 Task: Research luxury spa retreats in Napa Valley, California, emphasizing relaxation, wine therapy, and wellness amenities.
Action: Mouse moved to (475, 83)
Screenshot: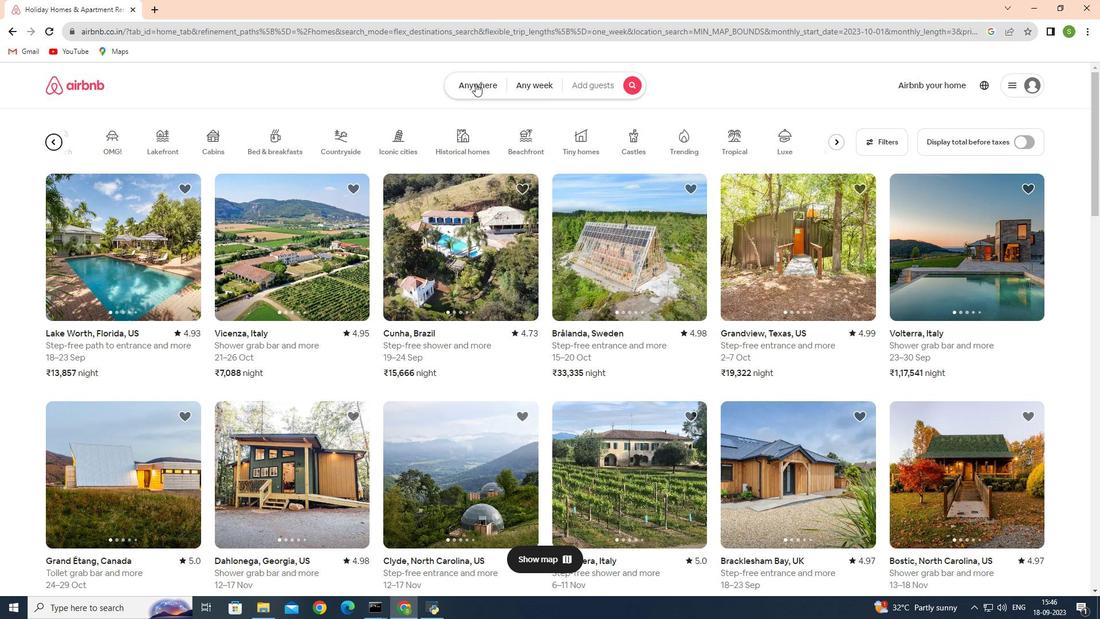 
Action: Mouse pressed left at (475, 83)
Screenshot: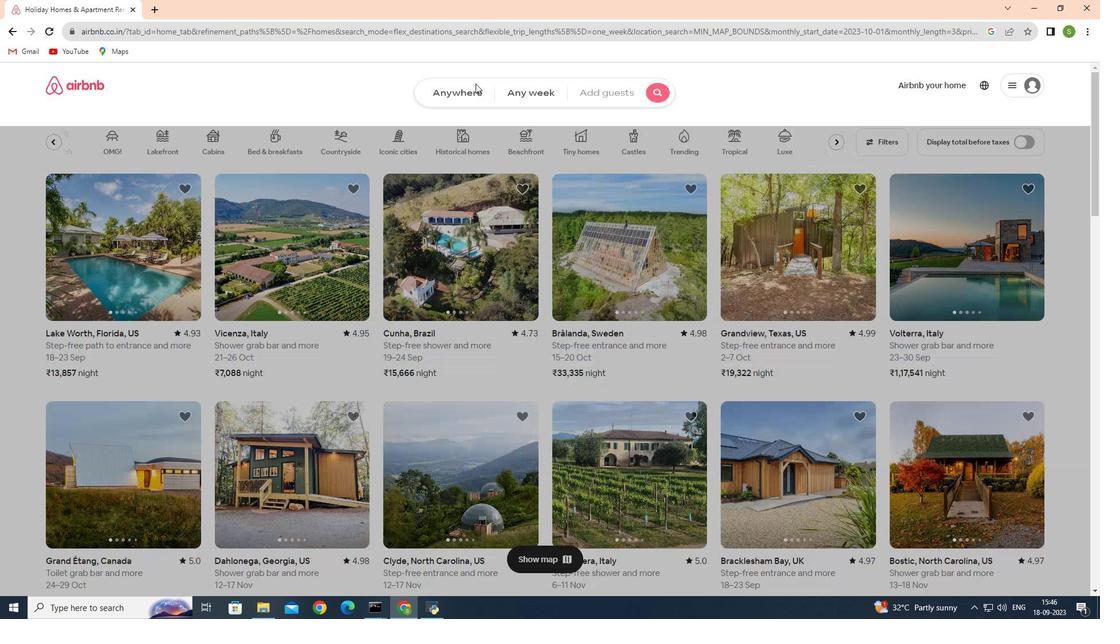 
Action: Mouse moved to (336, 131)
Screenshot: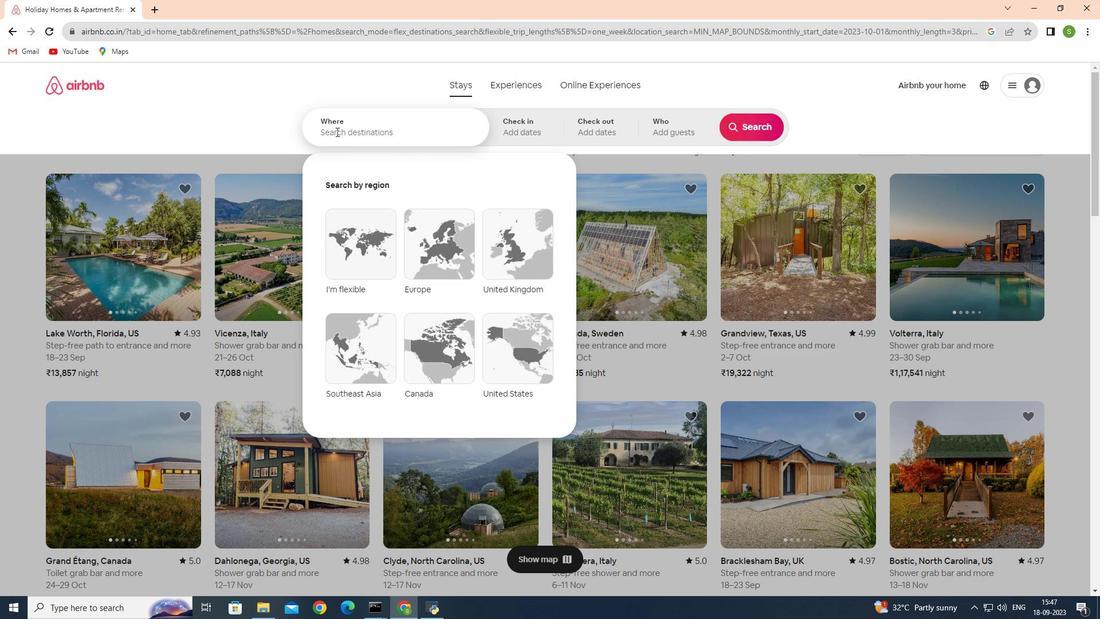 
Action: Mouse pressed left at (336, 131)
Screenshot: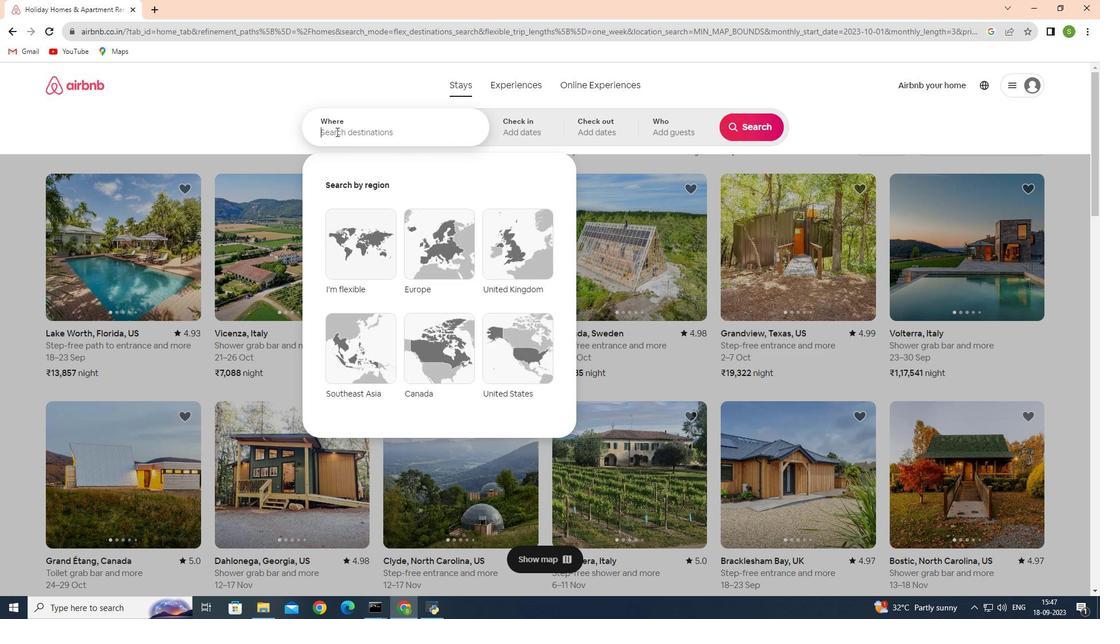 
Action: Mouse moved to (421, 1)
Screenshot: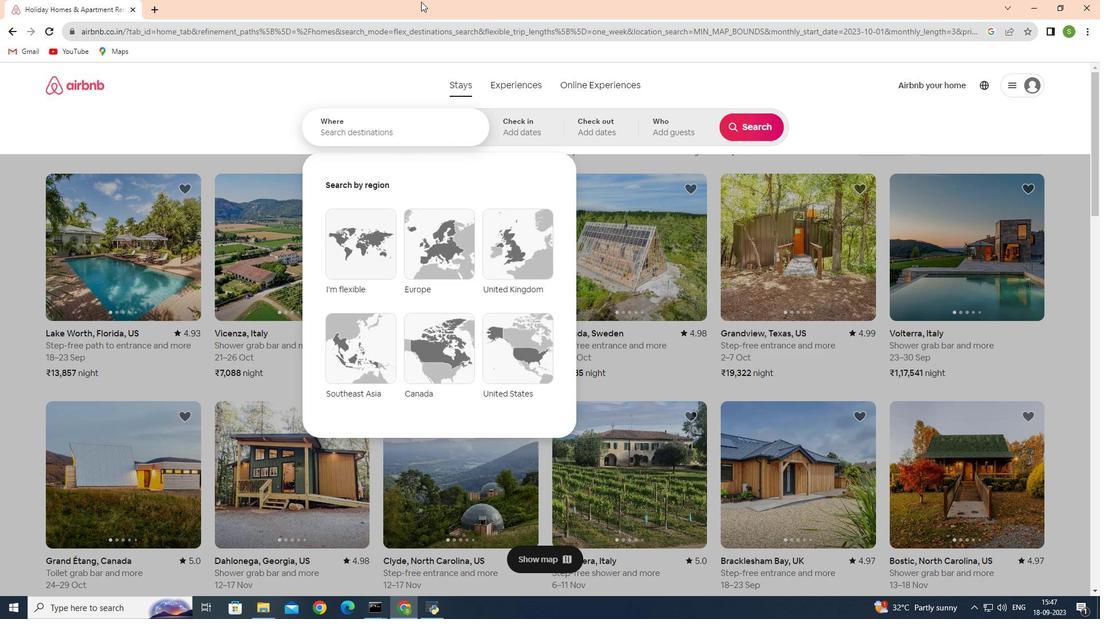 
Action: Key pressed <Key.shift>Napa
Screenshot: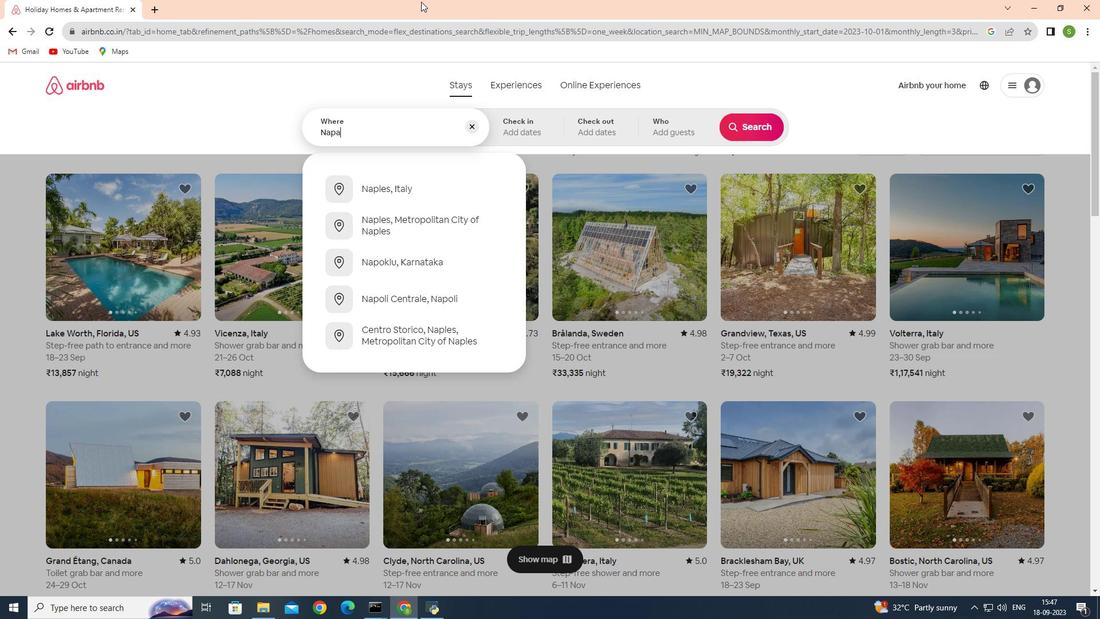 
Action: Mouse moved to (448, 191)
Screenshot: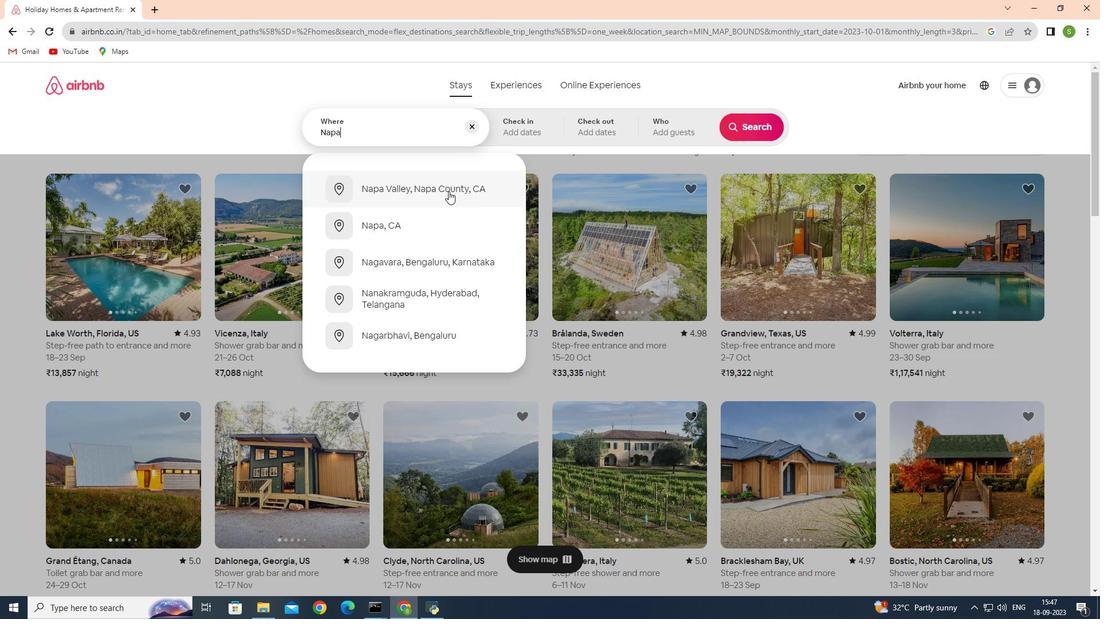 
Action: Mouse pressed left at (448, 191)
Screenshot: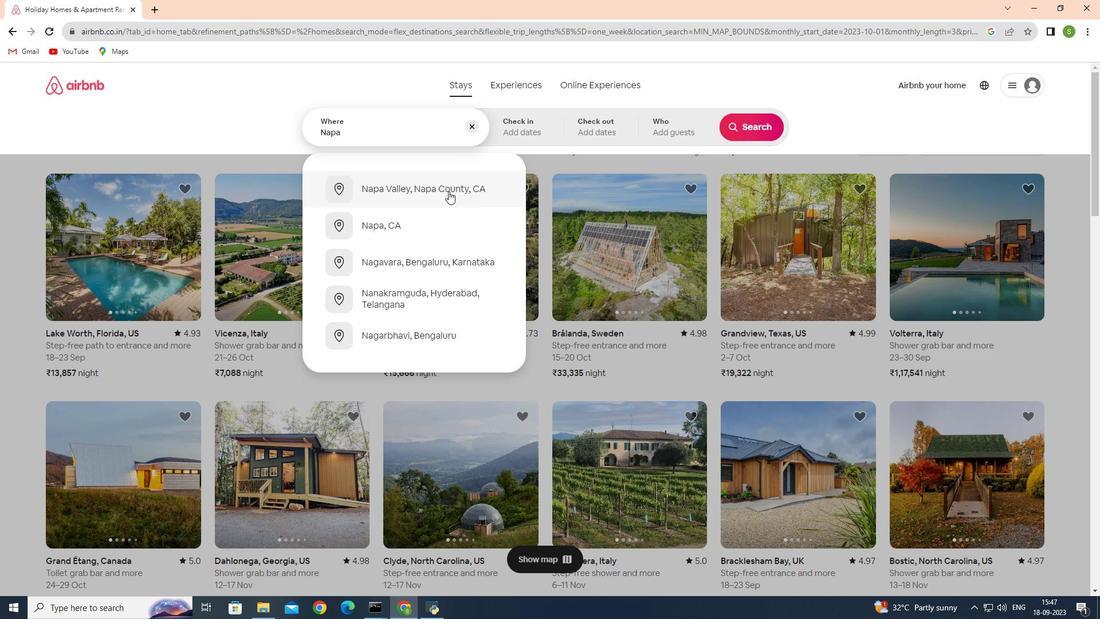 
Action: Mouse moved to (744, 127)
Screenshot: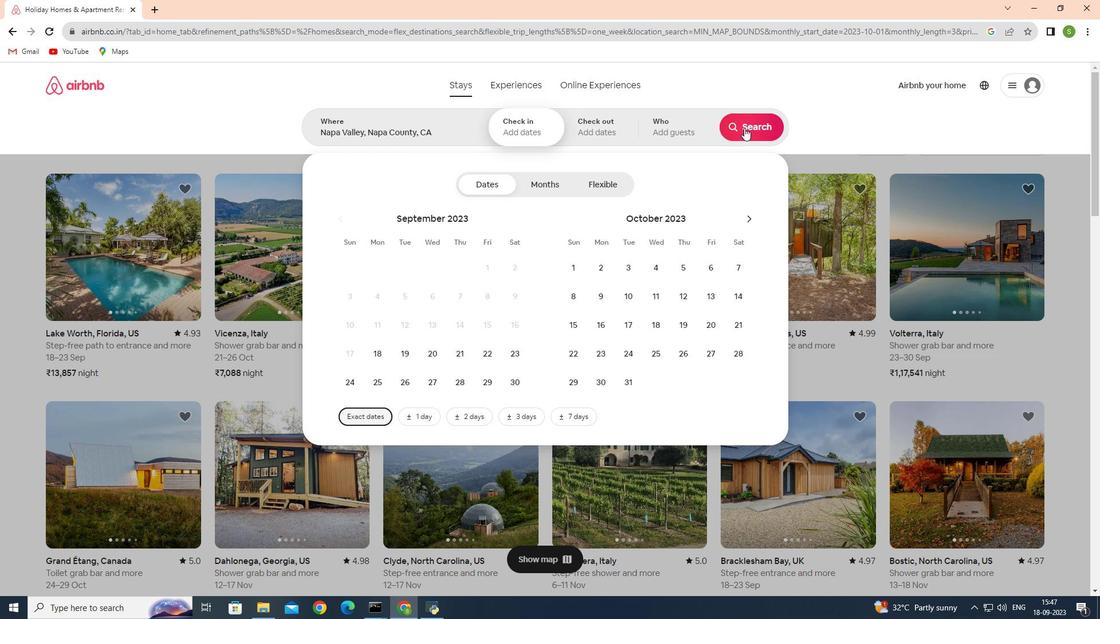 
Action: Mouse pressed left at (744, 127)
Screenshot: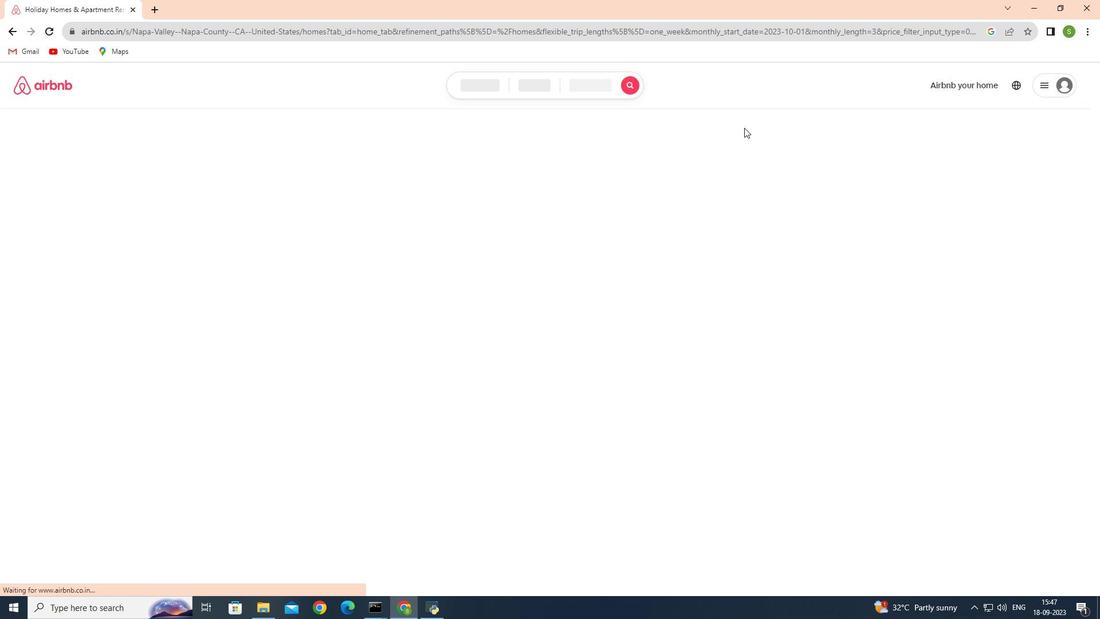 
Action: Mouse moved to (871, 129)
Screenshot: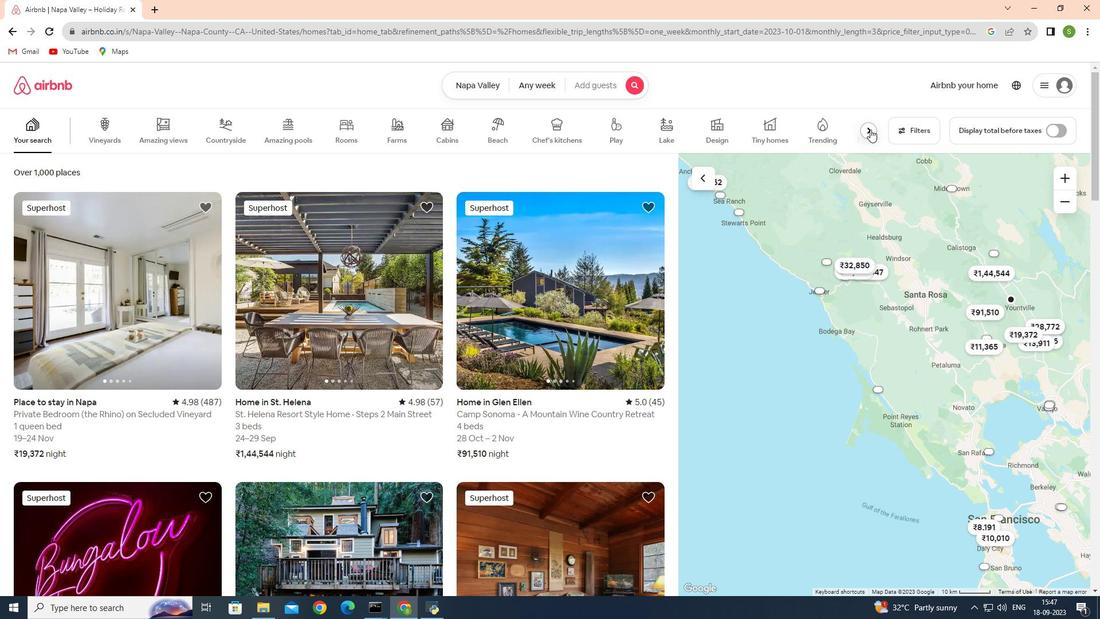 
Action: Mouse pressed left at (871, 129)
Screenshot: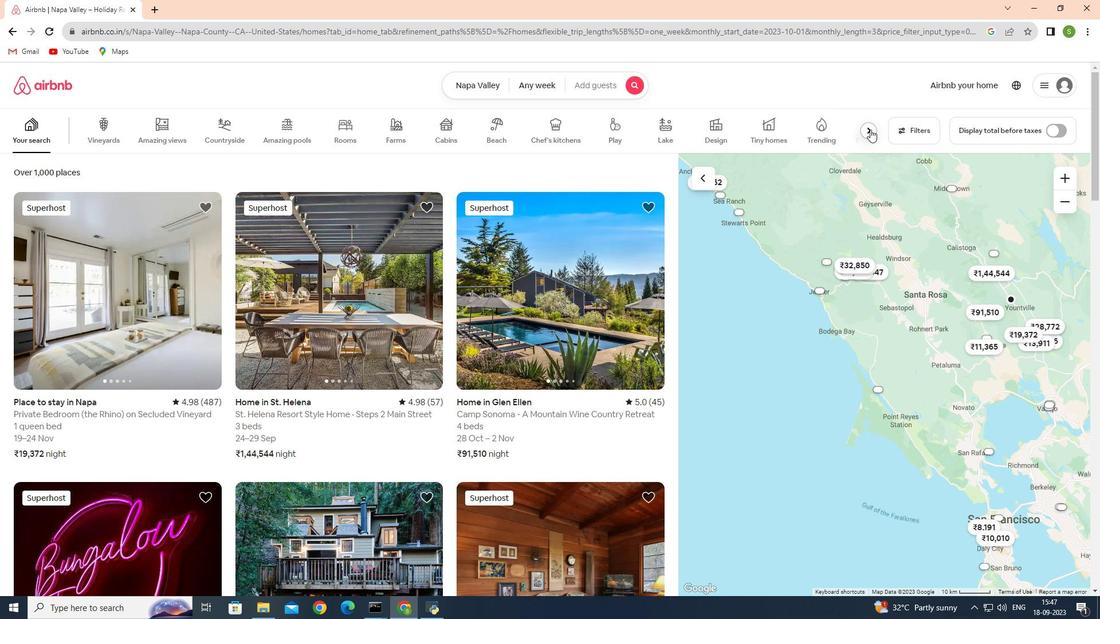 
Action: Mouse moved to (571, 134)
Screenshot: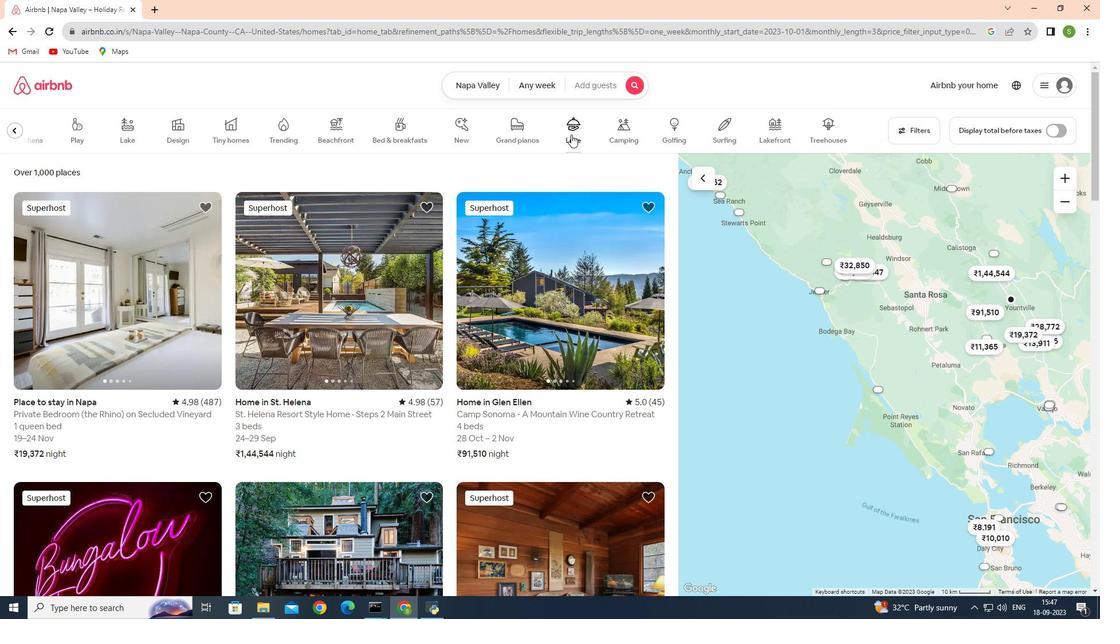 
Action: Mouse pressed left at (571, 134)
Screenshot: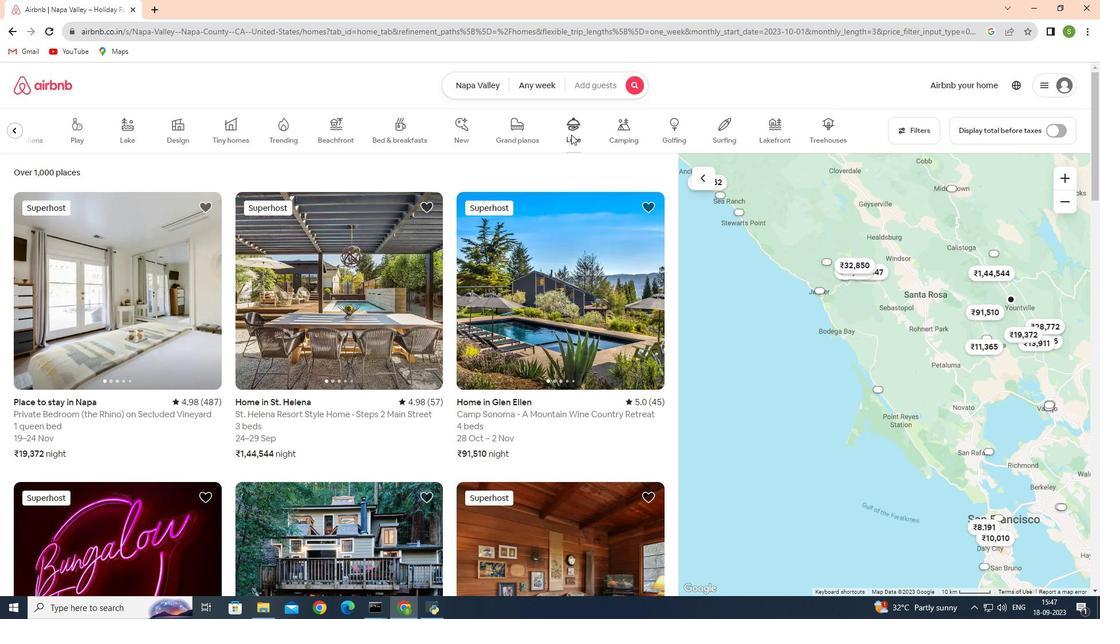 
Action: Mouse moved to (121, 335)
Screenshot: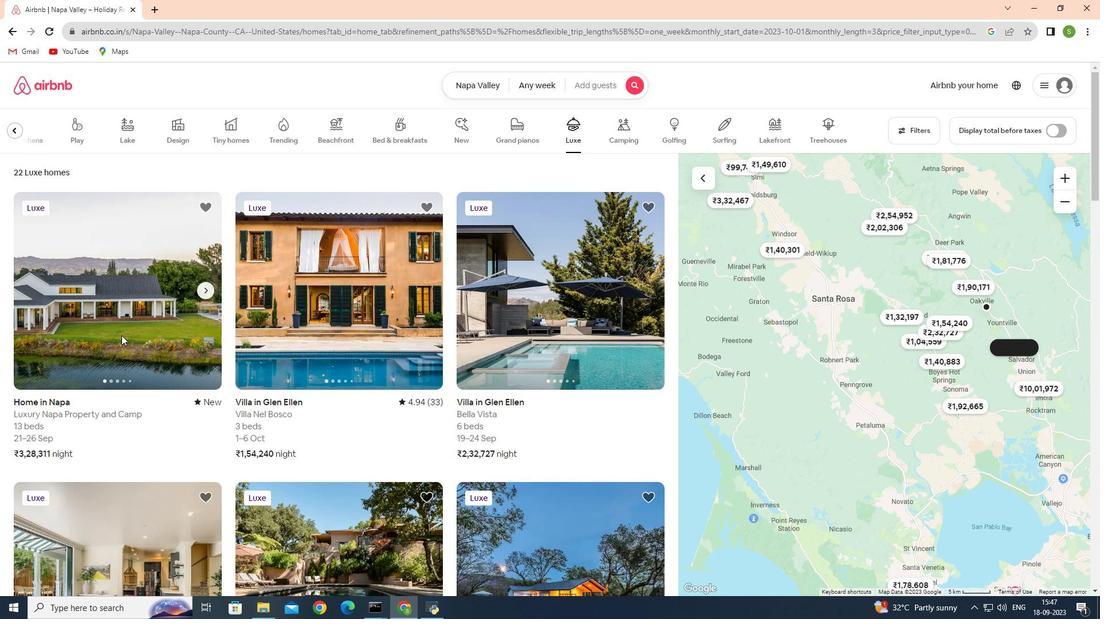 
Action: Mouse pressed left at (121, 335)
Screenshot: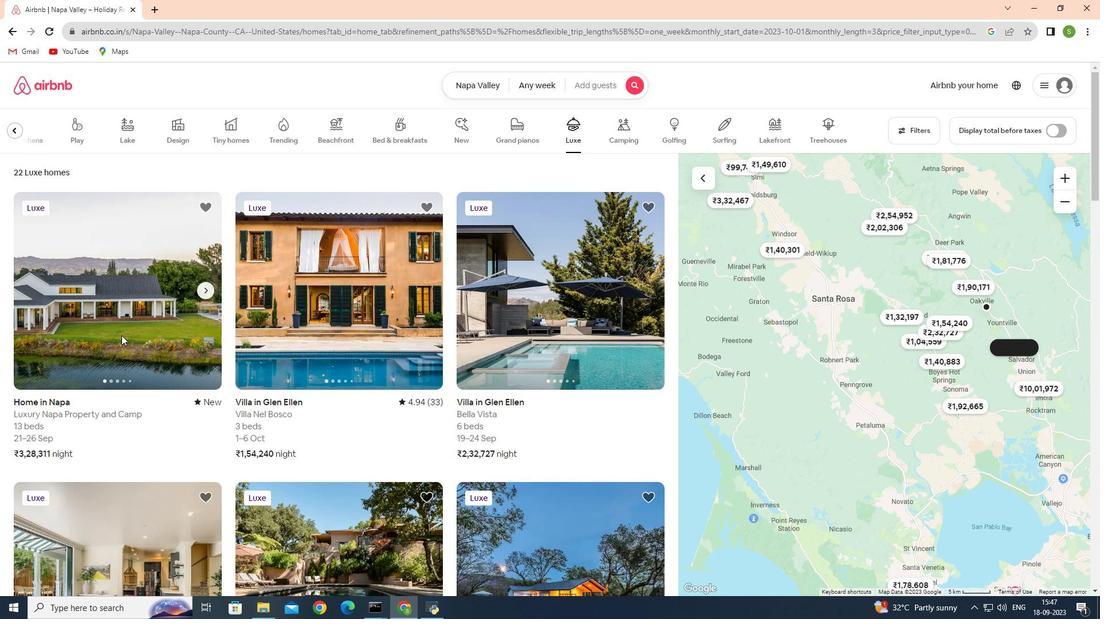 
Action: Mouse moved to (801, 434)
Screenshot: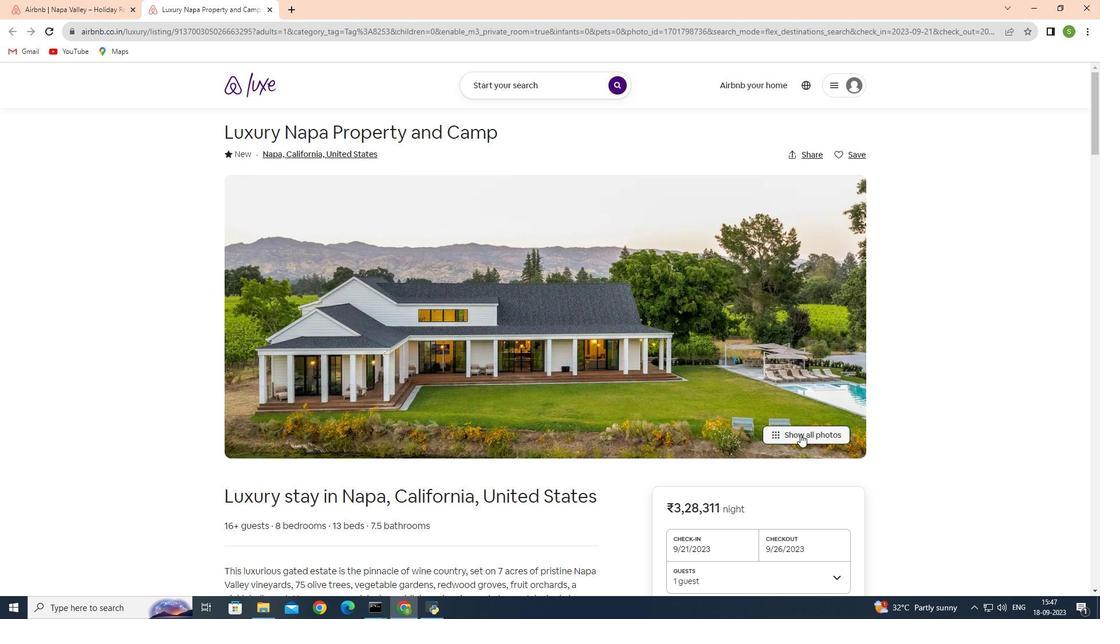 
Action: Mouse pressed left at (801, 434)
Screenshot: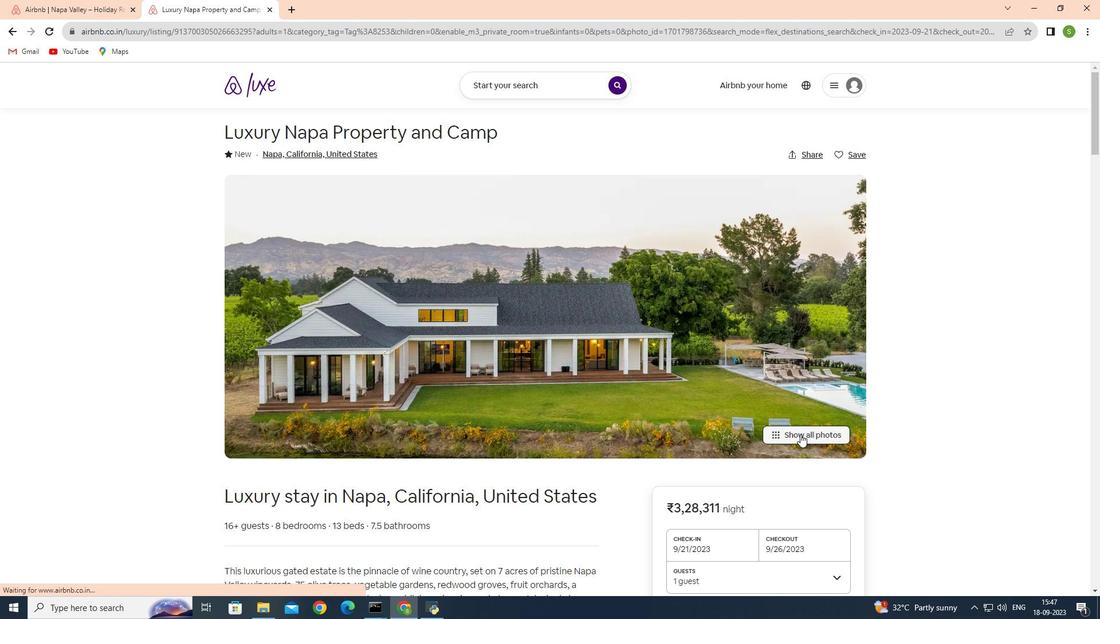 
Action: Mouse moved to (801, 434)
Screenshot: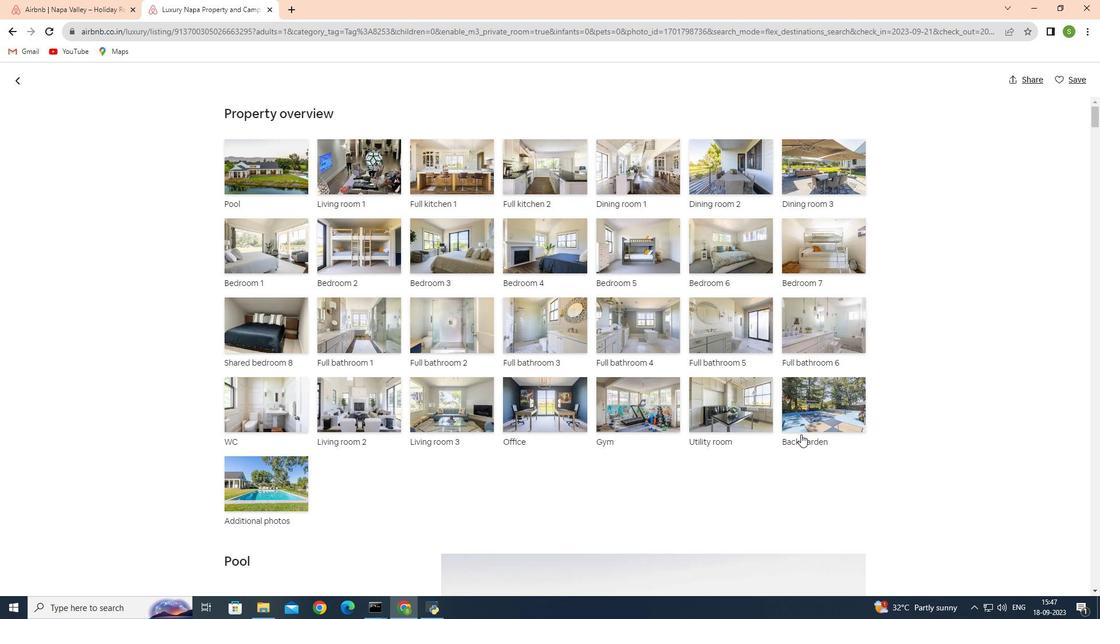 
Action: Mouse scrolled (801, 434) with delta (0, 0)
Screenshot: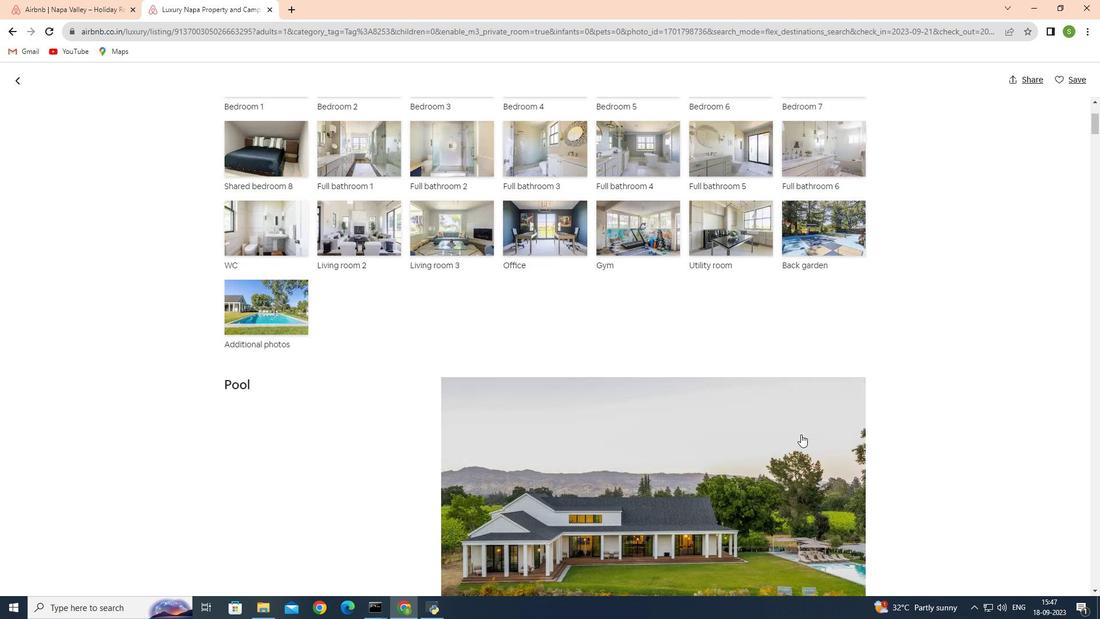 
Action: Mouse scrolled (801, 434) with delta (0, 0)
Screenshot: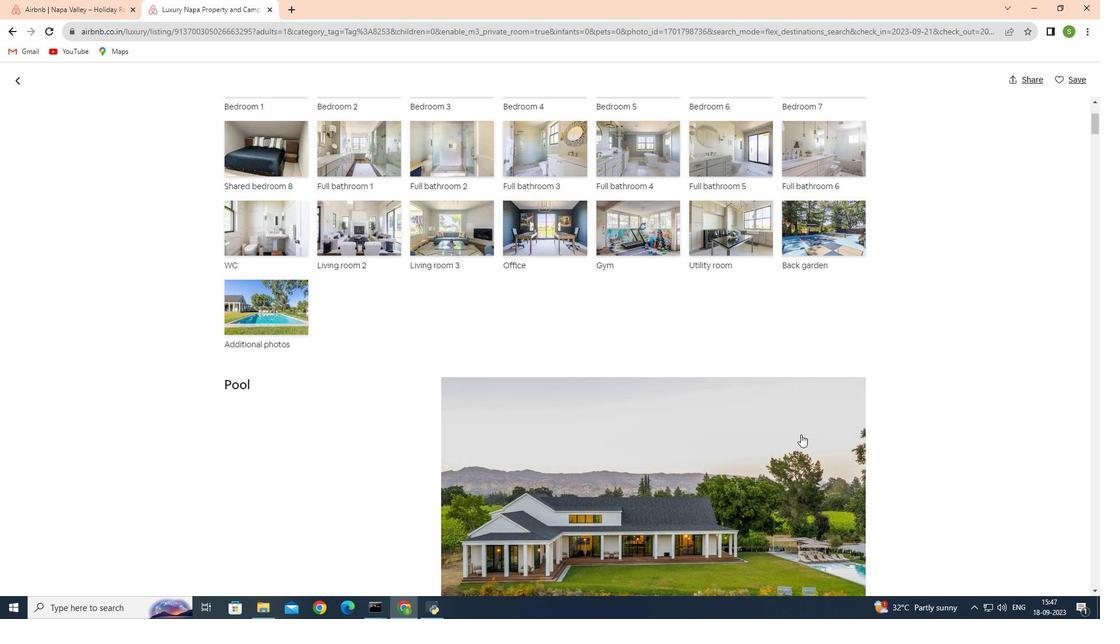 
Action: Mouse scrolled (801, 434) with delta (0, 0)
Screenshot: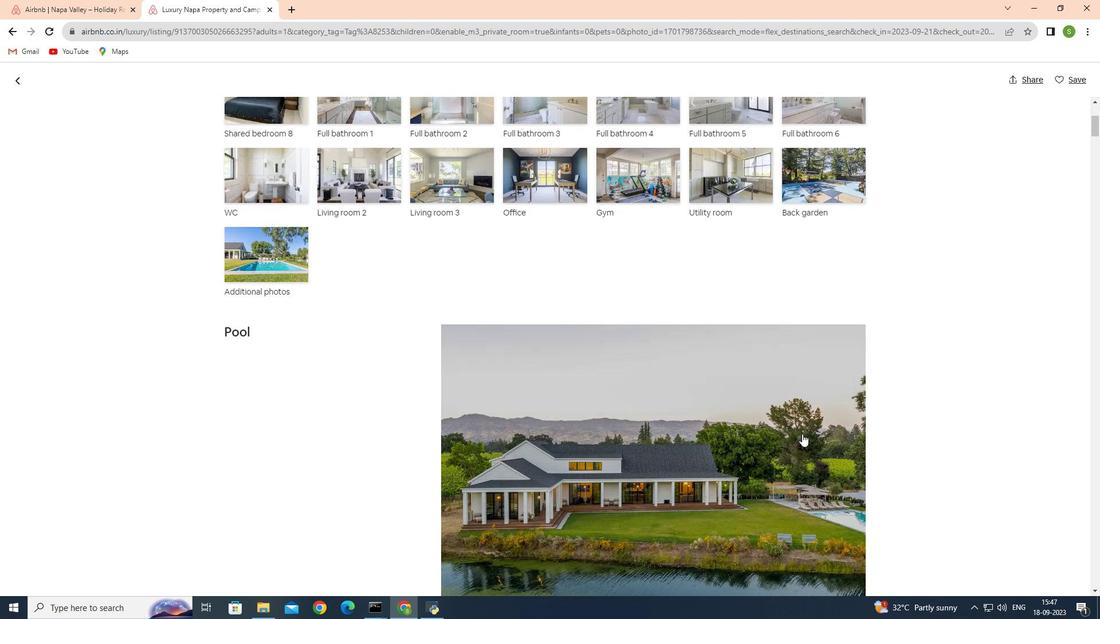 
Action: Mouse scrolled (801, 434) with delta (0, 0)
Screenshot: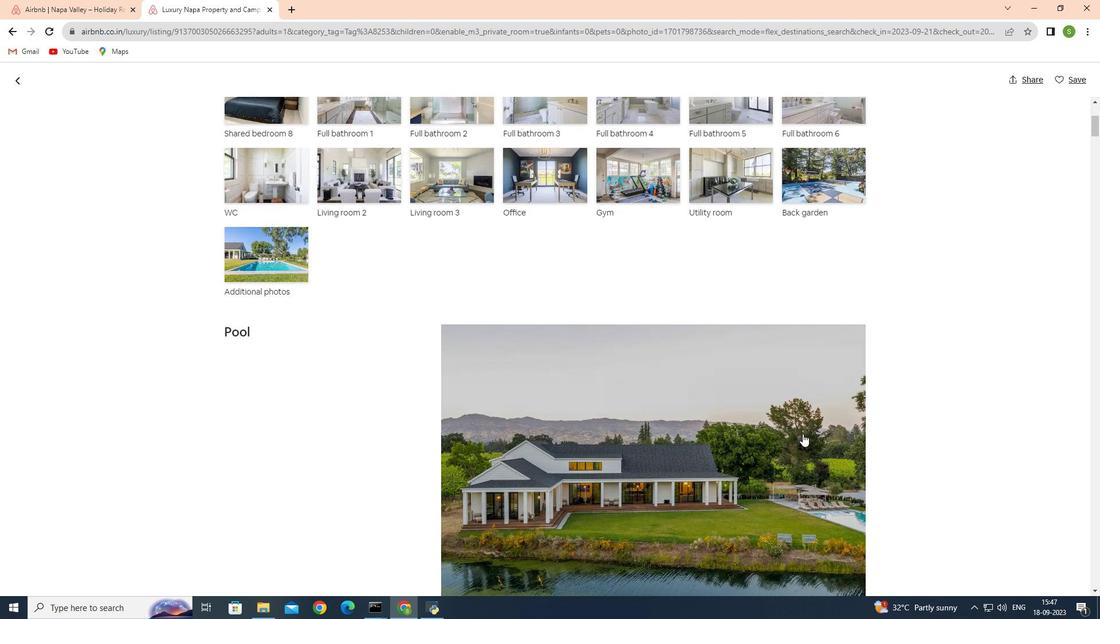 
Action: Mouse moved to (803, 434)
Screenshot: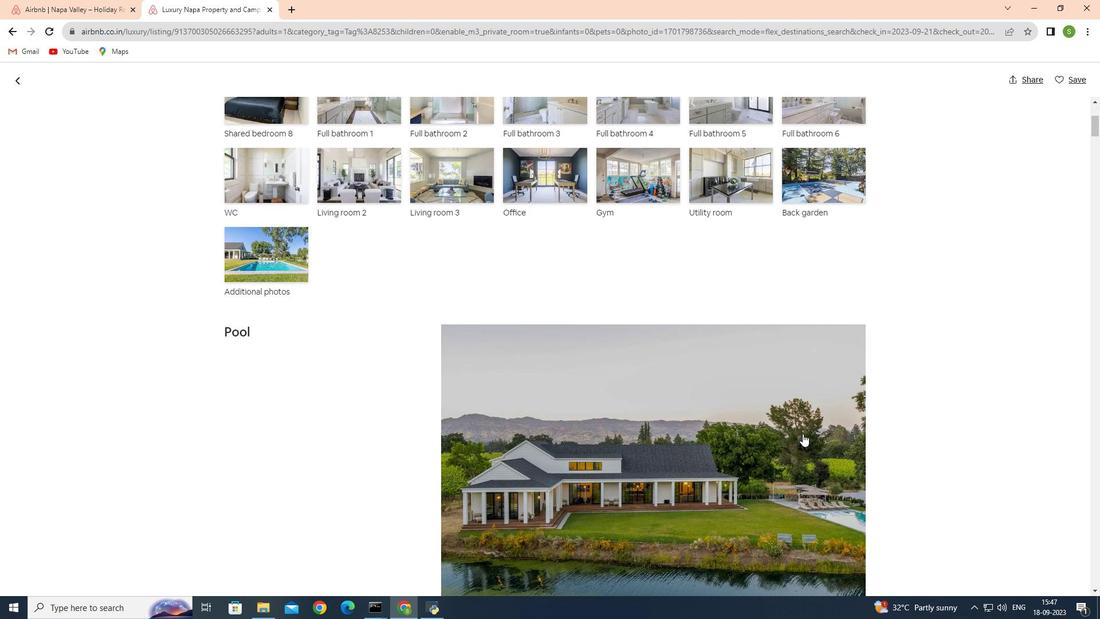
Action: Mouse scrolled (803, 433) with delta (0, 0)
Screenshot: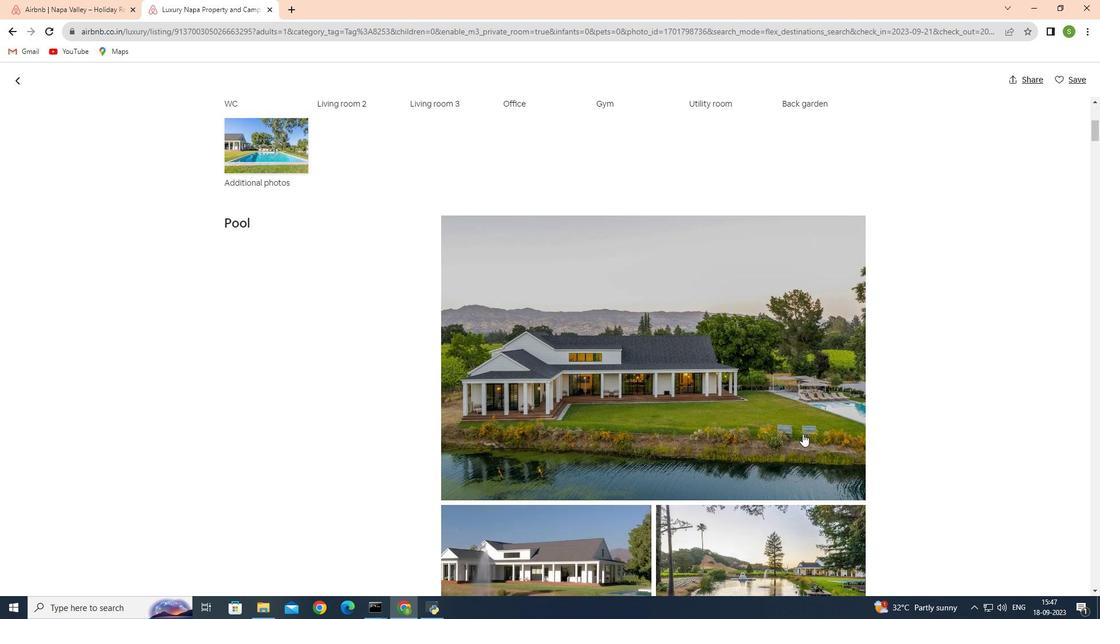 
Action: Mouse scrolled (803, 433) with delta (0, 0)
Screenshot: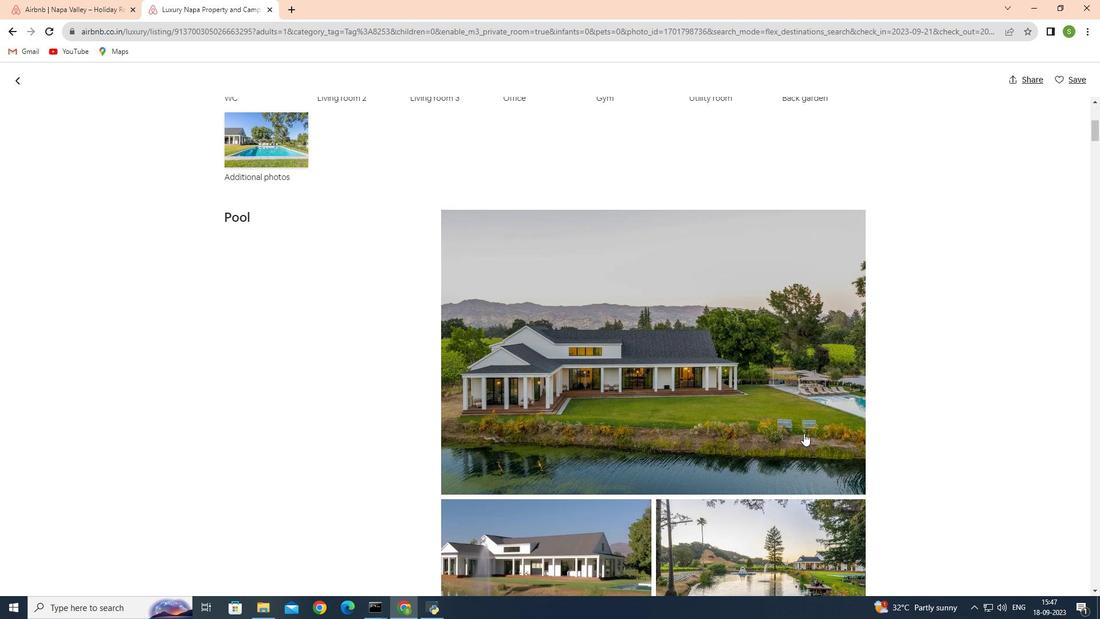 
Action: Mouse moved to (806, 430)
Screenshot: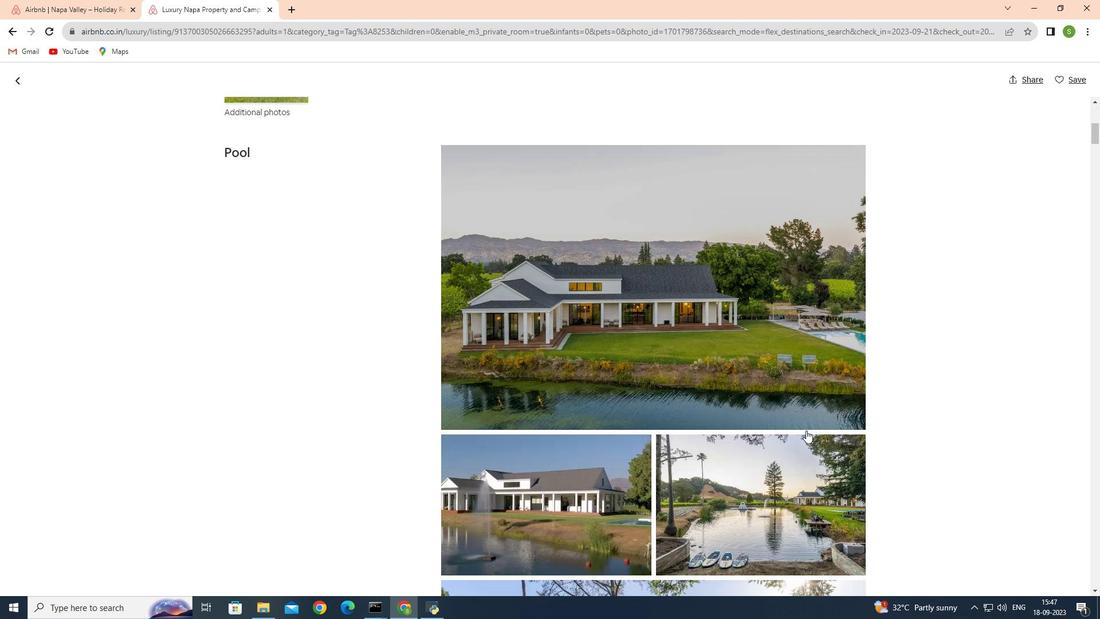 
Action: Mouse scrolled (806, 430) with delta (0, 0)
Screenshot: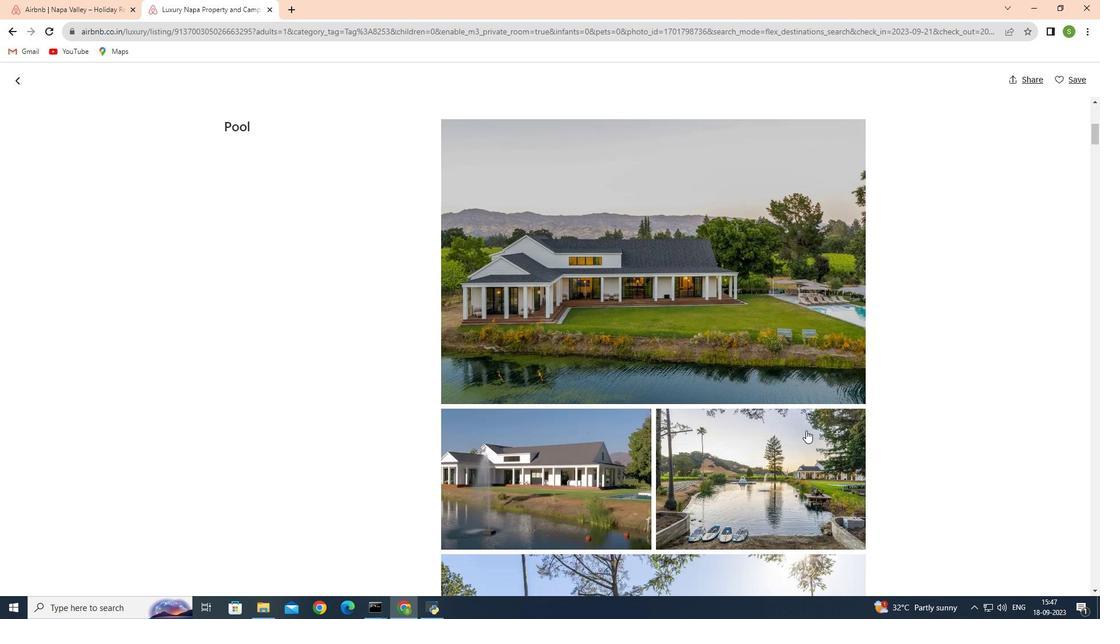 
Action: Mouse scrolled (806, 430) with delta (0, 0)
Screenshot: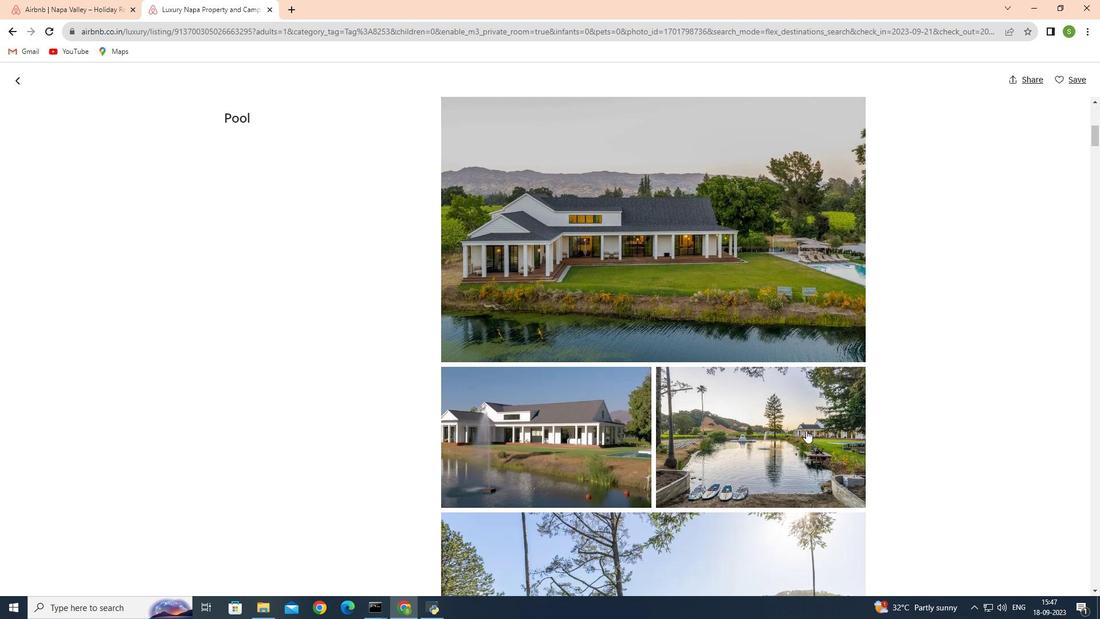 
Action: Mouse scrolled (806, 430) with delta (0, 0)
Screenshot: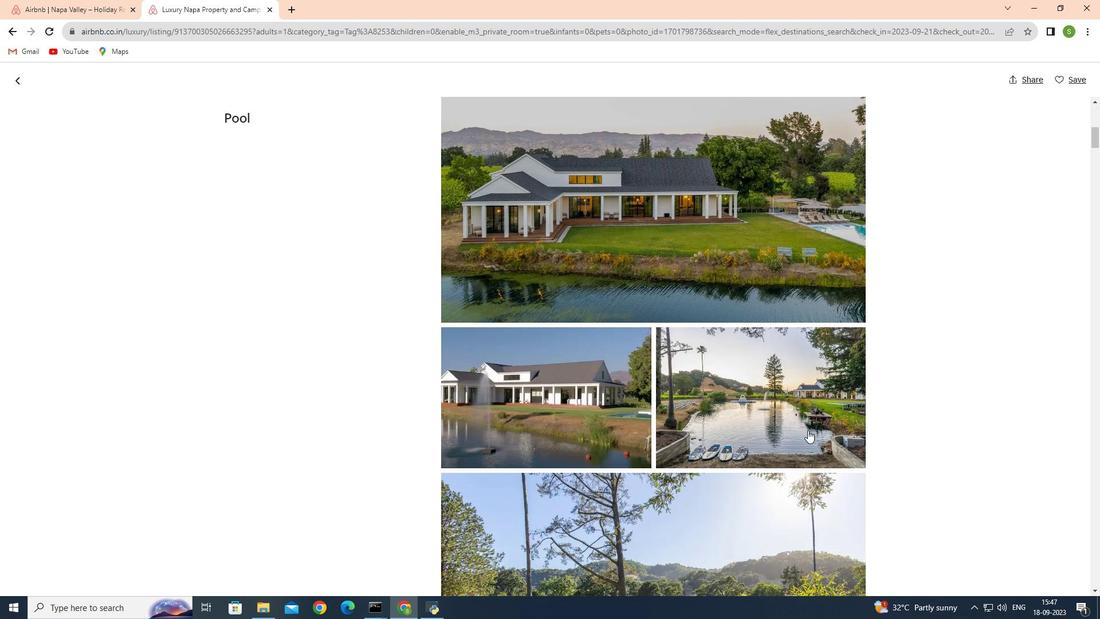 
Action: Mouse moved to (810, 428)
Screenshot: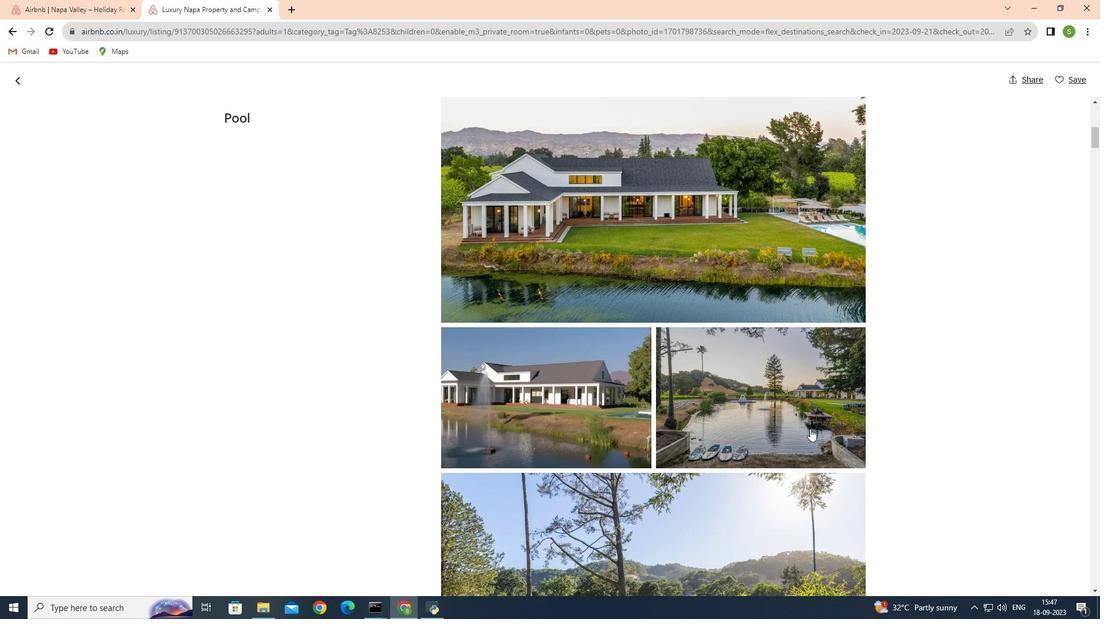 
Action: Mouse scrolled (810, 428) with delta (0, 0)
Screenshot: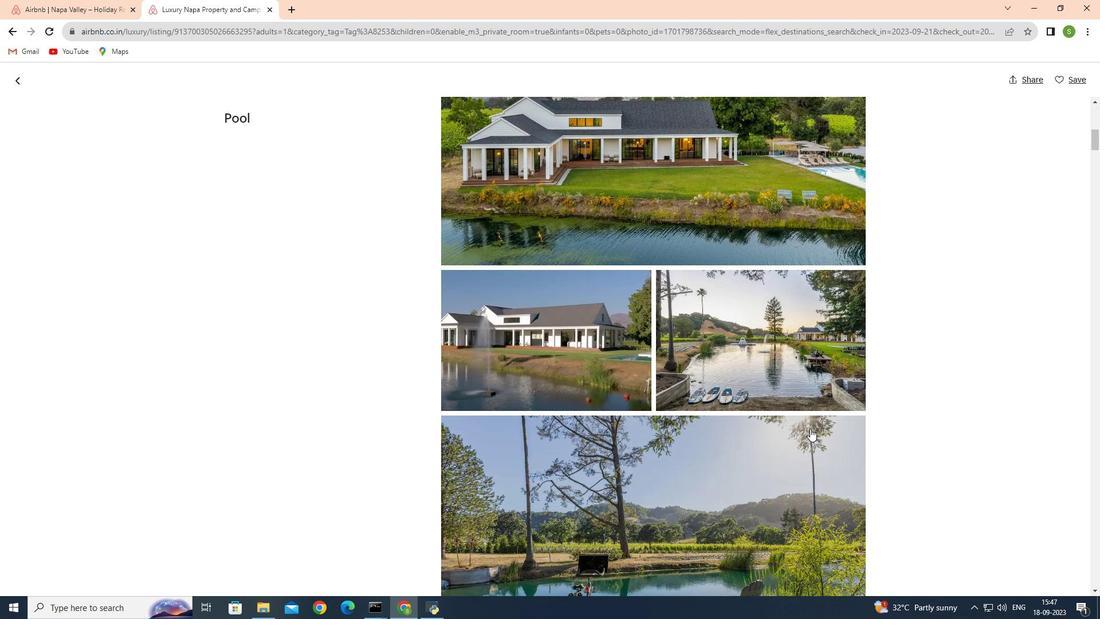
Action: Mouse scrolled (810, 428) with delta (0, 0)
Screenshot: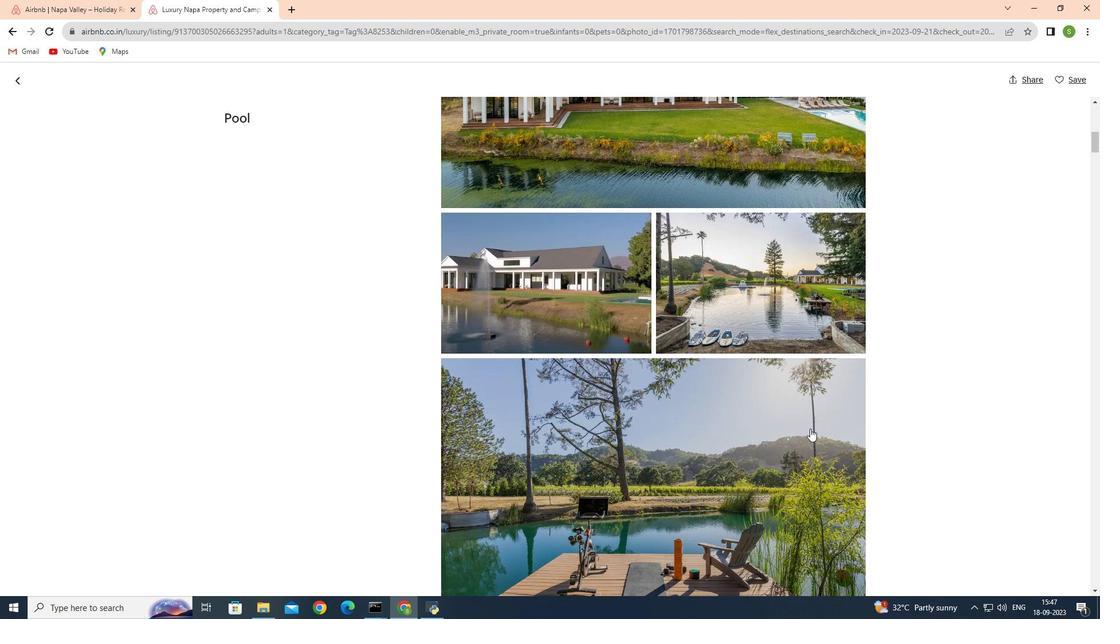 
Action: Mouse scrolled (810, 428) with delta (0, 0)
Screenshot: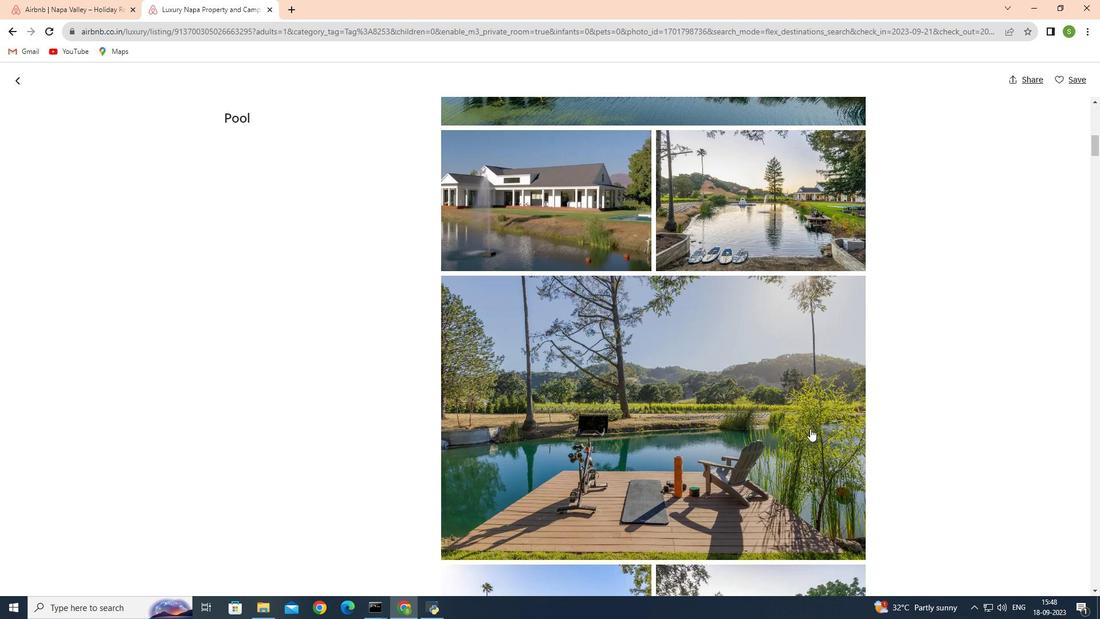 
Action: Mouse scrolled (810, 428) with delta (0, 0)
Screenshot: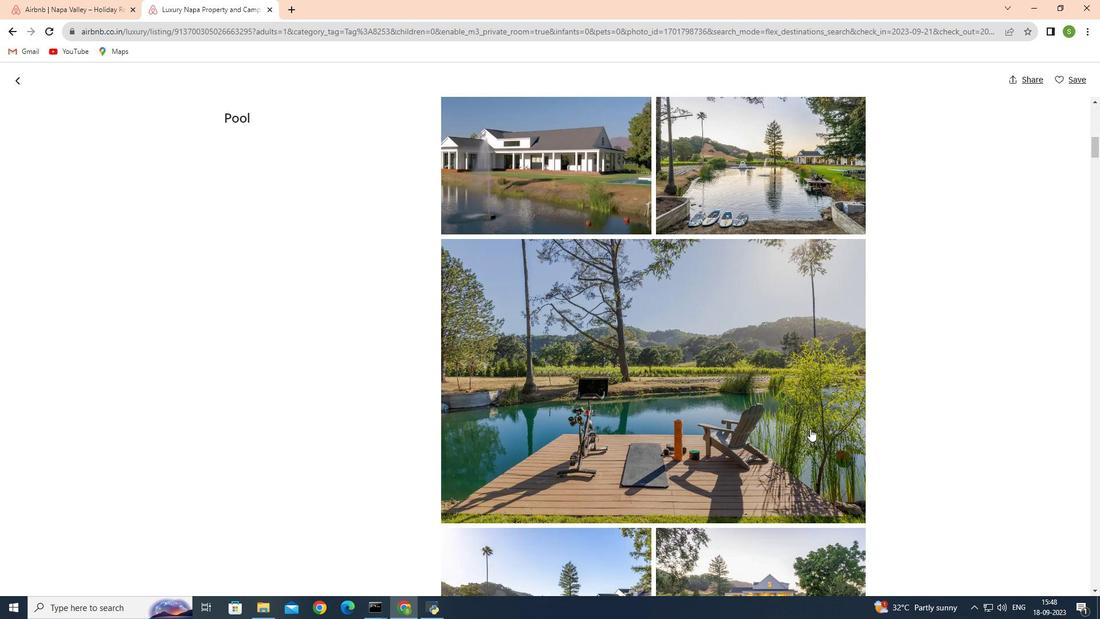 
Action: Mouse scrolled (810, 428) with delta (0, 0)
Screenshot: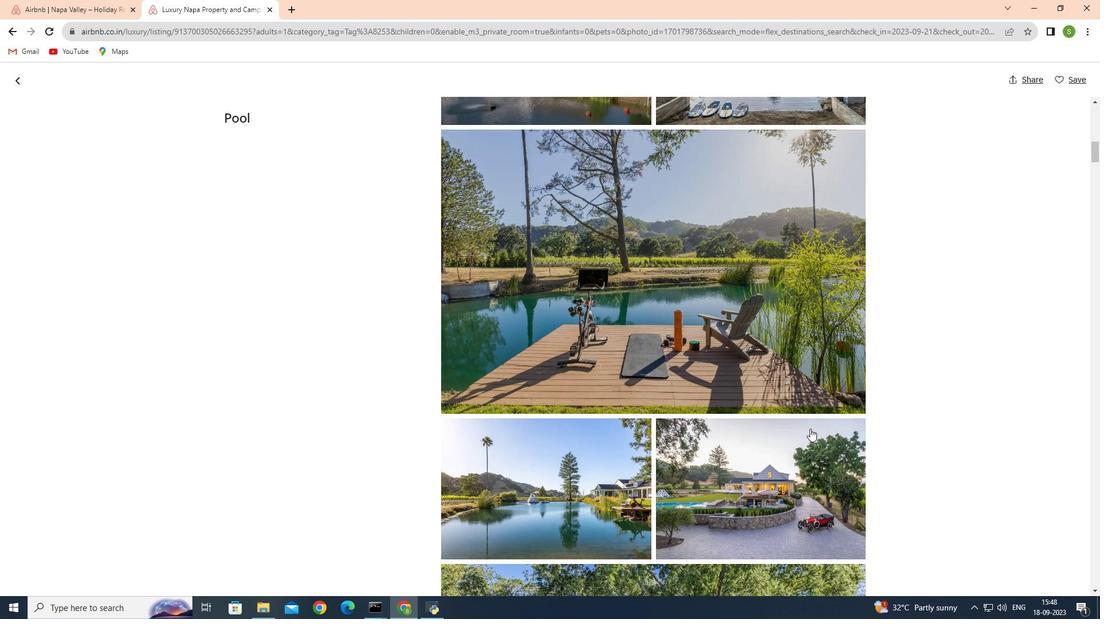 
Action: Mouse scrolled (810, 428) with delta (0, 0)
Screenshot: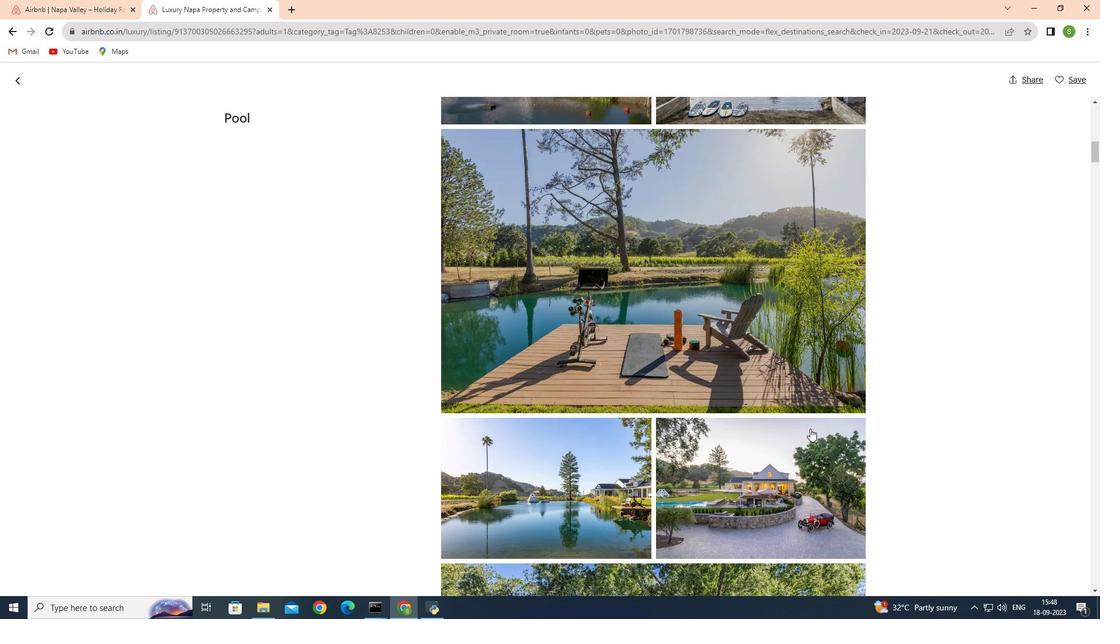 
Action: Mouse scrolled (810, 428) with delta (0, 0)
Screenshot: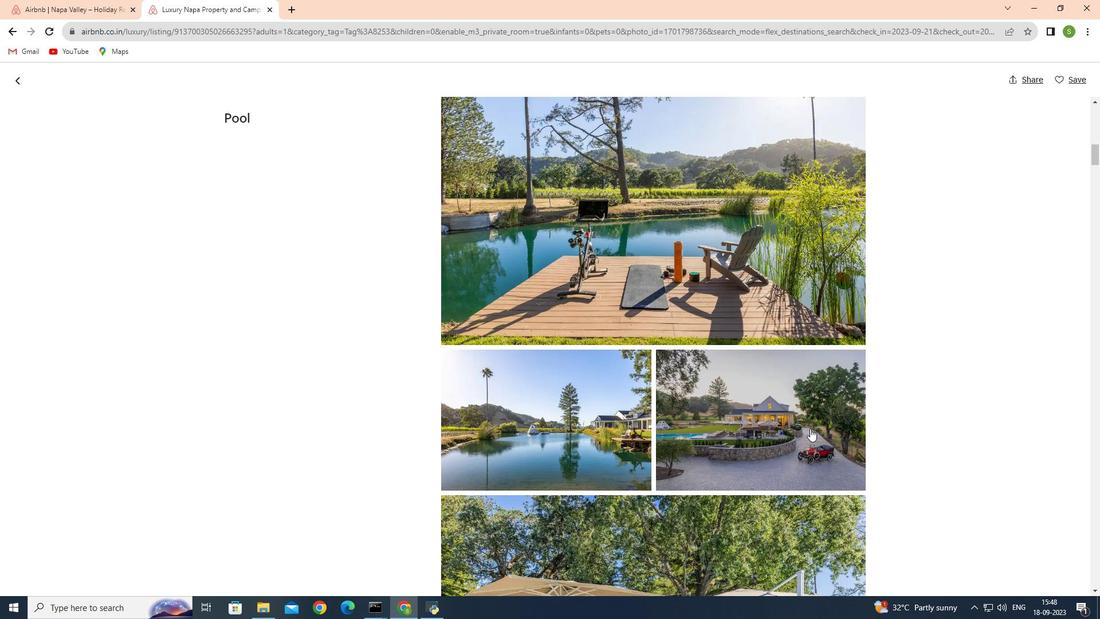 
Action: Mouse scrolled (810, 428) with delta (0, 0)
Screenshot: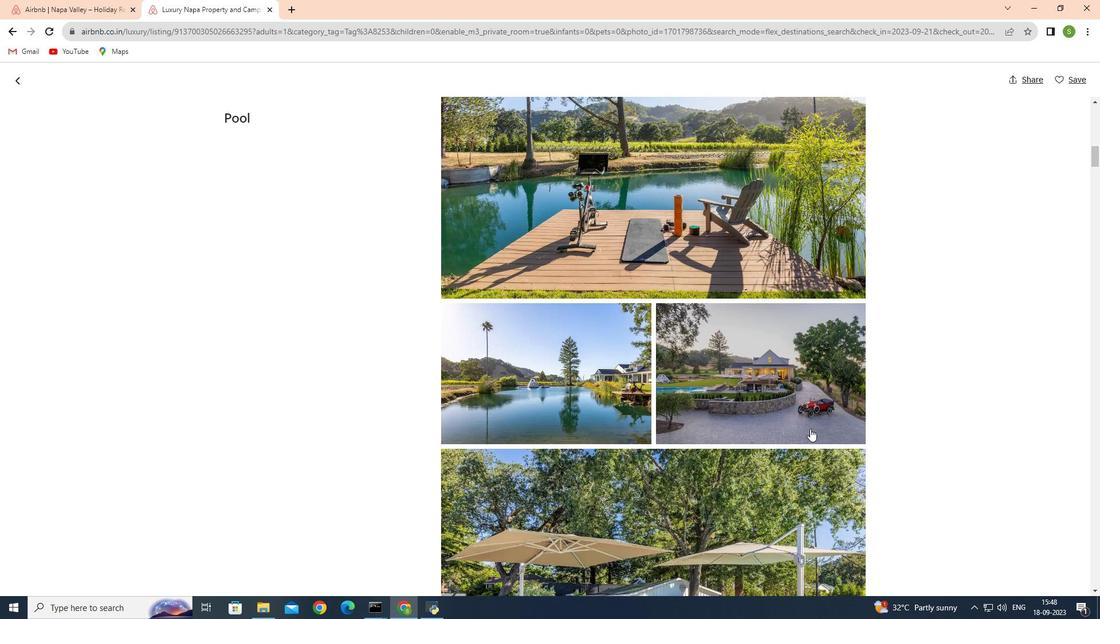 
Action: Mouse scrolled (810, 428) with delta (0, 0)
Screenshot: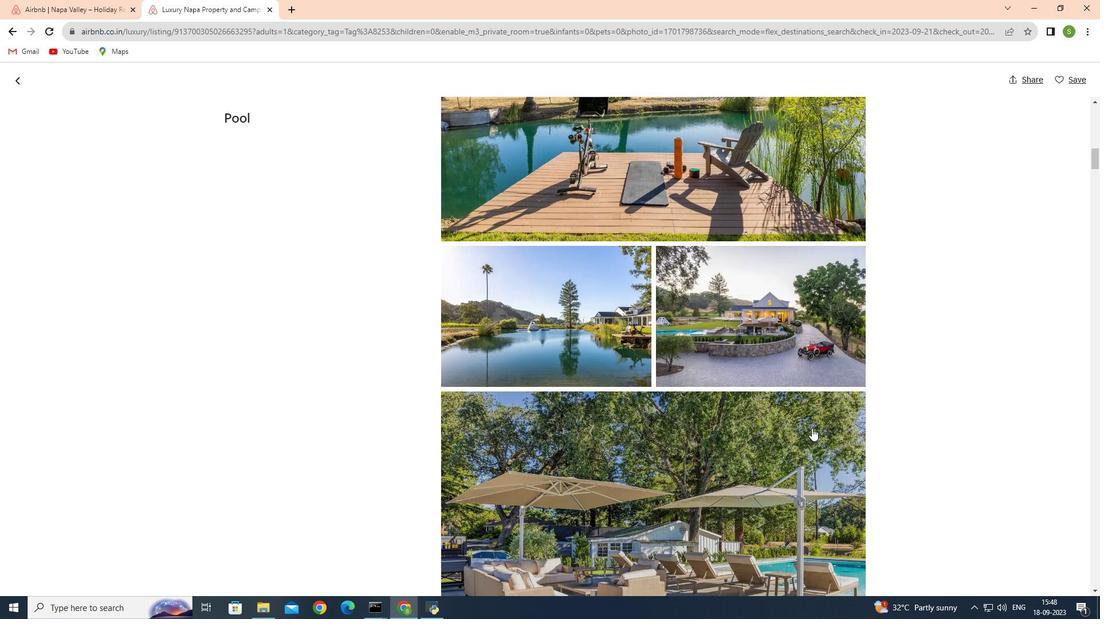 
Action: Mouse moved to (812, 428)
Screenshot: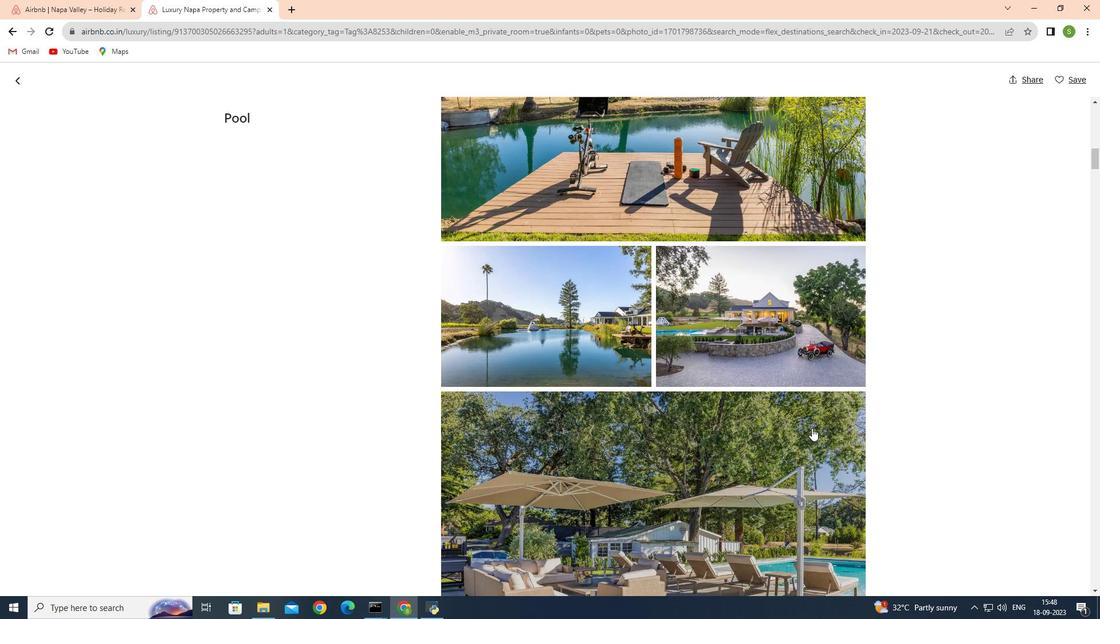
Action: Mouse scrolled (812, 427) with delta (0, 0)
Screenshot: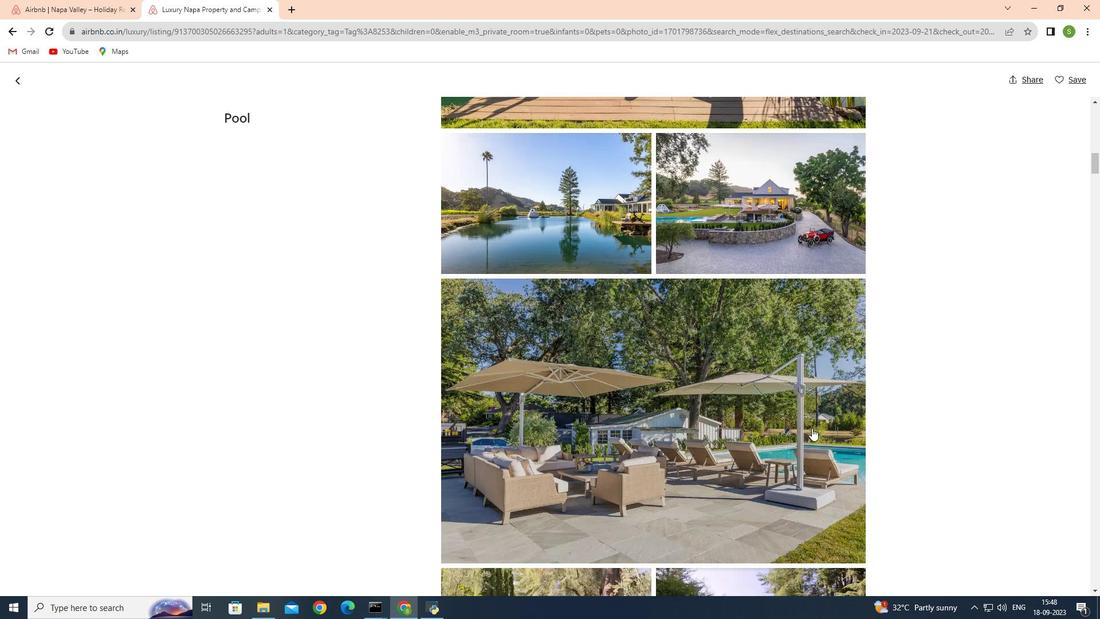 
Action: Mouse scrolled (812, 427) with delta (0, 0)
Screenshot: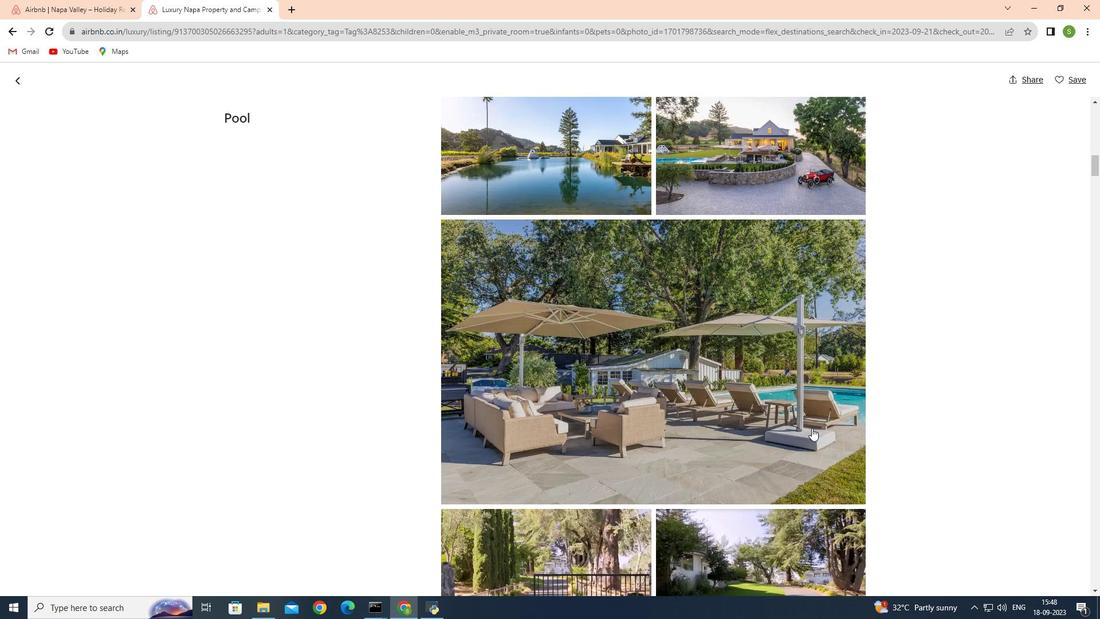 
Action: Mouse scrolled (812, 427) with delta (0, 0)
Screenshot: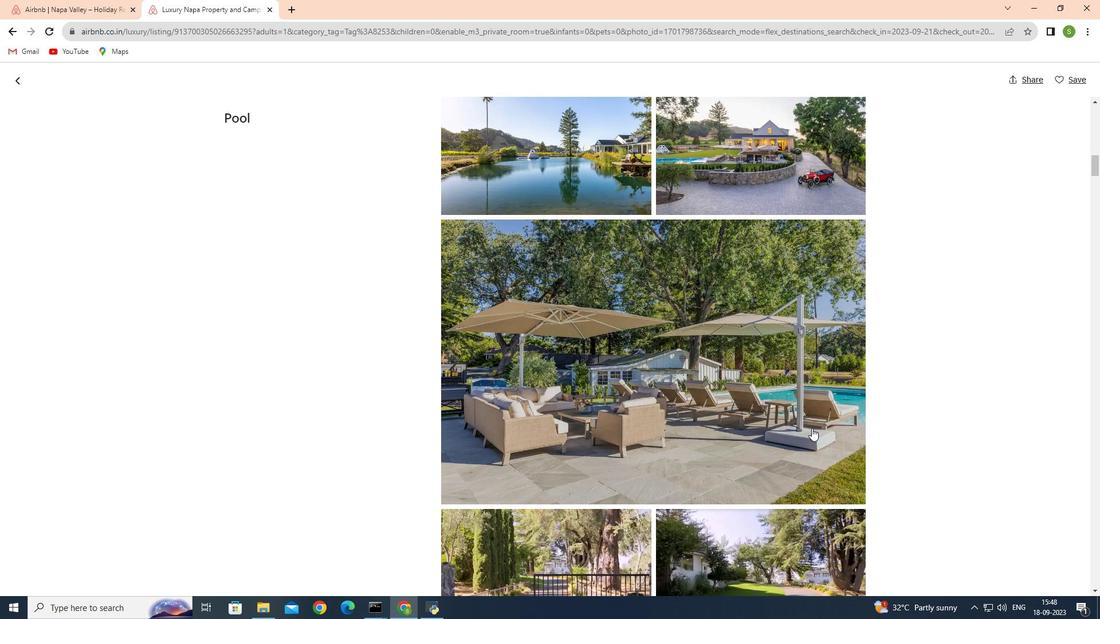 
Action: Mouse scrolled (812, 427) with delta (0, 0)
Screenshot: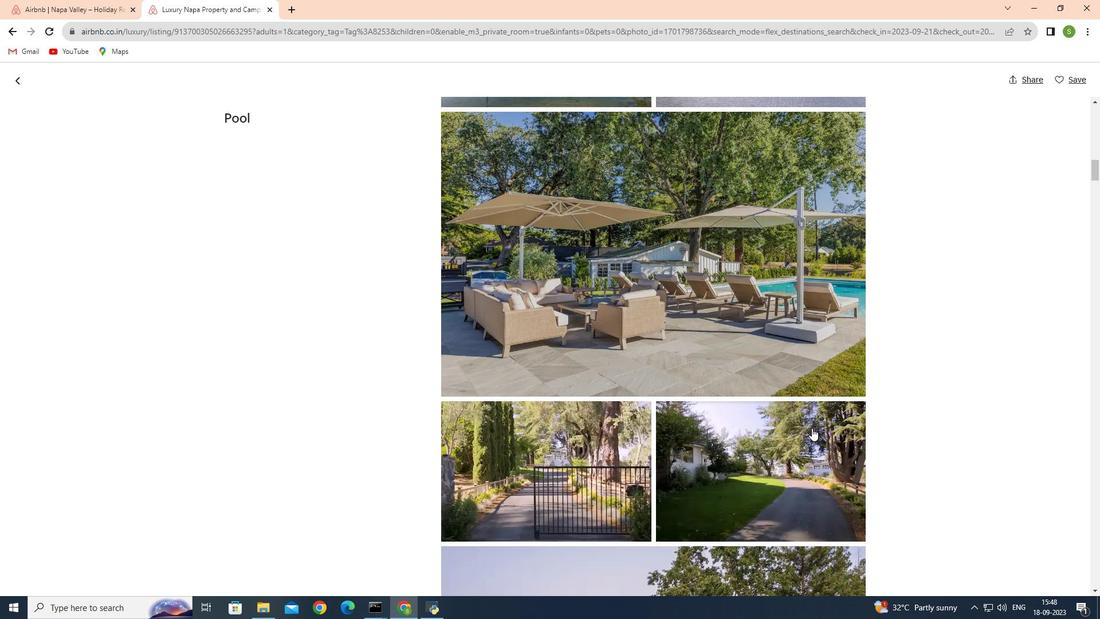 
Action: Mouse scrolled (812, 427) with delta (0, 0)
Screenshot: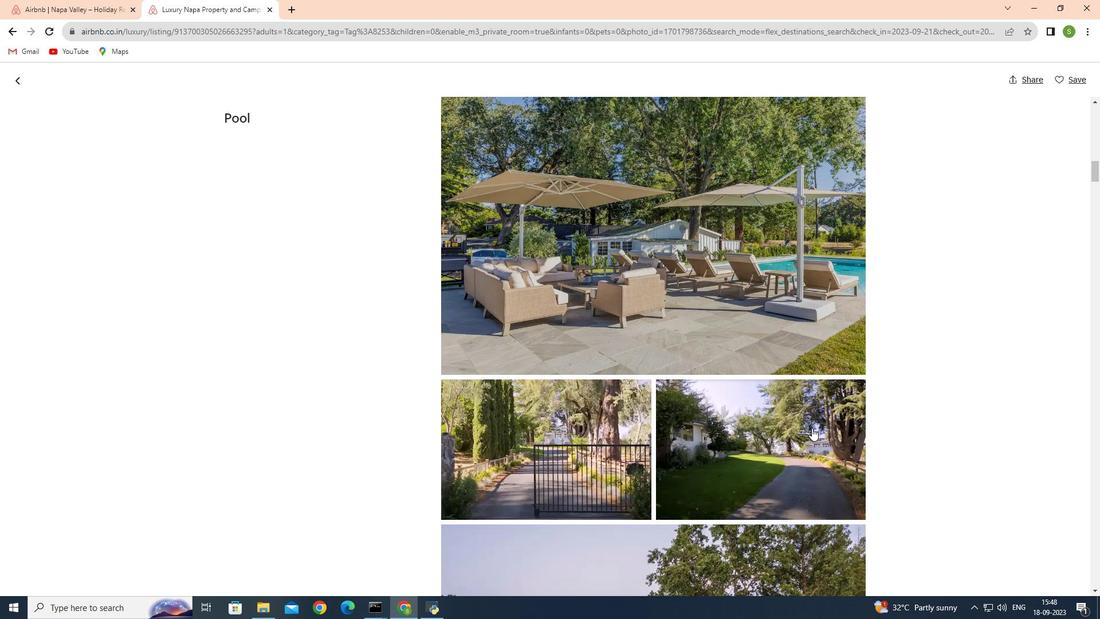 
Action: Mouse scrolled (812, 427) with delta (0, 0)
Screenshot: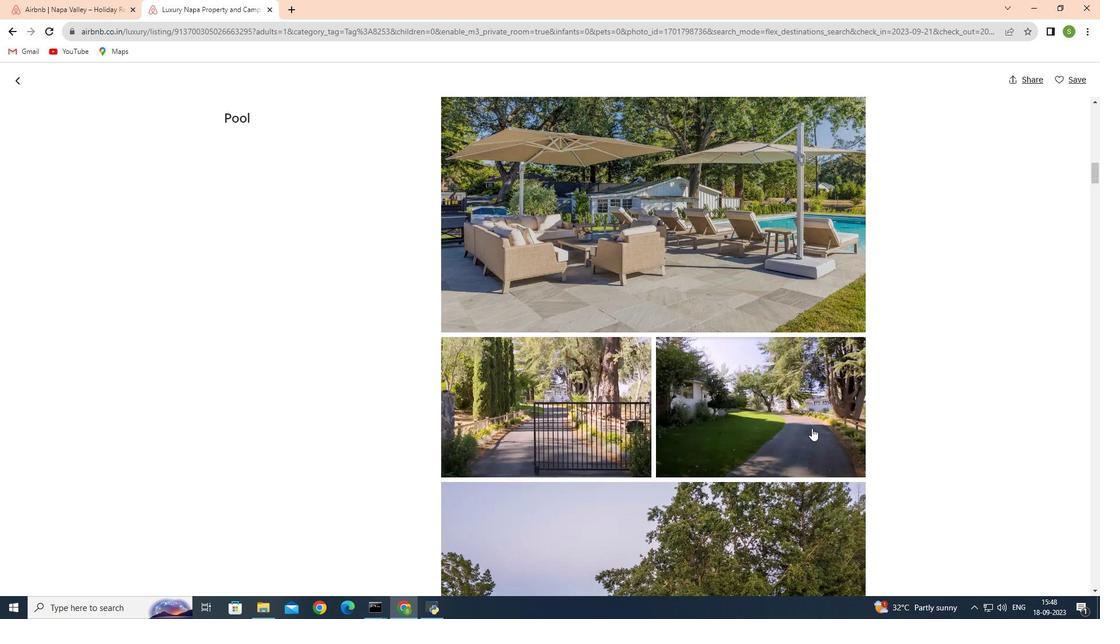 
Action: Mouse moved to (814, 427)
Screenshot: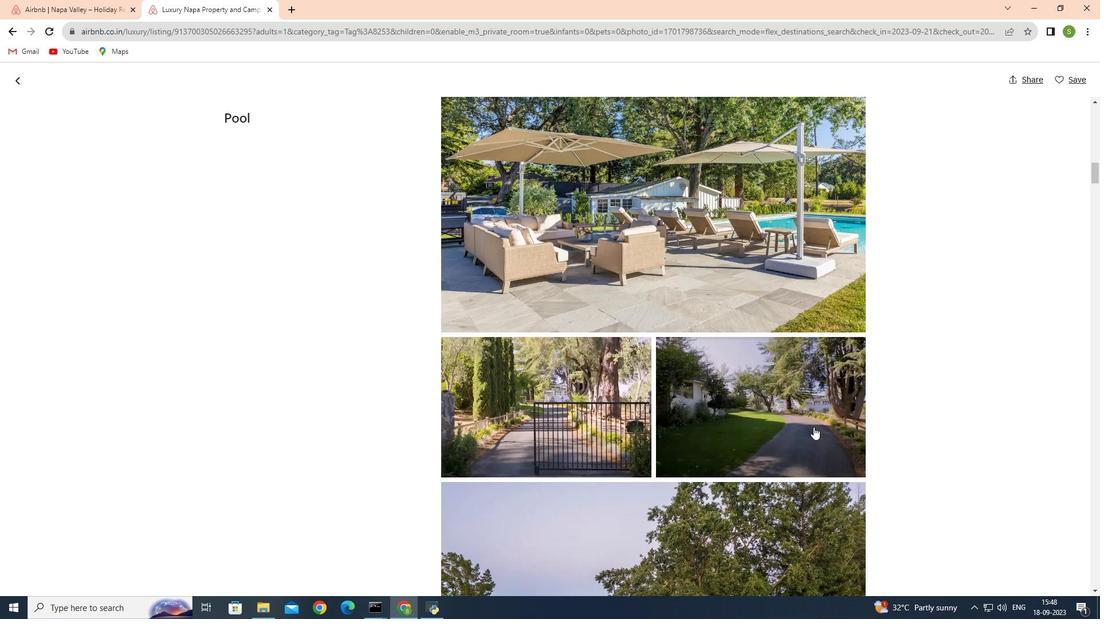 
Action: Mouse scrolled (814, 426) with delta (0, 0)
Screenshot: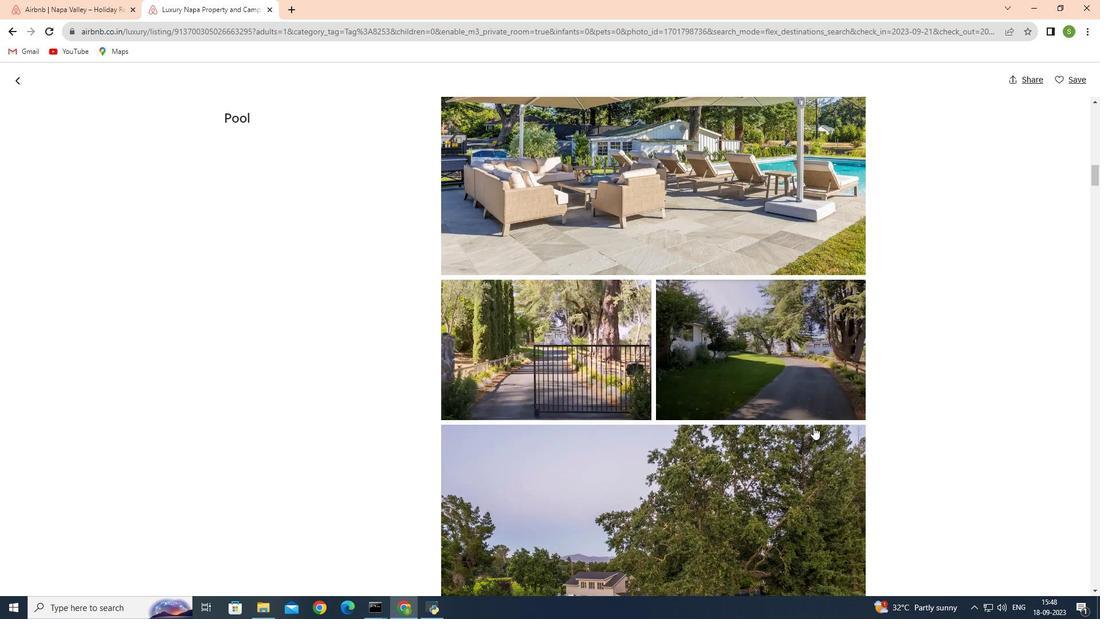 
Action: Mouse scrolled (814, 426) with delta (0, 0)
Screenshot: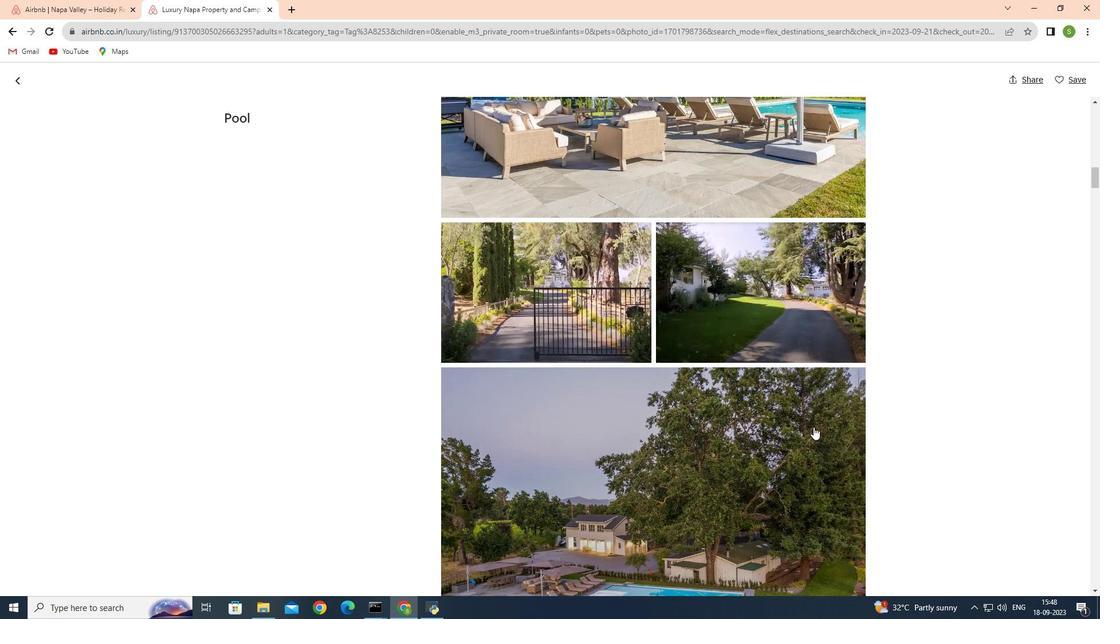 
Action: Mouse scrolled (814, 426) with delta (0, 0)
Screenshot: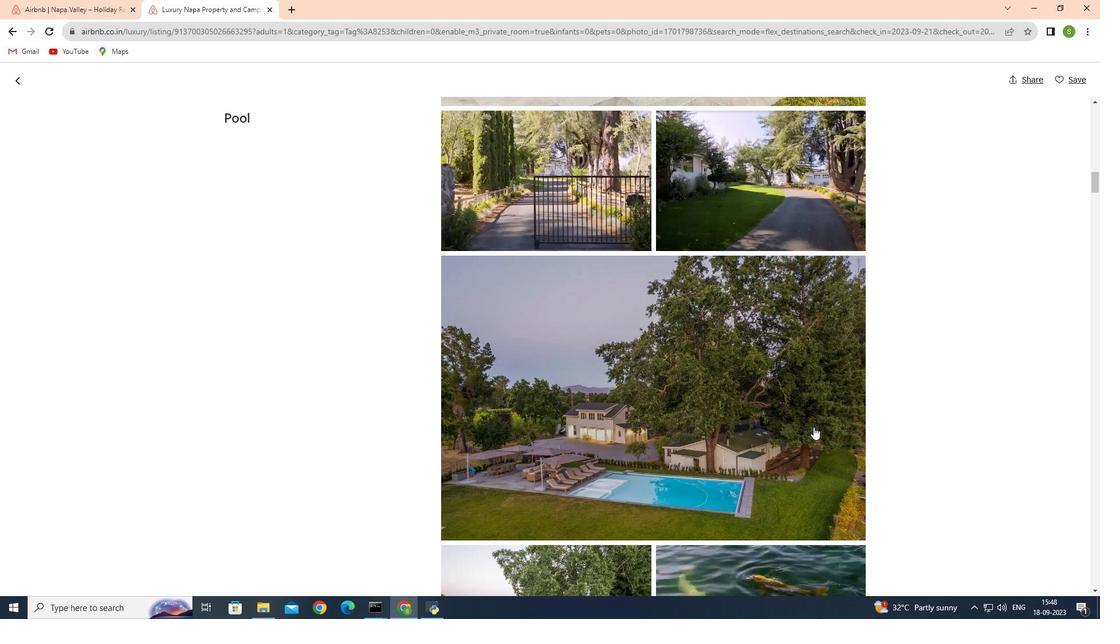 
Action: Mouse scrolled (814, 426) with delta (0, 0)
Screenshot: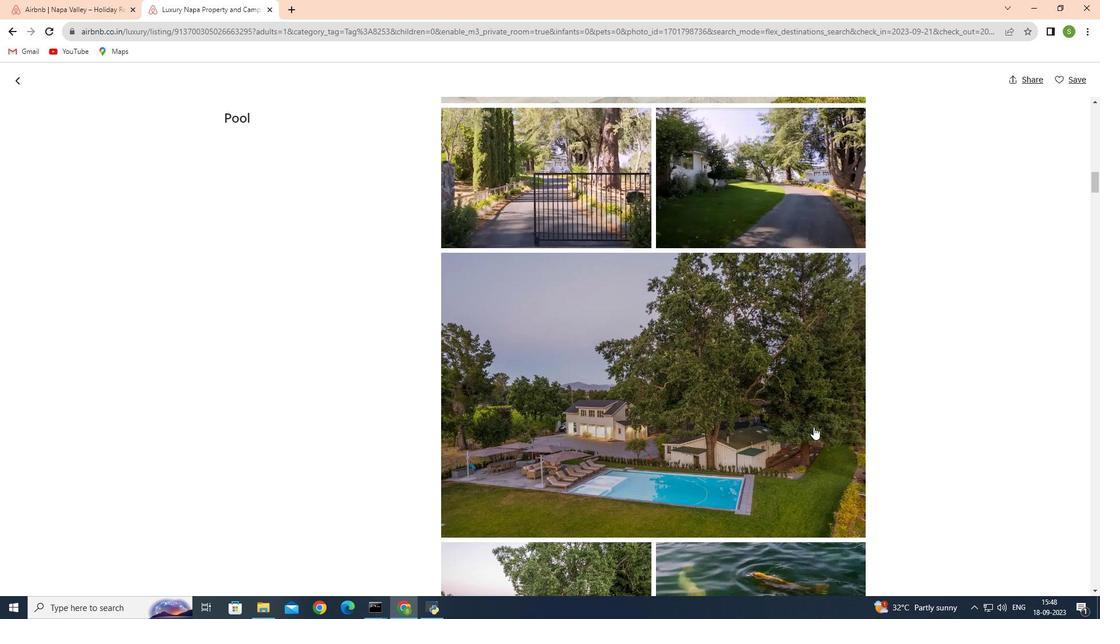 
Action: Mouse scrolled (814, 426) with delta (0, 0)
Screenshot: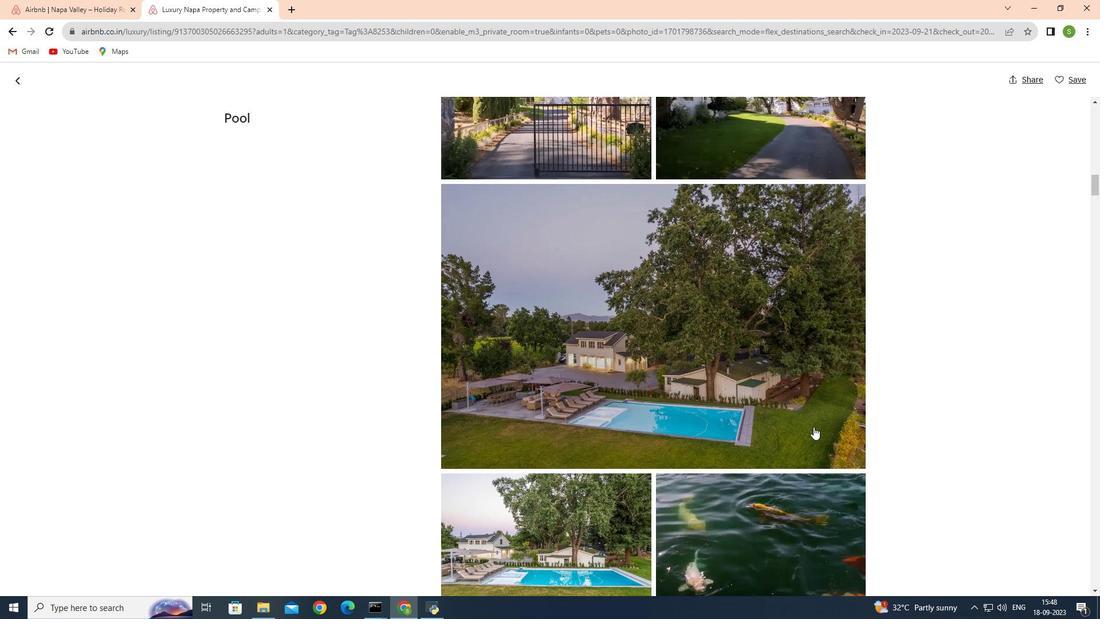 
Action: Mouse scrolled (814, 426) with delta (0, 0)
Screenshot: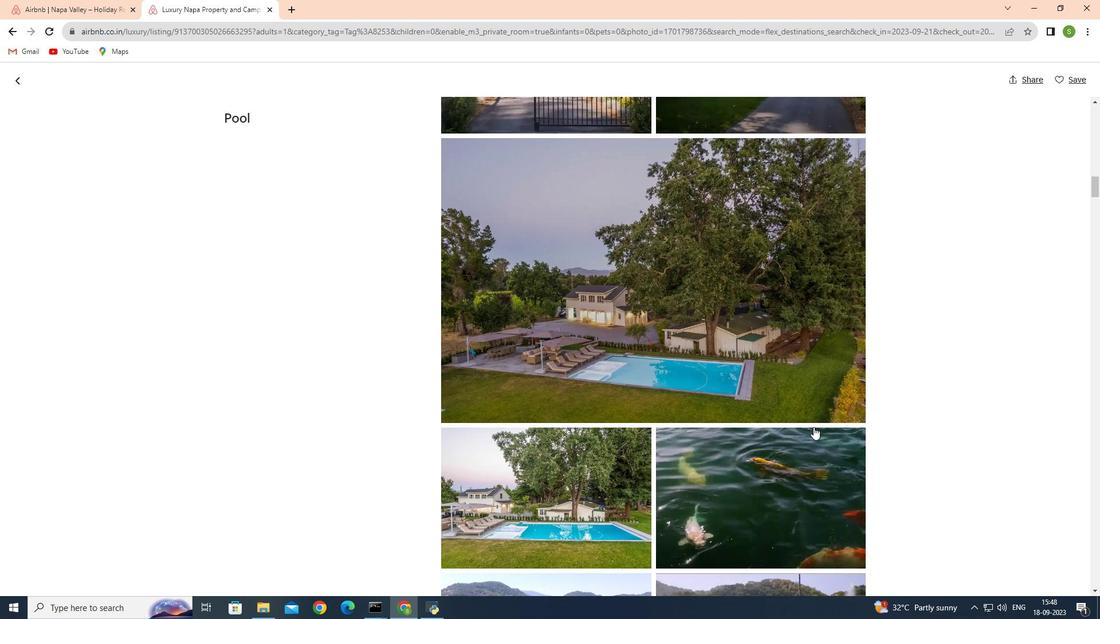 
Action: Mouse scrolled (814, 426) with delta (0, 0)
Screenshot: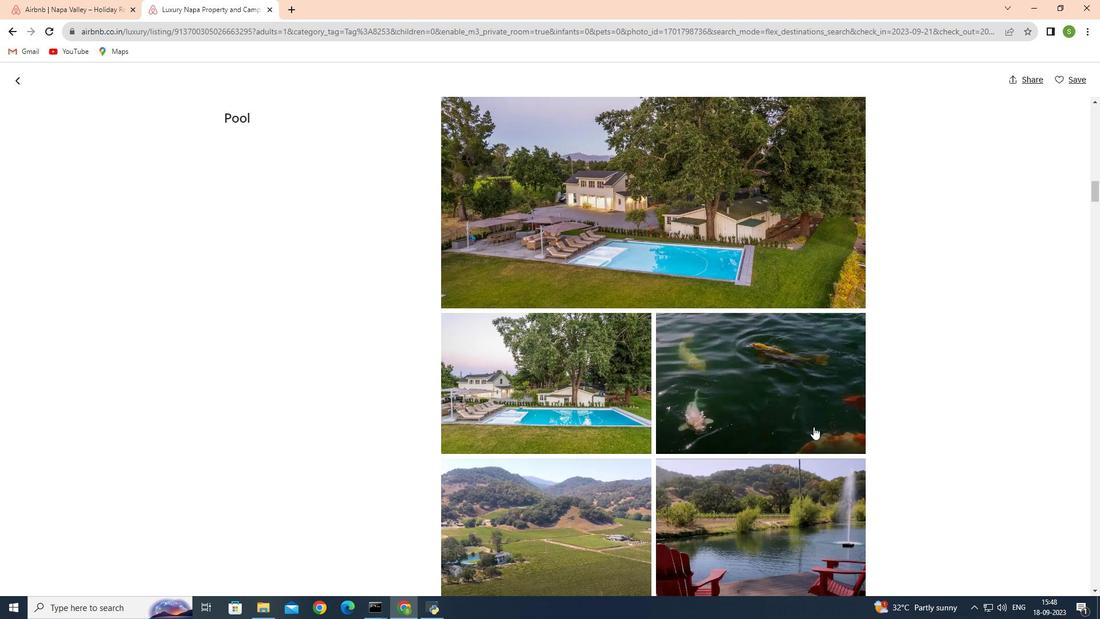 
Action: Mouse scrolled (814, 426) with delta (0, 0)
Screenshot: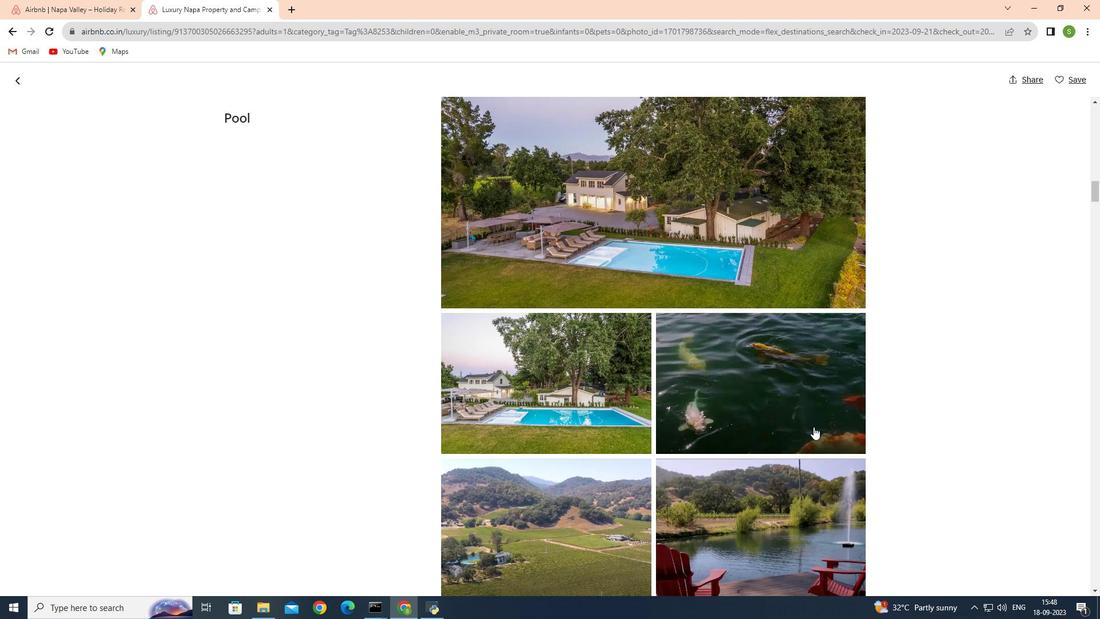 
Action: Mouse scrolled (814, 426) with delta (0, 0)
Screenshot: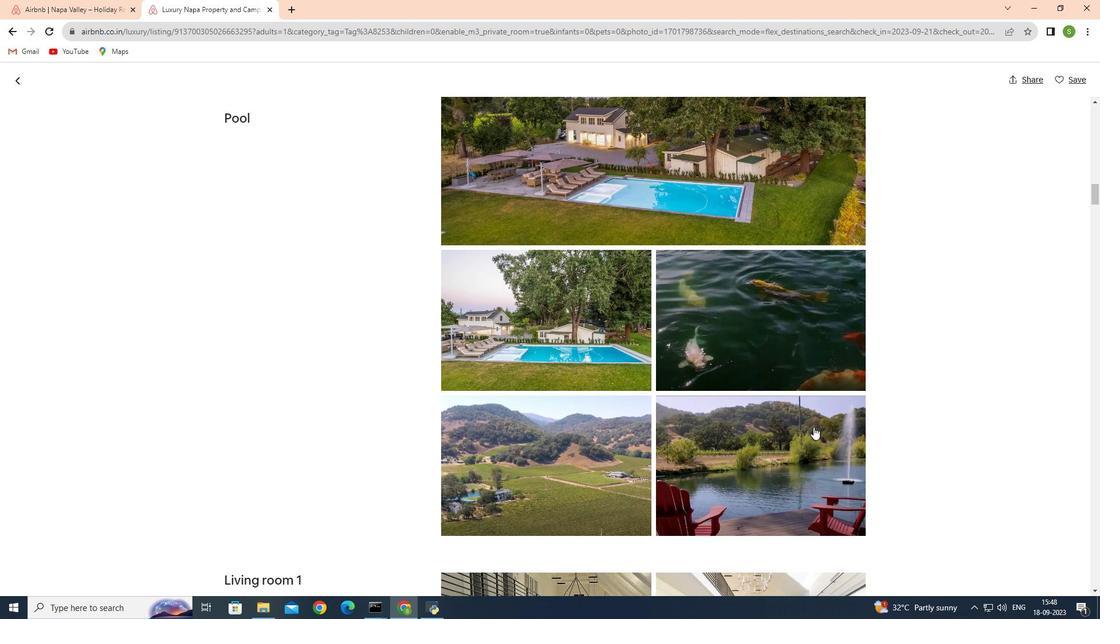 
Action: Mouse scrolled (814, 426) with delta (0, 0)
Screenshot: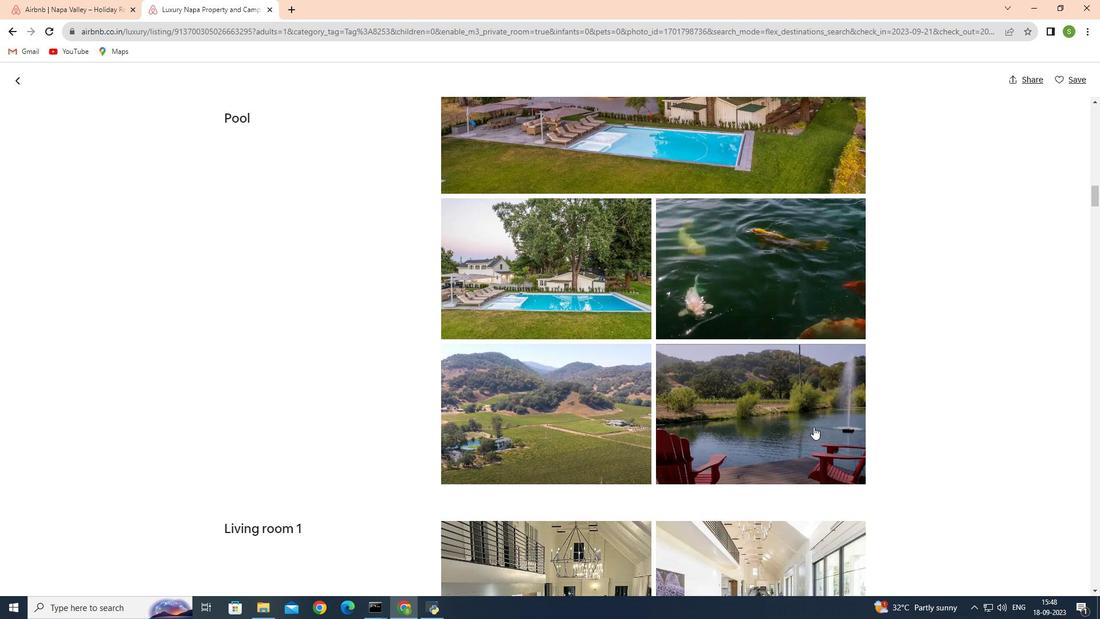 
Action: Mouse scrolled (814, 426) with delta (0, 0)
Screenshot: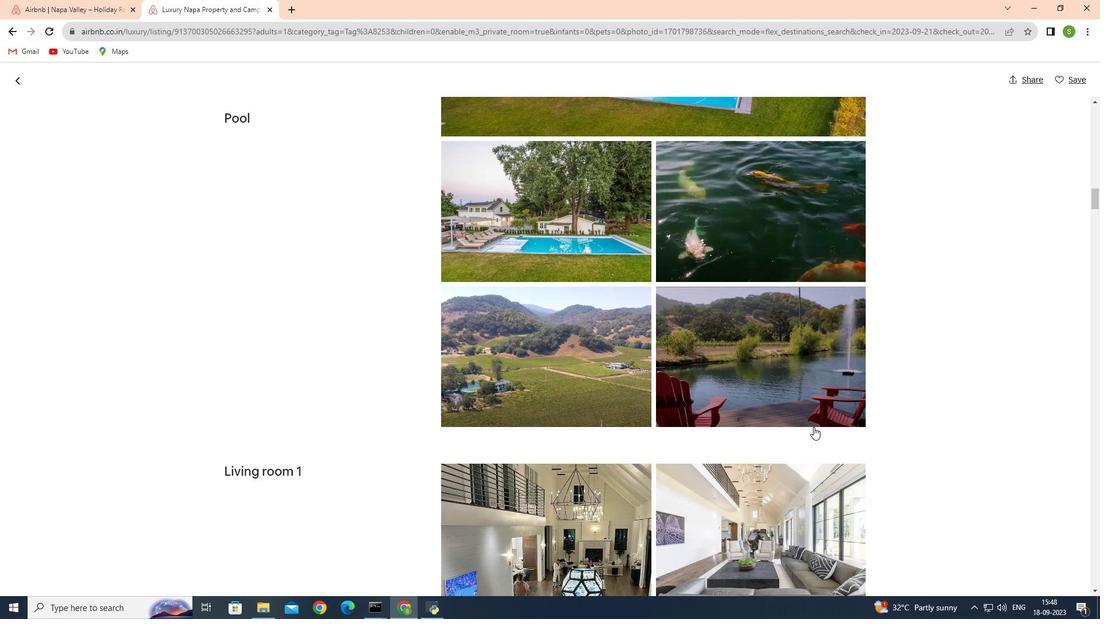 
Action: Mouse scrolled (814, 426) with delta (0, 0)
Screenshot: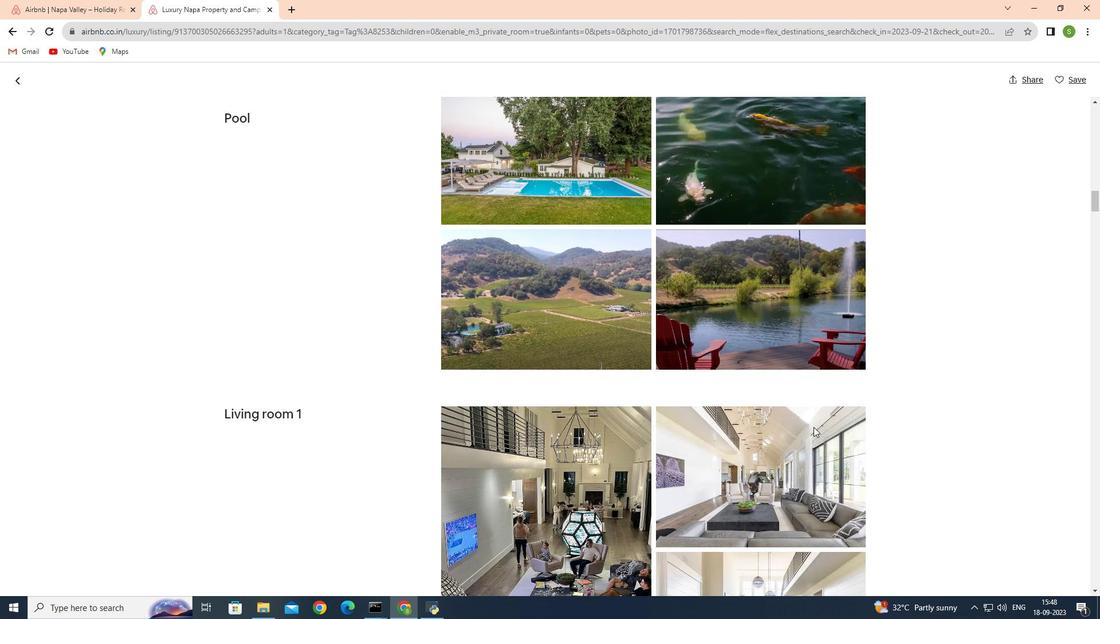 
Action: Mouse moved to (815, 424)
Screenshot: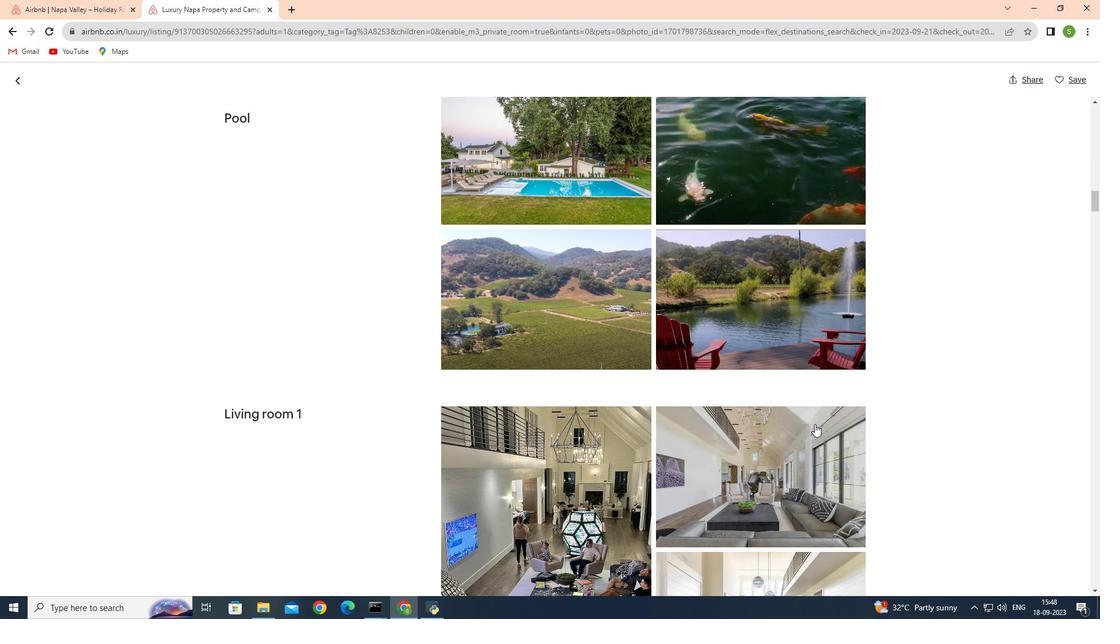 
Action: Mouse scrolled (815, 423) with delta (0, 0)
Screenshot: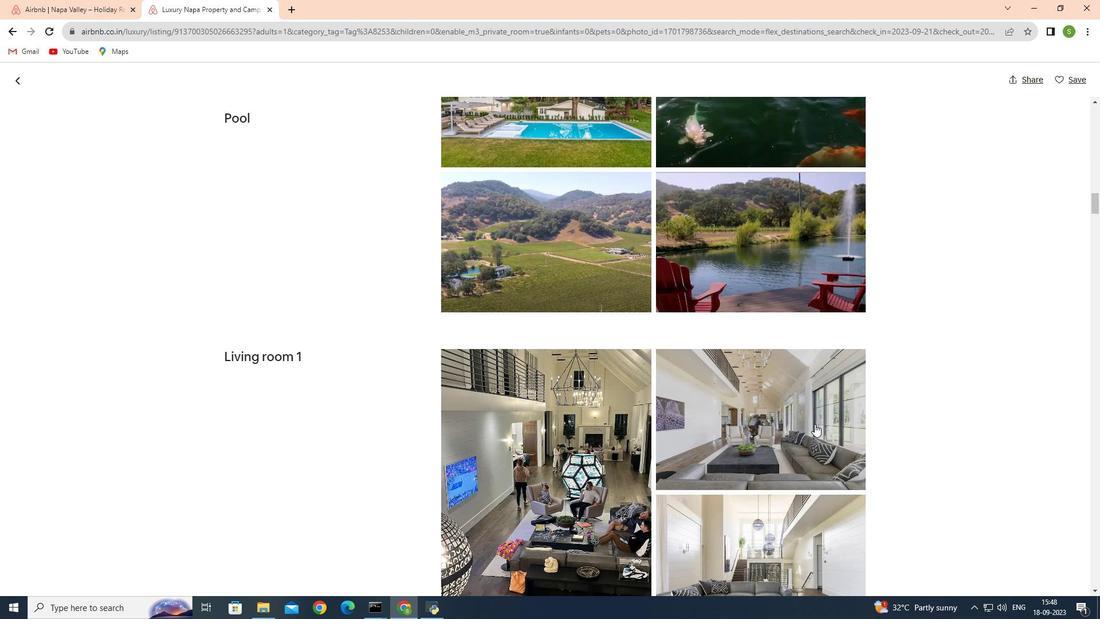
Action: Mouse scrolled (815, 423) with delta (0, 0)
Screenshot: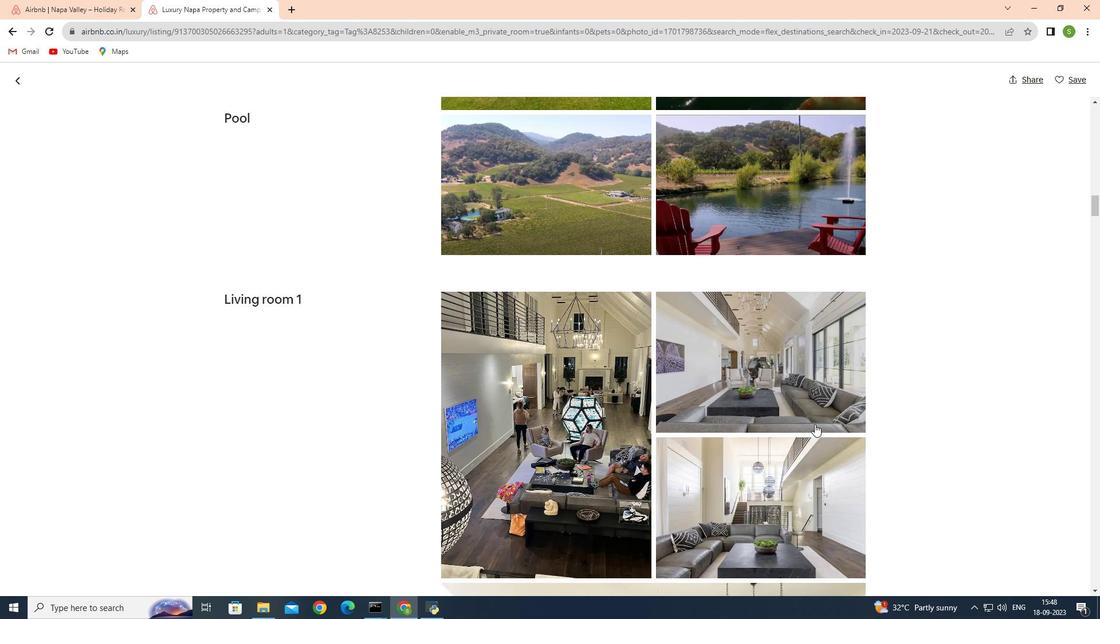 
Action: Mouse scrolled (815, 423) with delta (0, 0)
Screenshot: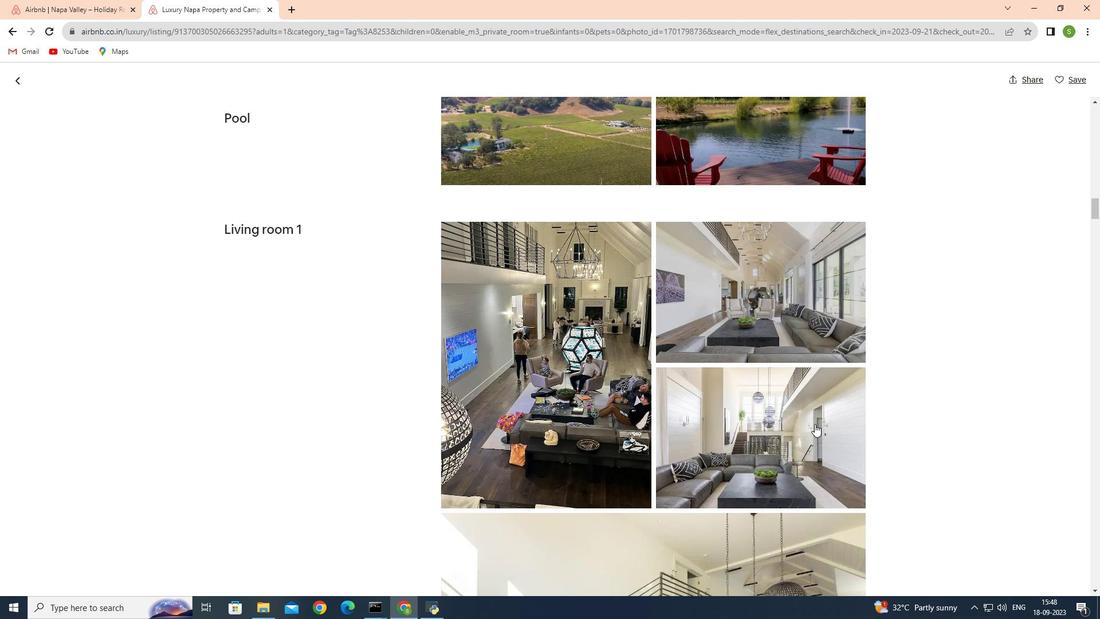 
Action: Mouse scrolled (815, 423) with delta (0, 0)
Screenshot: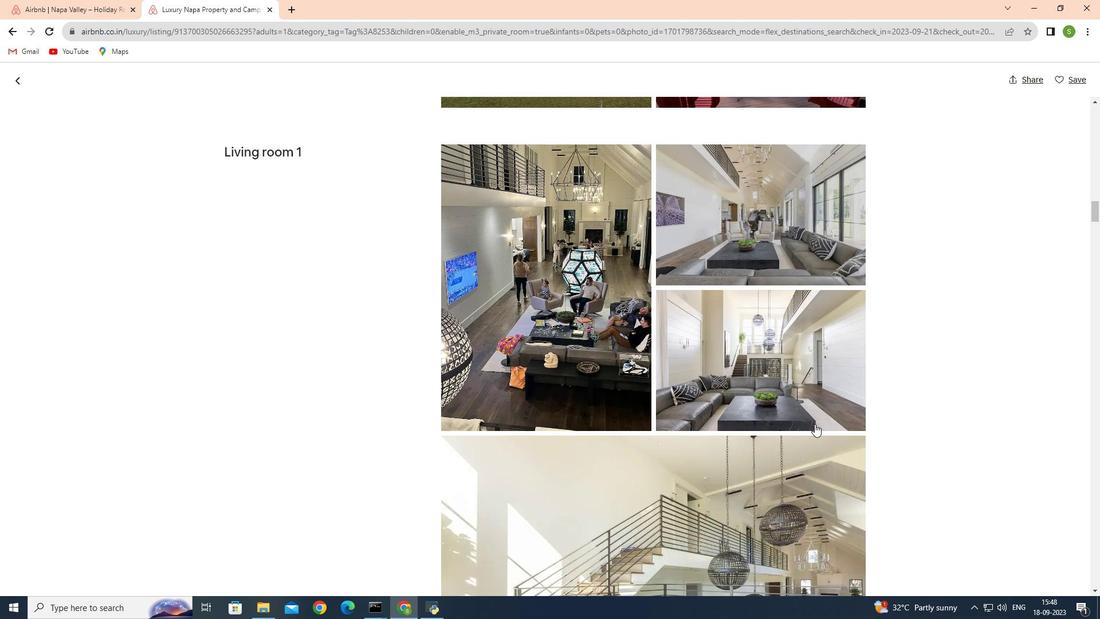 
Action: Mouse scrolled (815, 423) with delta (0, 0)
Screenshot: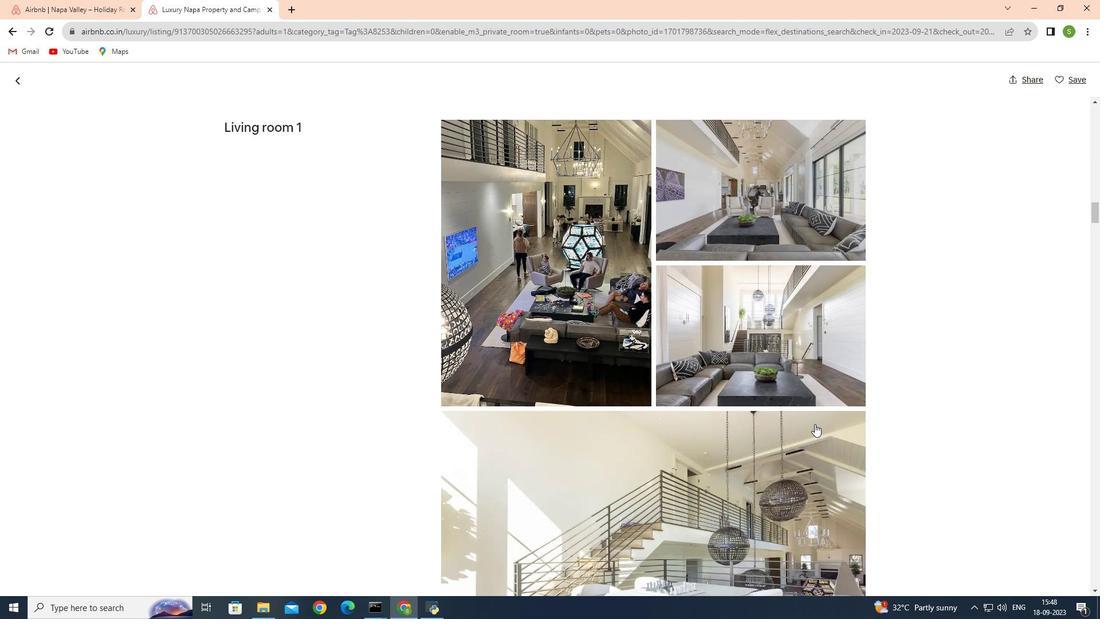 
Action: Mouse scrolled (815, 423) with delta (0, 0)
Screenshot: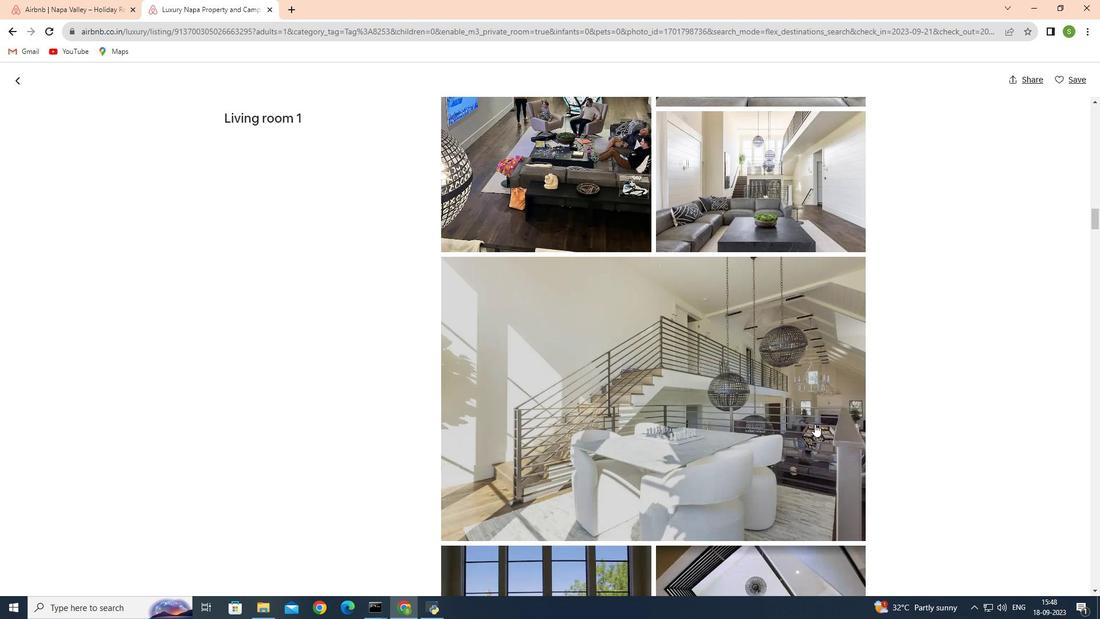 
Action: Mouse scrolled (815, 423) with delta (0, 0)
Screenshot: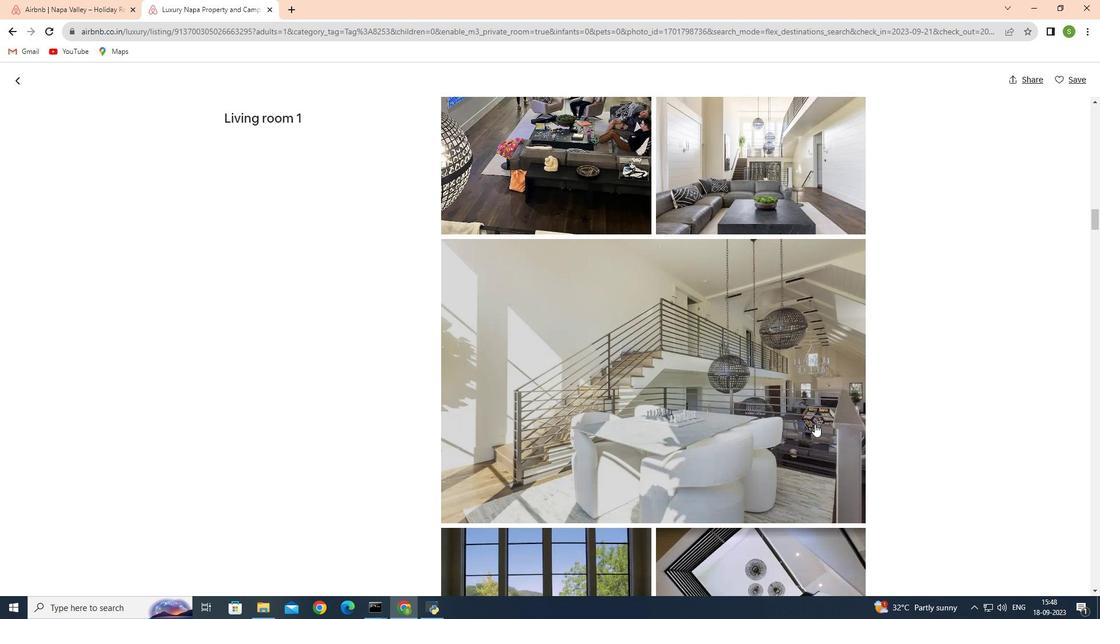 
Action: Mouse scrolled (815, 423) with delta (0, 0)
Screenshot: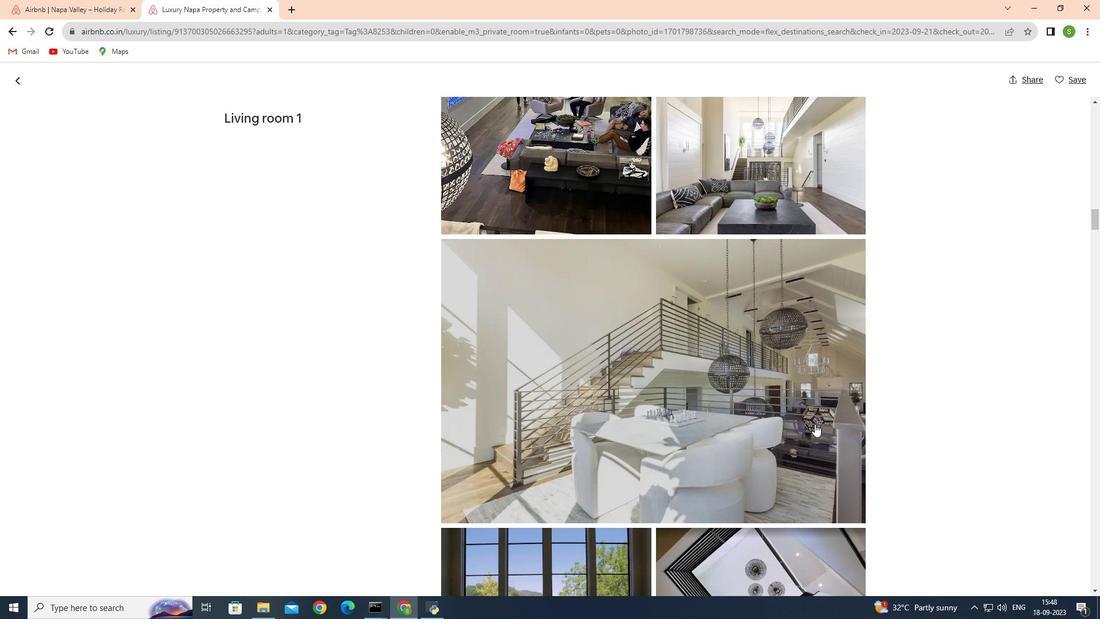 
Action: Mouse scrolled (815, 423) with delta (0, 0)
Screenshot: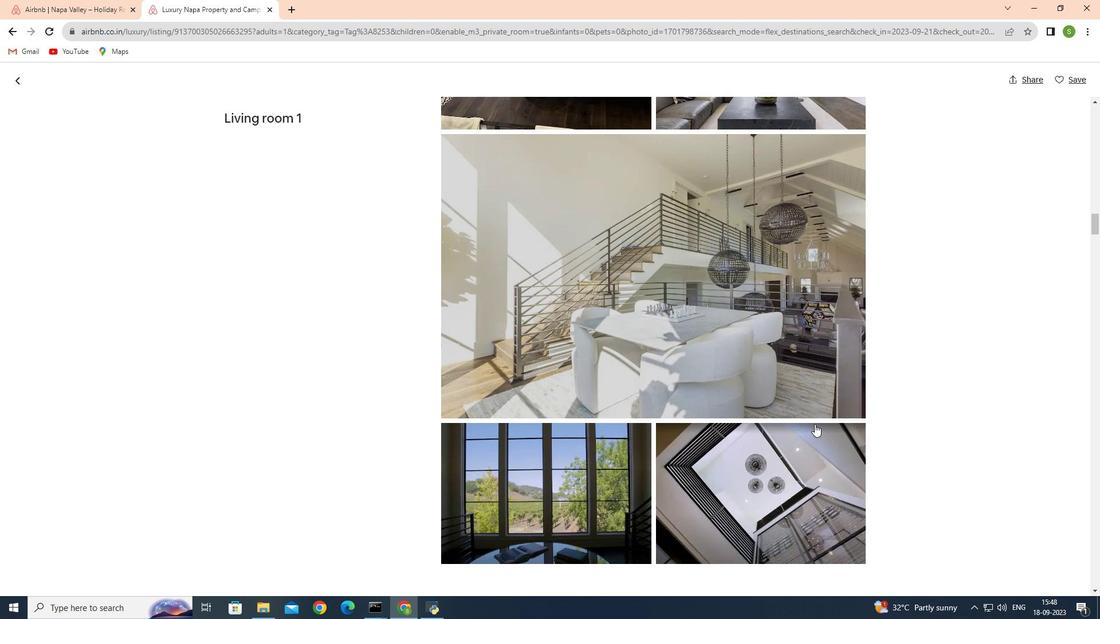
Action: Mouse scrolled (815, 423) with delta (0, 0)
Screenshot: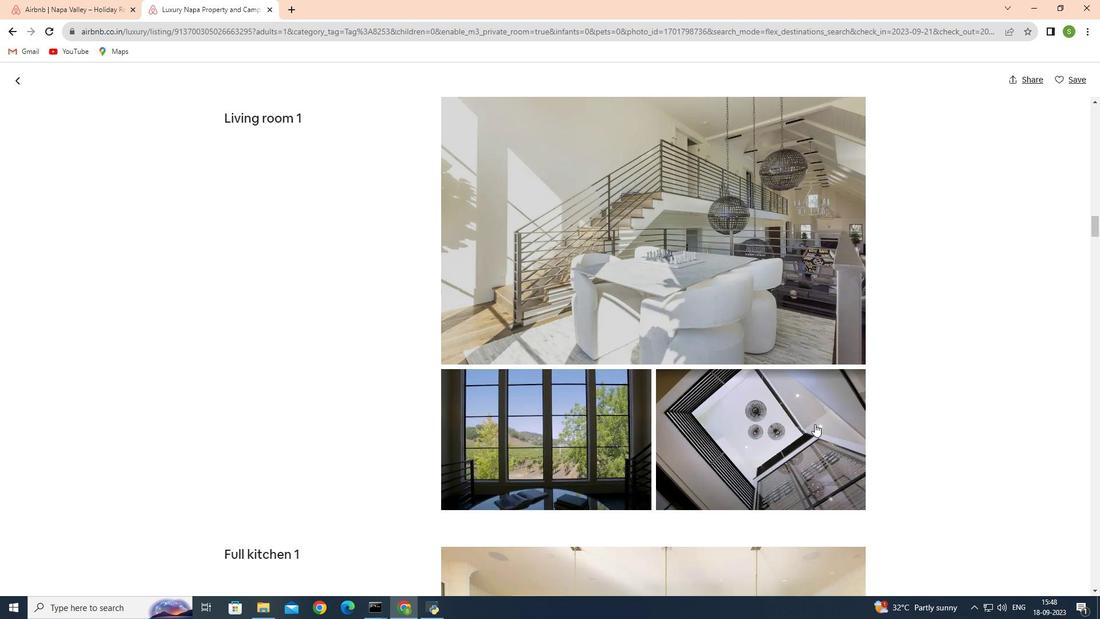 
Action: Mouse scrolled (815, 423) with delta (0, 0)
Screenshot: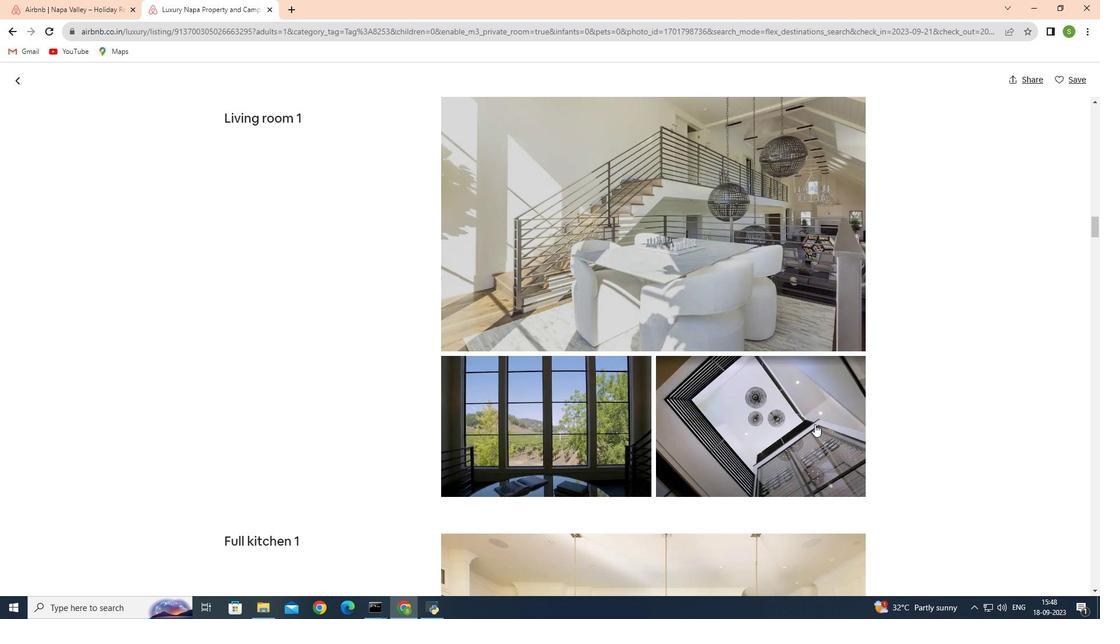 
Action: Mouse scrolled (815, 423) with delta (0, 0)
Screenshot: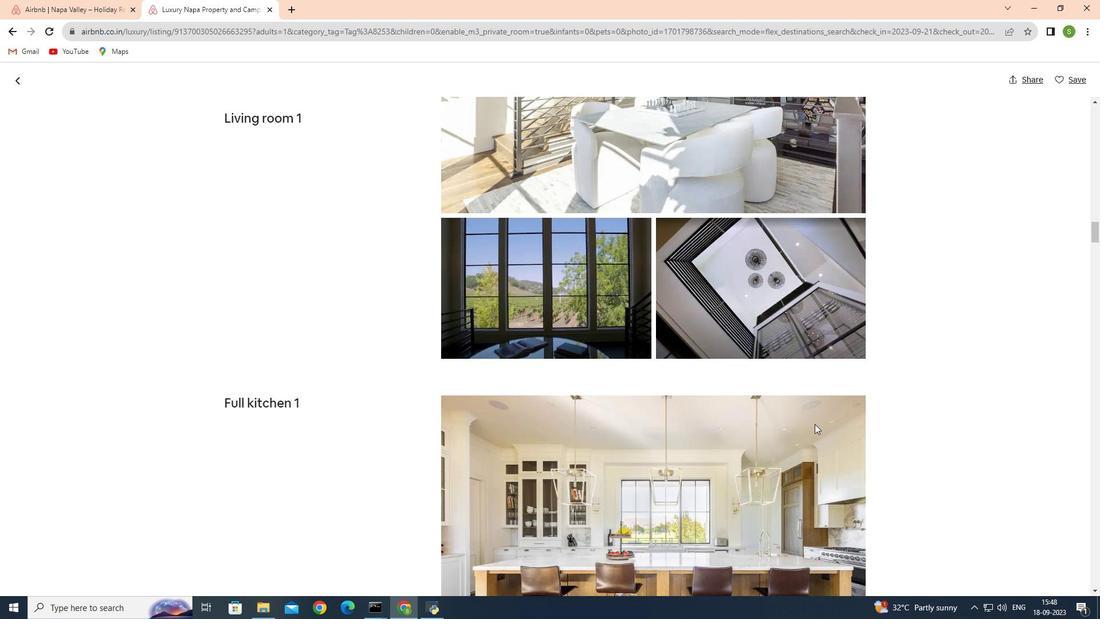 
Action: Mouse scrolled (815, 423) with delta (0, 0)
Screenshot: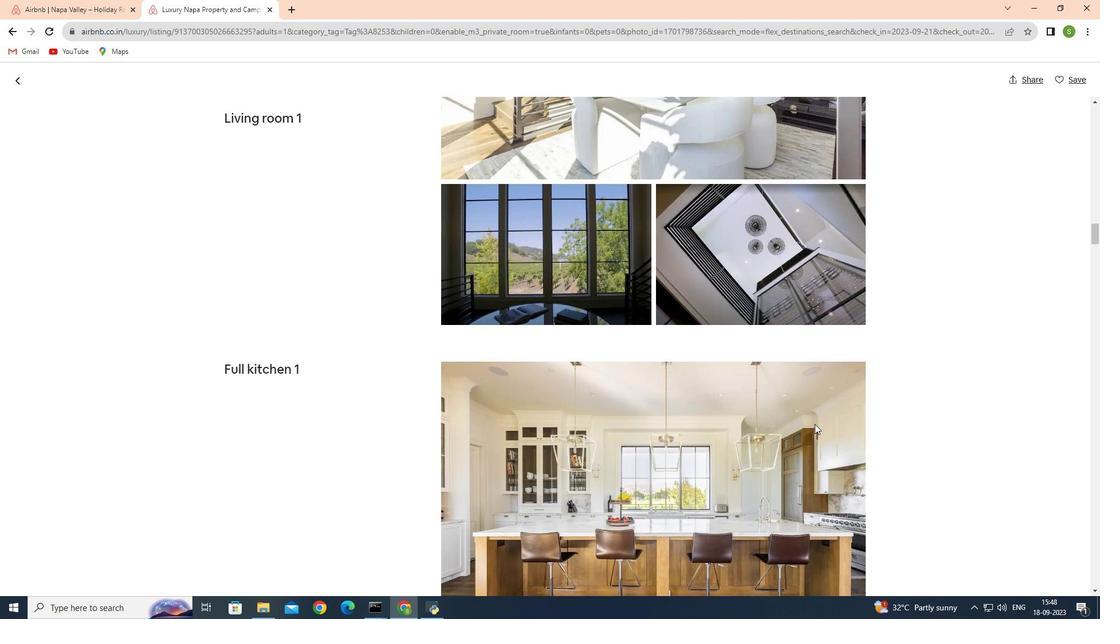 
Action: Mouse scrolled (815, 423) with delta (0, 0)
Screenshot: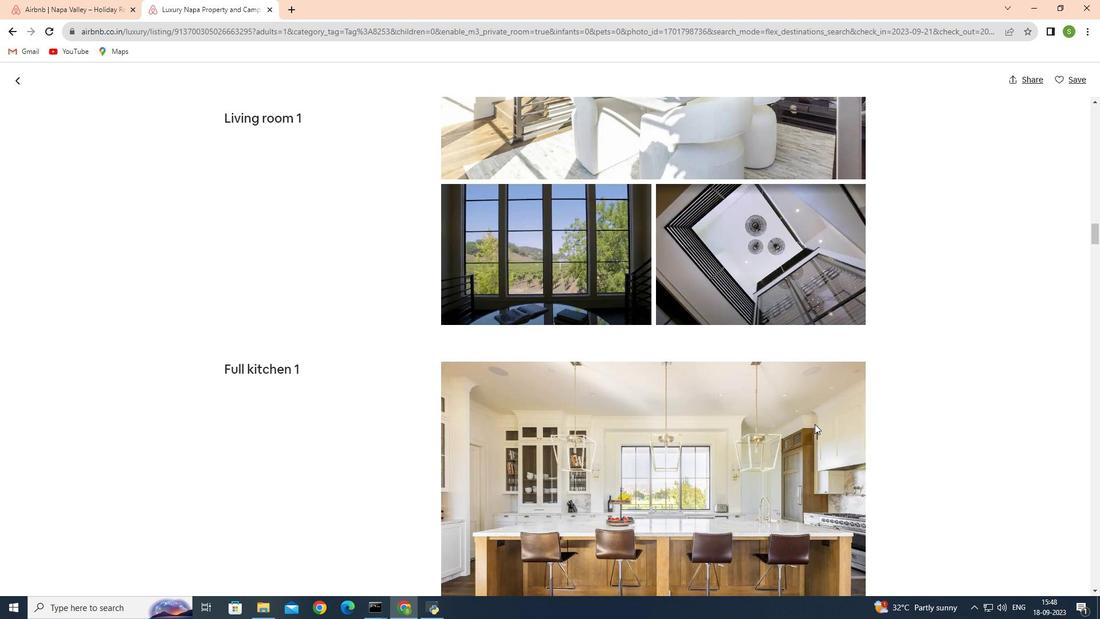 
Action: Mouse scrolled (815, 423) with delta (0, 0)
Screenshot: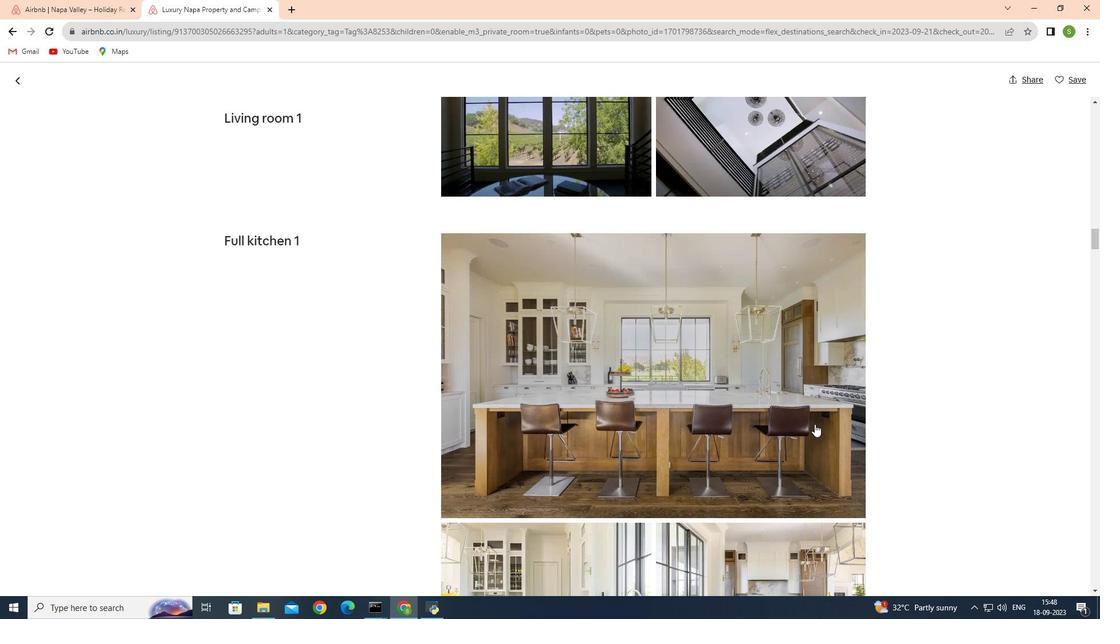 
Action: Mouse scrolled (815, 423) with delta (0, 0)
Screenshot: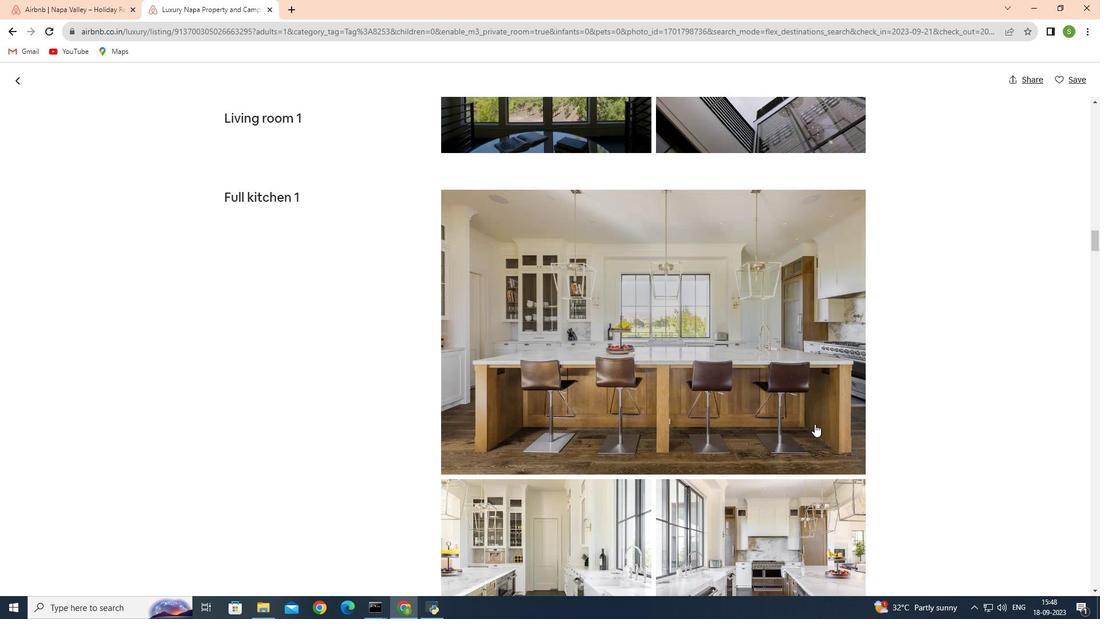 
Action: Mouse scrolled (815, 423) with delta (0, 0)
Screenshot: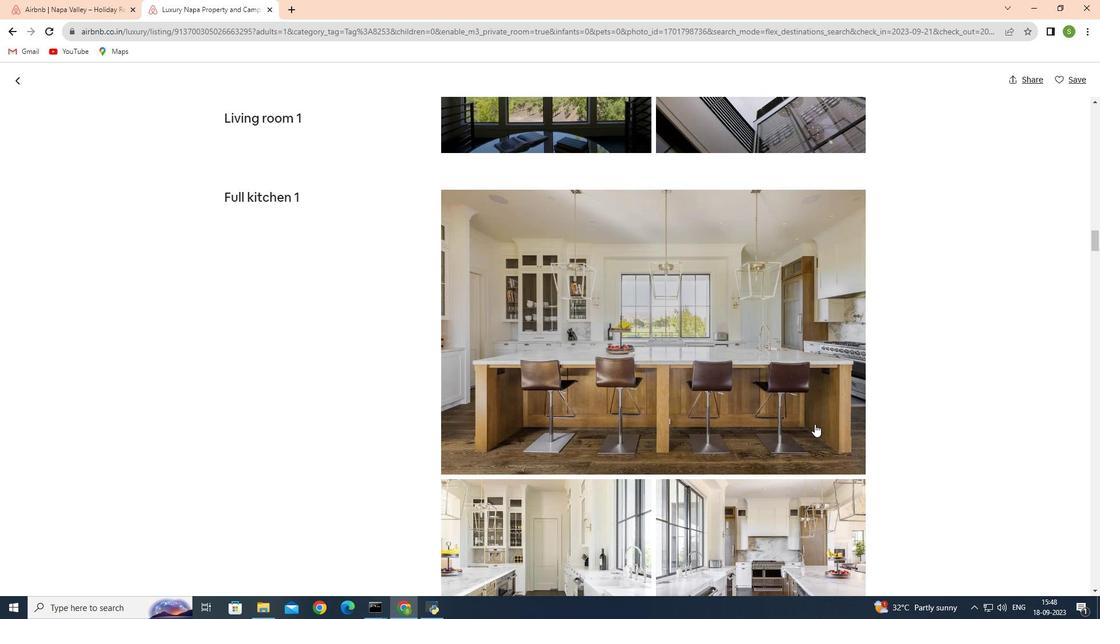 
Action: Mouse scrolled (815, 423) with delta (0, 0)
Screenshot: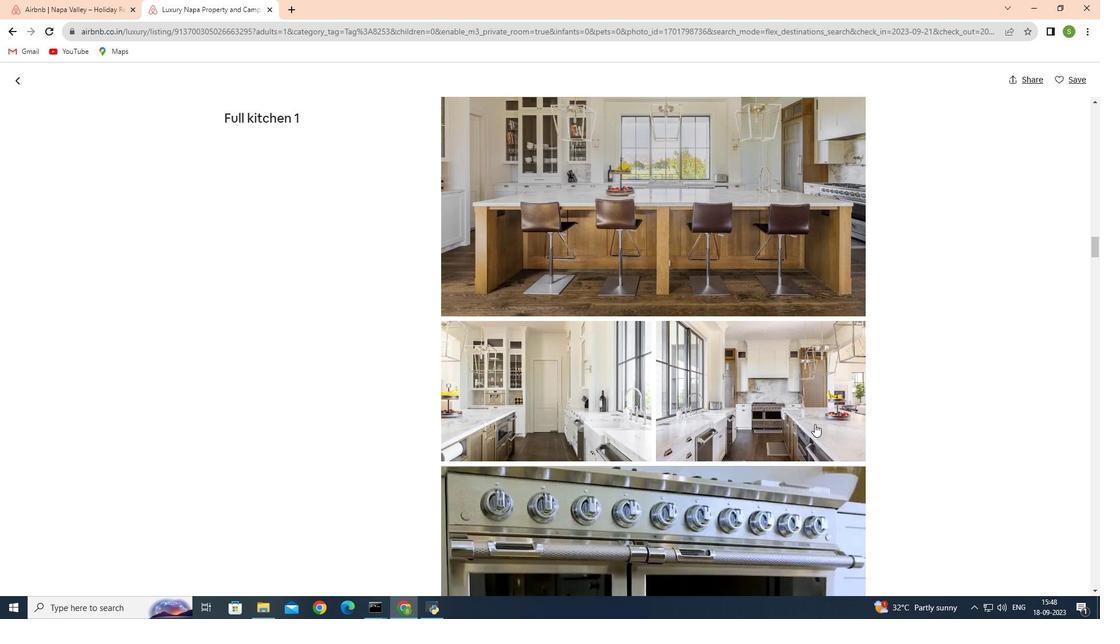 
Action: Mouse scrolled (815, 423) with delta (0, 0)
Screenshot: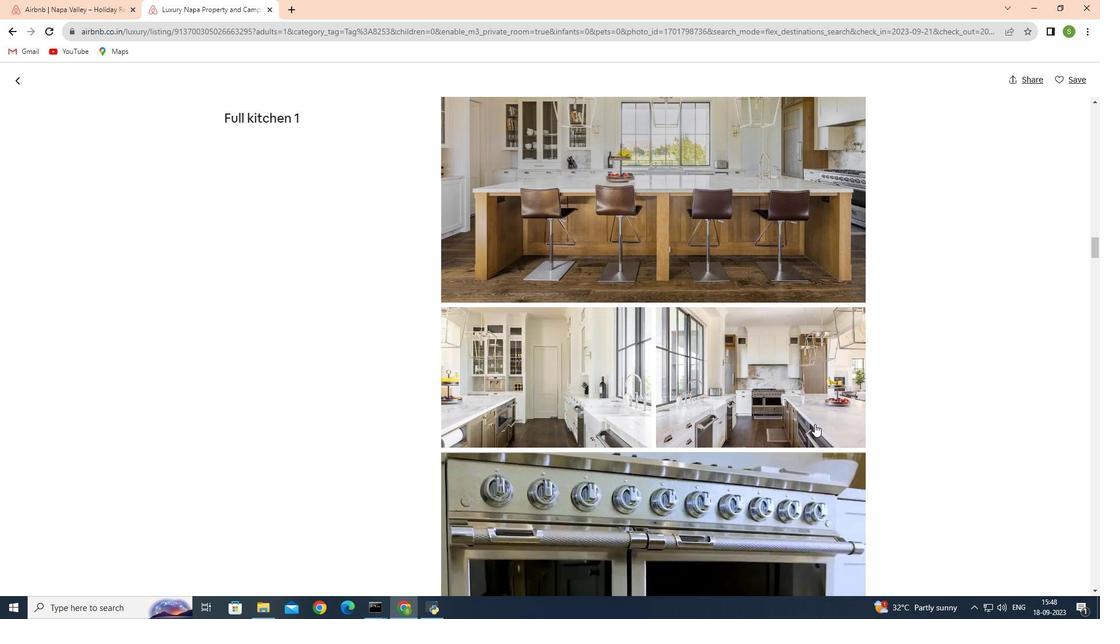 
Action: Mouse scrolled (815, 423) with delta (0, 0)
Screenshot: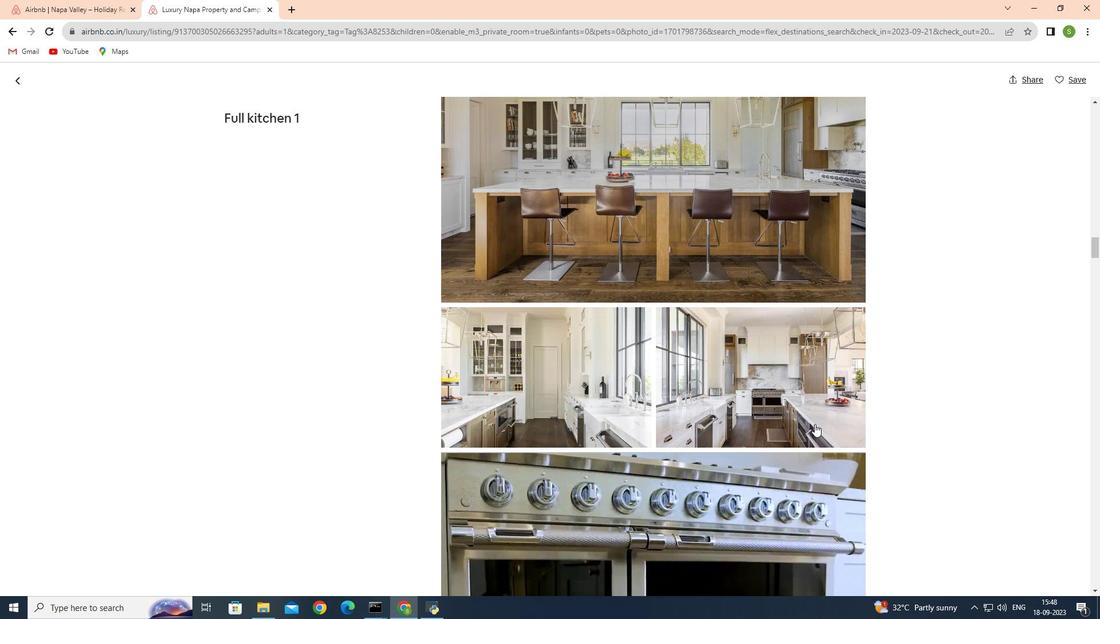 
Action: Mouse scrolled (815, 423) with delta (0, 0)
Screenshot: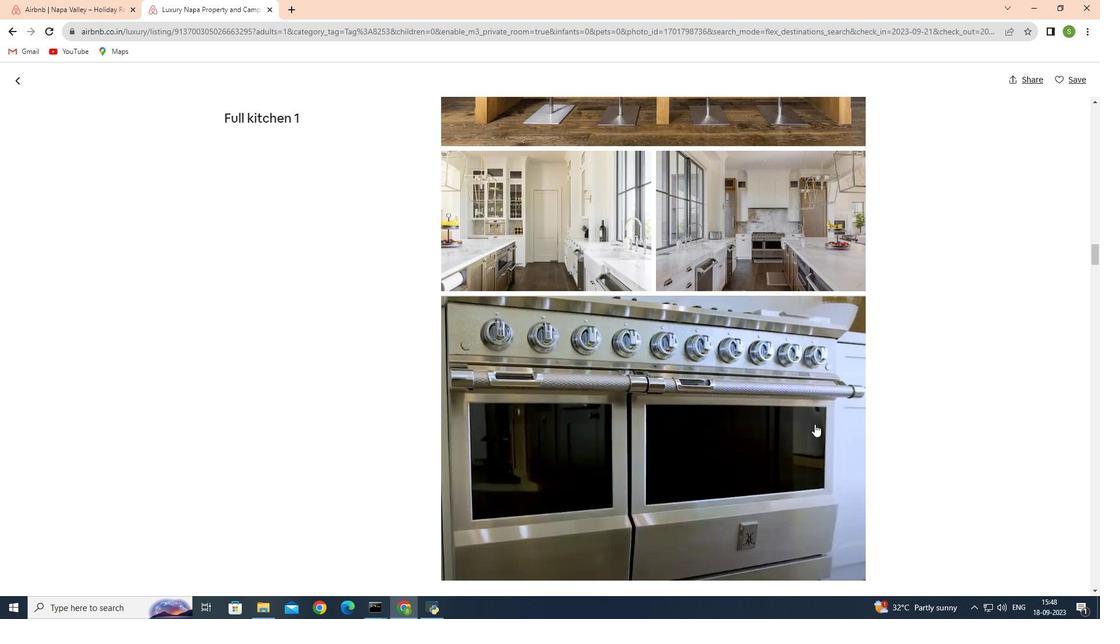 
Action: Mouse scrolled (815, 423) with delta (0, 0)
Screenshot: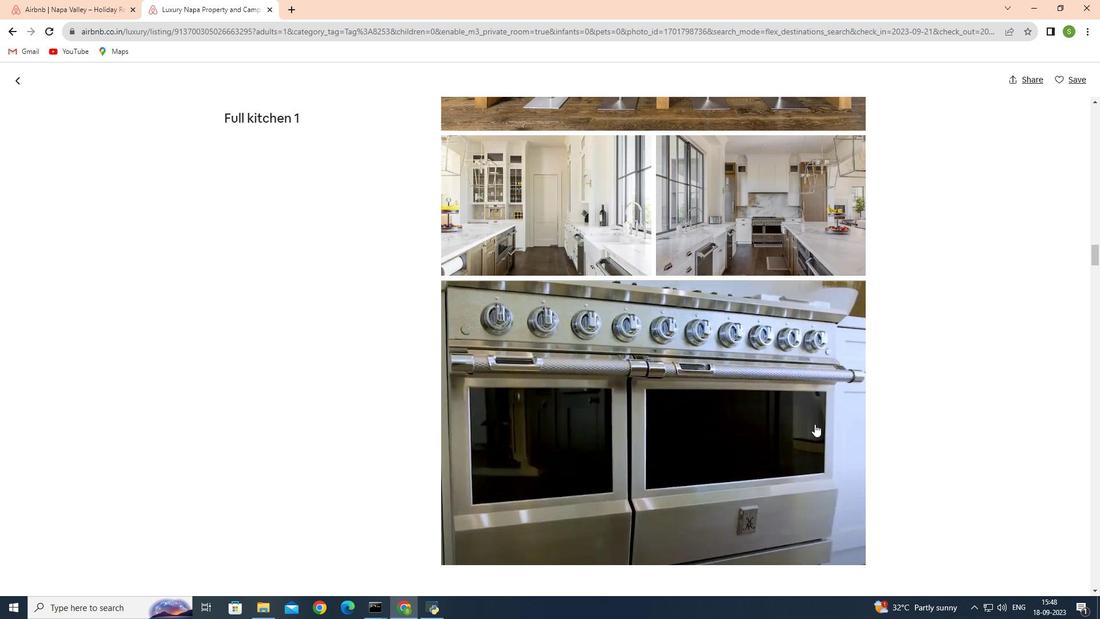 
Action: Mouse scrolled (815, 423) with delta (0, 0)
Screenshot: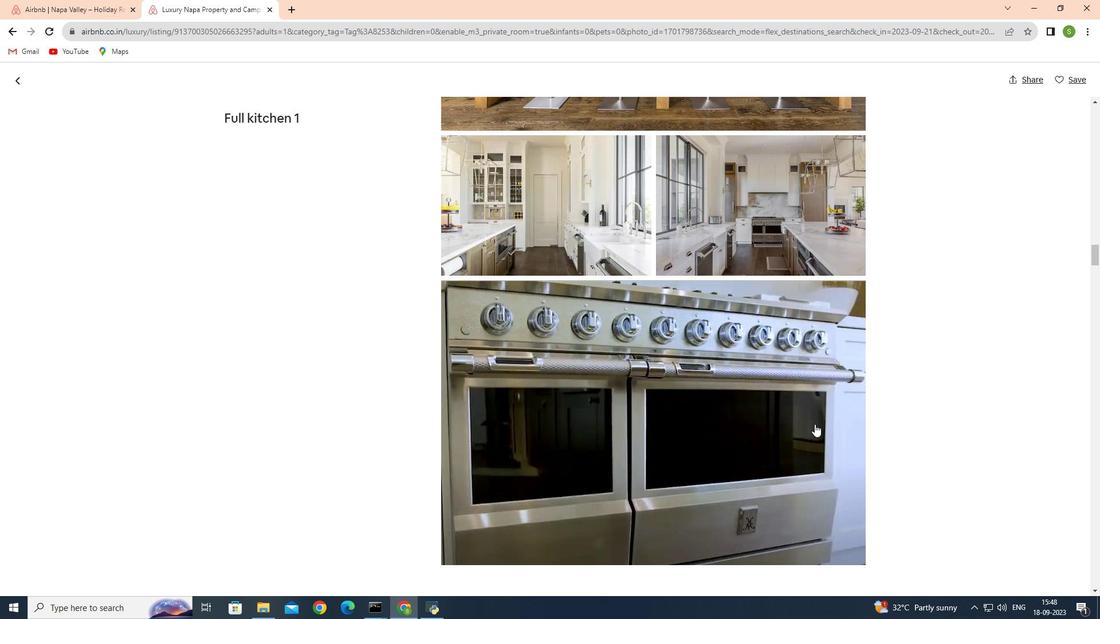 
Action: Mouse scrolled (815, 423) with delta (0, 0)
Screenshot: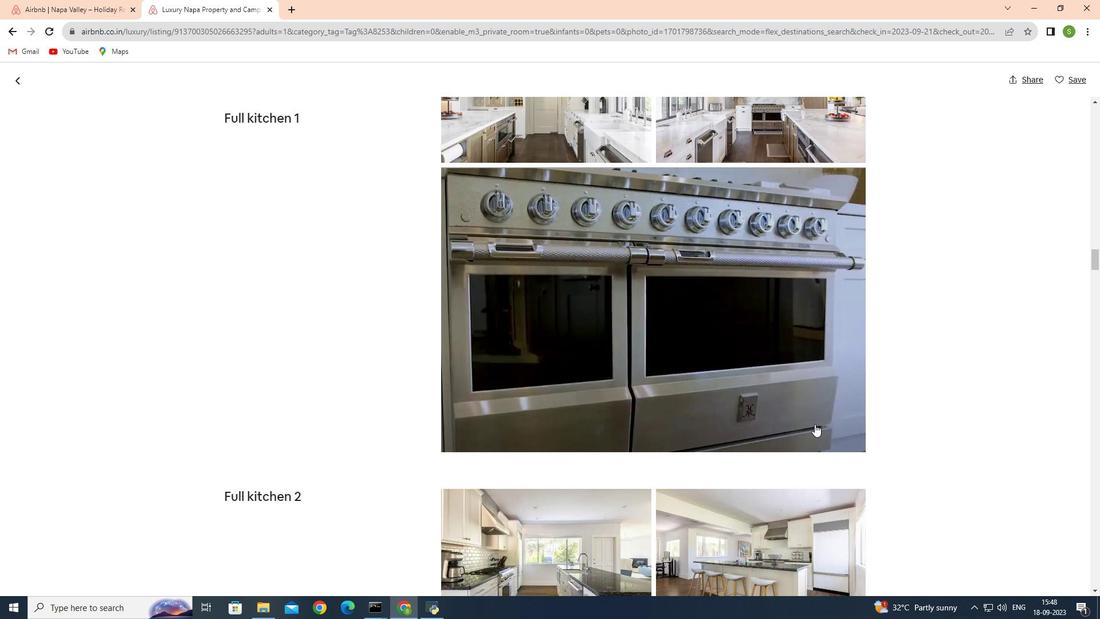 
Action: Mouse scrolled (815, 423) with delta (0, 0)
Screenshot: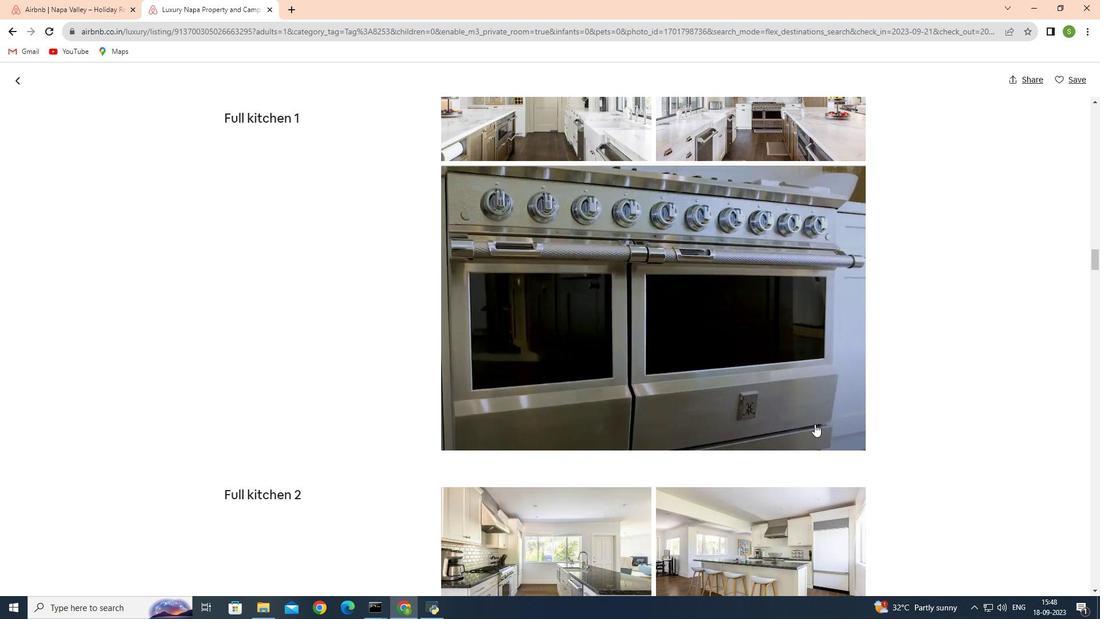 
Action: Mouse scrolled (815, 423) with delta (0, 0)
Screenshot: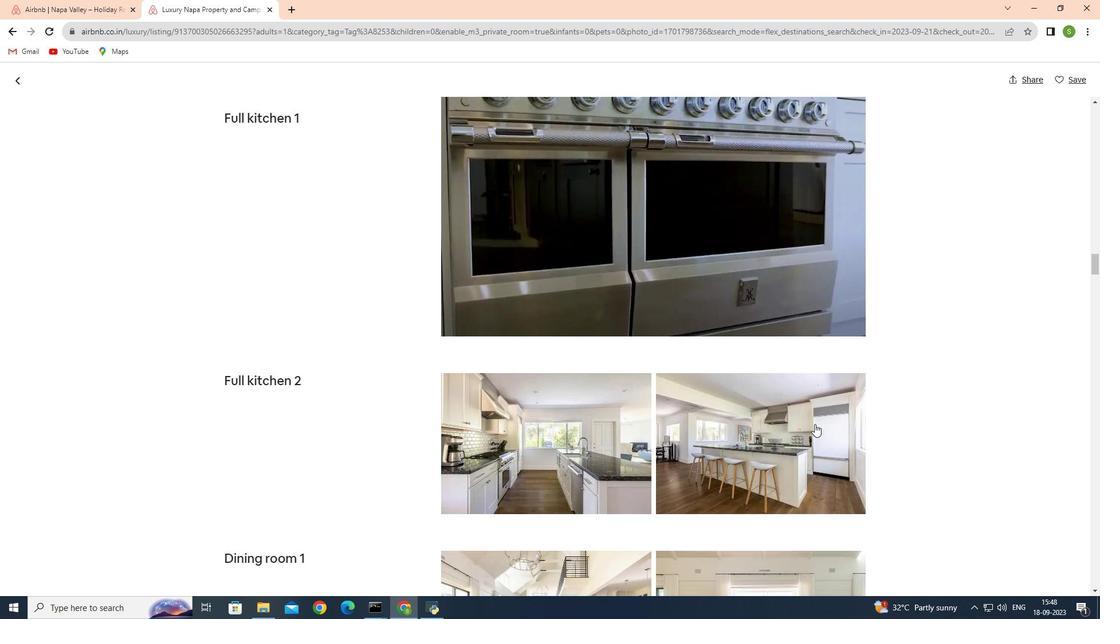 
Action: Mouse scrolled (815, 423) with delta (0, 0)
Screenshot: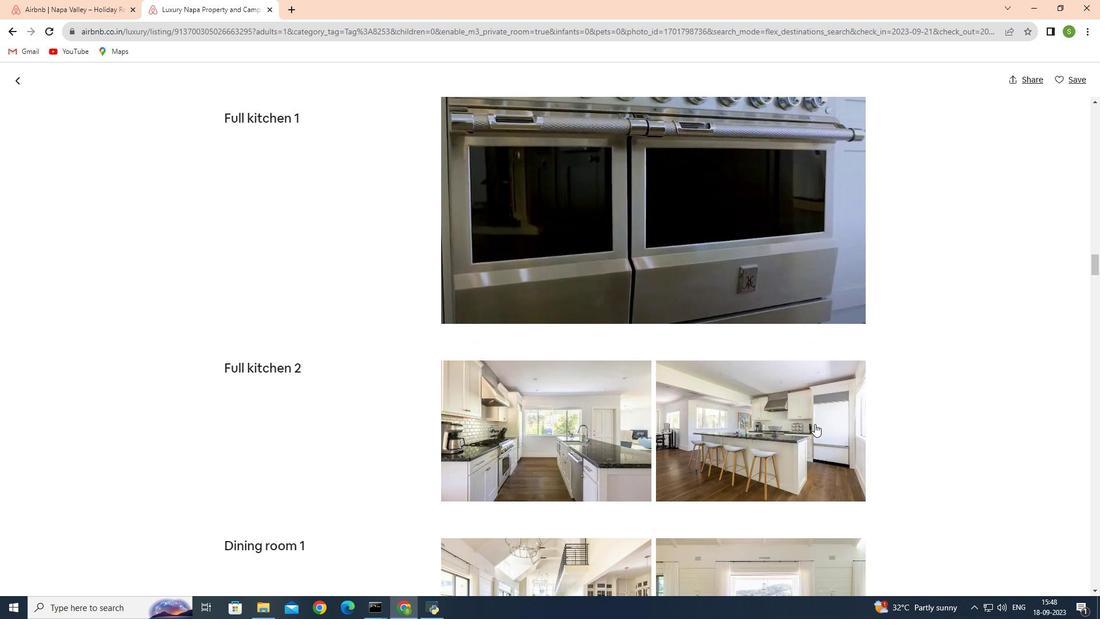 
Action: Mouse scrolled (815, 423) with delta (0, 0)
Screenshot: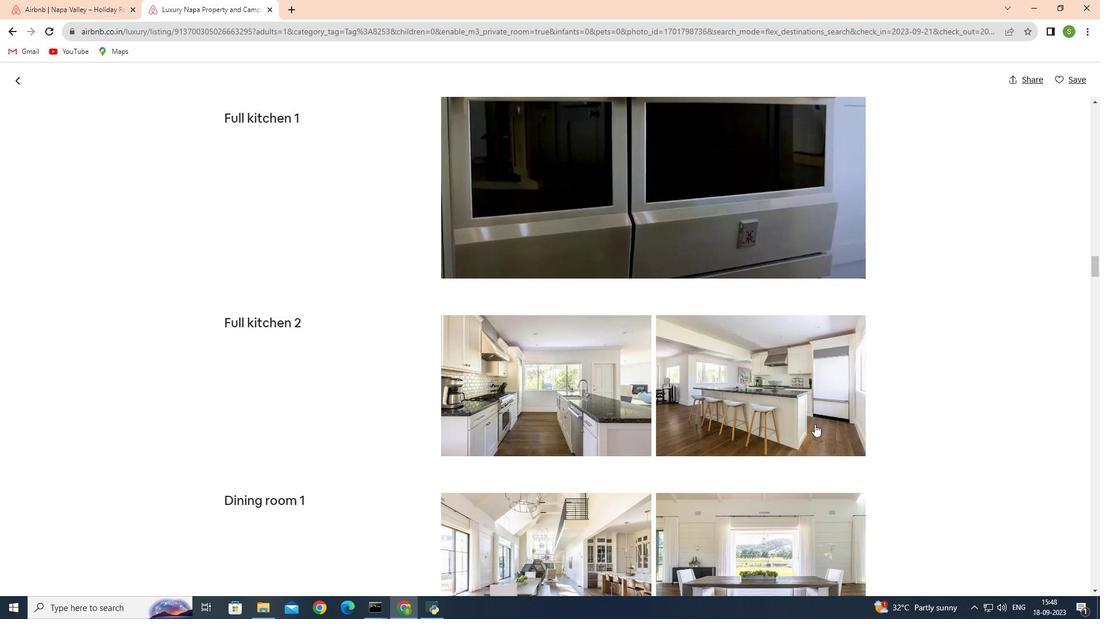 
Action: Mouse scrolled (815, 423) with delta (0, 0)
Screenshot: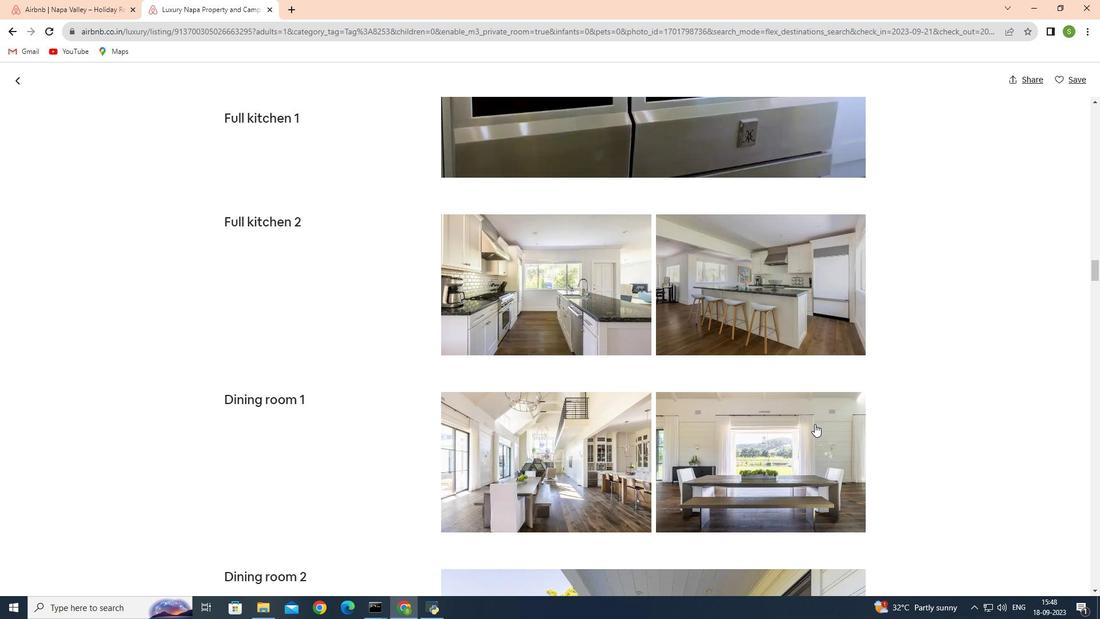 
Action: Mouse scrolled (815, 423) with delta (0, 0)
Screenshot: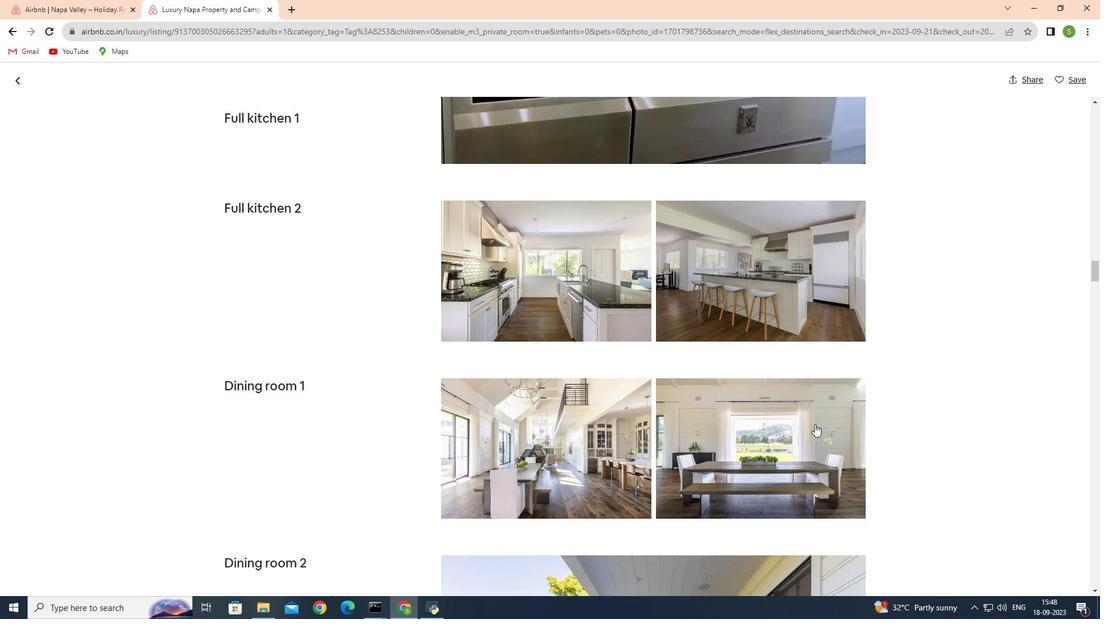 
Action: Mouse scrolled (815, 423) with delta (0, 0)
Screenshot: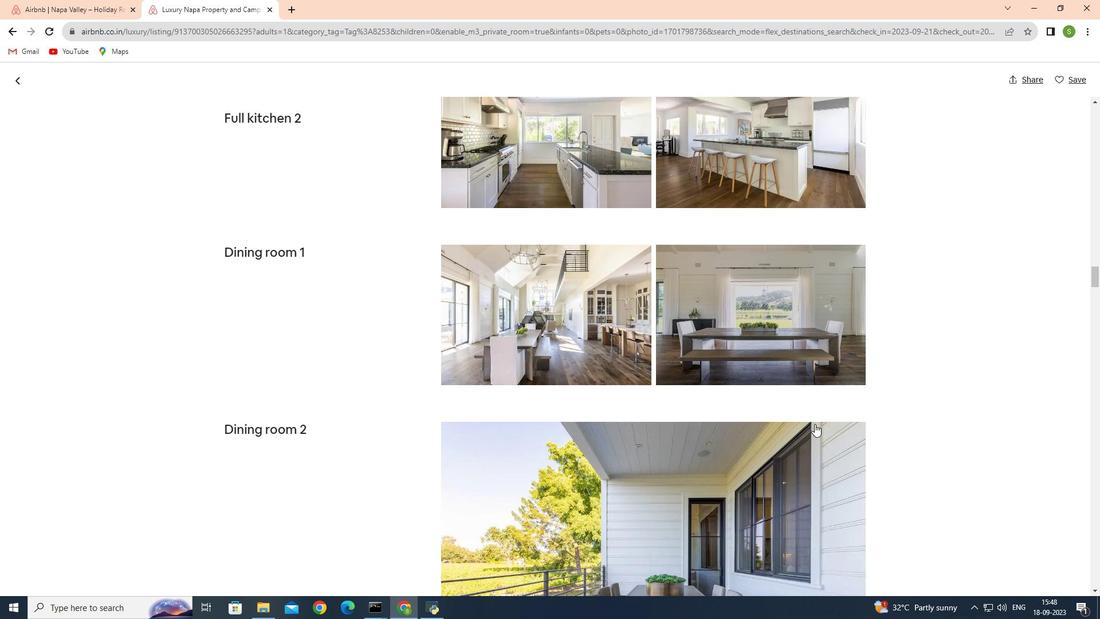 
Action: Mouse scrolled (815, 423) with delta (0, 0)
Screenshot: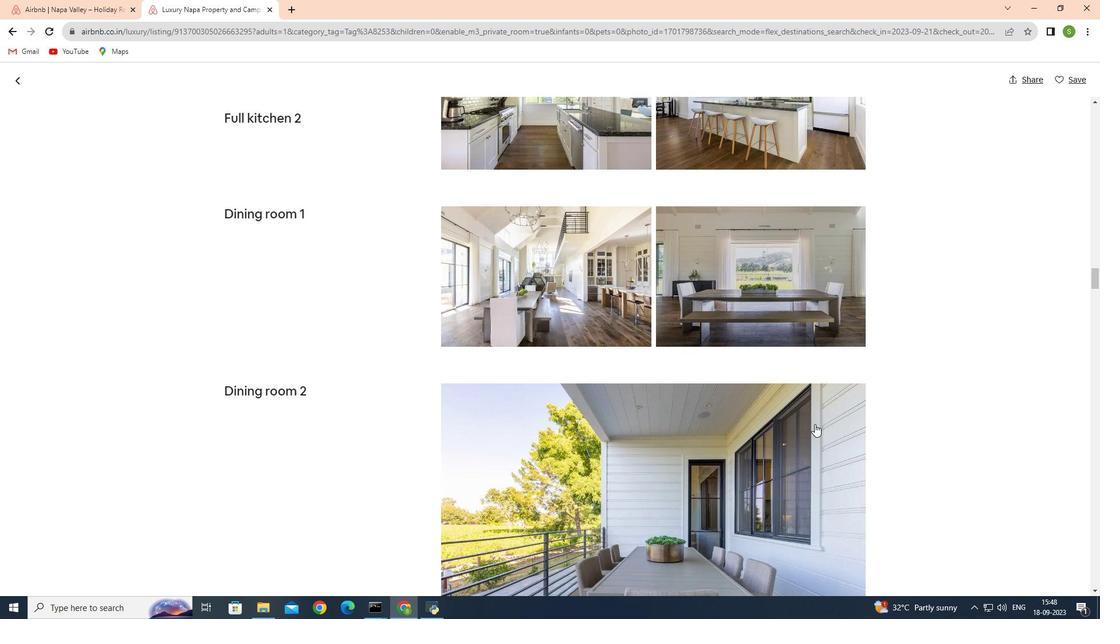 
Action: Mouse scrolled (815, 423) with delta (0, 0)
Screenshot: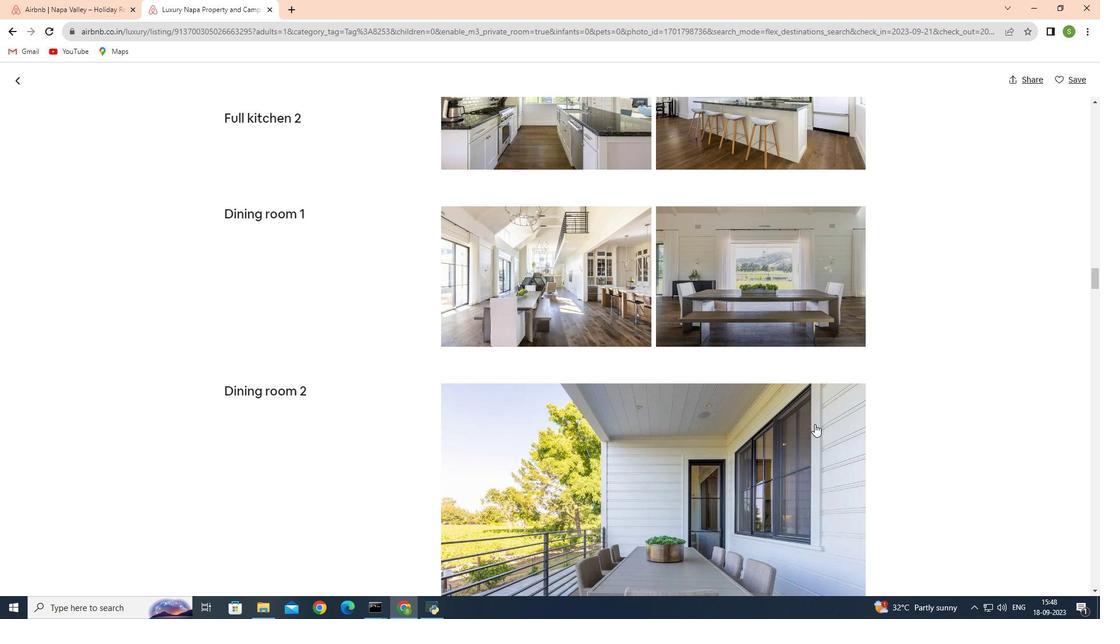 
Action: Mouse scrolled (815, 423) with delta (0, 0)
Screenshot: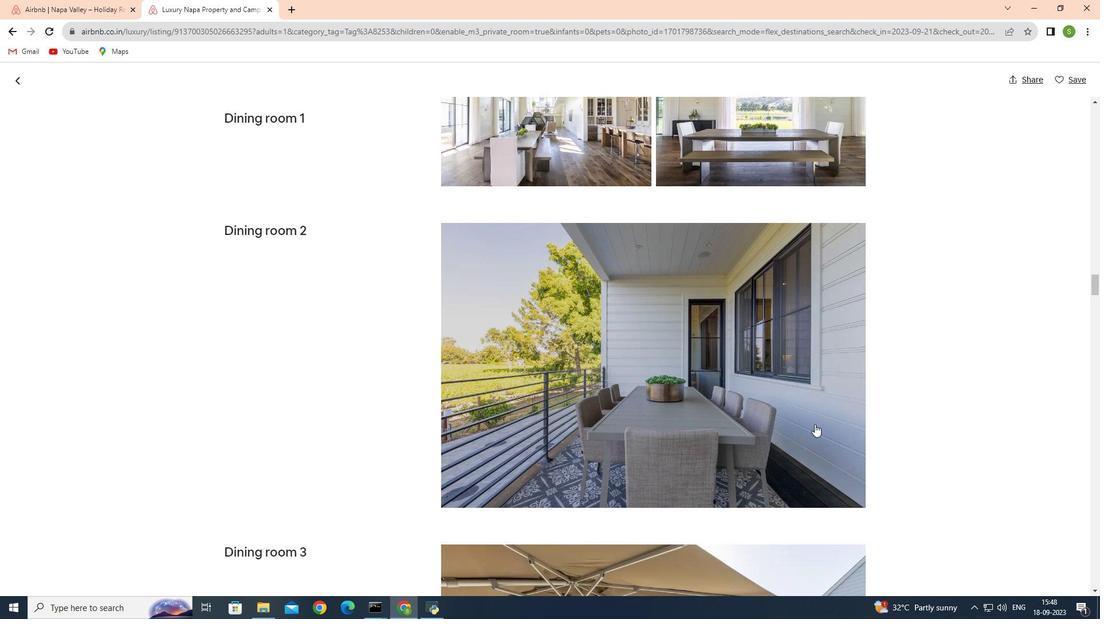 
Action: Mouse scrolled (815, 423) with delta (0, 0)
Screenshot: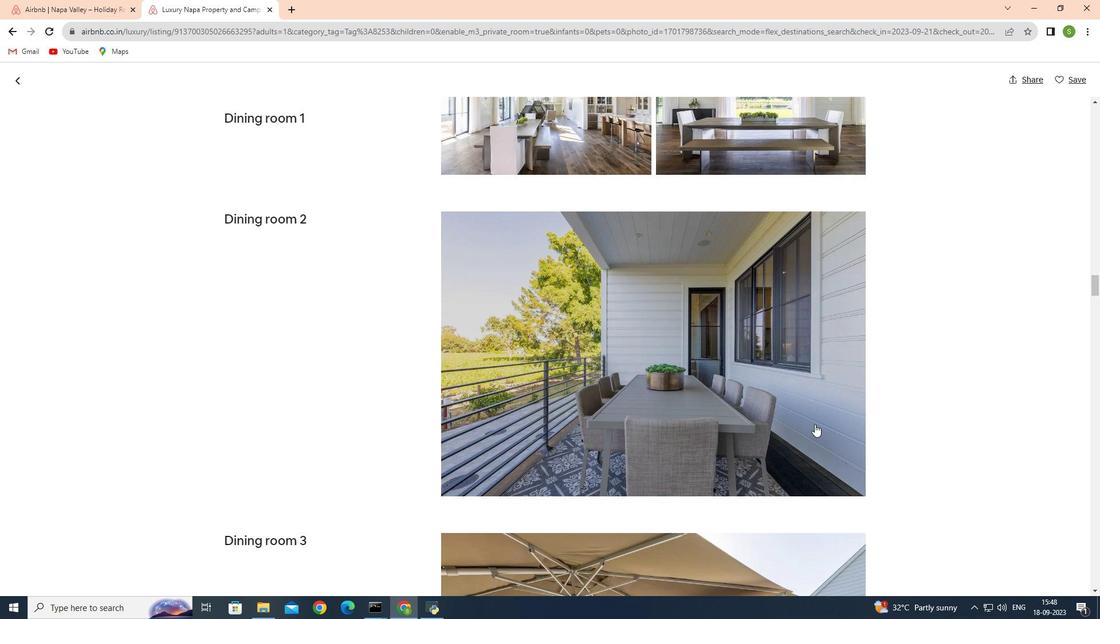 
Action: Mouse scrolled (815, 423) with delta (0, 0)
Screenshot: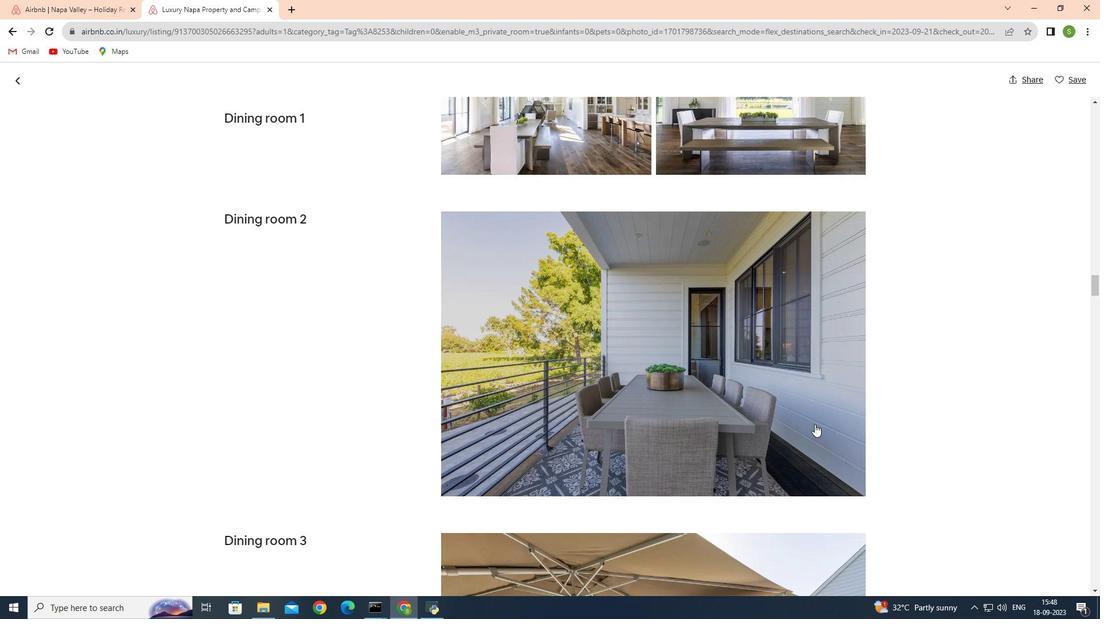 
Action: Mouse scrolled (815, 423) with delta (0, 0)
Screenshot: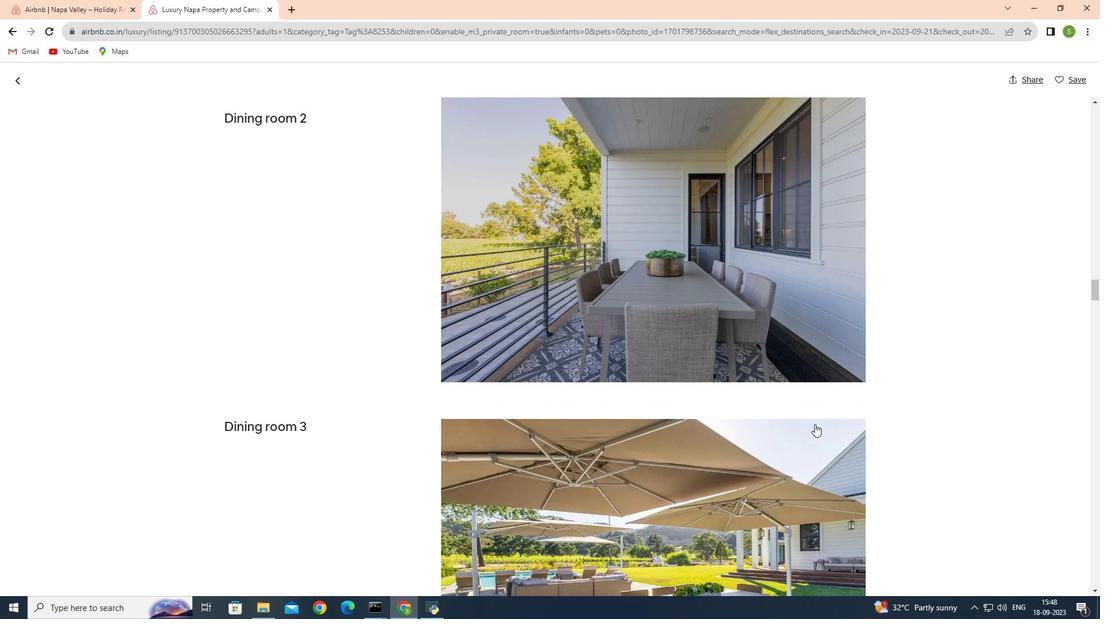 
Action: Mouse scrolled (815, 423) with delta (0, 0)
Screenshot: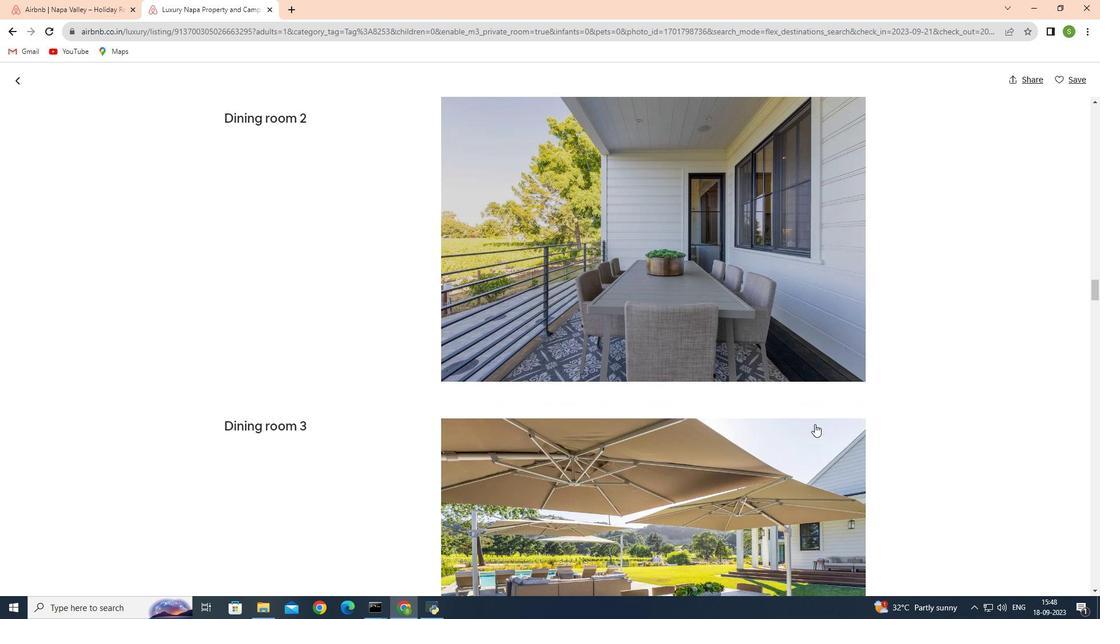 
Action: Mouse scrolled (815, 423) with delta (0, 0)
Screenshot: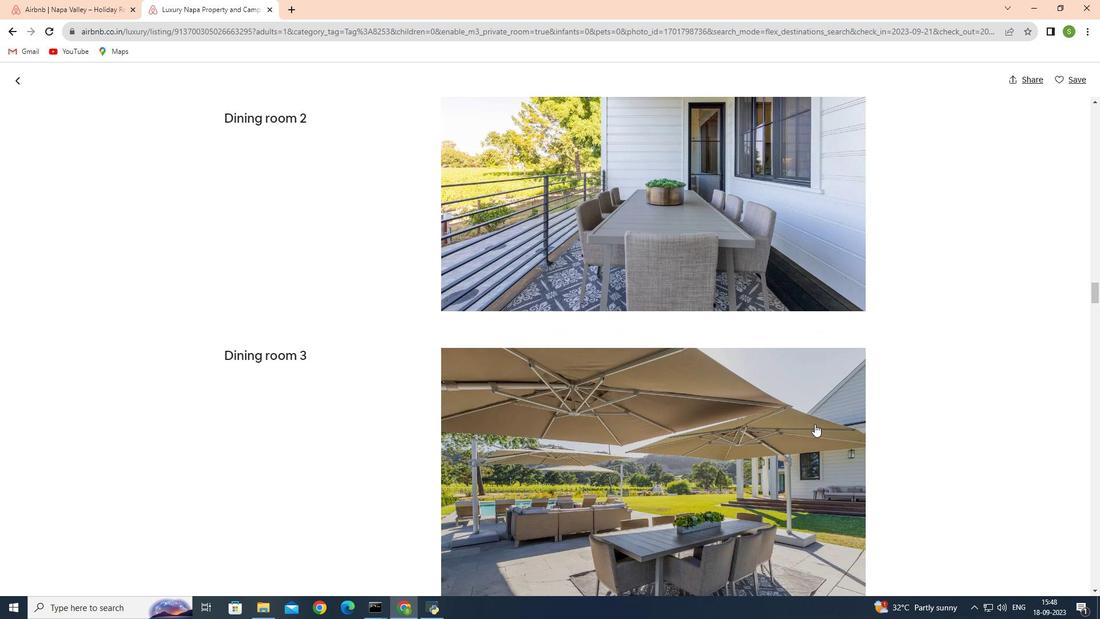 
Action: Mouse scrolled (815, 423) with delta (0, 0)
Screenshot: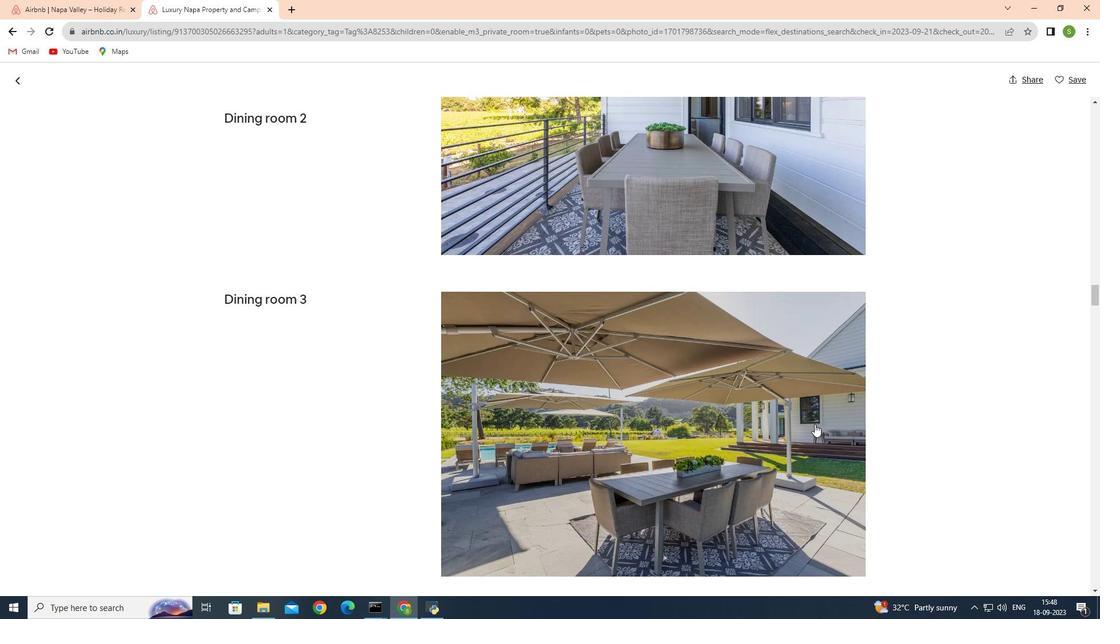
Action: Mouse scrolled (815, 423) with delta (0, 0)
Screenshot: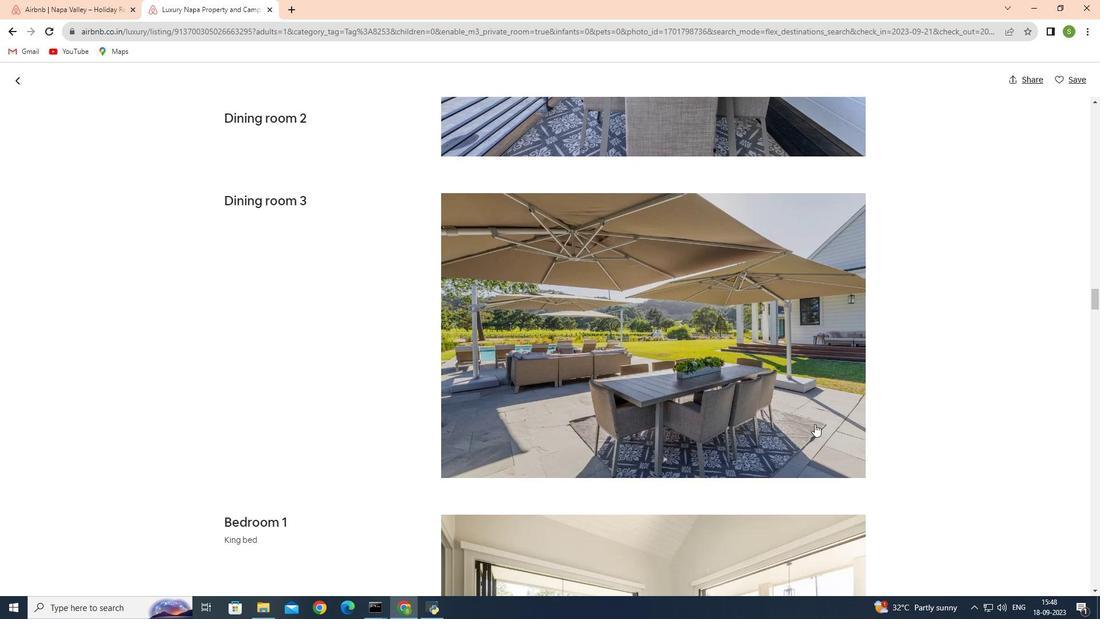 
Action: Mouse scrolled (815, 423) with delta (0, 0)
Screenshot: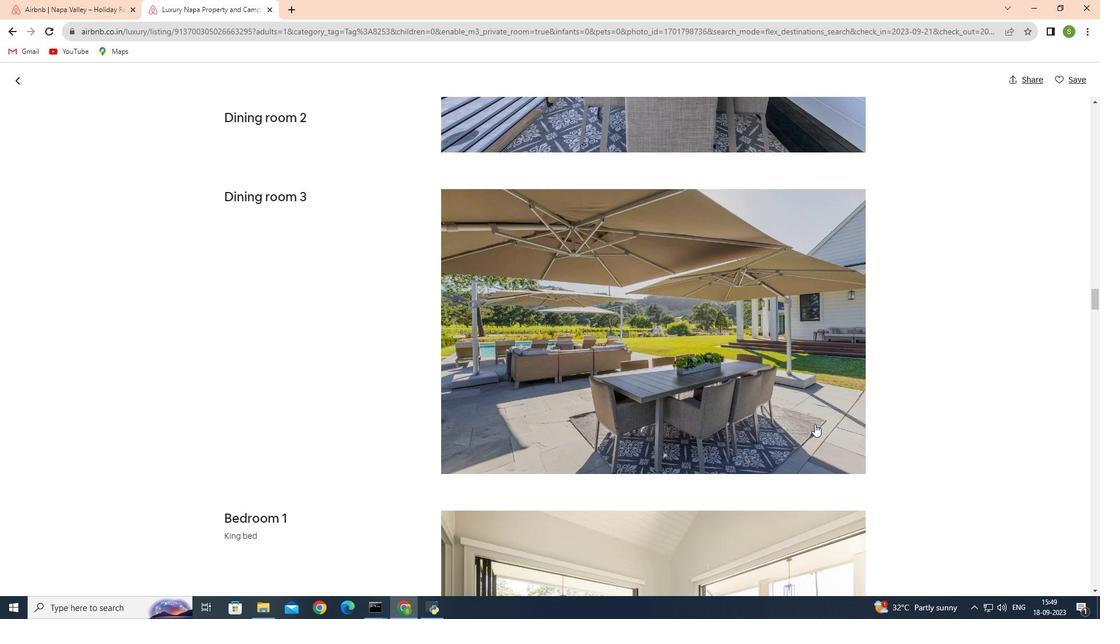 
Action: Mouse scrolled (815, 423) with delta (0, 0)
Screenshot: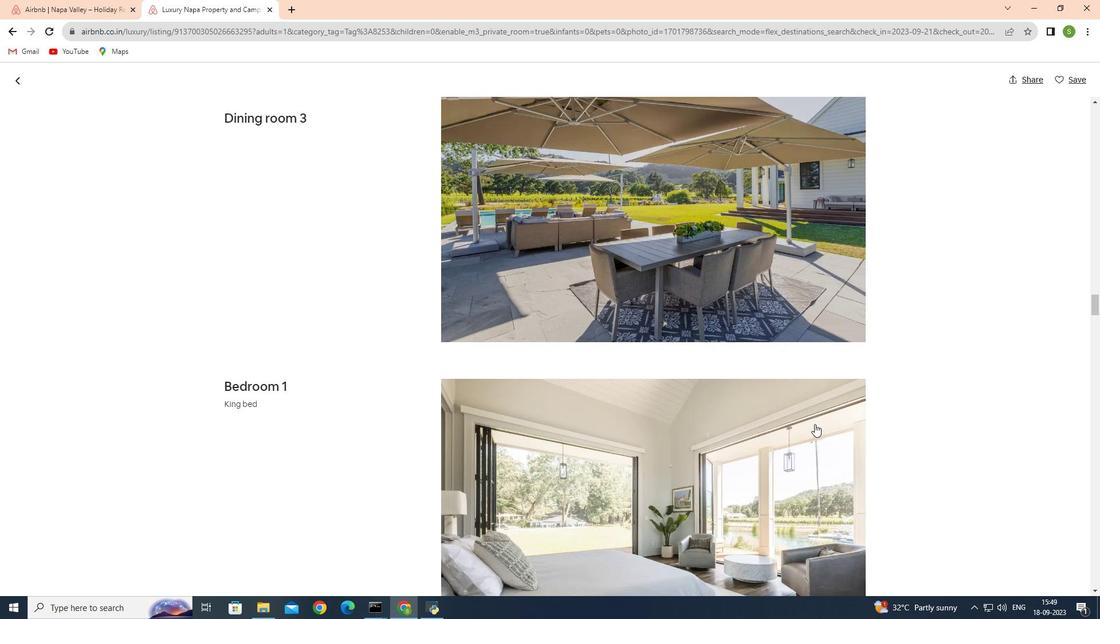 
Action: Mouse scrolled (815, 423) with delta (0, 0)
Screenshot: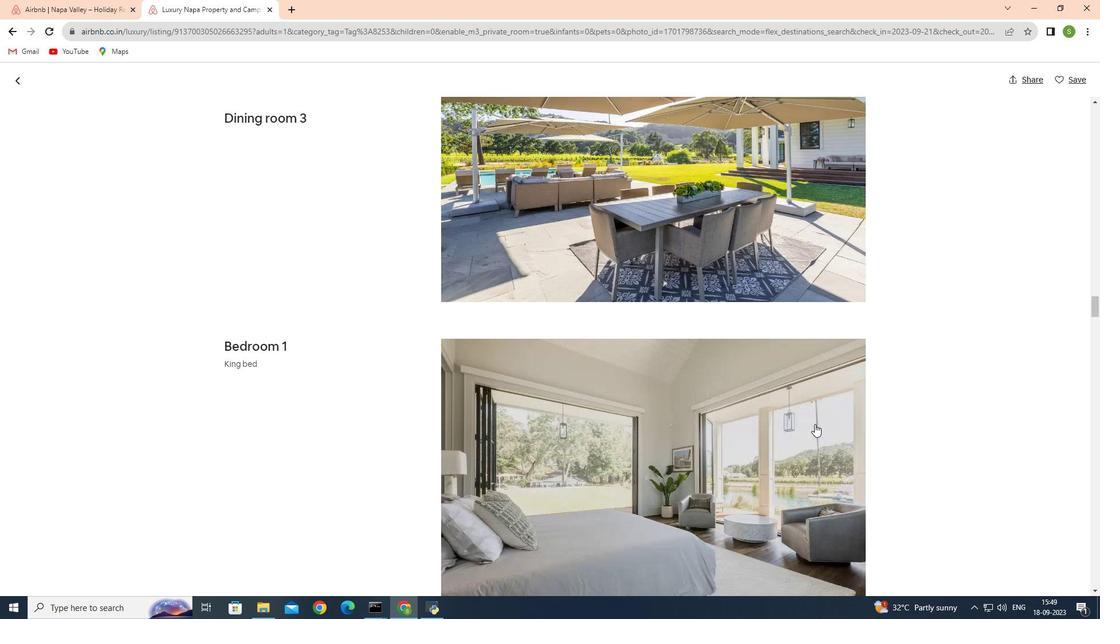 
Action: Mouse scrolled (815, 423) with delta (0, 0)
Screenshot: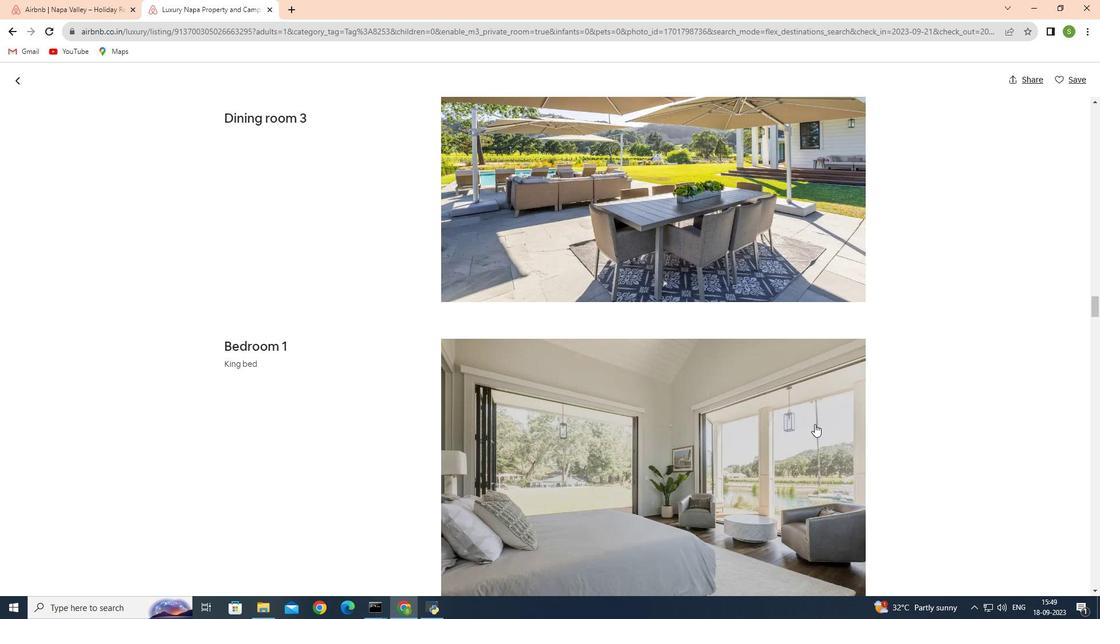 
Action: Mouse scrolled (815, 423) with delta (0, 0)
Screenshot: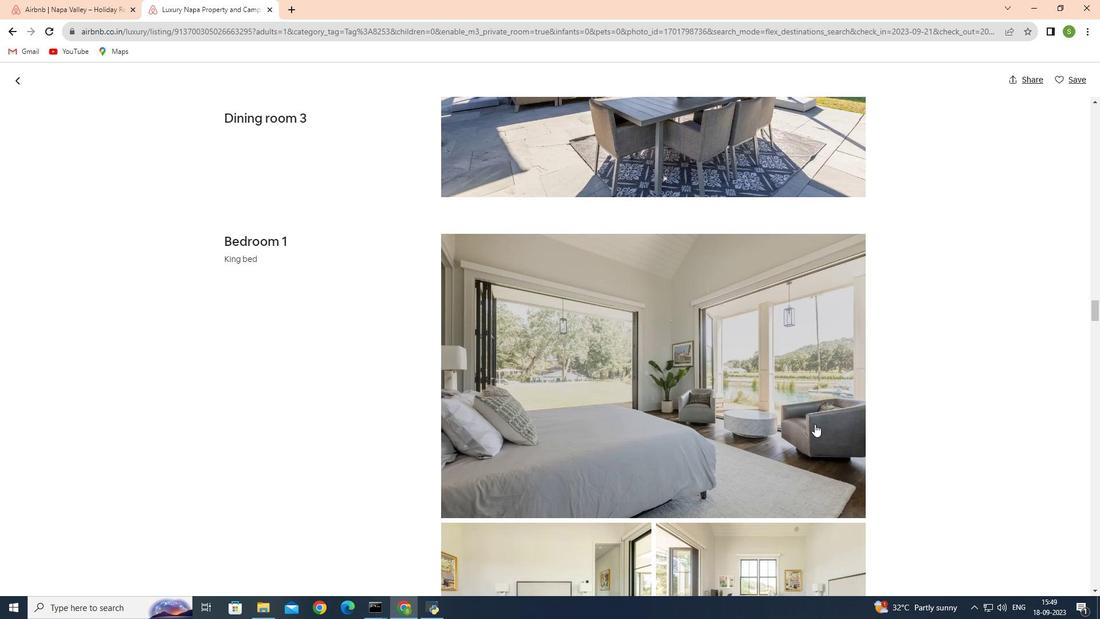 
Action: Mouse scrolled (815, 423) with delta (0, 0)
Screenshot: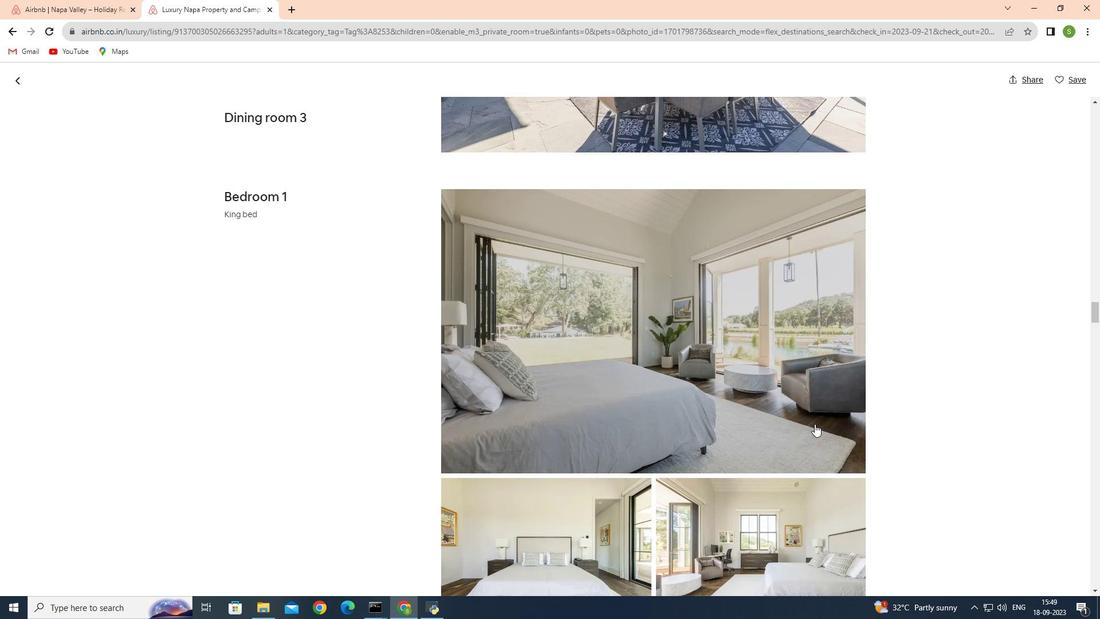 
Action: Mouse scrolled (815, 423) with delta (0, 0)
Screenshot: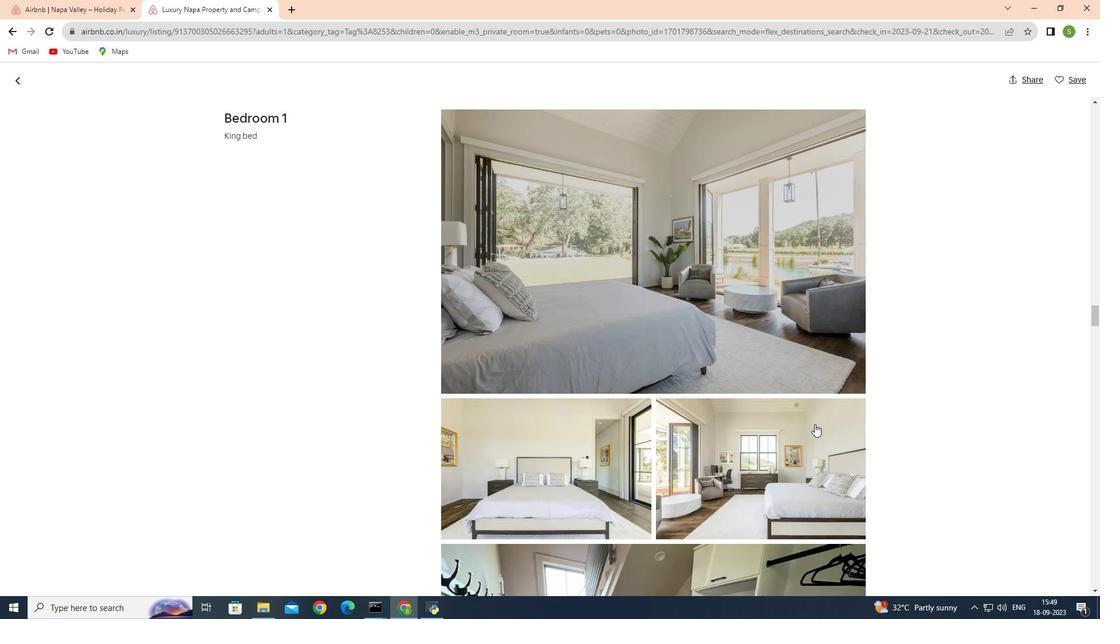 
Action: Mouse scrolled (815, 423) with delta (0, 0)
Screenshot: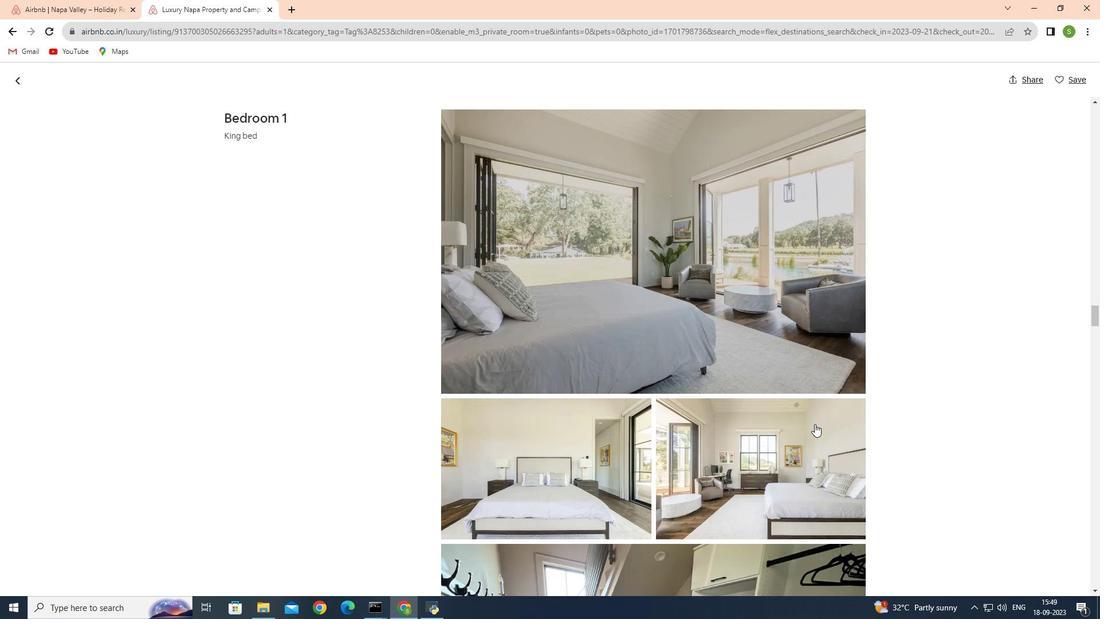 
Action: Mouse scrolled (815, 423) with delta (0, 0)
Screenshot: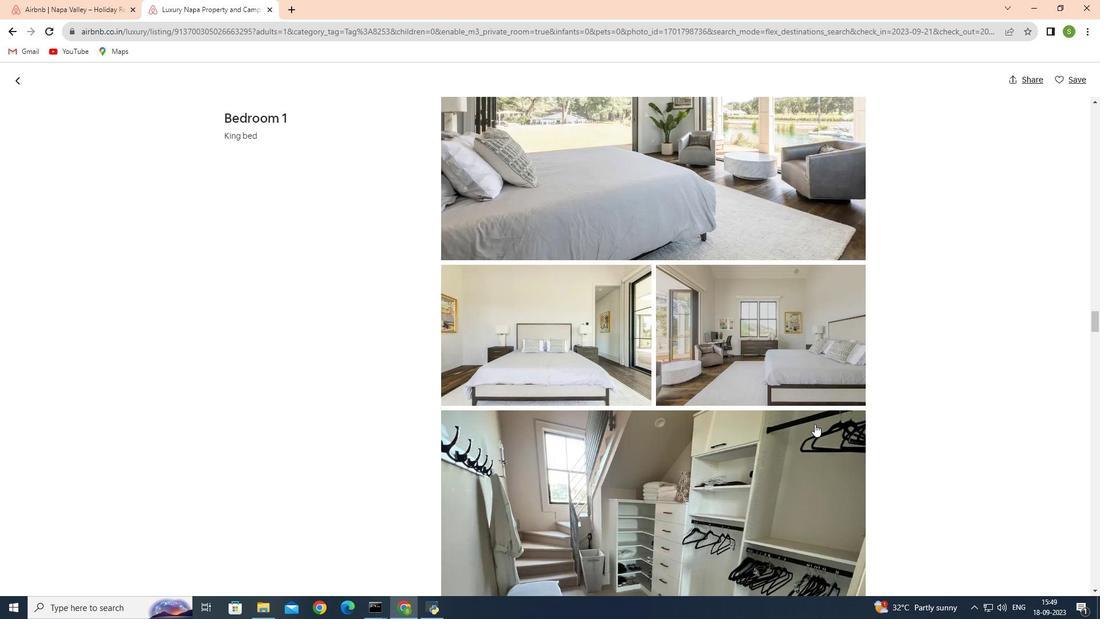 
Action: Mouse scrolled (815, 423) with delta (0, 0)
Screenshot: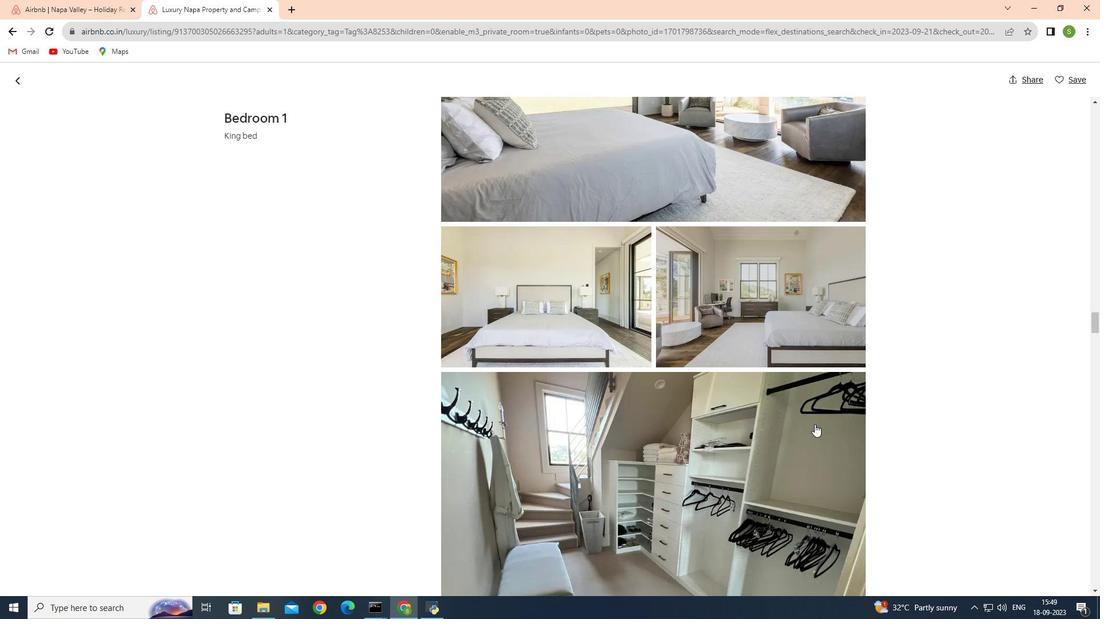 
Action: Mouse scrolled (815, 423) with delta (0, 0)
Screenshot: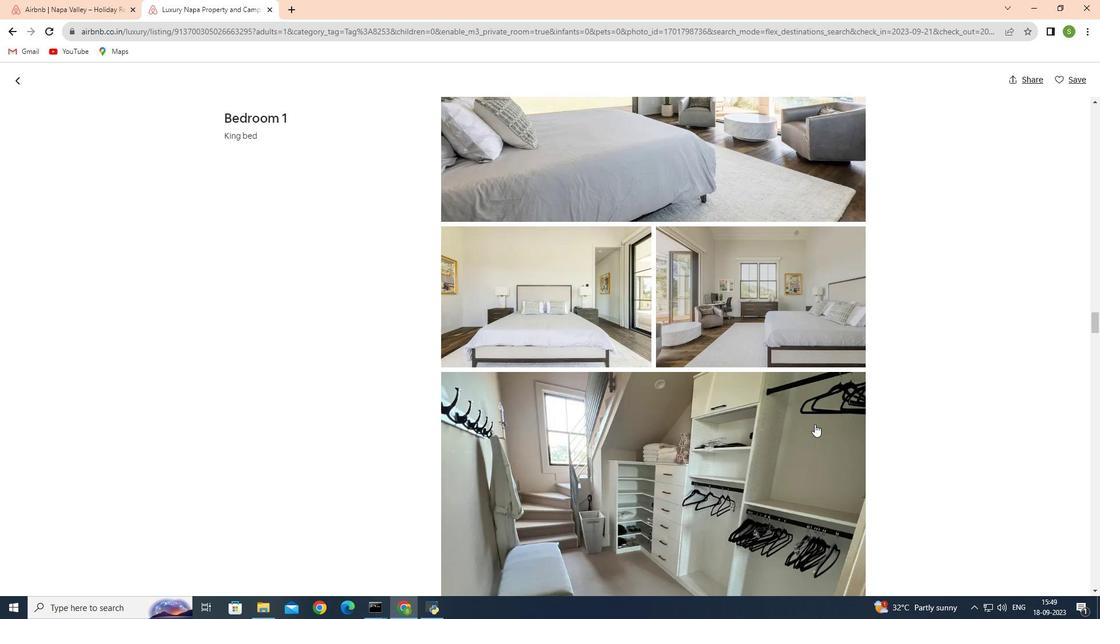 
Action: Mouse scrolled (815, 423) with delta (0, 0)
Screenshot: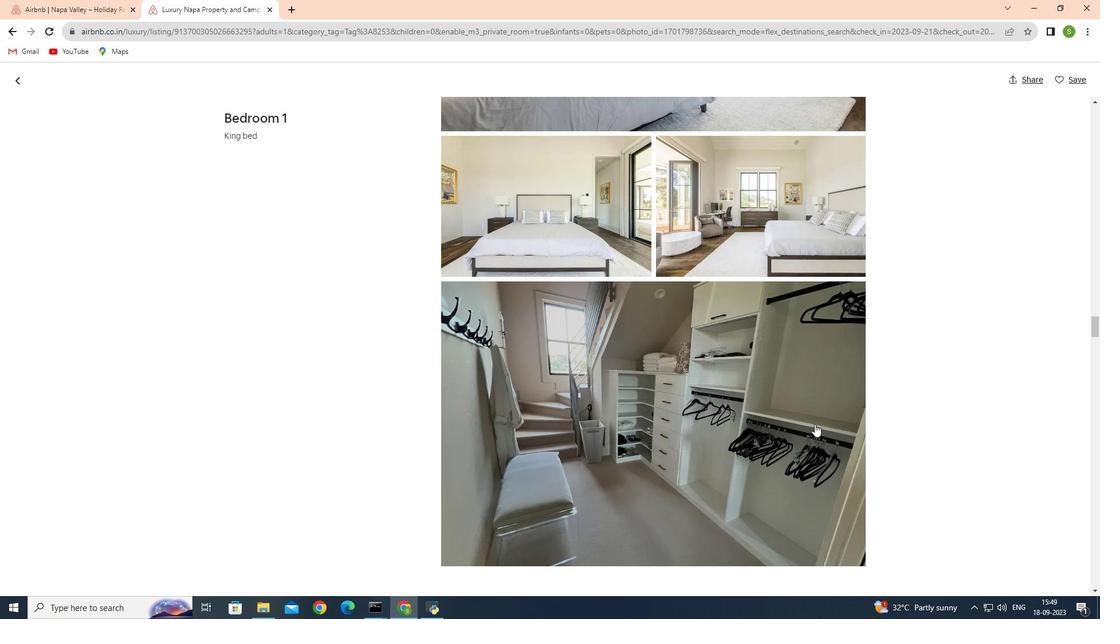 
Action: Mouse scrolled (815, 423) with delta (0, 0)
Screenshot: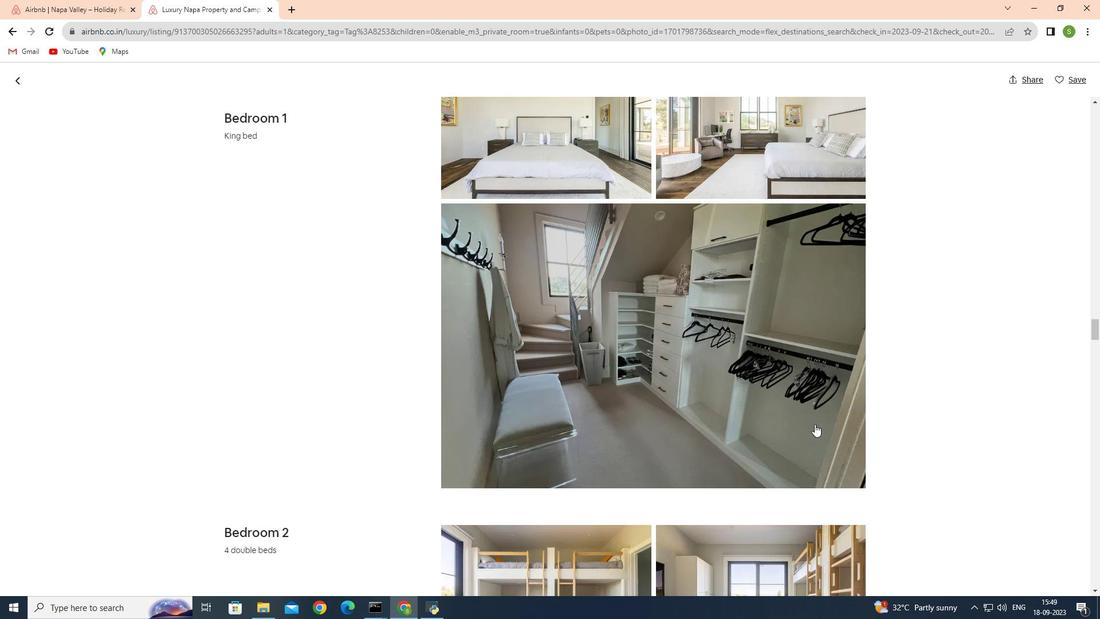 
Action: Mouse scrolled (815, 423) with delta (0, 0)
Screenshot: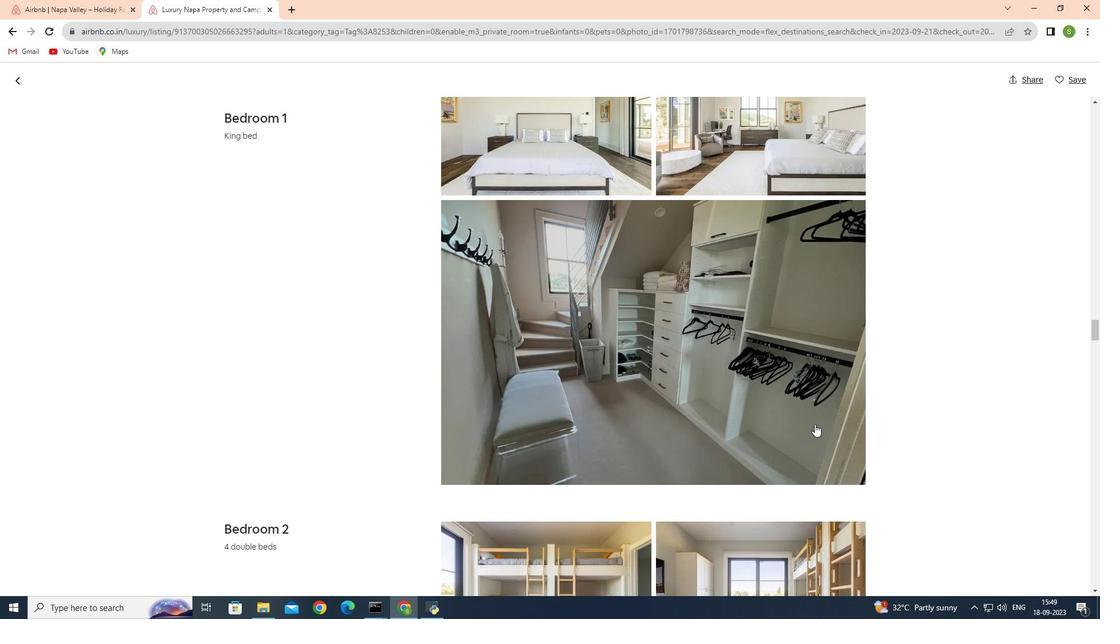 
Action: Mouse scrolled (815, 423) with delta (0, 0)
Screenshot: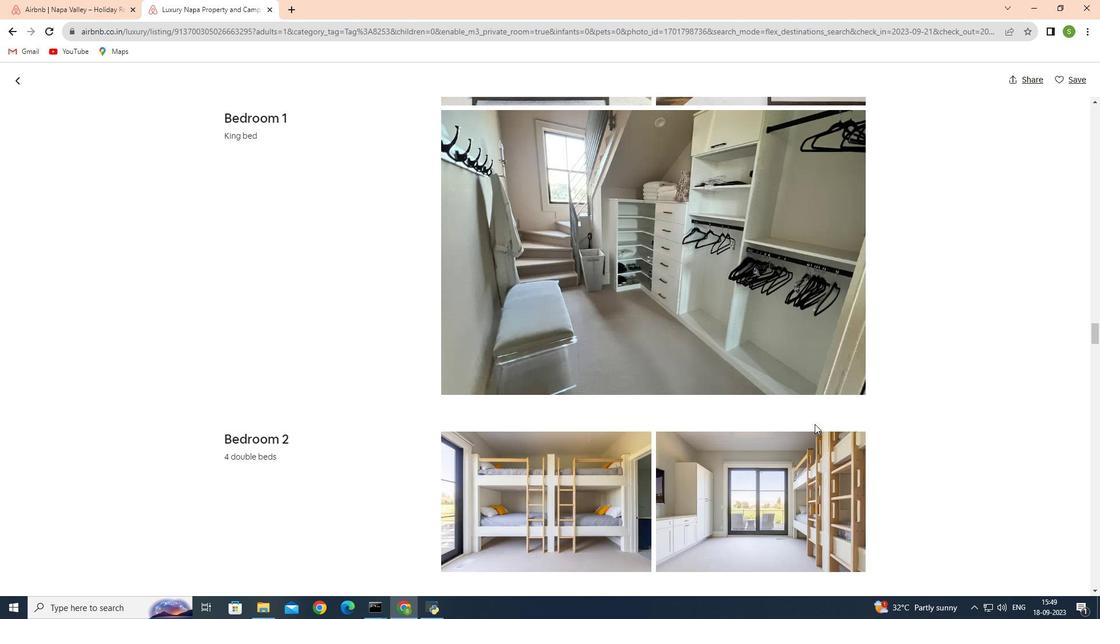 
Action: Mouse scrolled (815, 423) with delta (0, 0)
Screenshot: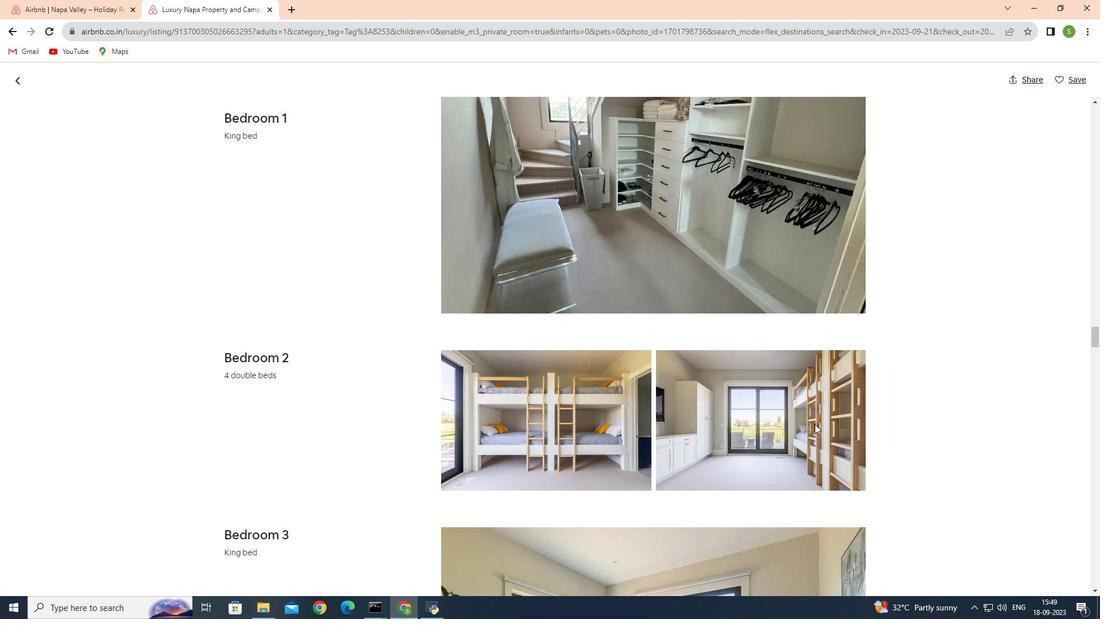 
Action: Mouse scrolled (815, 423) with delta (0, 0)
Screenshot: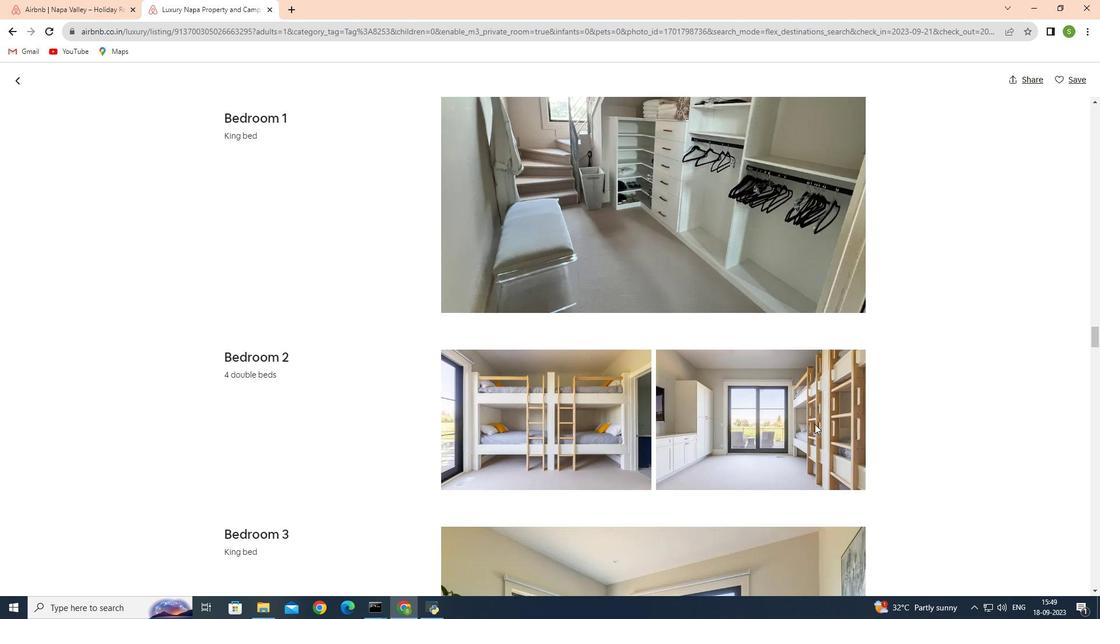 
Action: Mouse scrolled (815, 423) with delta (0, 0)
Screenshot: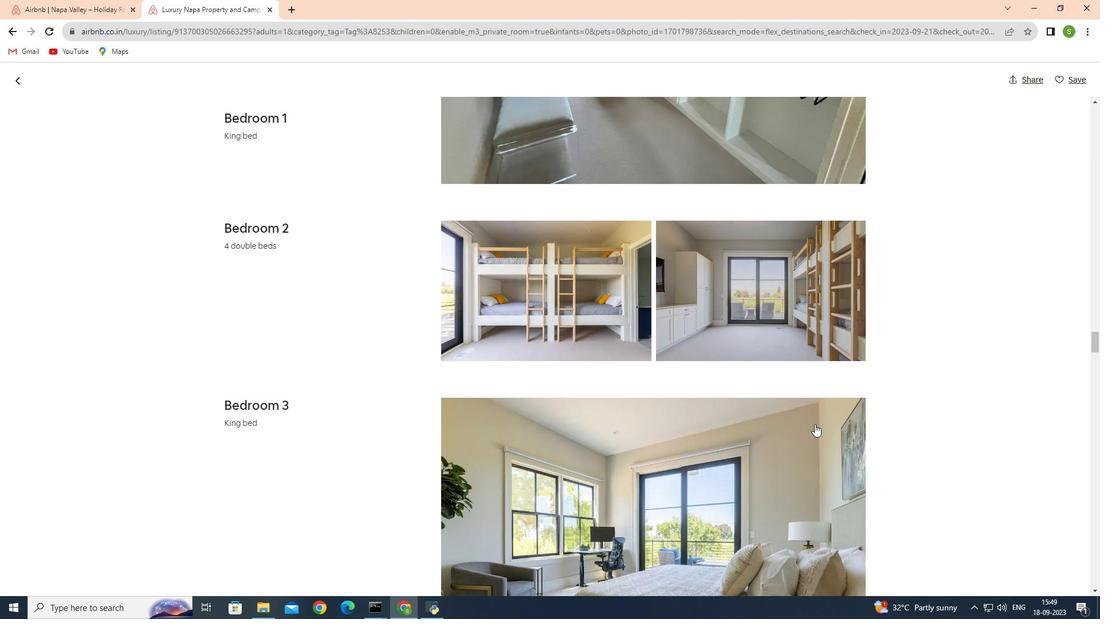
Action: Mouse scrolled (815, 423) with delta (0, 0)
Screenshot: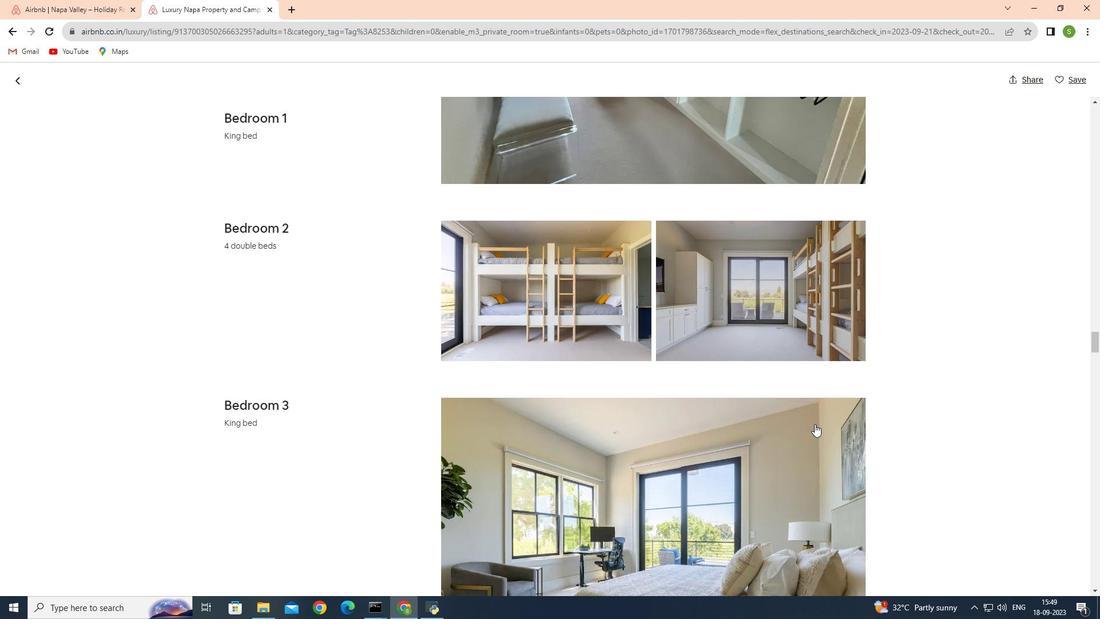 
Action: Mouse scrolled (815, 423) with delta (0, 0)
Screenshot: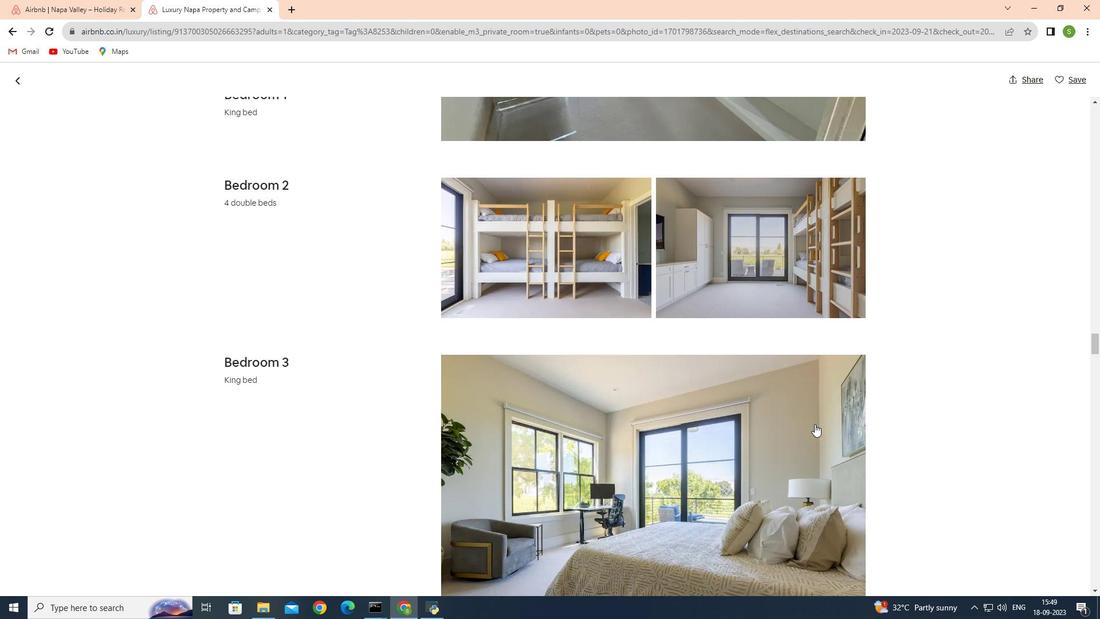
Action: Mouse scrolled (815, 423) with delta (0, 0)
Screenshot: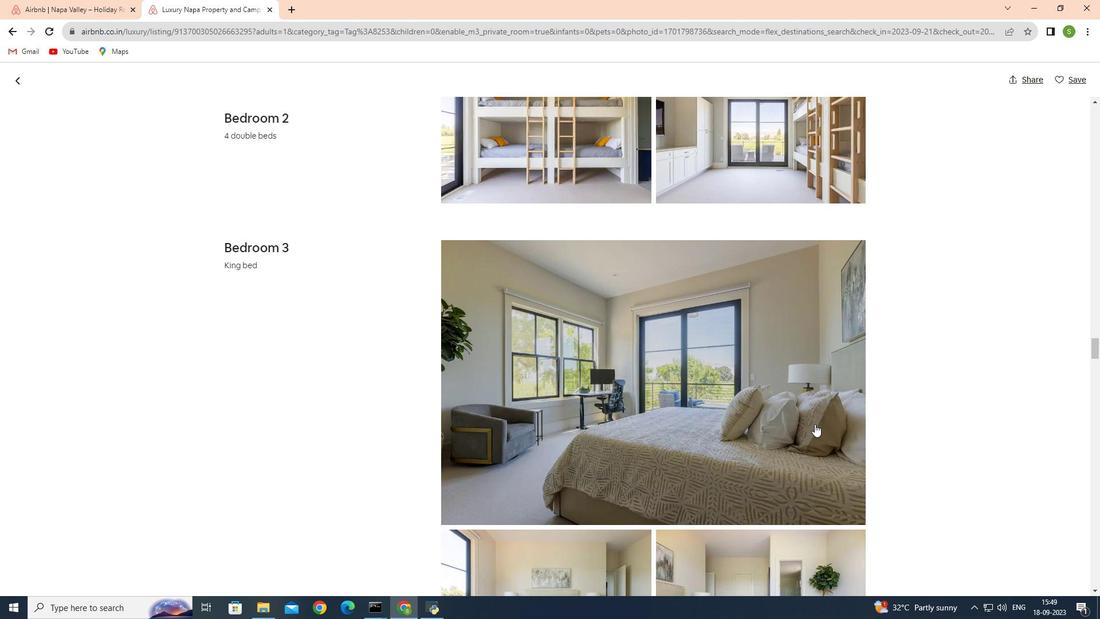 
Action: Mouse scrolled (815, 423) with delta (0, 0)
Screenshot: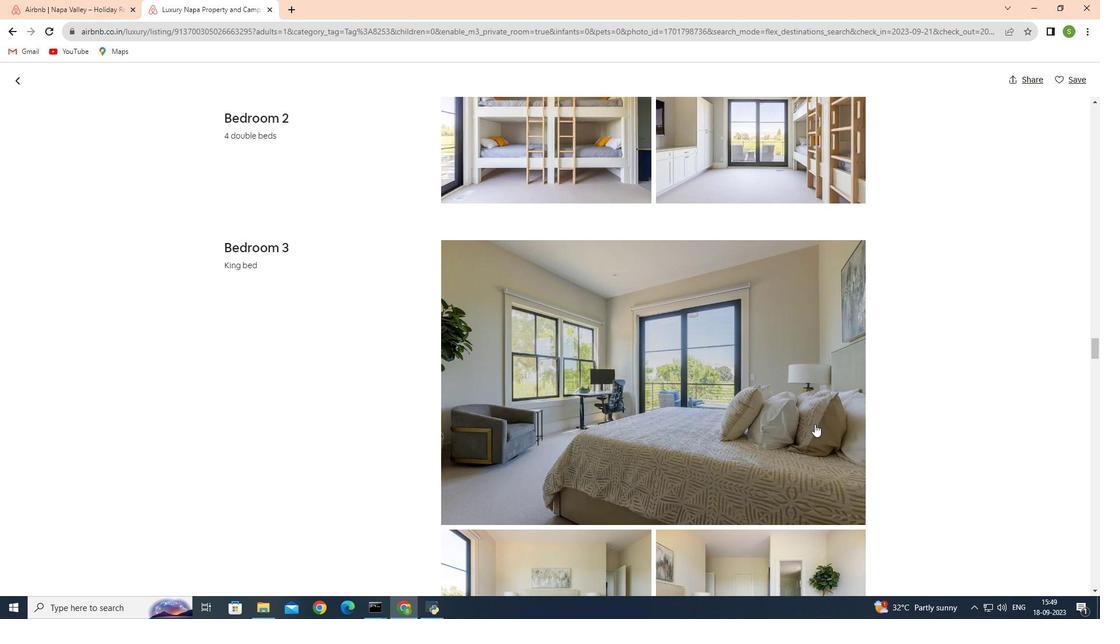 
Action: Mouse scrolled (815, 423) with delta (0, 0)
Screenshot: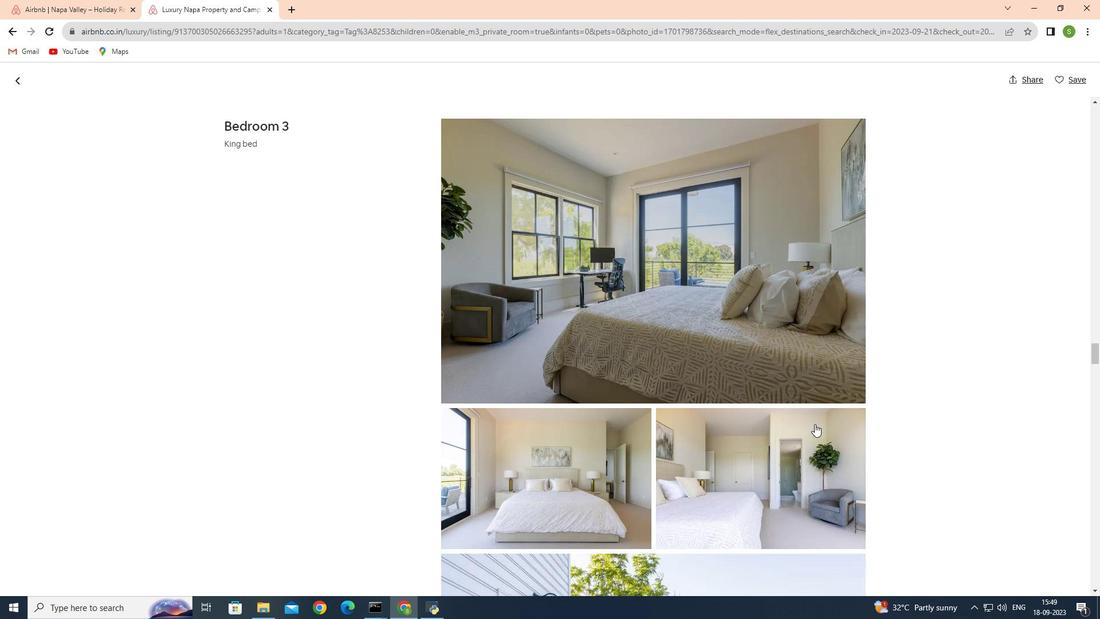
Action: Mouse scrolled (815, 423) with delta (0, 0)
Screenshot: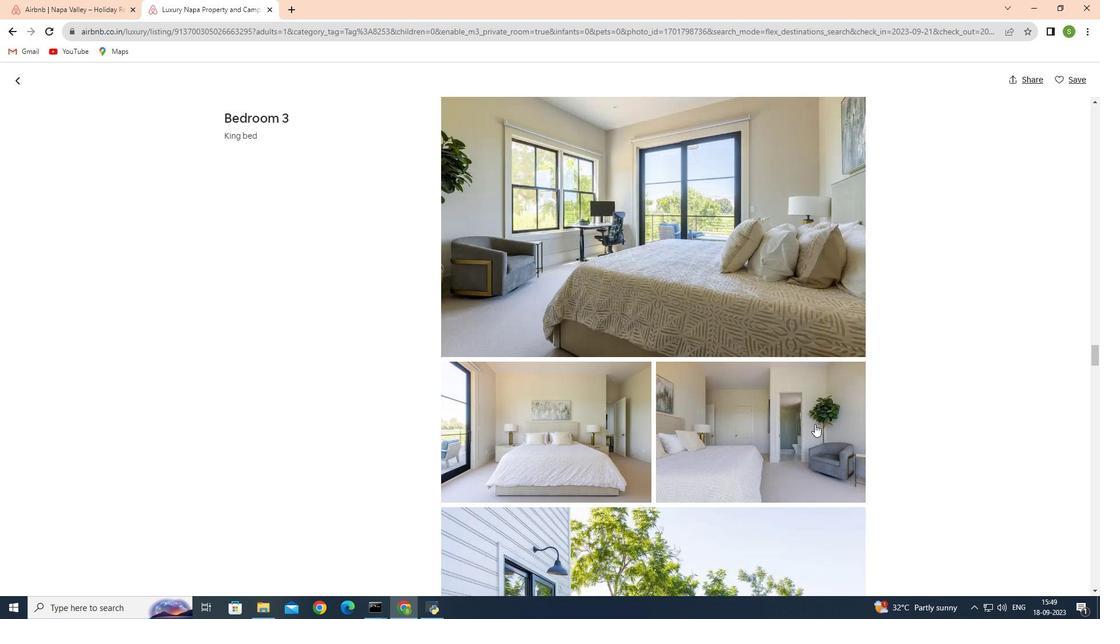 
Action: Mouse scrolled (815, 423) with delta (0, 0)
Screenshot: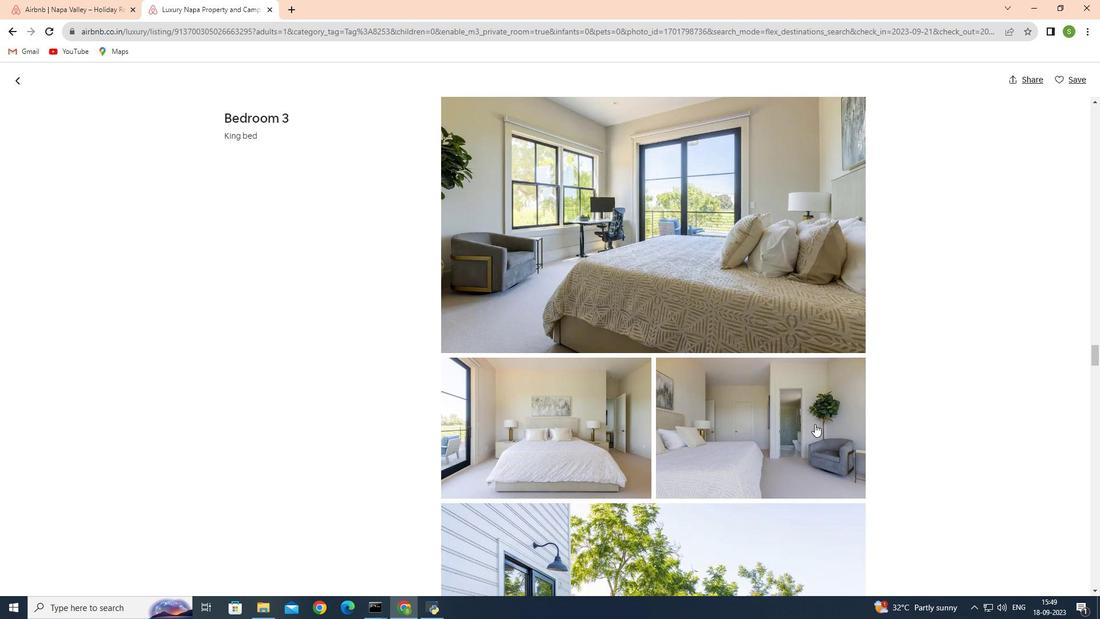 
Action: Mouse scrolled (815, 423) with delta (0, 0)
Screenshot: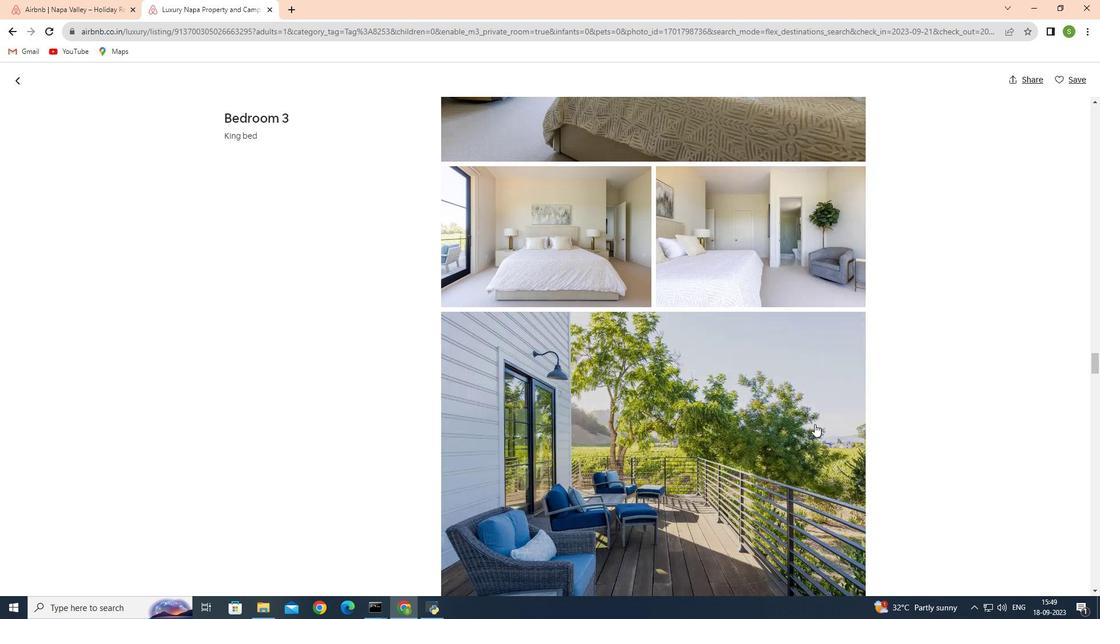 
Action: Mouse scrolled (815, 423) with delta (0, 0)
Screenshot: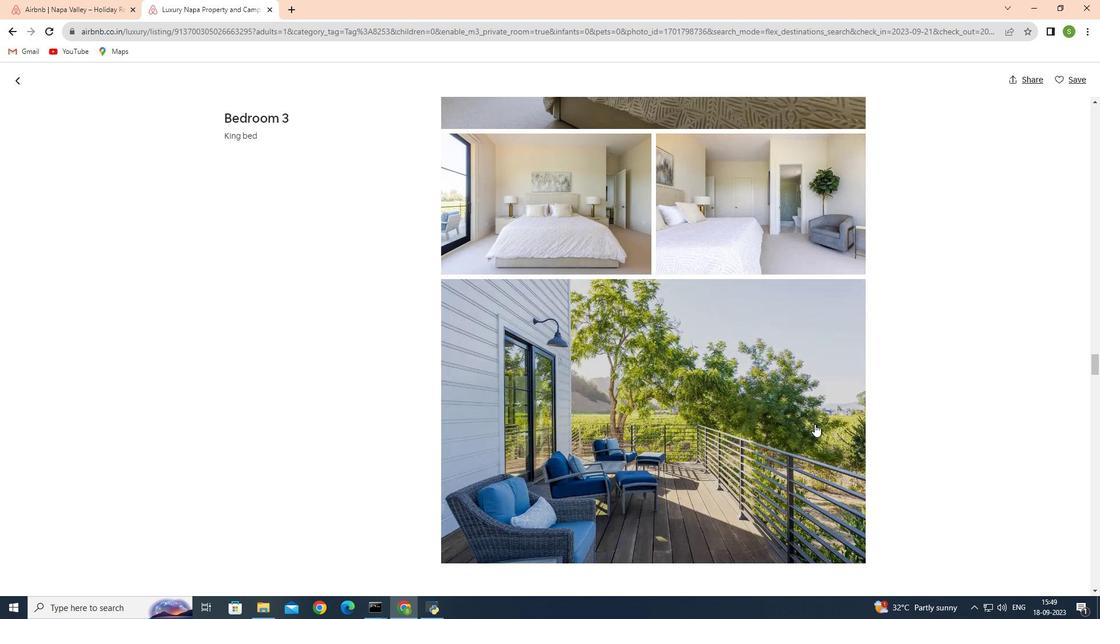 
Action: Mouse scrolled (815, 423) with delta (0, 0)
Screenshot: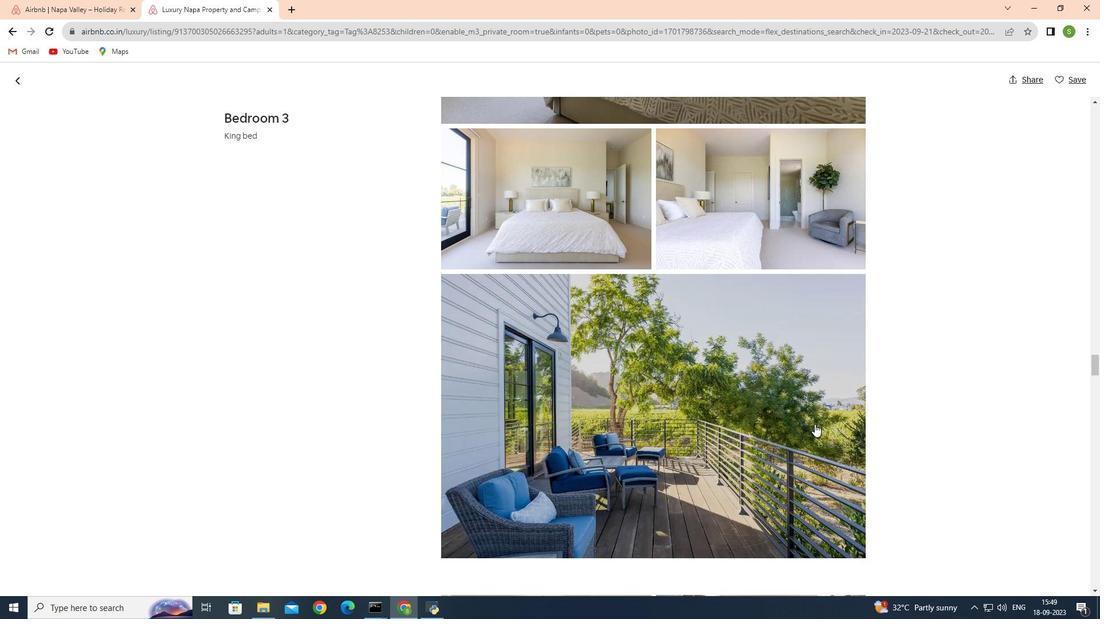 
Action: Mouse scrolled (815, 423) with delta (0, 0)
Screenshot: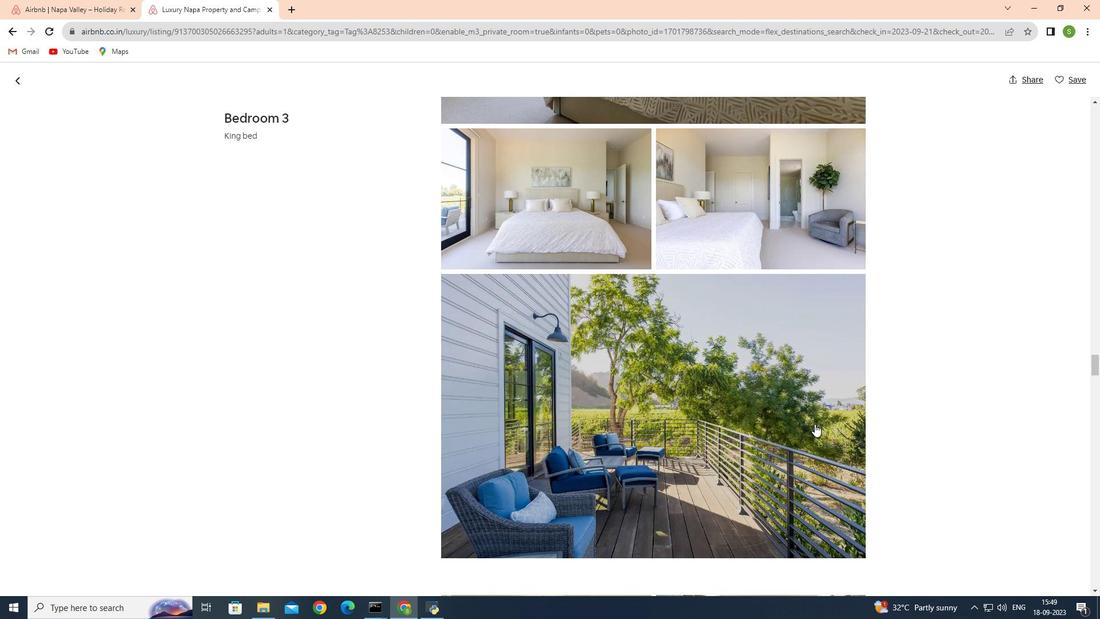 
Action: Mouse scrolled (815, 423) with delta (0, 0)
Screenshot: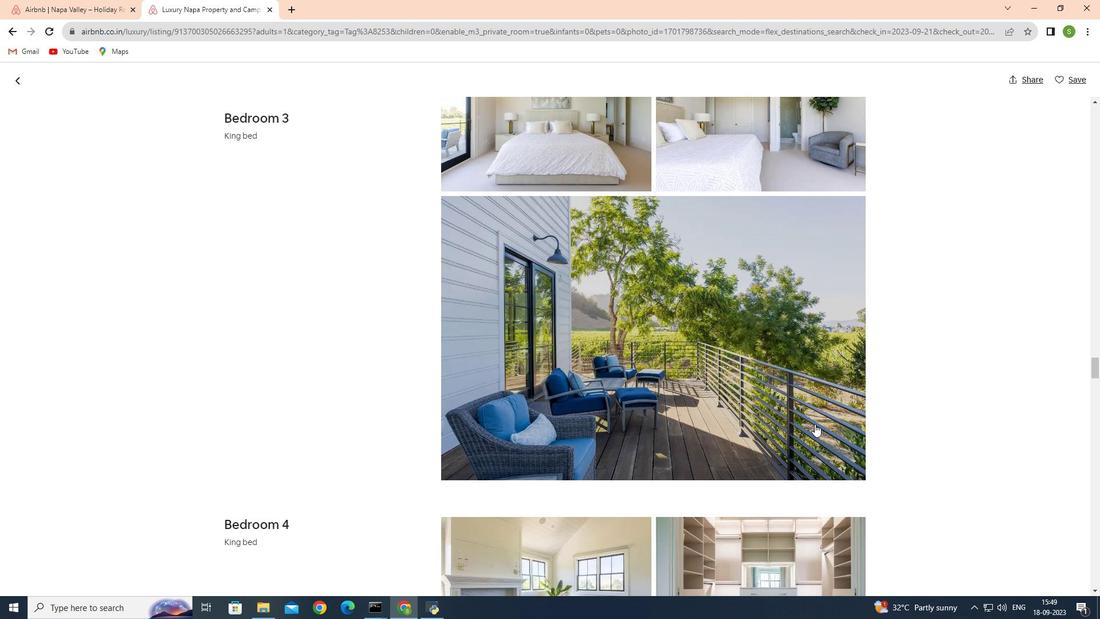 
Action: Mouse scrolled (815, 423) with delta (0, 0)
Screenshot: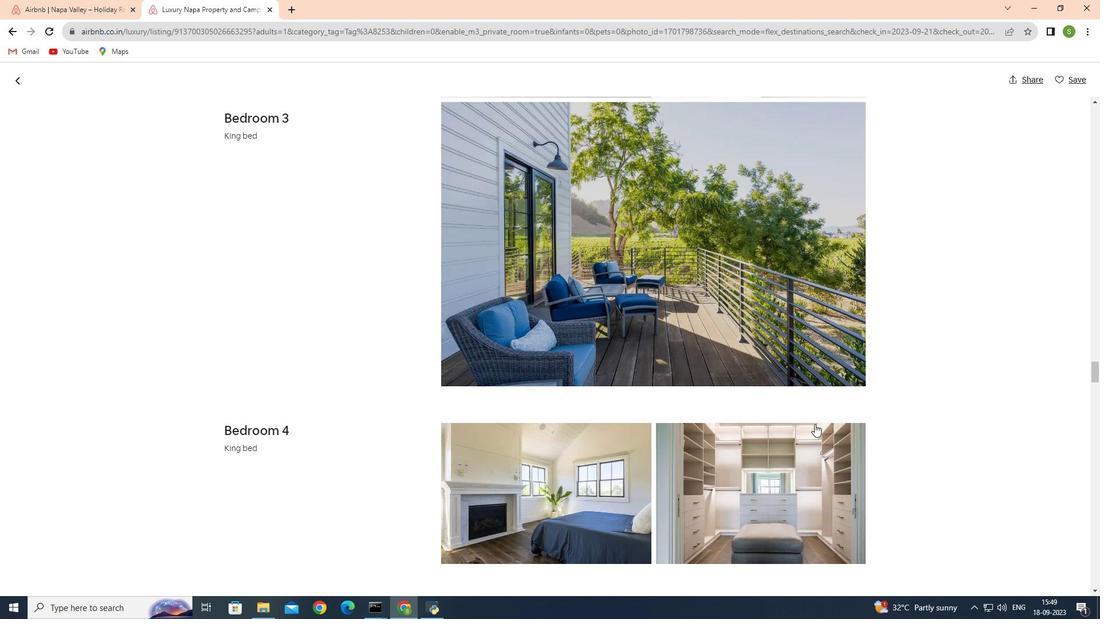 
Action: Mouse scrolled (815, 423) with delta (0, 0)
Screenshot: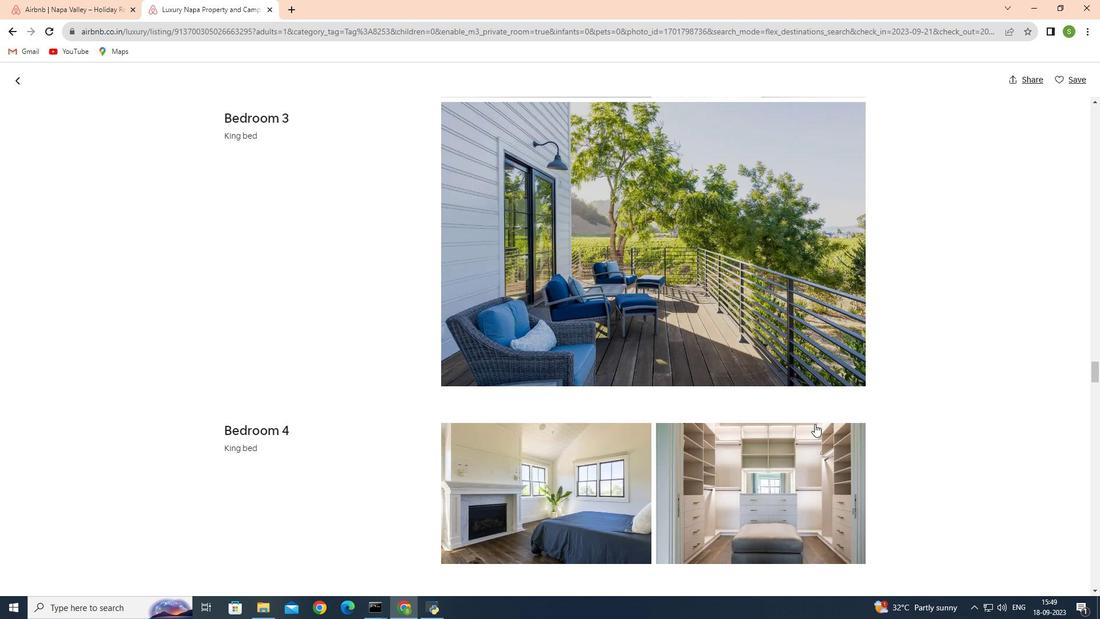 
Action: Mouse moved to (816, 422)
Screenshot: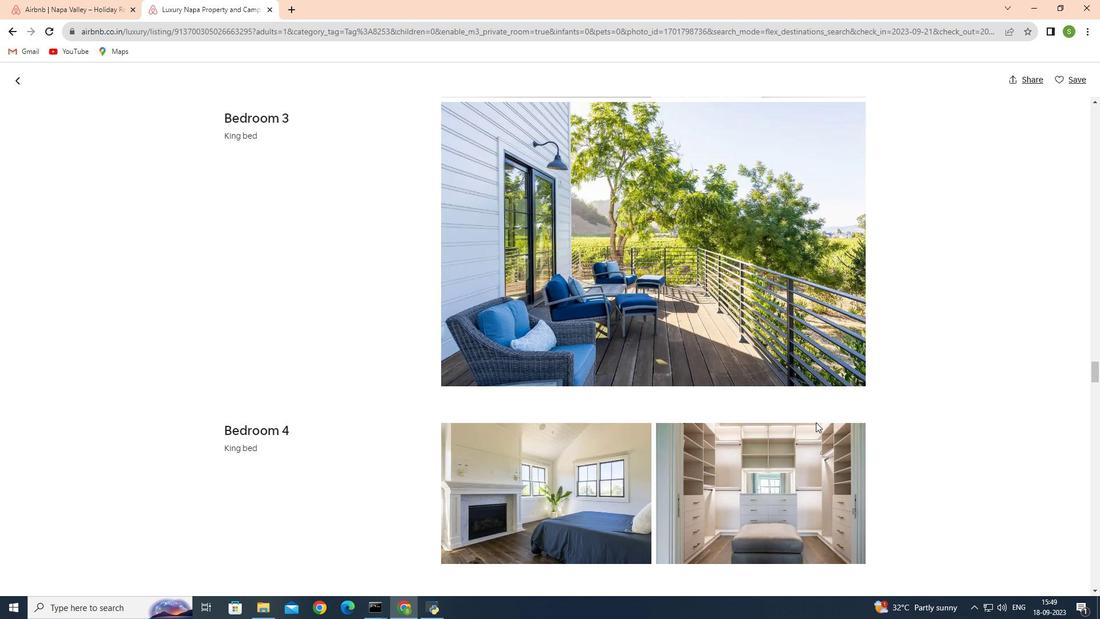 
Action: Mouse scrolled (816, 422) with delta (0, 0)
Screenshot: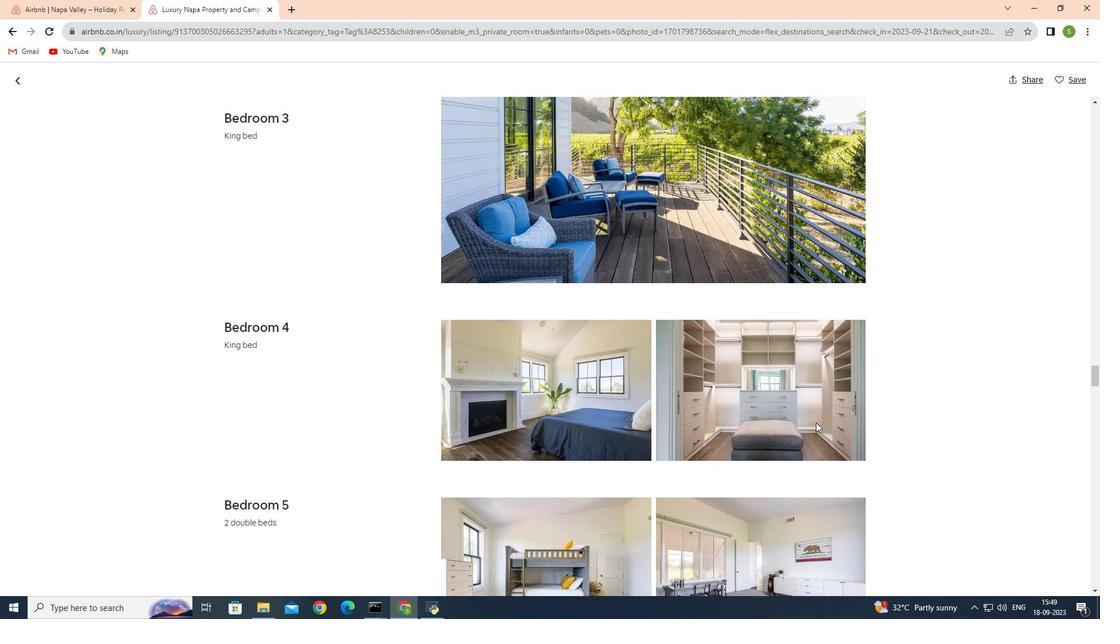 
Action: Mouse scrolled (816, 422) with delta (0, 0)
Screenshot: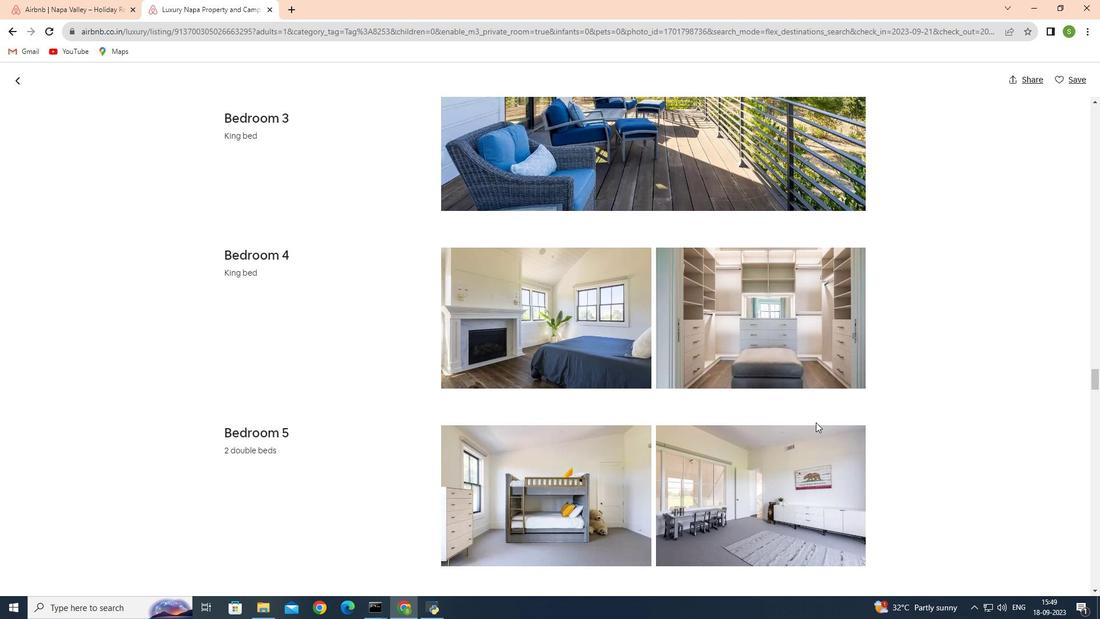 
Action: Mouse scrolled (816, 422) with delta (0, 0)
Screenshot: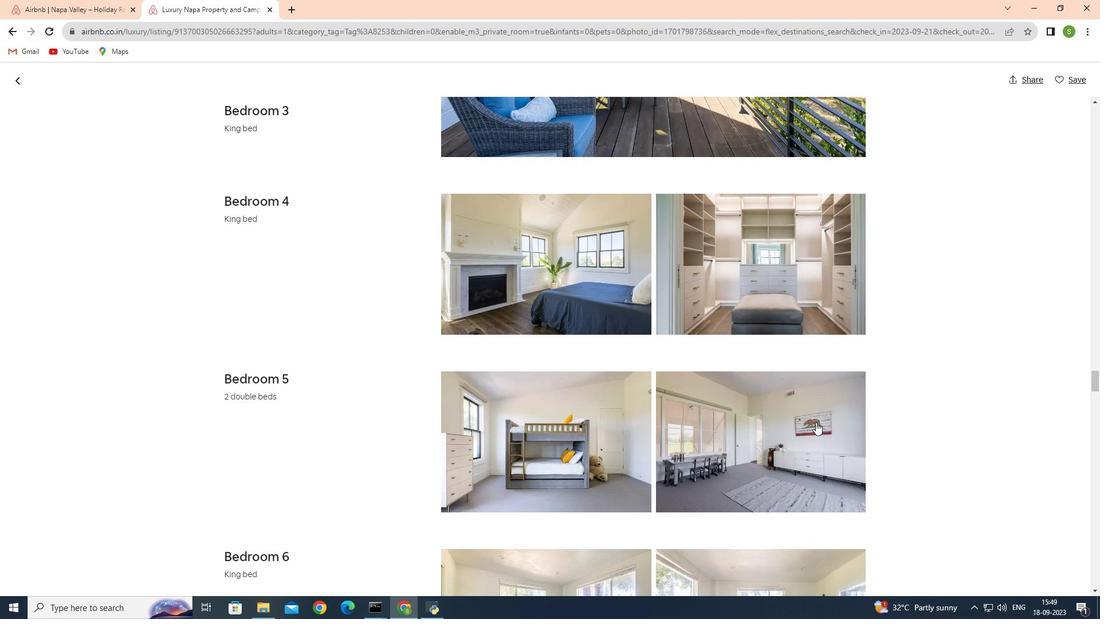 
Action: Mouse scrolled (816, 422) with delta (0, 0)
Screenshot: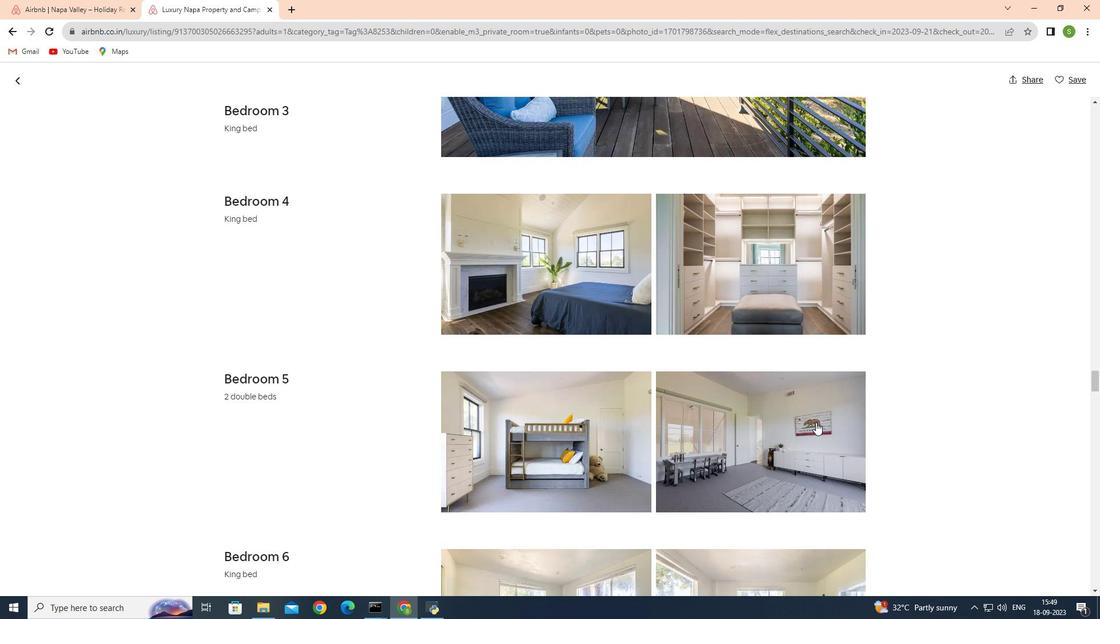 
Action: Mouse scrolled (816, 422) with delta (0, 0)
Screenshot: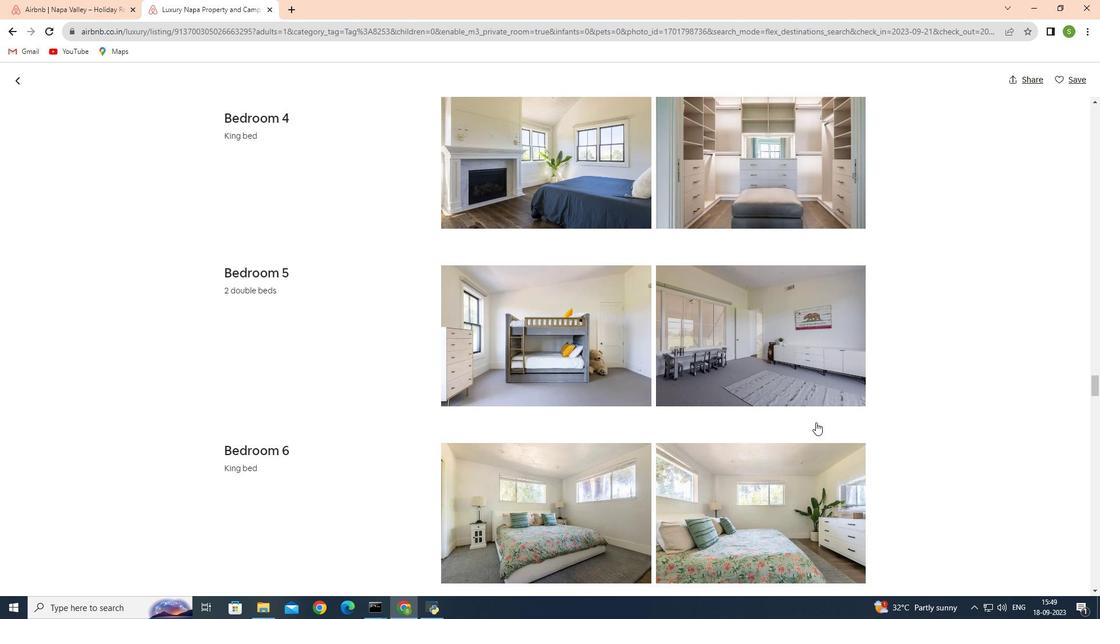 
Action: Mouse scrolled (816, 422) with delta (0, 0)
Screenshot: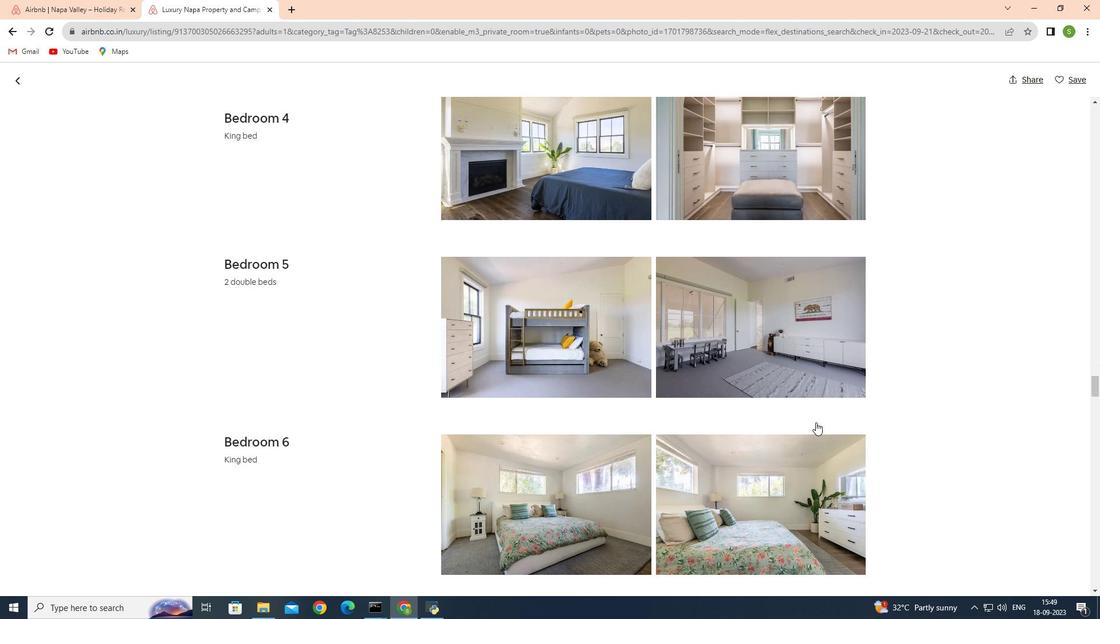 
Action: Mouse scrolled (816, 422) with delta (0, 0)
Screenshot: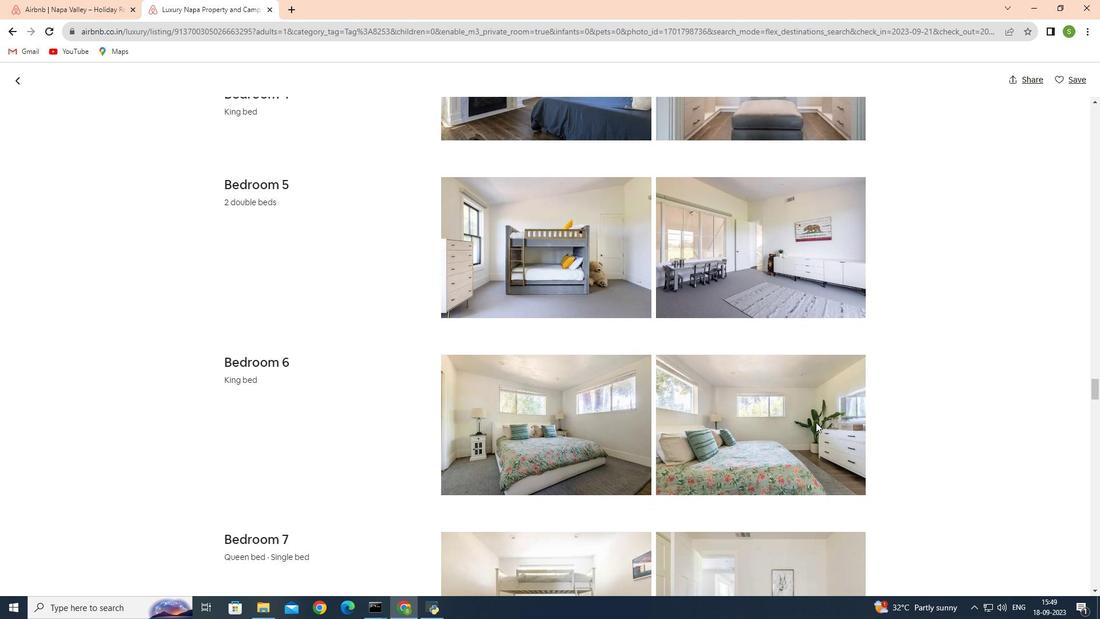 
Action: Mouse scrolled (816, 422) with delta (0, 0)
Screenshot: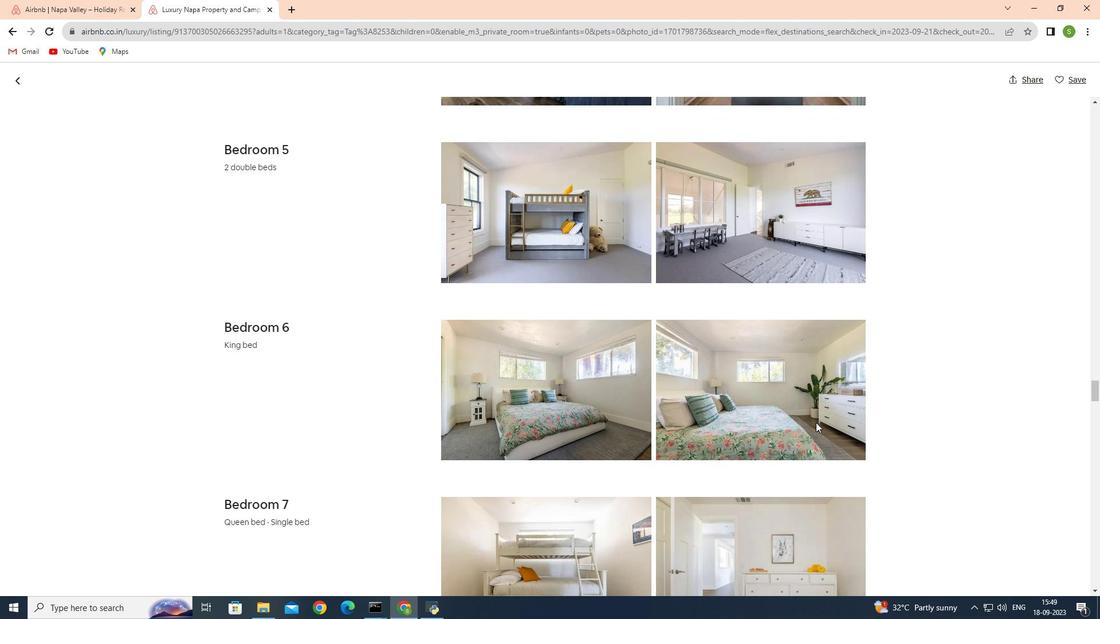 
Action: Mouse scrolled (816, 422) with delta (0, 0)
Screenshot: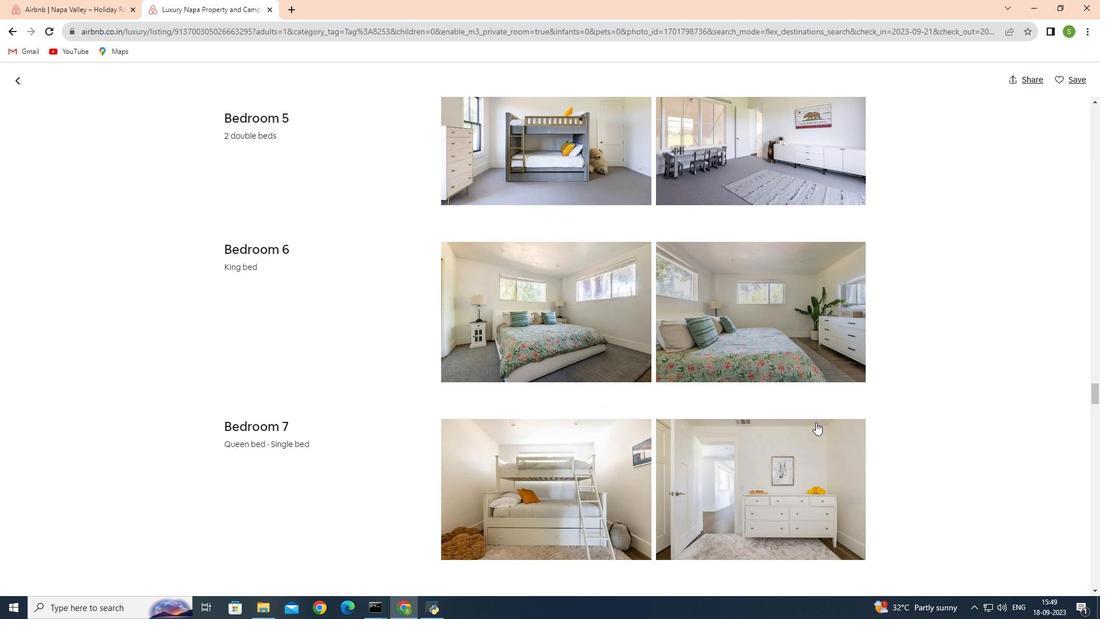 
Action: Mouse scrolled (816, 422) with delta (0, 0)
Screenshot: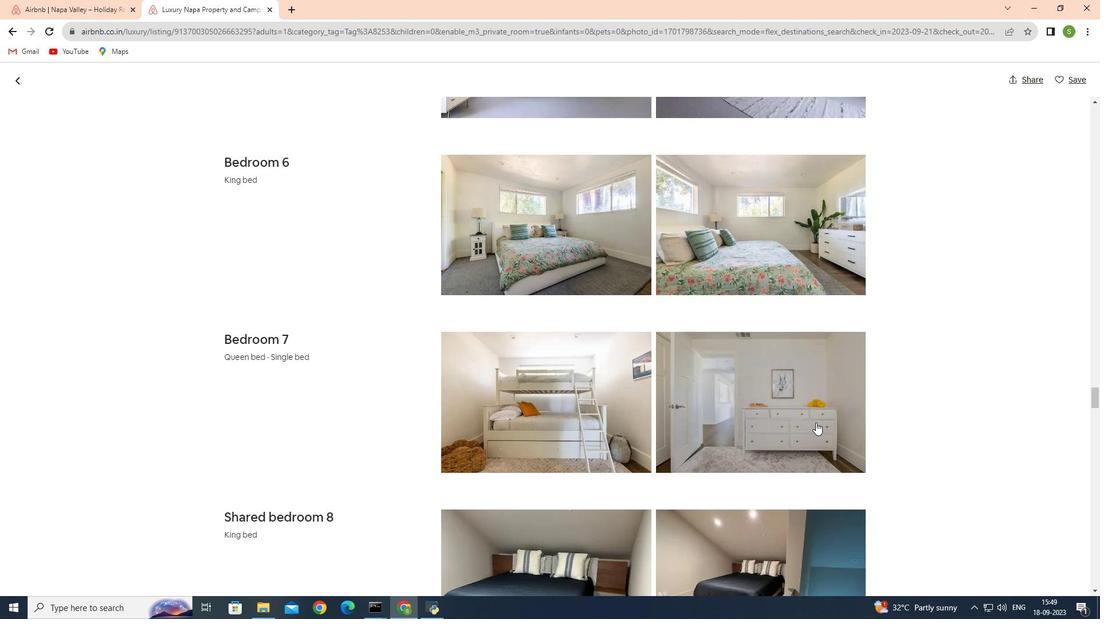 
Action: Mouse scrolled (816, 422) with delta (0, 0)
Screenshot: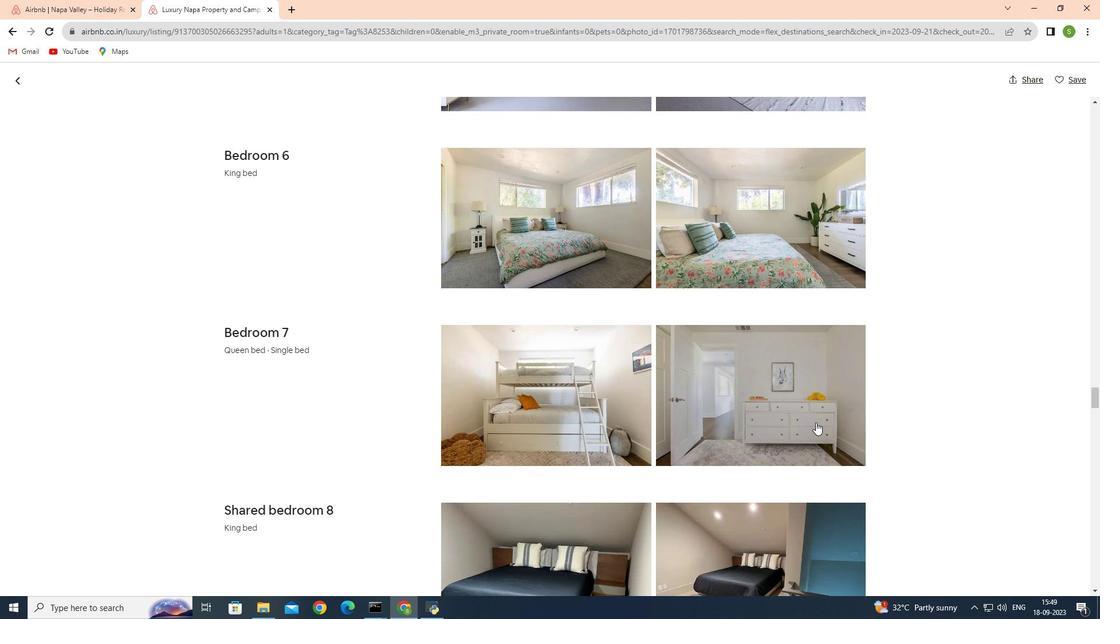
Action: Mouse scrolled (816, 422) with delta (0, 0)
Screenshot: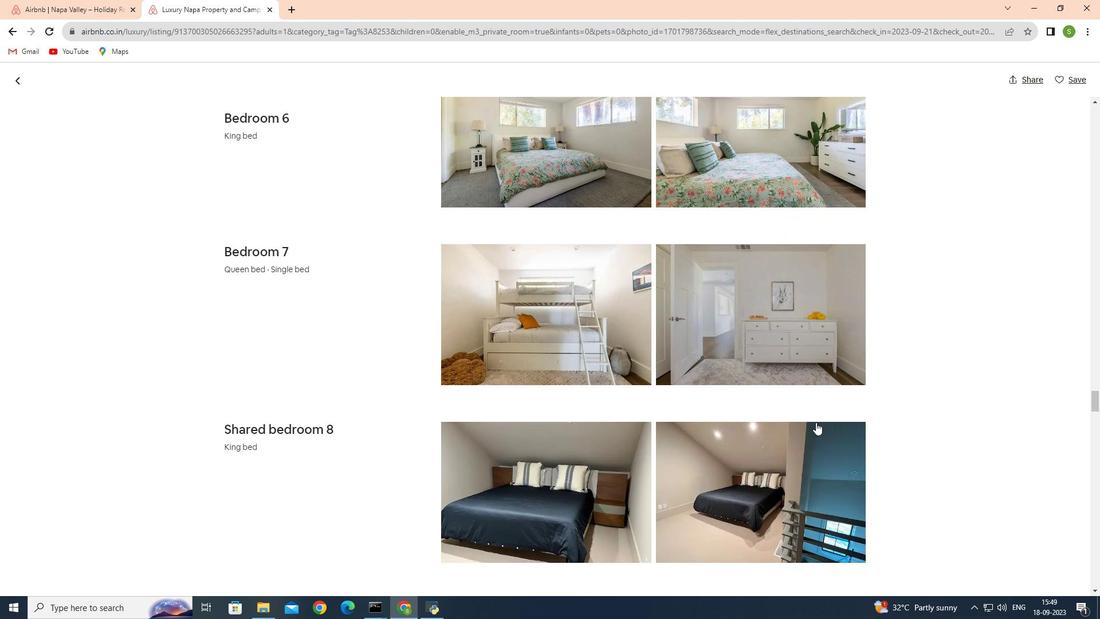 
Action: Mouse scrolled (816, 422) with delta (0, 0)
Screenshot: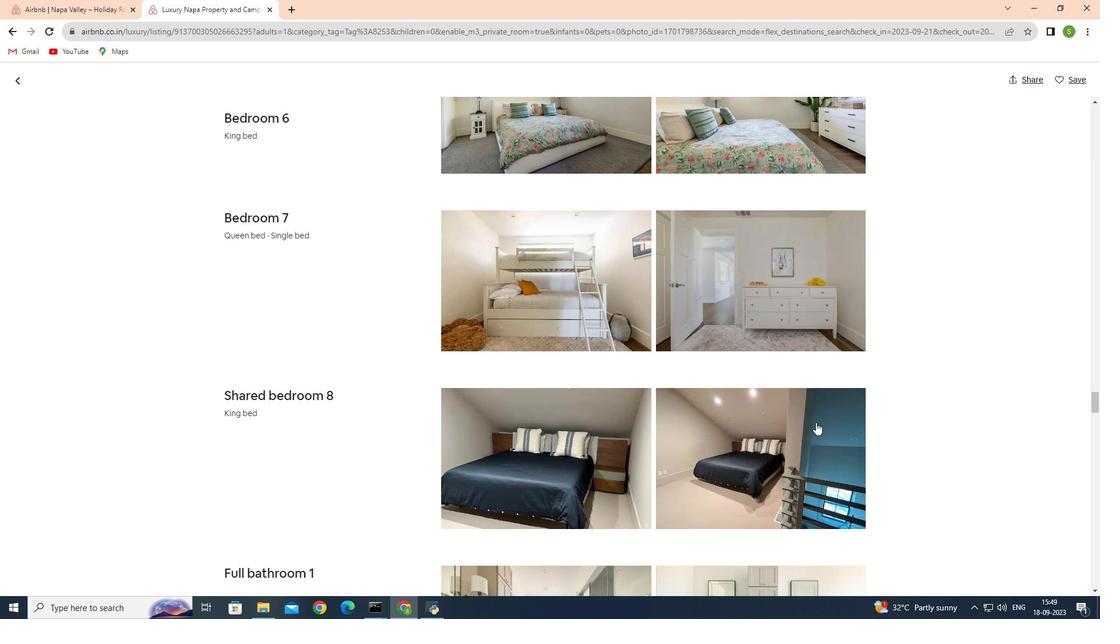 
Action: Mouse scrolled (816, 422) with delta (0, 0)
Screenshot: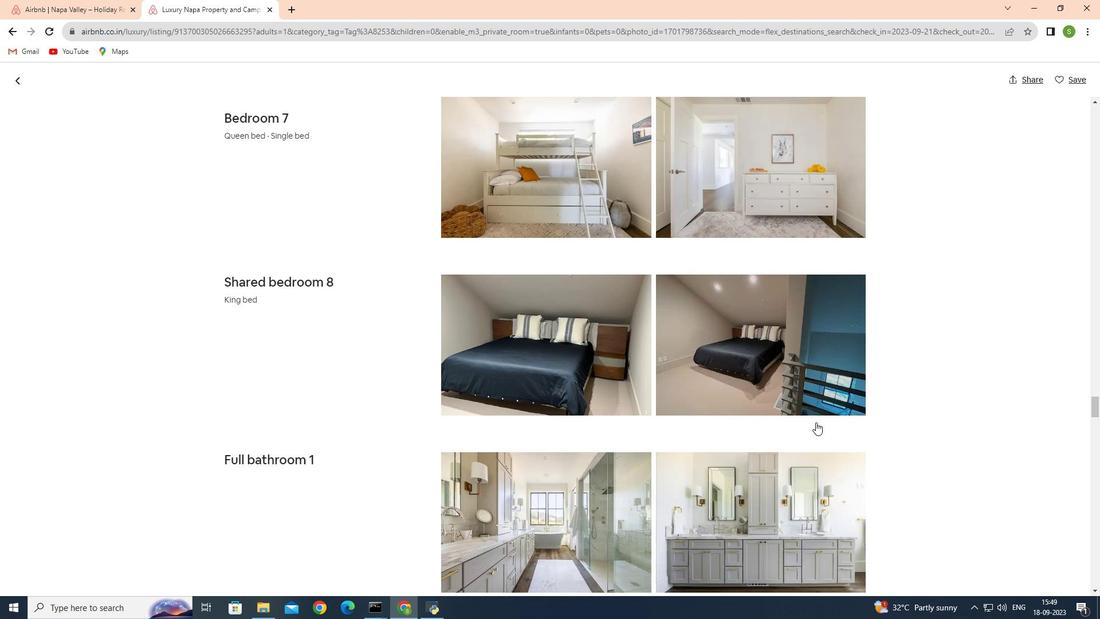 
Action: Mouse scrolled (816, 422) with delta (0, 0)
Screenshot: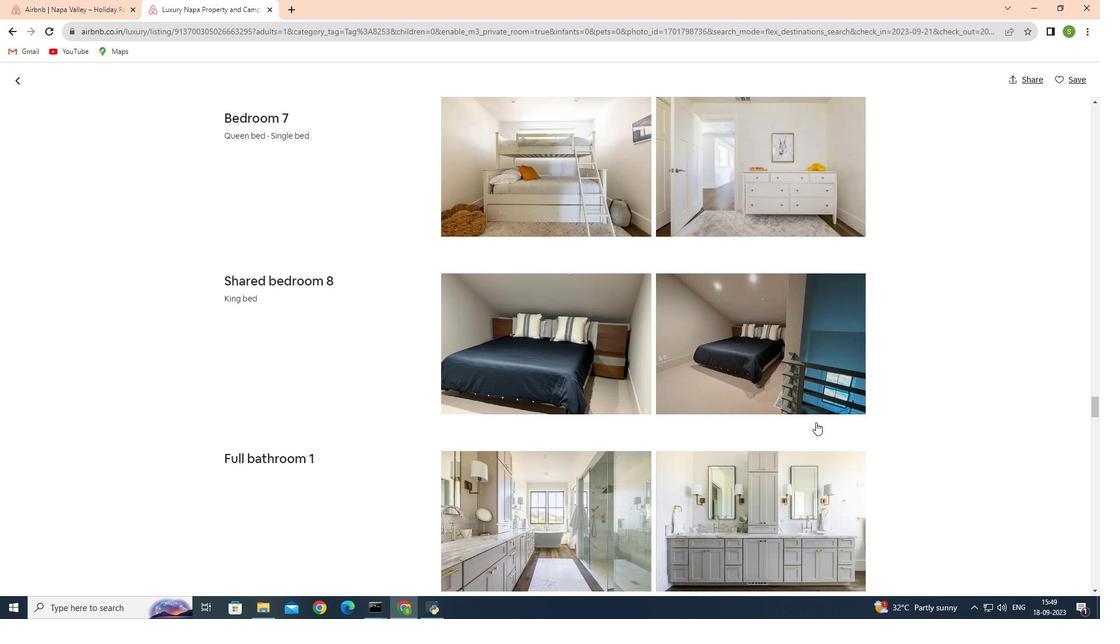
Action: Mouse scrolled (816, 422) with delta (0, 0)
Screenshot: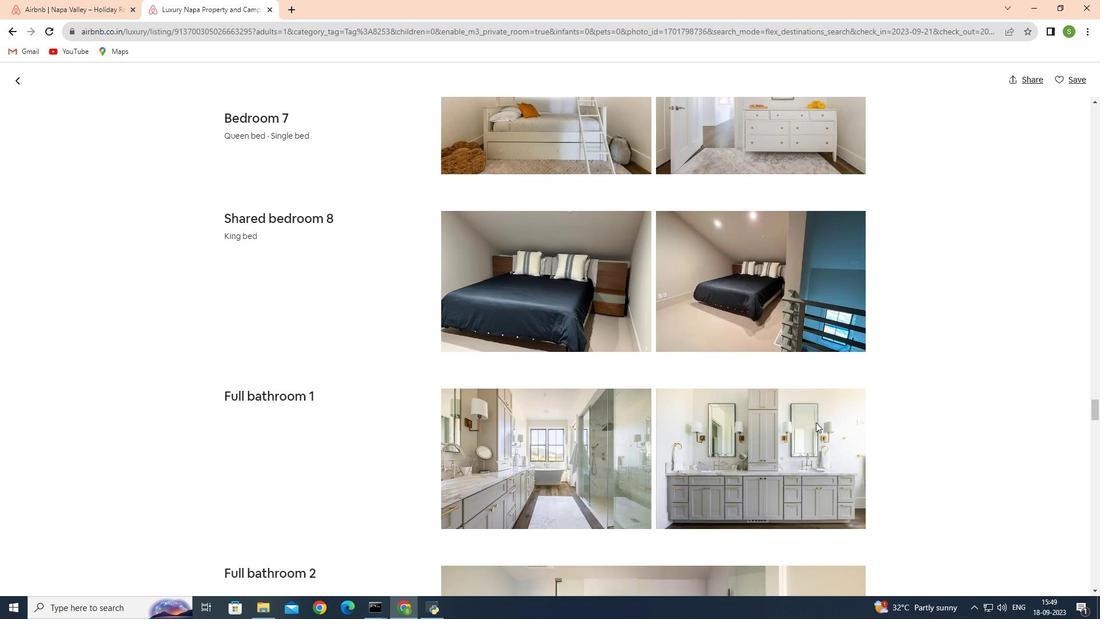 
Action: Mouse scrolled (816, 422) with delta (0, 0)
Screenshot: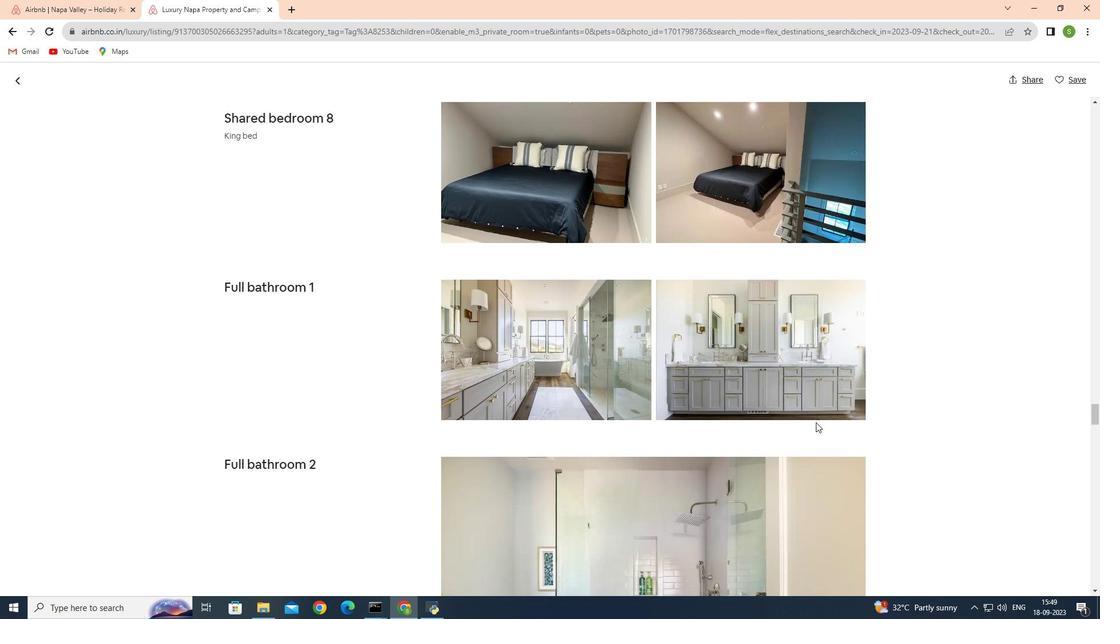 
Action: Mouse scrolled (816, 422) with delta (0, 0)
Screenshot: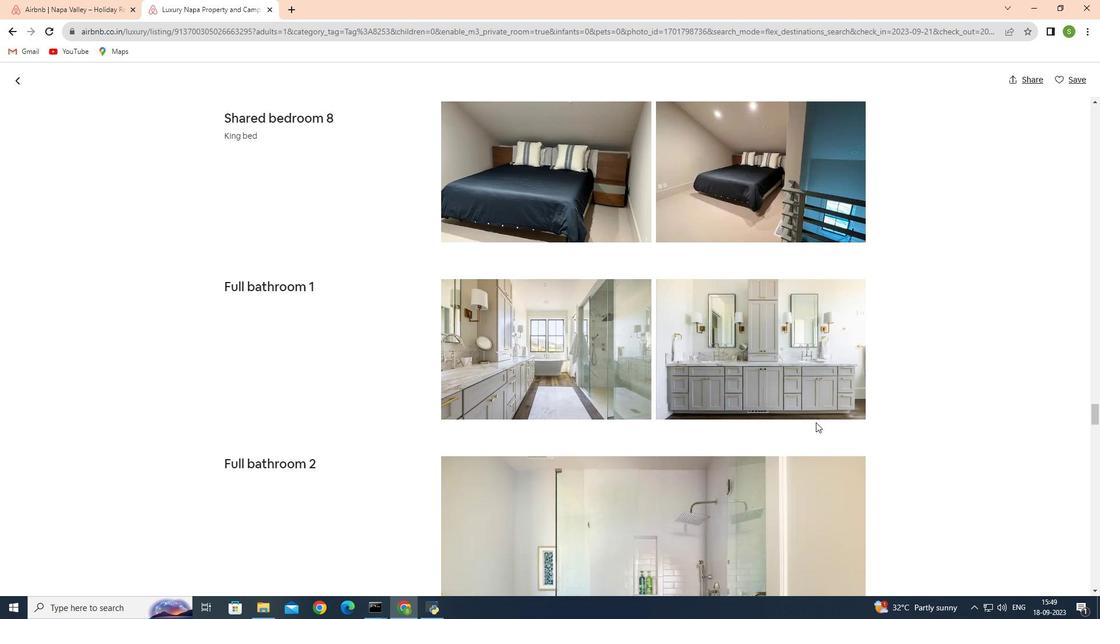 
Action: Mouse scrolled (816, 422) with delta (0, 0)
Screenshot: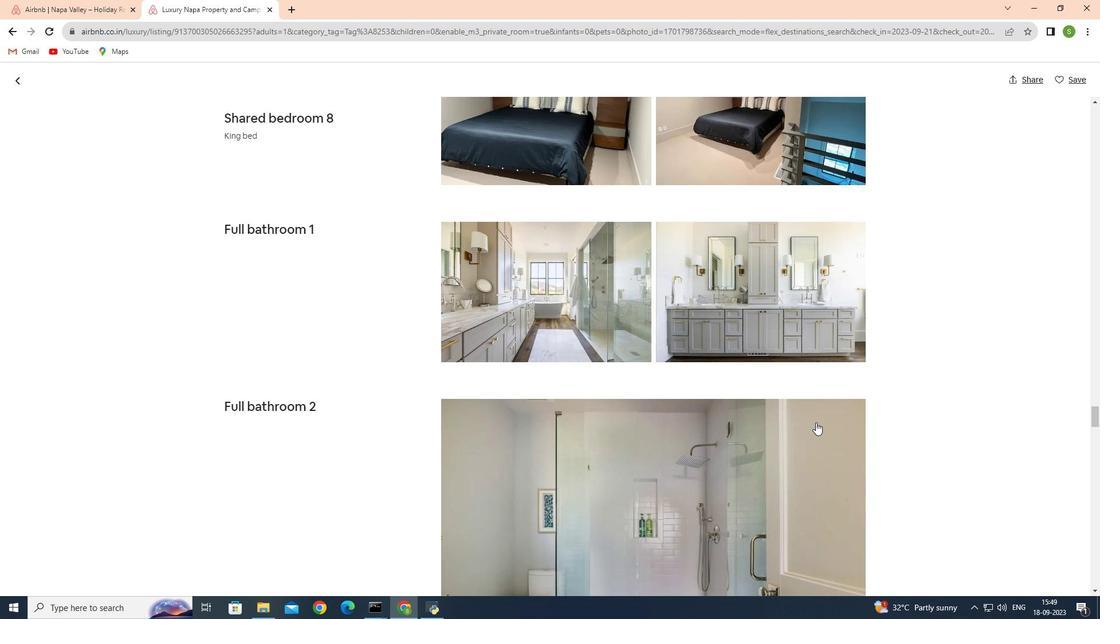 
Action: Mouse scrolled (816, 422) with delta (0, 0)
Screenshot: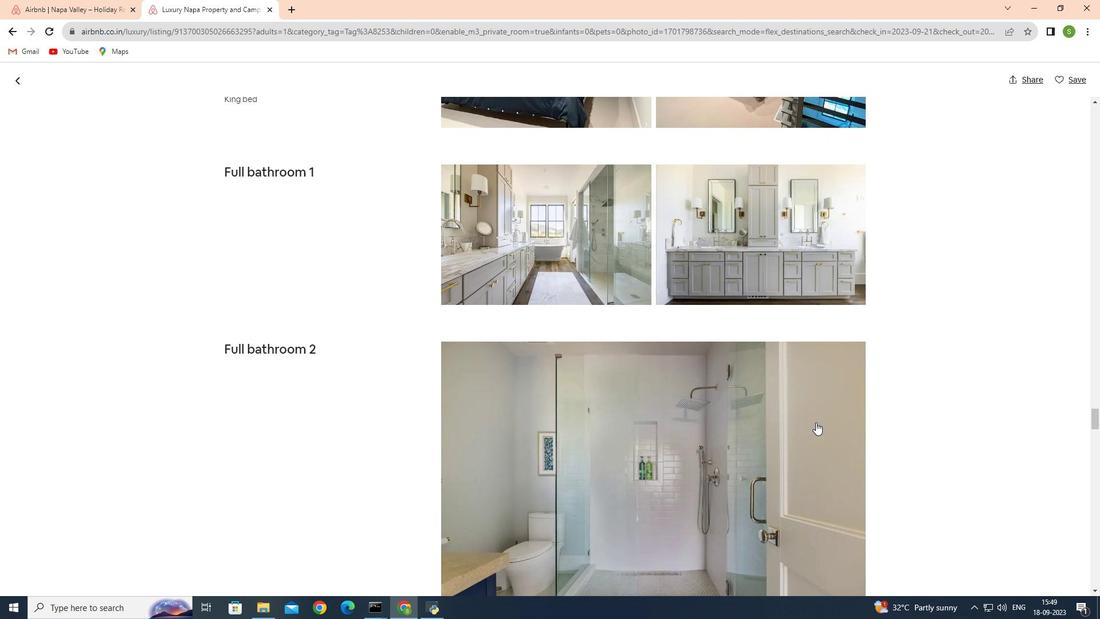 
Action: Mouse scrolled (816, 422) with delta (0, 0)
Screenshot: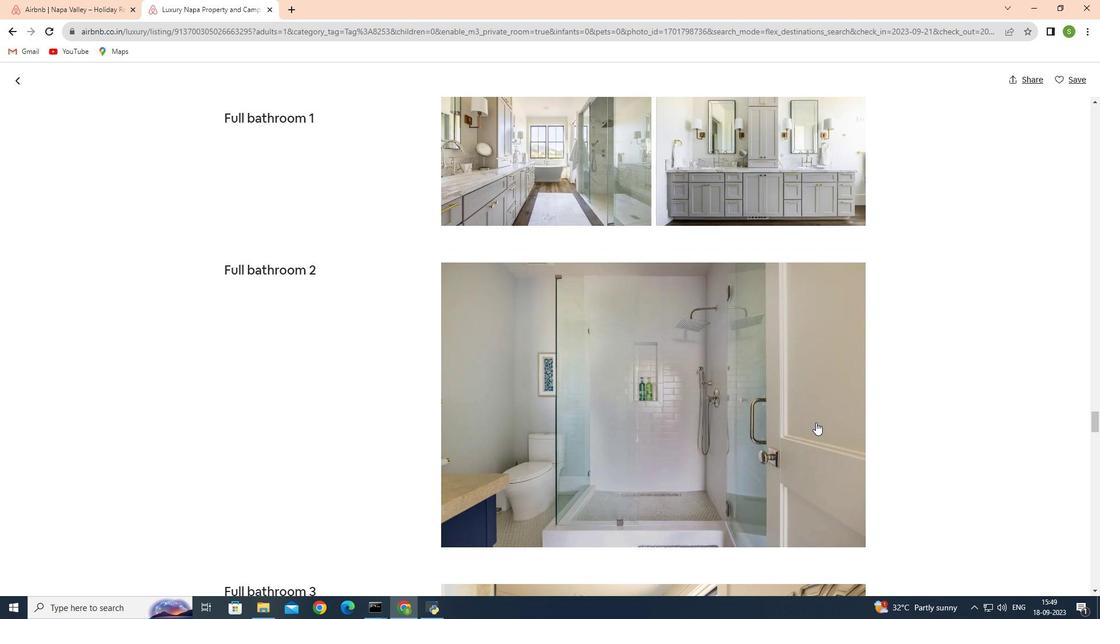 
Action: Mouse scrolled (816, 422) with delta (0, 0)
Screenshot: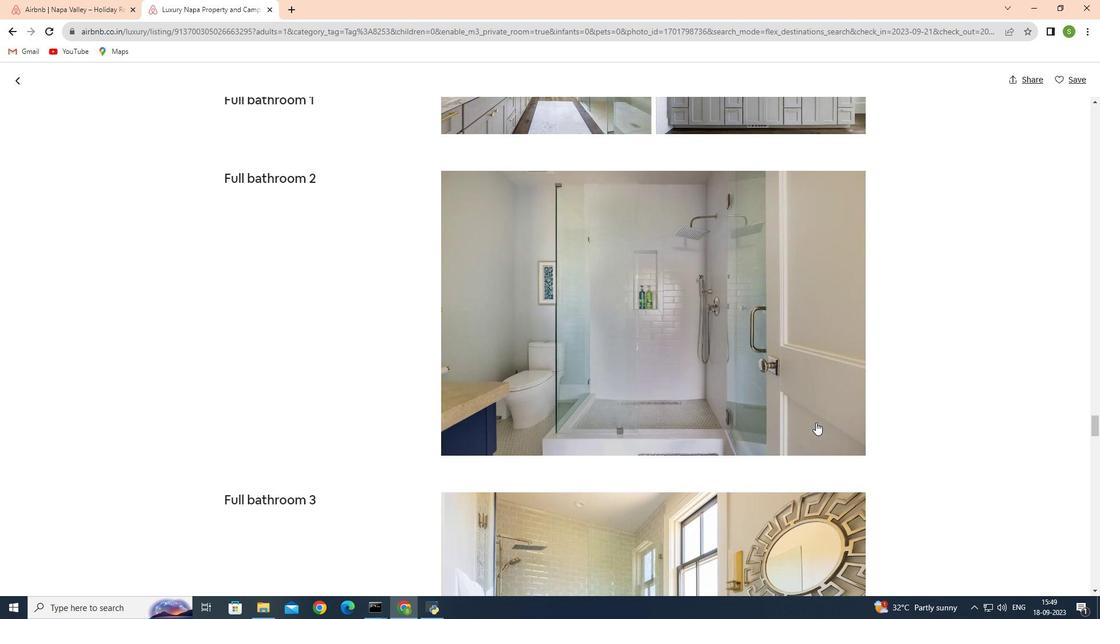 
Action: Mouse scrolled (816, 422) with delta (0, 0)
Screenshot: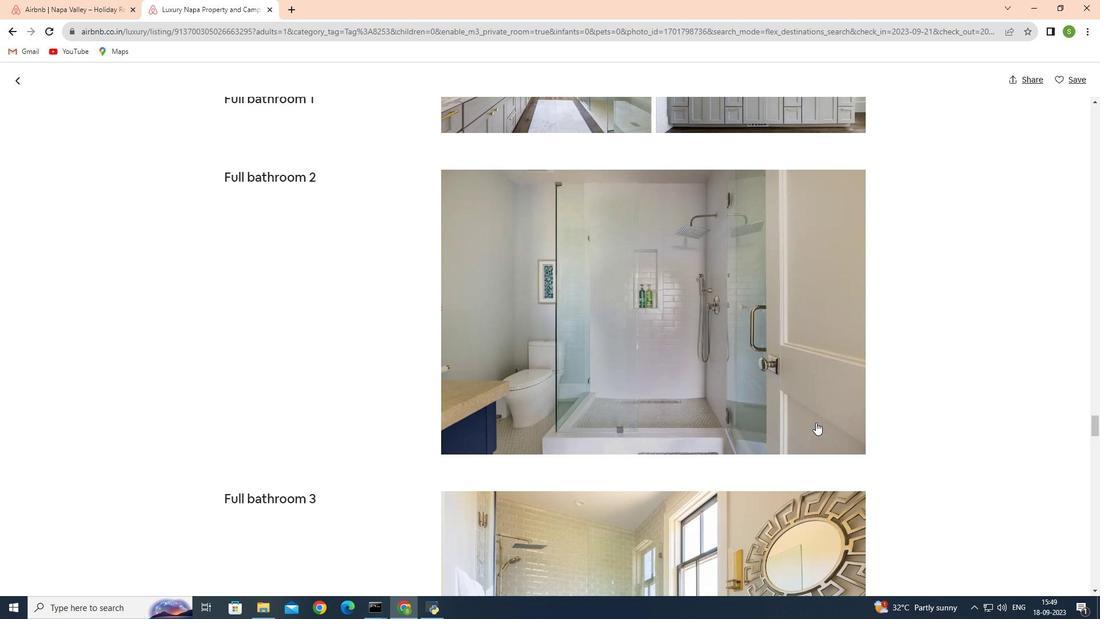 
Action: Mouse scrolled (816, 422) with delta (0, 0)
Screenshot: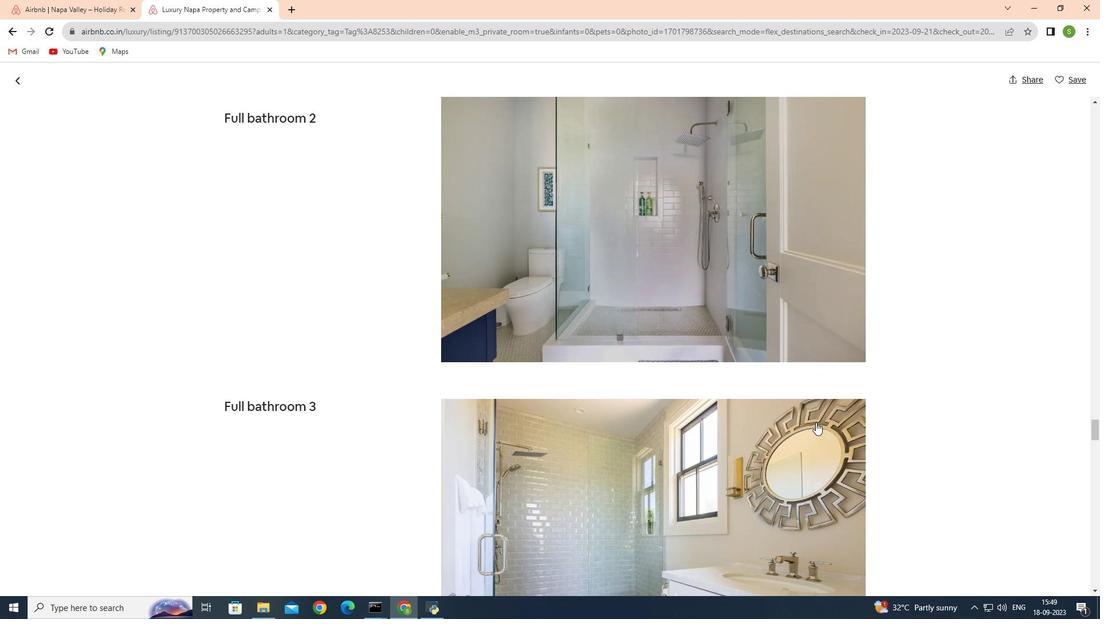 
Action: Mouse scrolled (816, 422) with delta (0, 0)
Screenshot: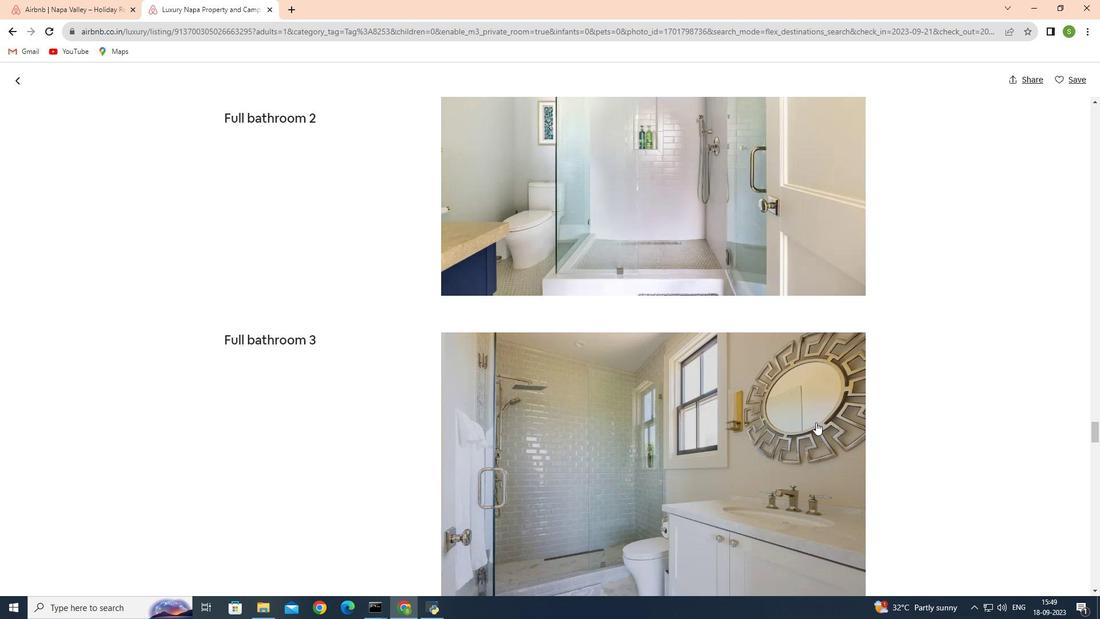
Action: Mouse scrolled (816, 422) with delta (0, 0)
Screenshot: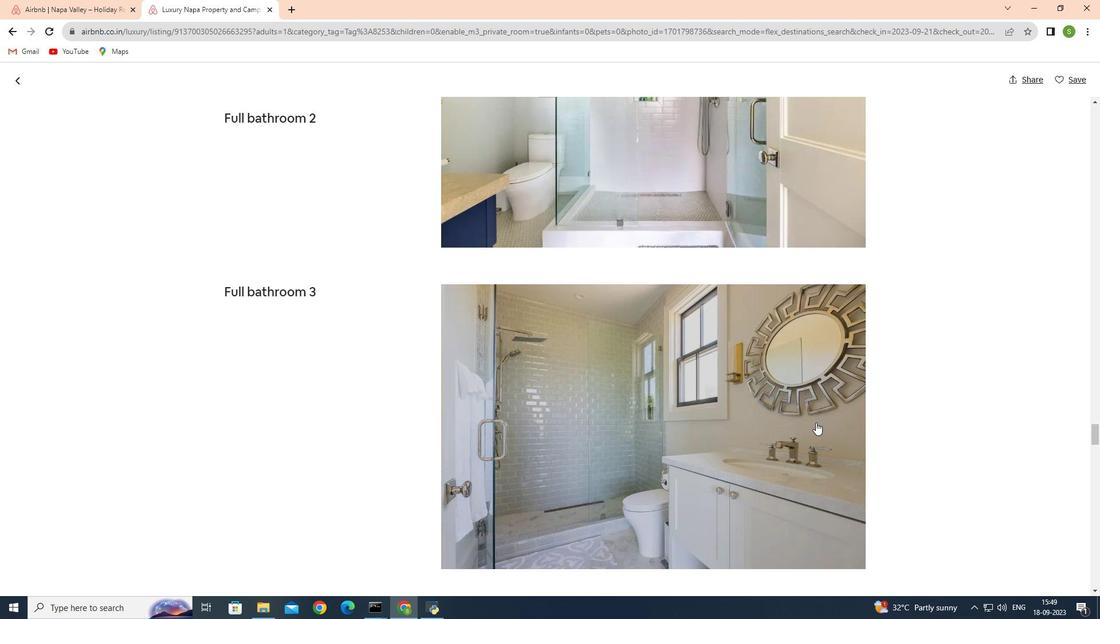 
Action: Mouse scrolled (816, 422) with delta (0, 0)
Screenshot: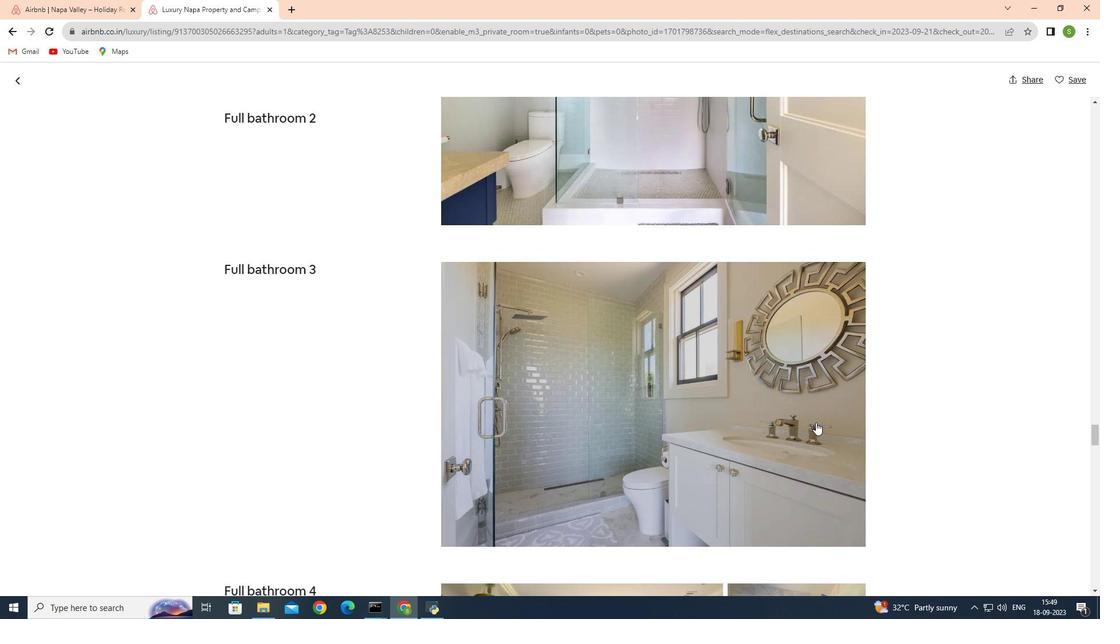 
Action: Mouse moved to (825, 416)
Screenshot: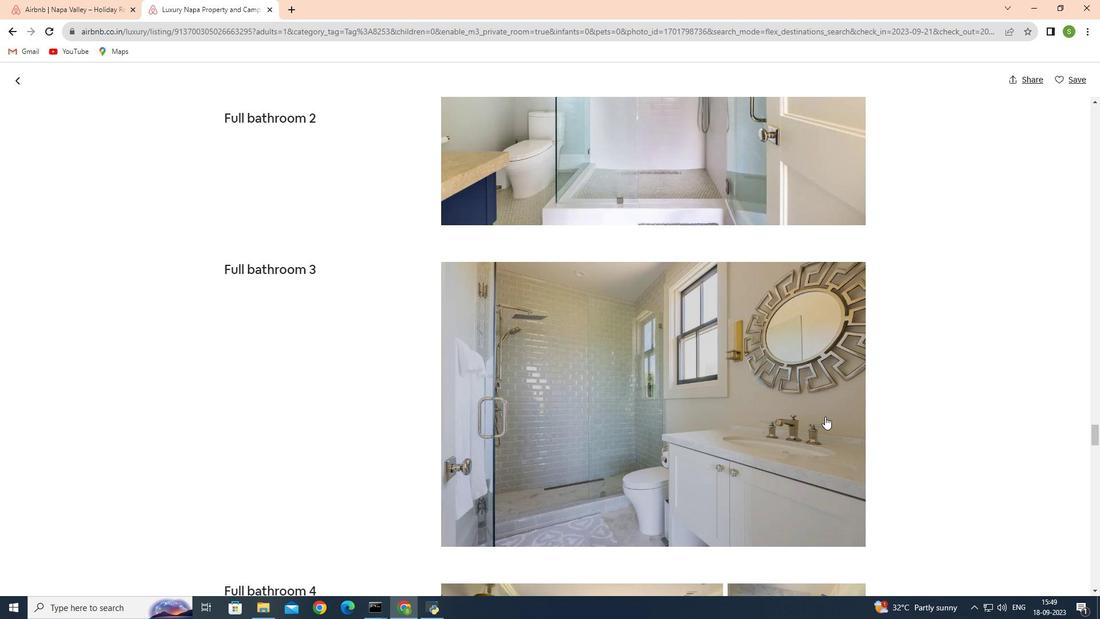 
Action: Mouse scrolled (825, 416) with delta (0, 0)
Screenshot: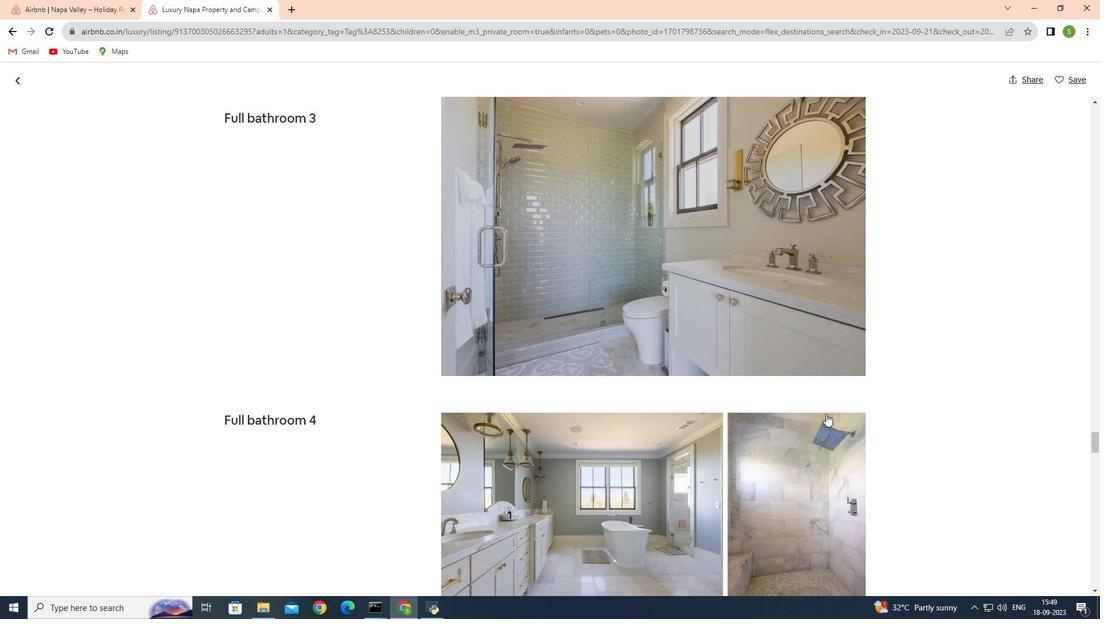 
Action: Mouse scrolled (825, 416) with delta (0, 0)
Screenshot: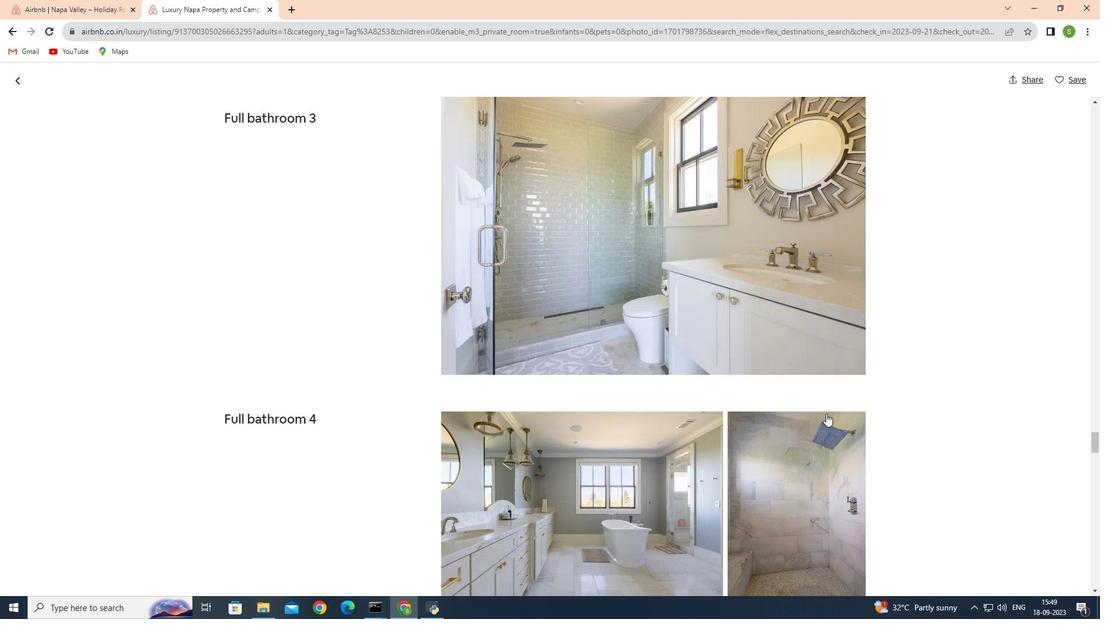 
Action: Mouse scrolled (825, 416) with delta (0, 0)
Screenshot: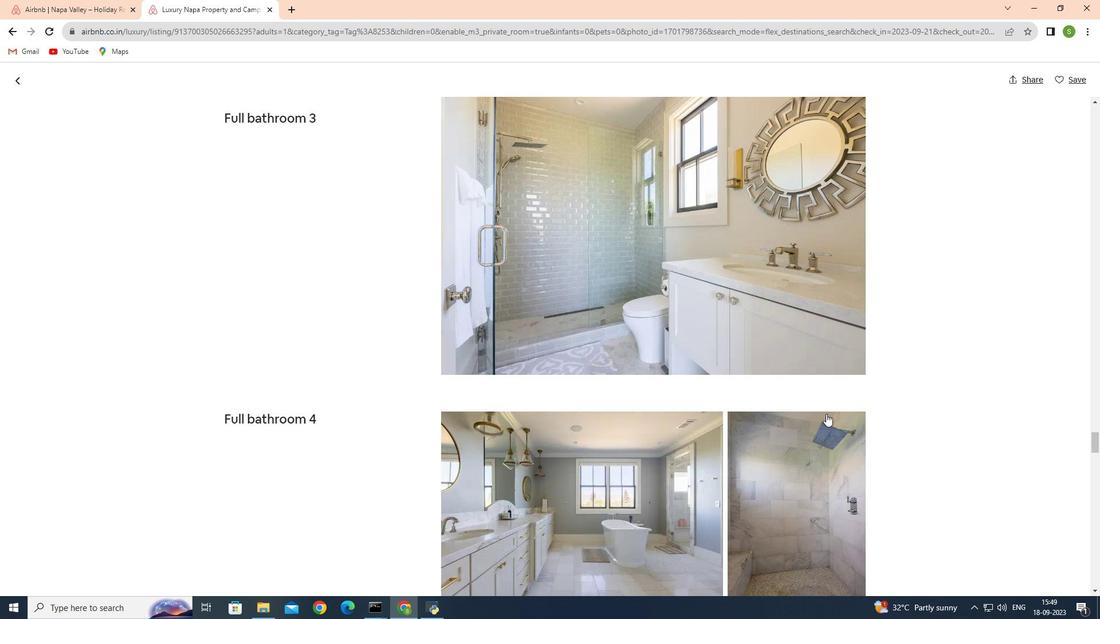 
Action: Mouse moved to (831, 411)
Screenshot: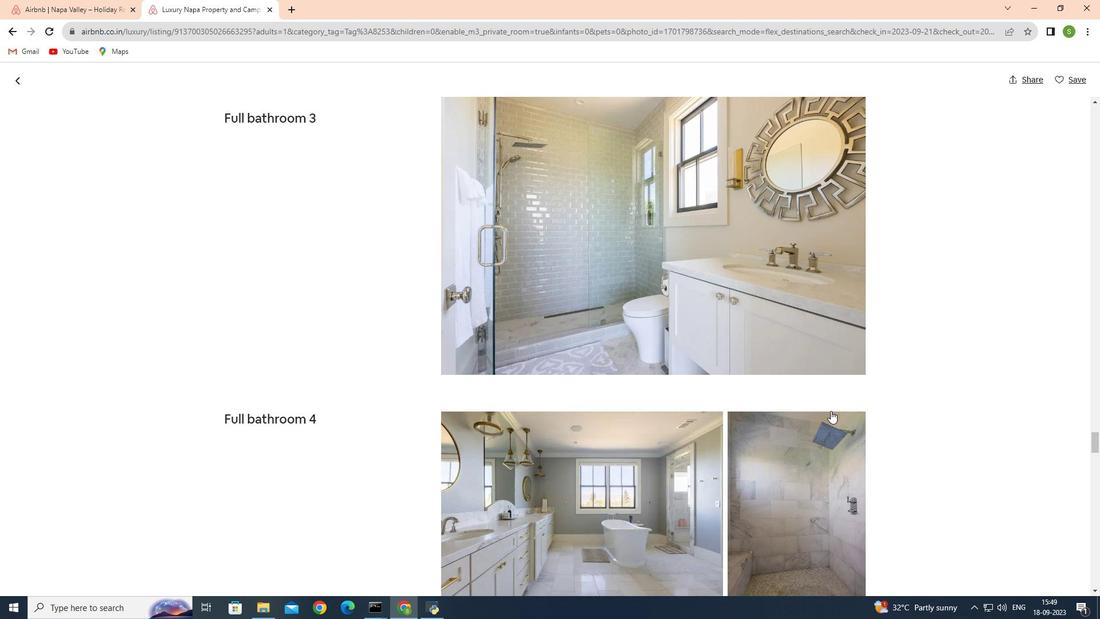 
Action: Mouse scrolled (831, 410) with delta (0, 0)
Screenshot: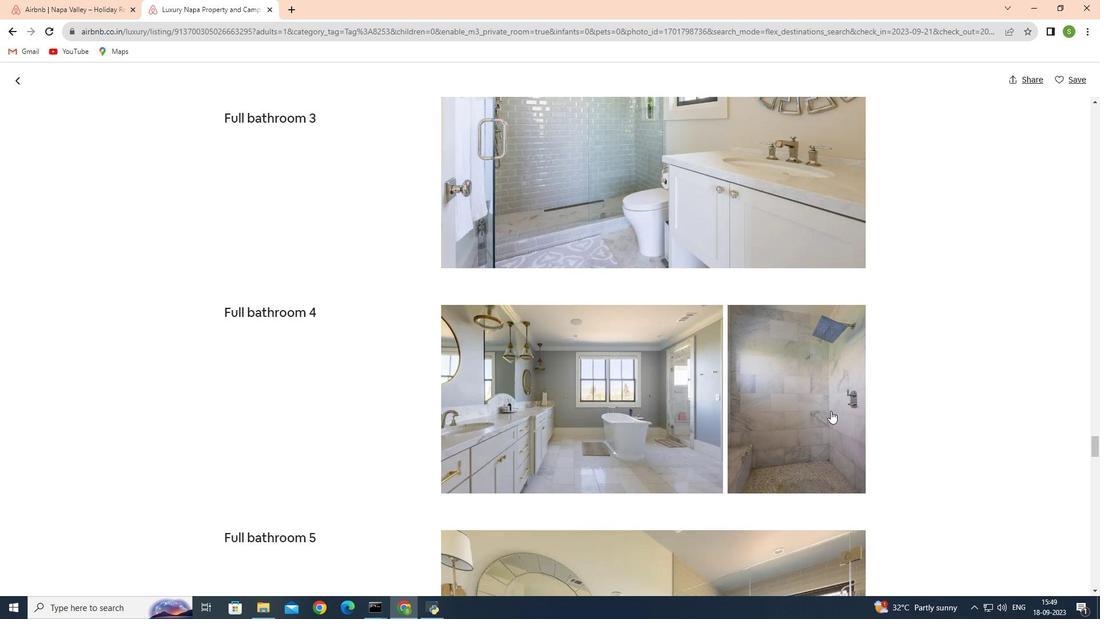 
Action: Mouse scrolled (831, 410) with delta (0, 0)
Screenshot: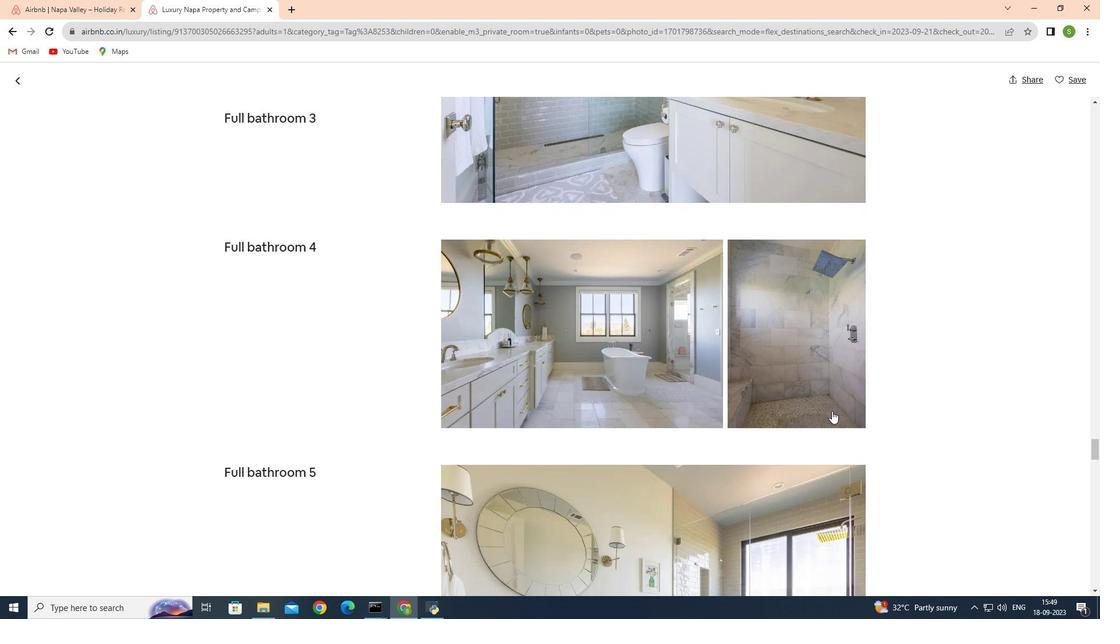 
Action: Mouse scrolled (831, 410) with delta (0, 0)
Screenshot: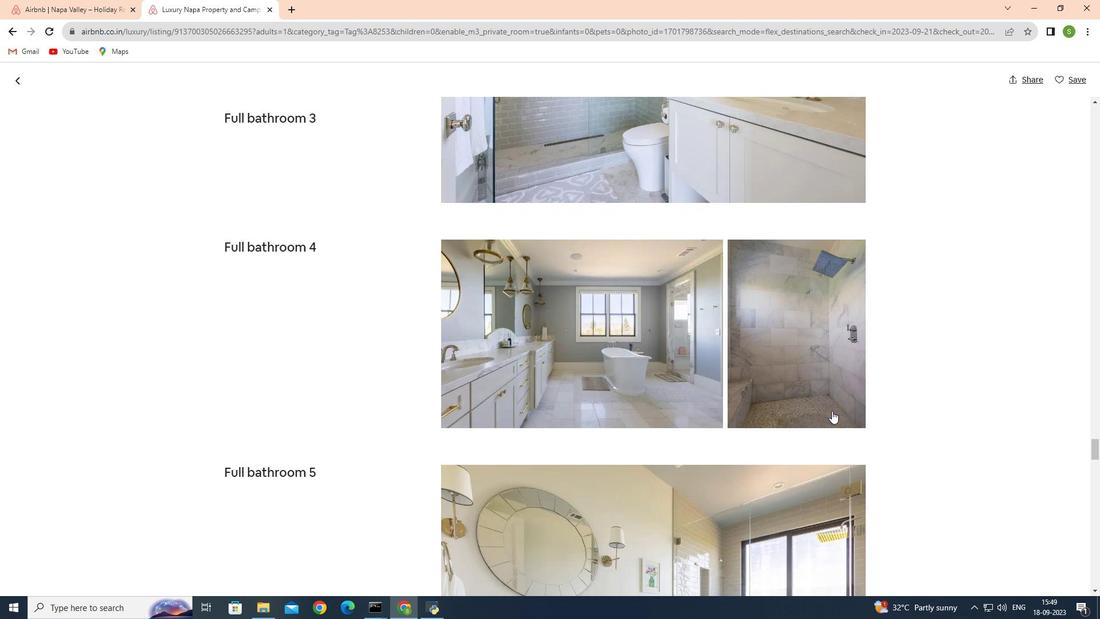 
Action: Mouse moved to (833, 411)
Screenshot: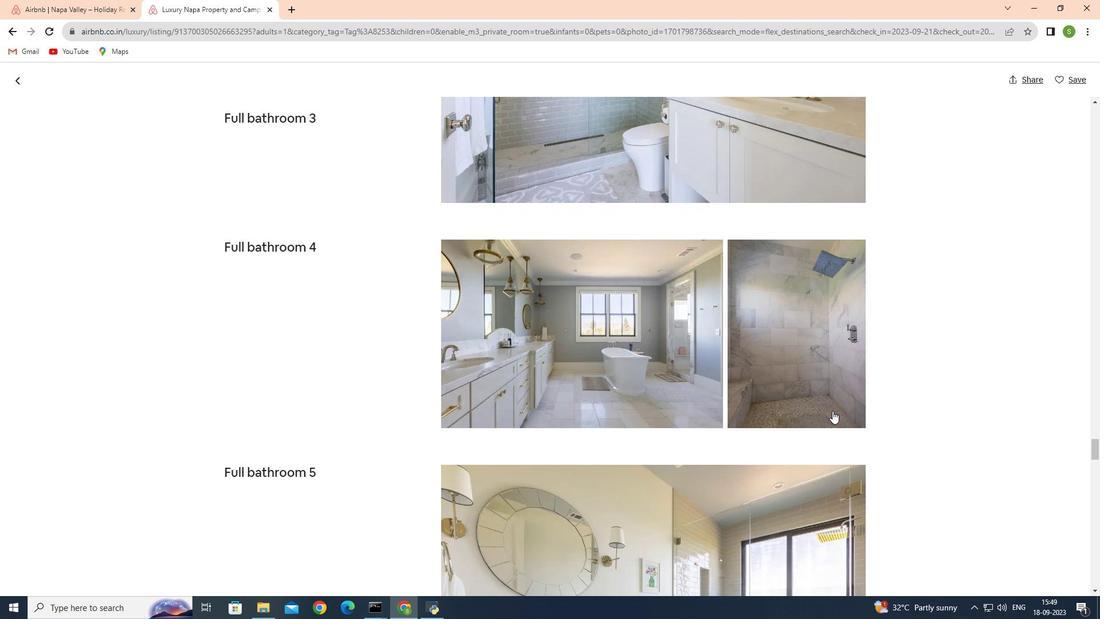 
Action: Mouse scrolled (833, 410) with delta (0, 0)
Screenshot: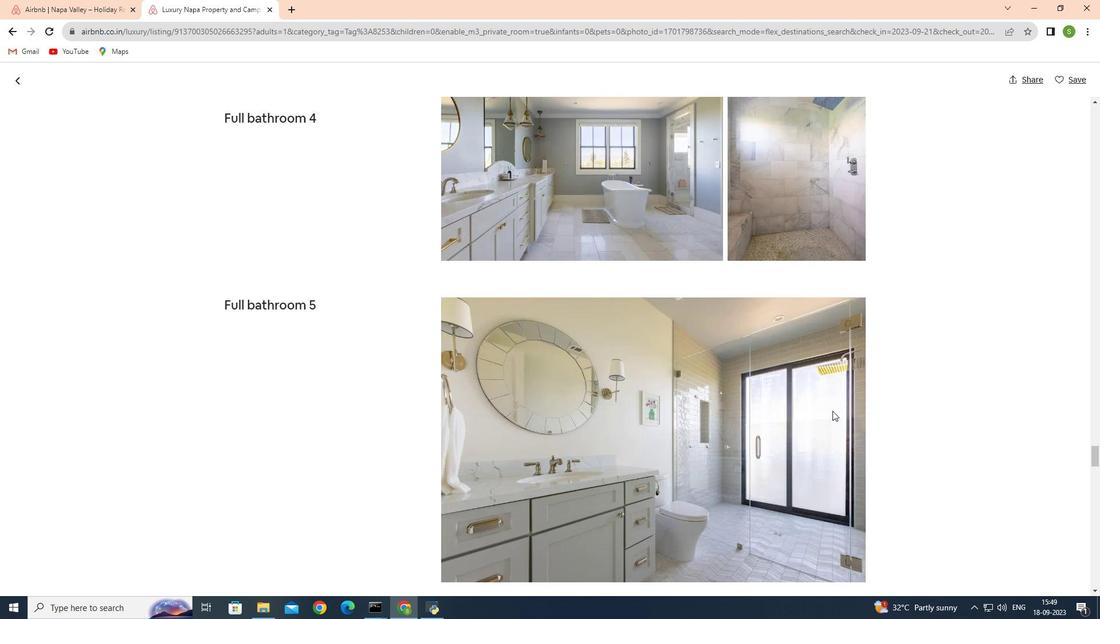 
Action: Mouse scrolled (833, 410) with delta (0, 0)
Screenshot: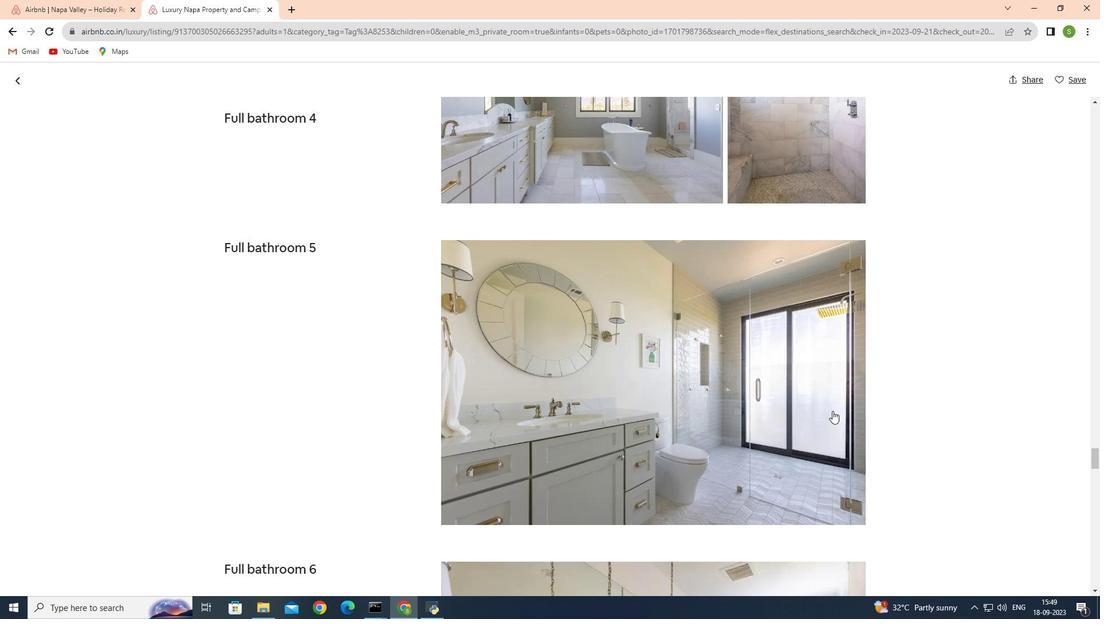 
Action: Mouse scrolled (833, 410) with delta (0, 0)
Screenshot: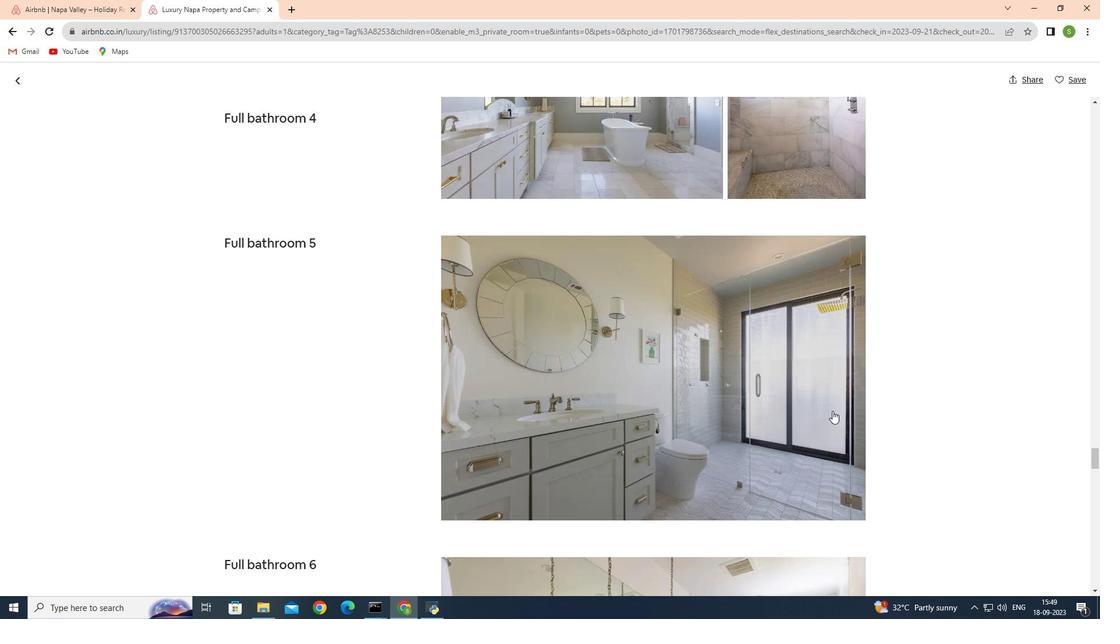 
Action: Mouse scrolled (833, 410) with delta (0, 0)
Screenshot: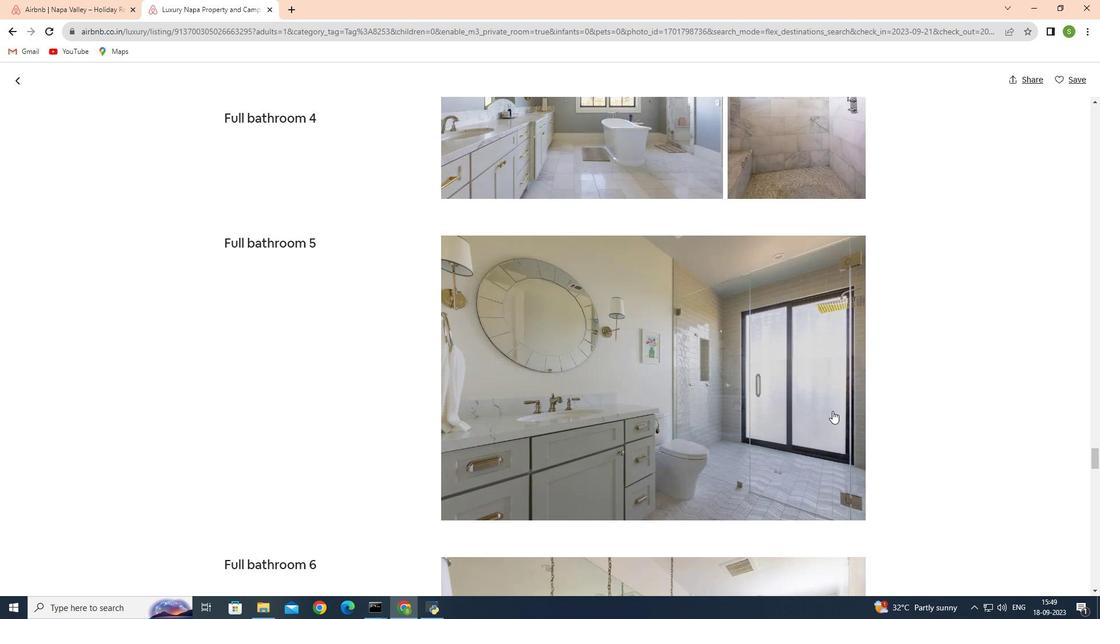 
Action: Mouse scrolled (833, 410) with delta (0, 0)
Screenshot: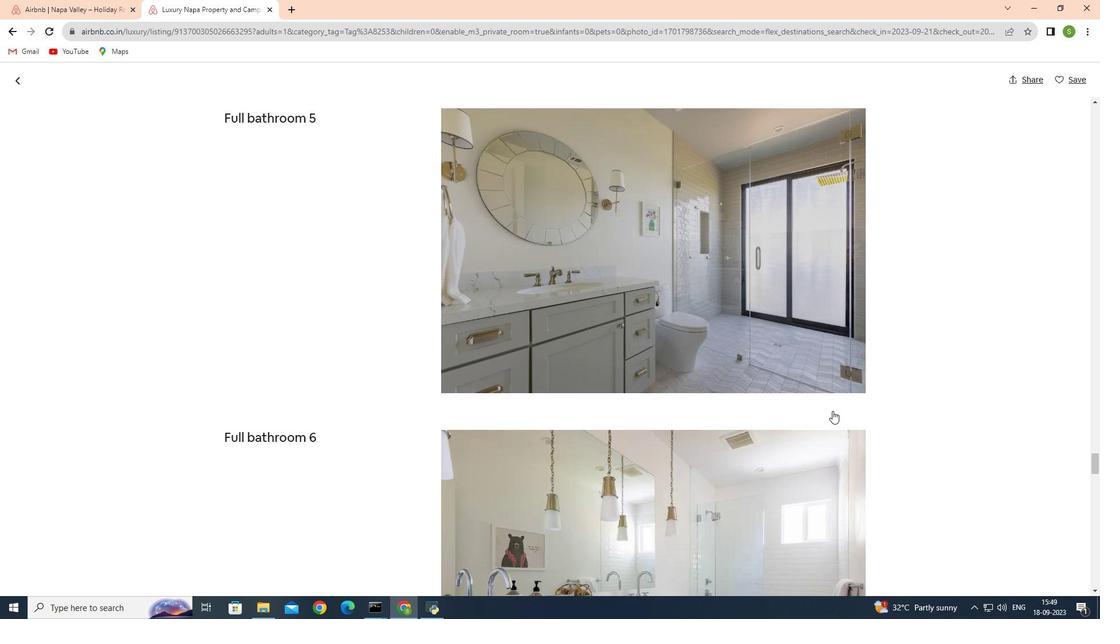 
Action: Mouse scrolled (833, 410) with delta (0, 0)
Screenshot: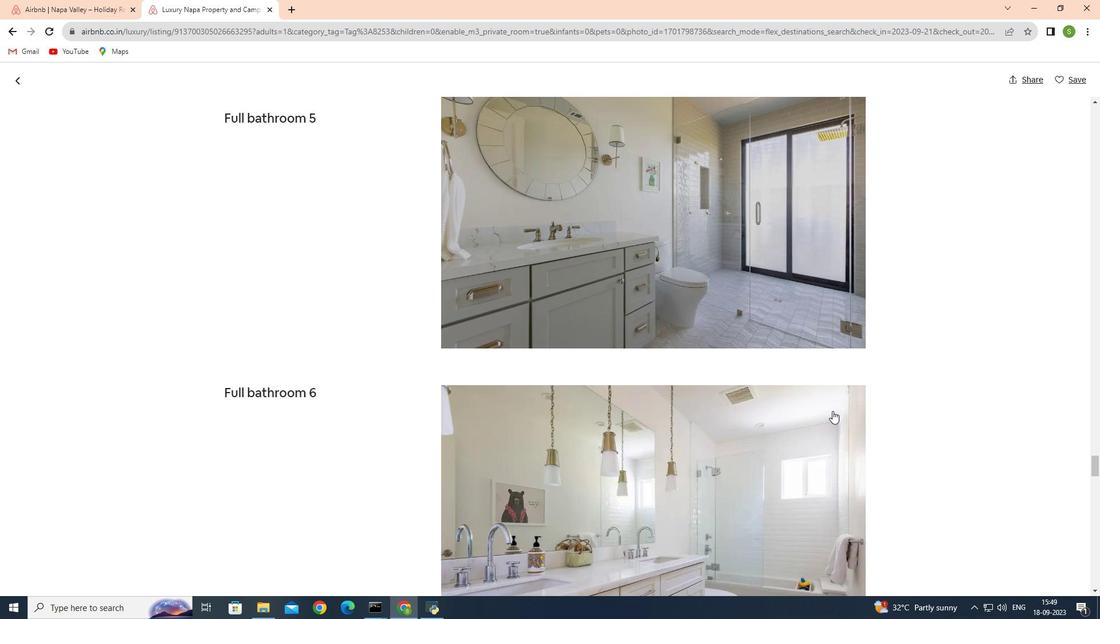 
Action: Mouse scrolled (833, 410) with delta (0, 0)
Screenshot: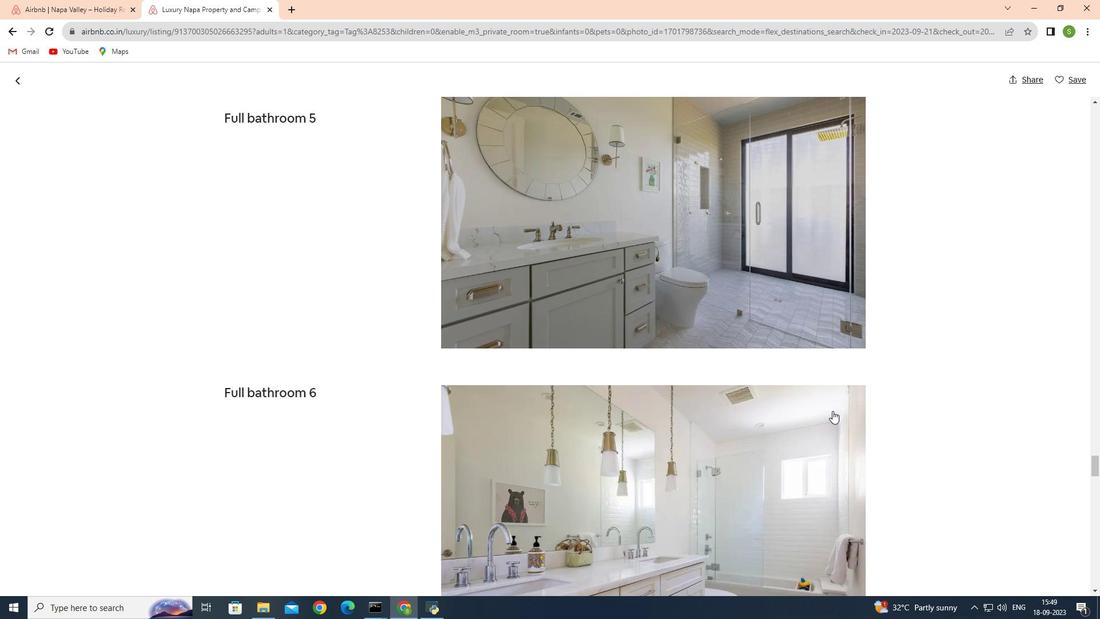
Action: Mouse moved to (833, 411)
Screenshot: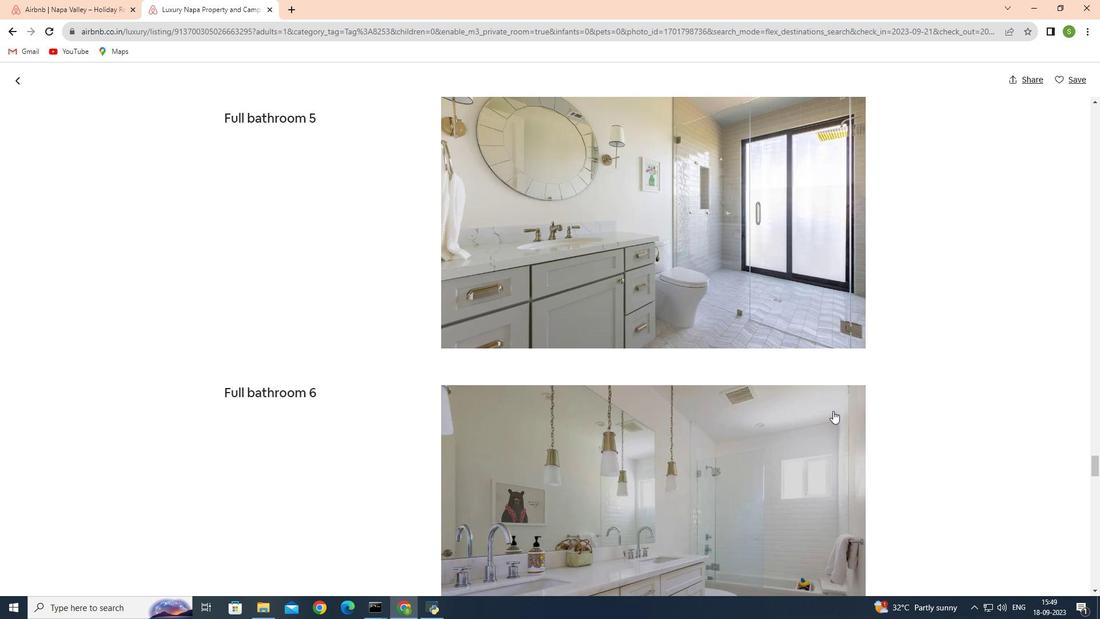 
Action: Mouse scrolled (833, 410) with delta (0, 0)
Screenshot: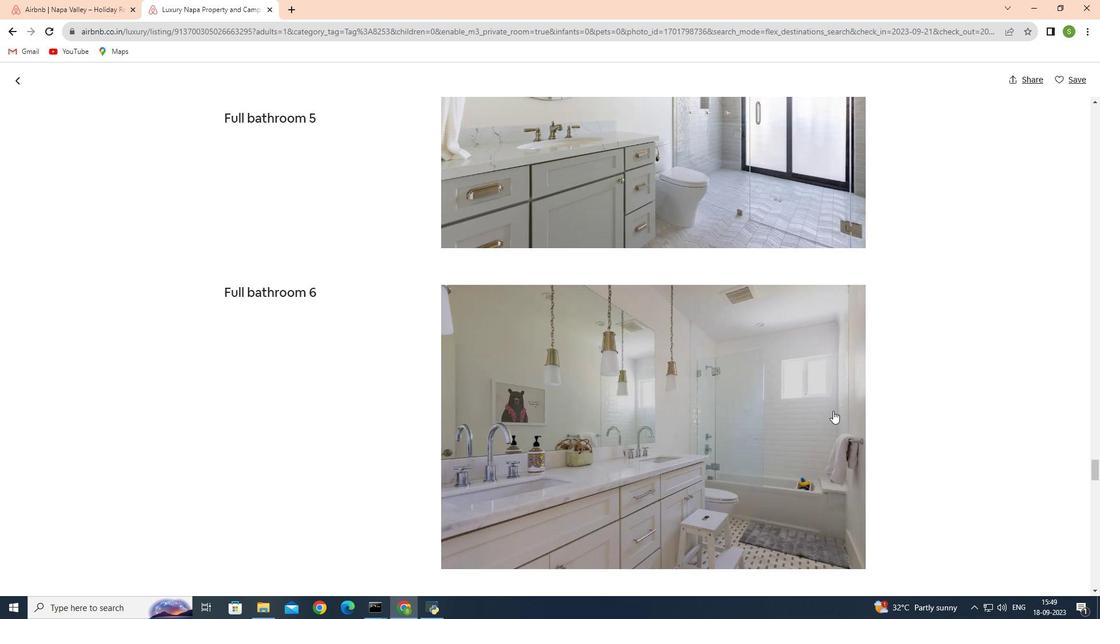 
Action: Mouse scrolled (833, 410) with delta (0, 0)
Screenshot: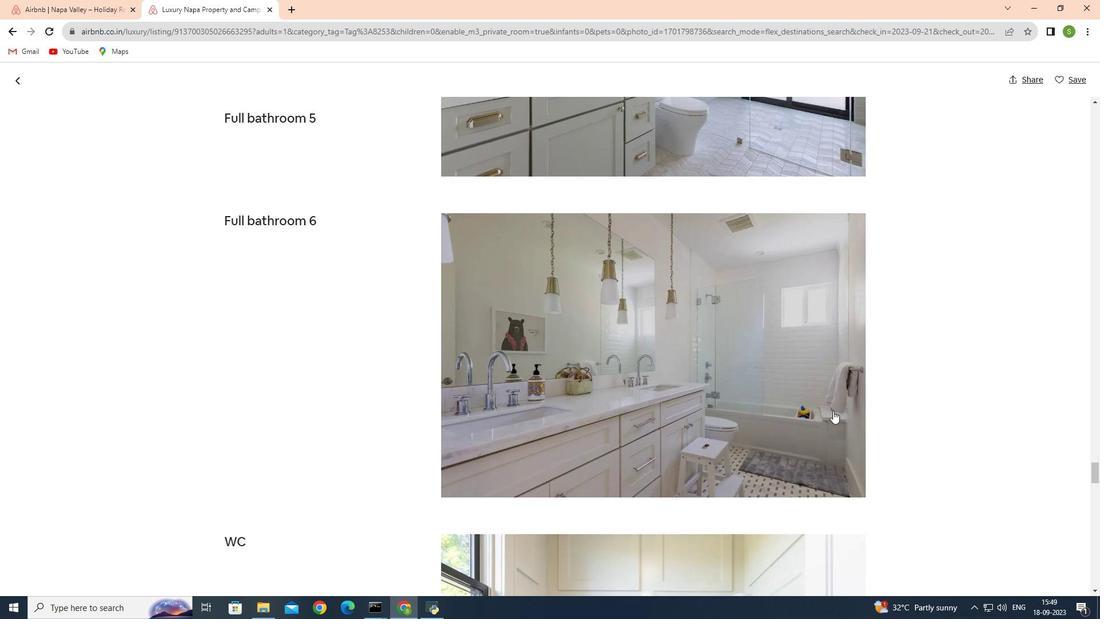 
Action: Mouse scrolled (833, 410) with delta (0, 0)
Screenshot: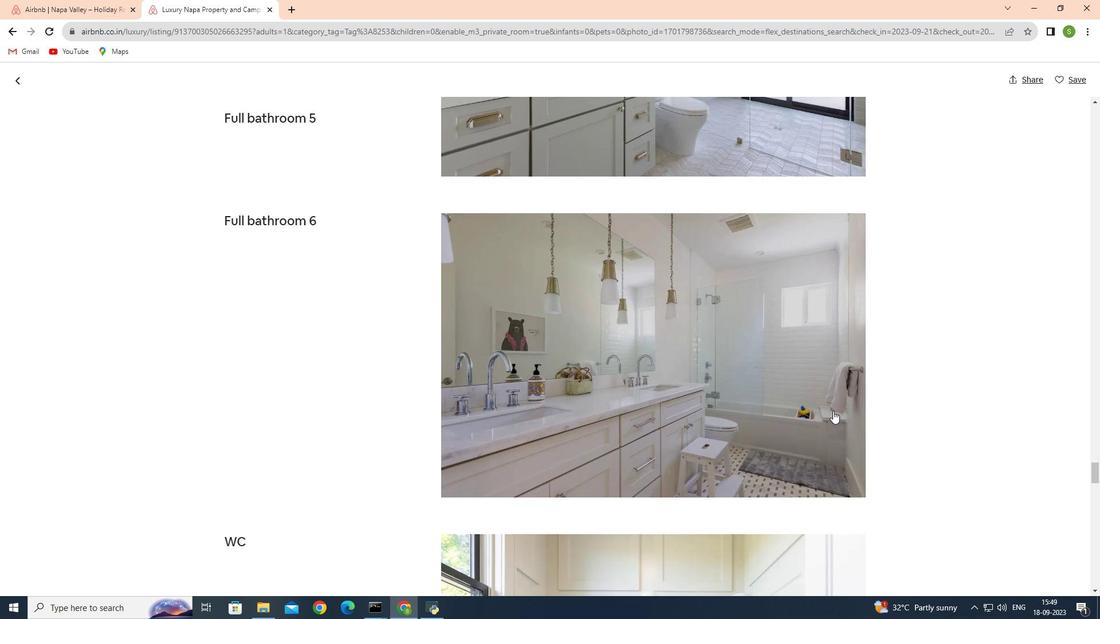 
Action: Mouse scrolled (833, 410) with delta (0, 0)
Screenshot: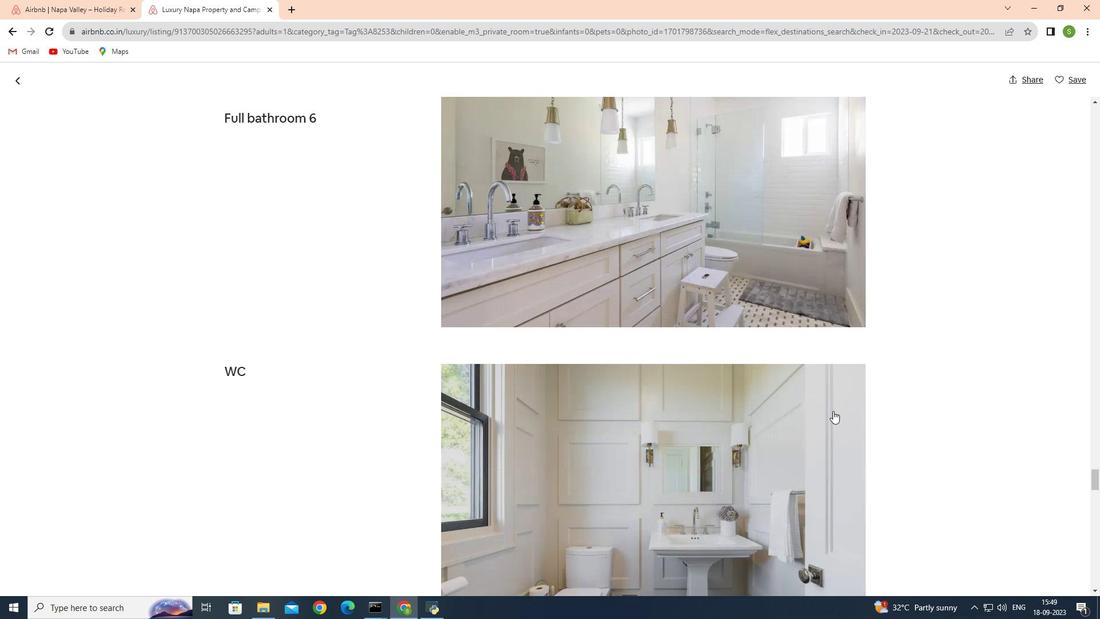 
Action: Mouse scrolled (833, 410) with delta (0, 0)
Screenshot: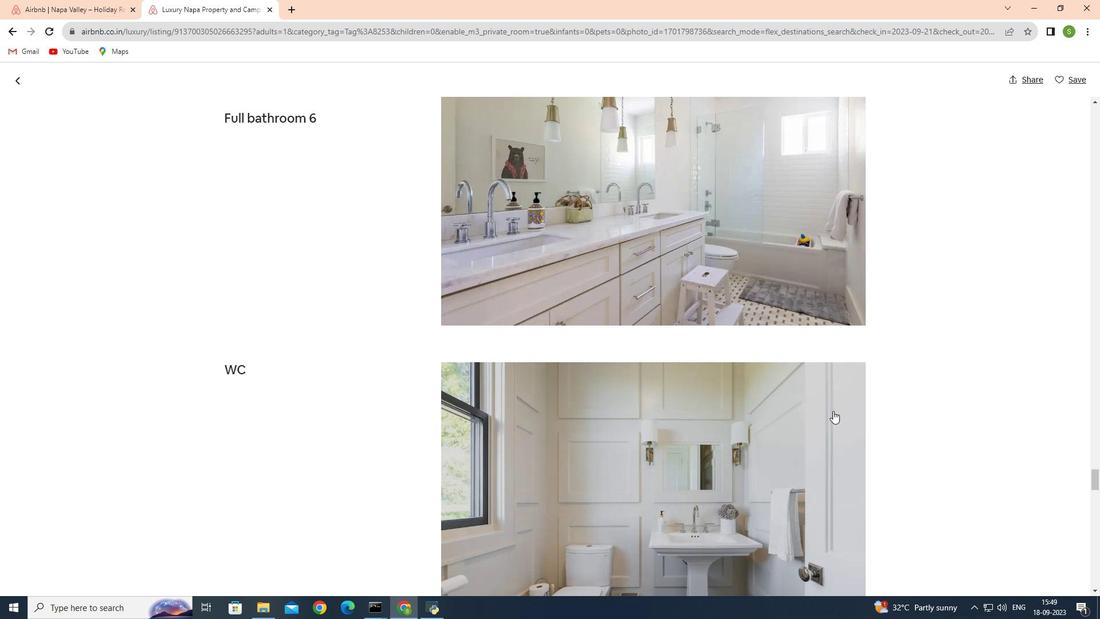 
Action: Mouse scrolled (833, 410) with delta (0, 0)
Screenshot: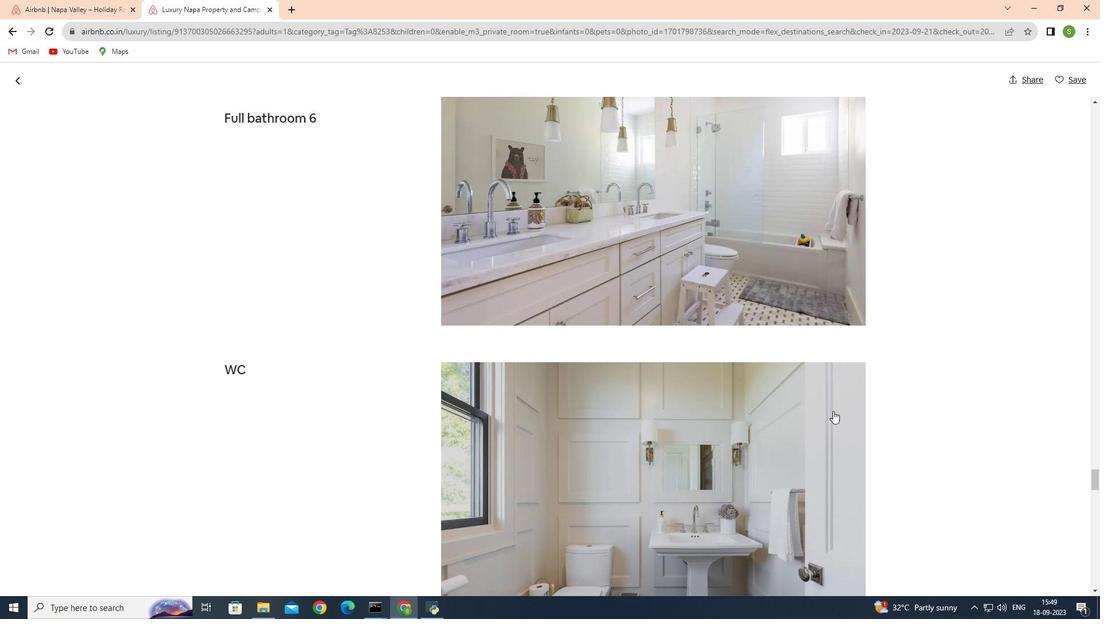 
Action: Mouse scrolled (833, 410) with delta (0, 0)
Screenshot: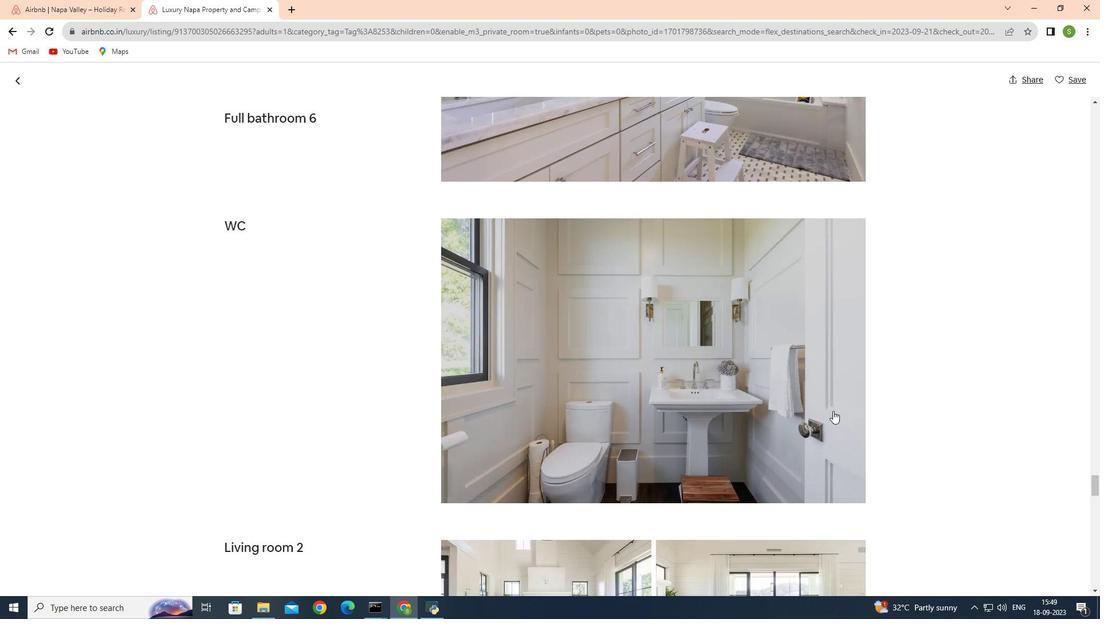 
Action: Mouse scrolled (833, 410) with delta (0, 0)
Screenshot: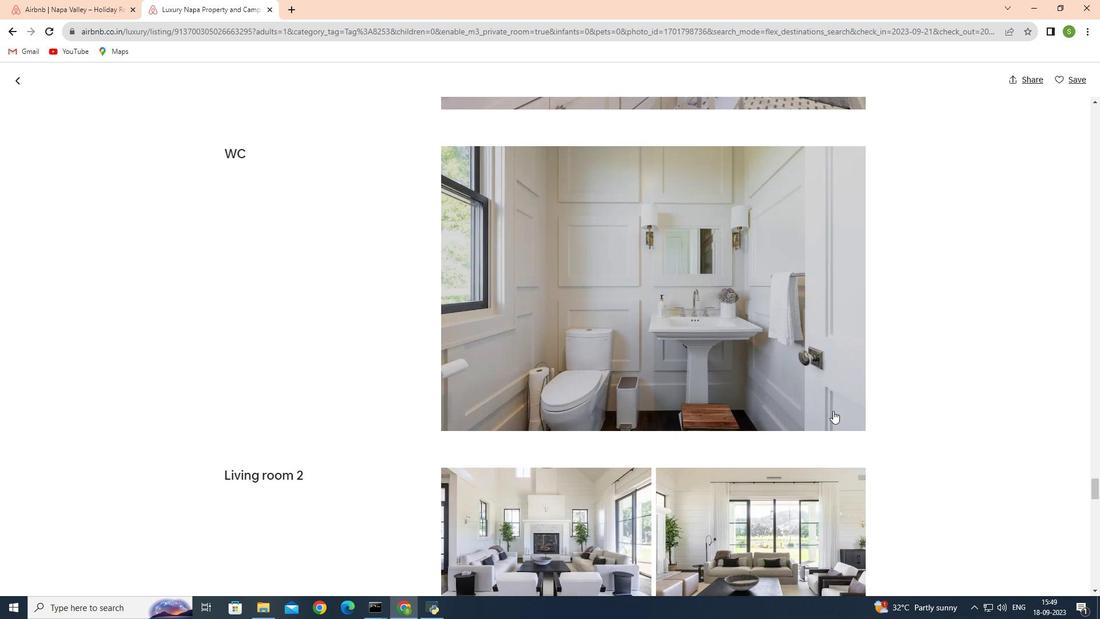 
Action: Mouse scrolled (833, 410) with delta (0, 0)
Screenshot: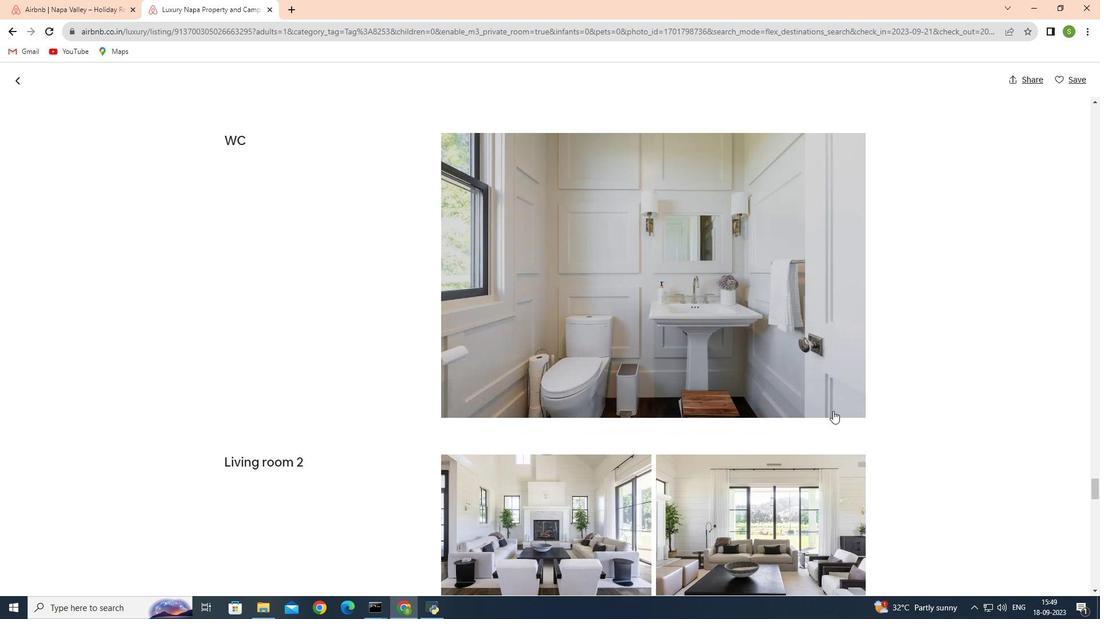 
Action: Mouse scrolled (833, 410) with delta (0, 0)
Screenshot: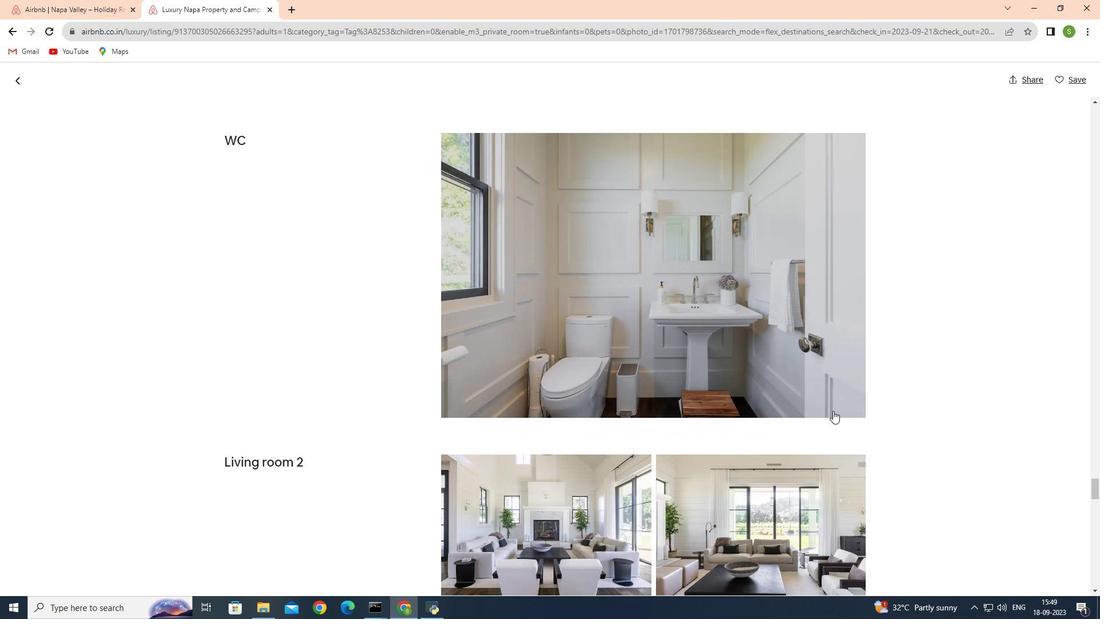 
Action: Mouse scrolled (833, 410) with delta (0, 0)
Screenshot: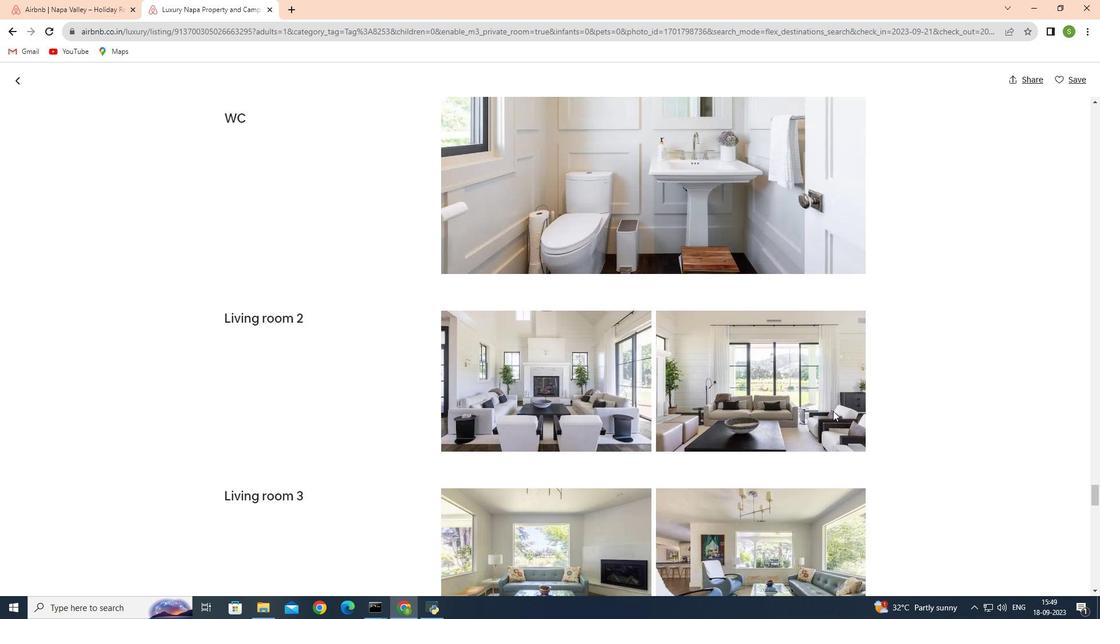 
Action: Mouse scrolled (833, 410) with delta (0, 0)
Screenshot: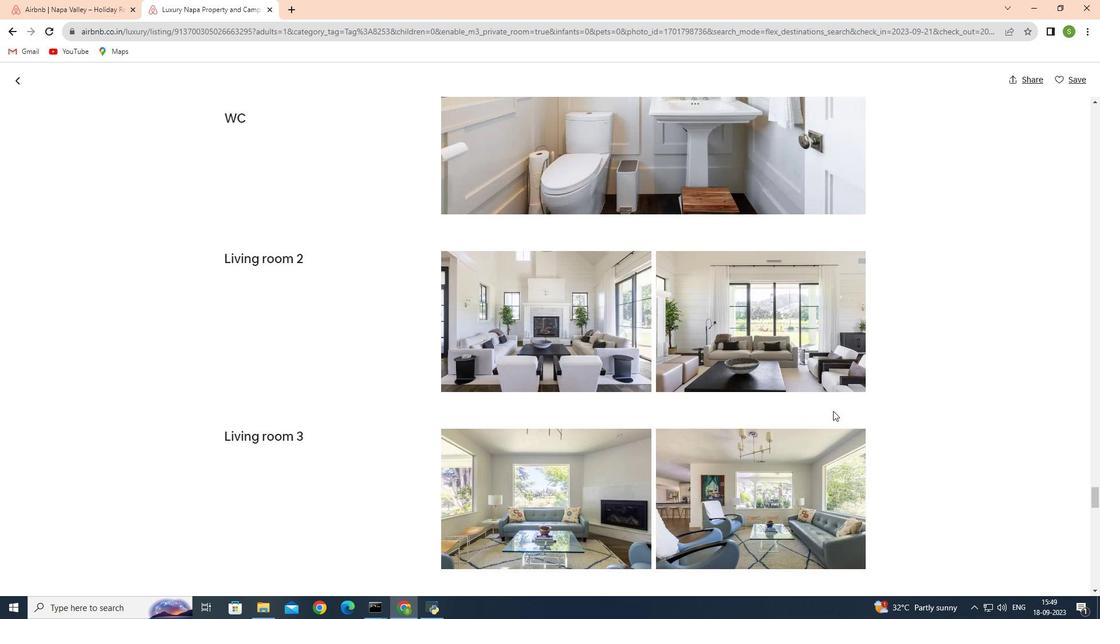 
Action: Mouse scrolled (833, 410) with delta (0, 0)
Screenshot: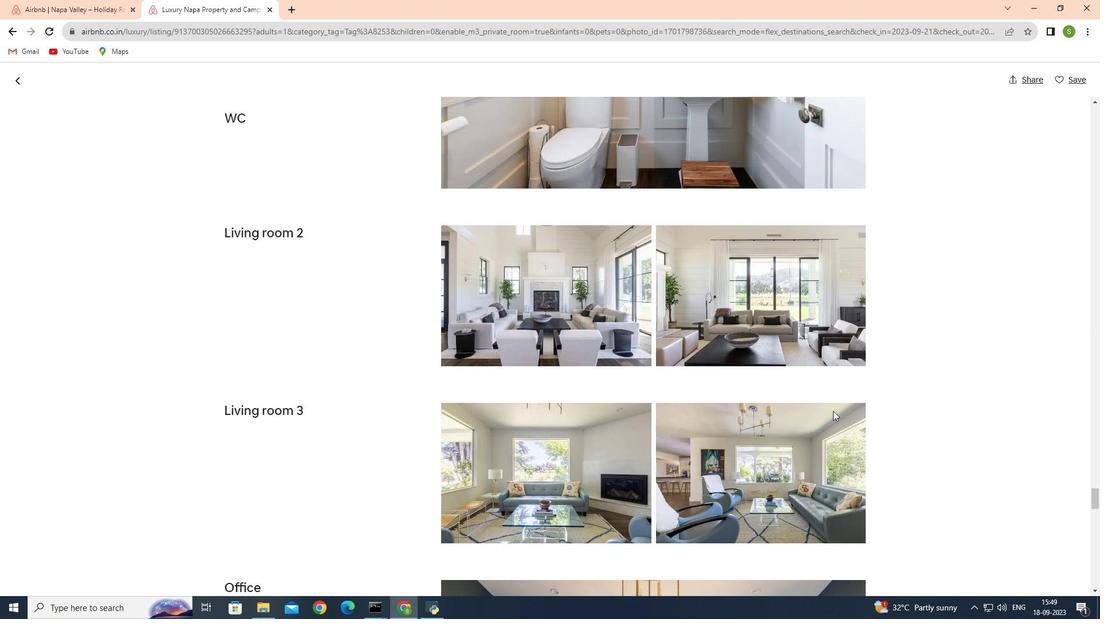 
Action: Mouse scrolled (833, 410) with delta (0, 0)
Screenshot: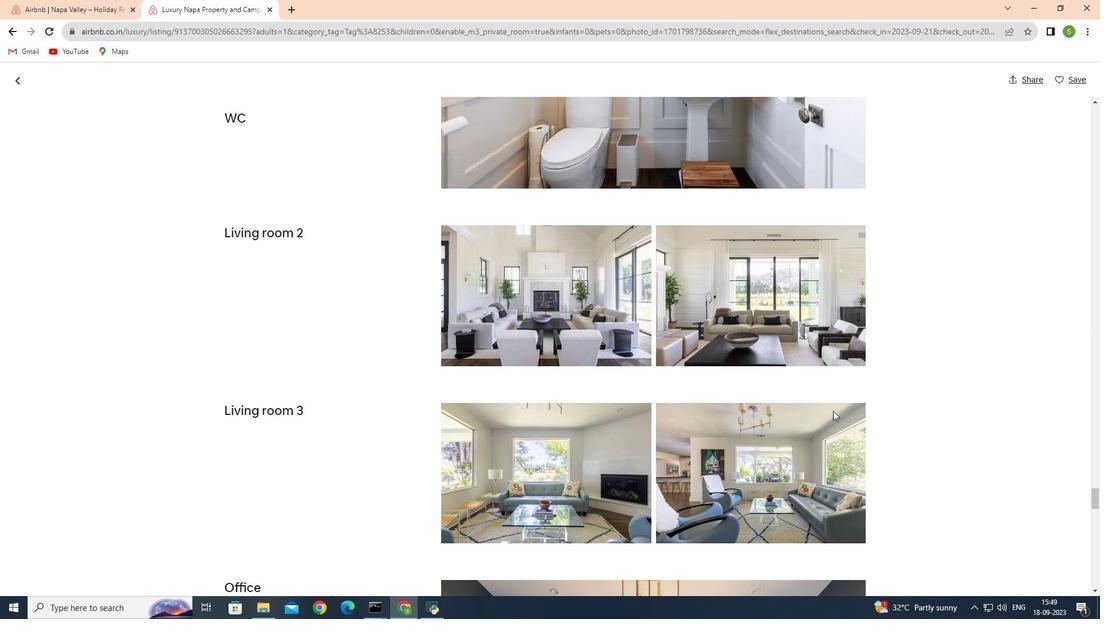 
Action: Mouse scrolled (833, 410) with delta (0, 0)
Screenshot: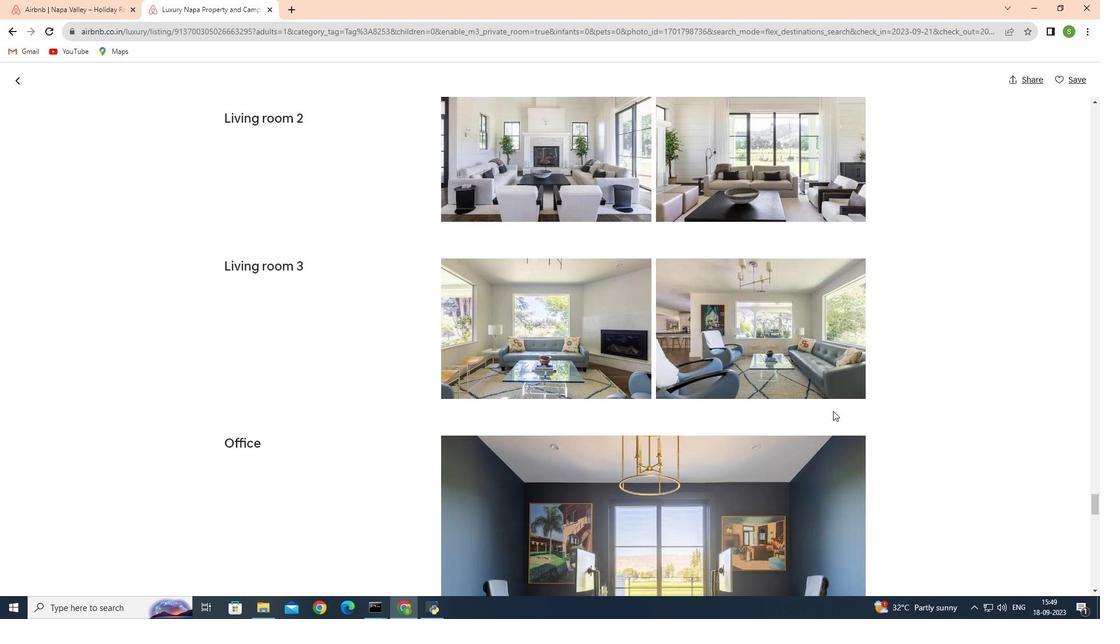 
Action: Mouse scrolled (833, 410) with delta (0, 0)
Screenshot: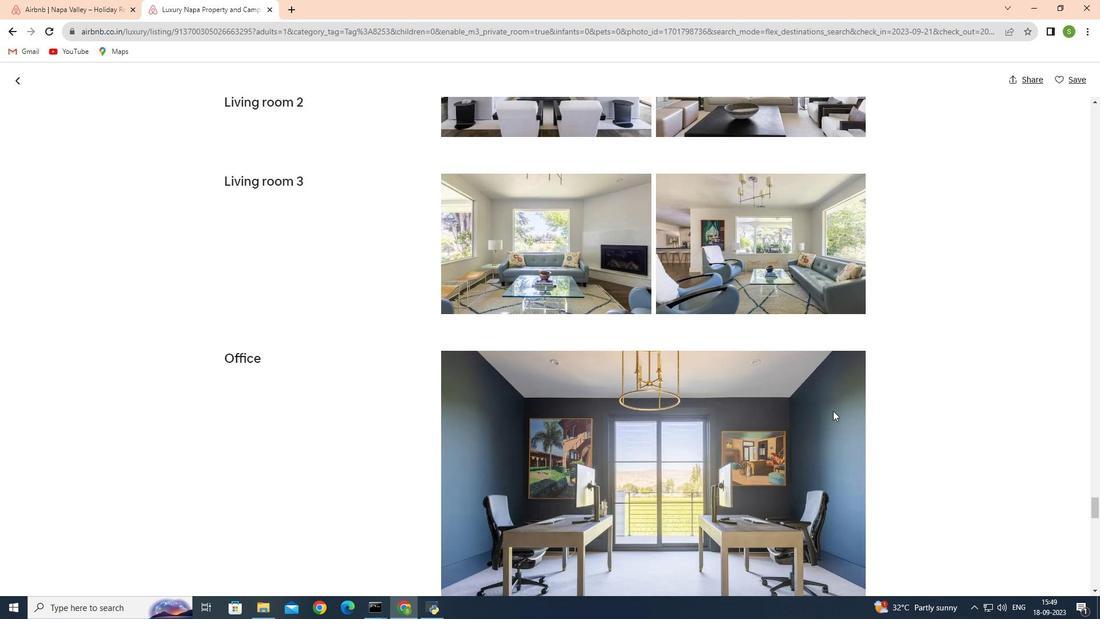 
Action: Mouse scrolled (833, 410) with delta (0, 0)
Screenshot: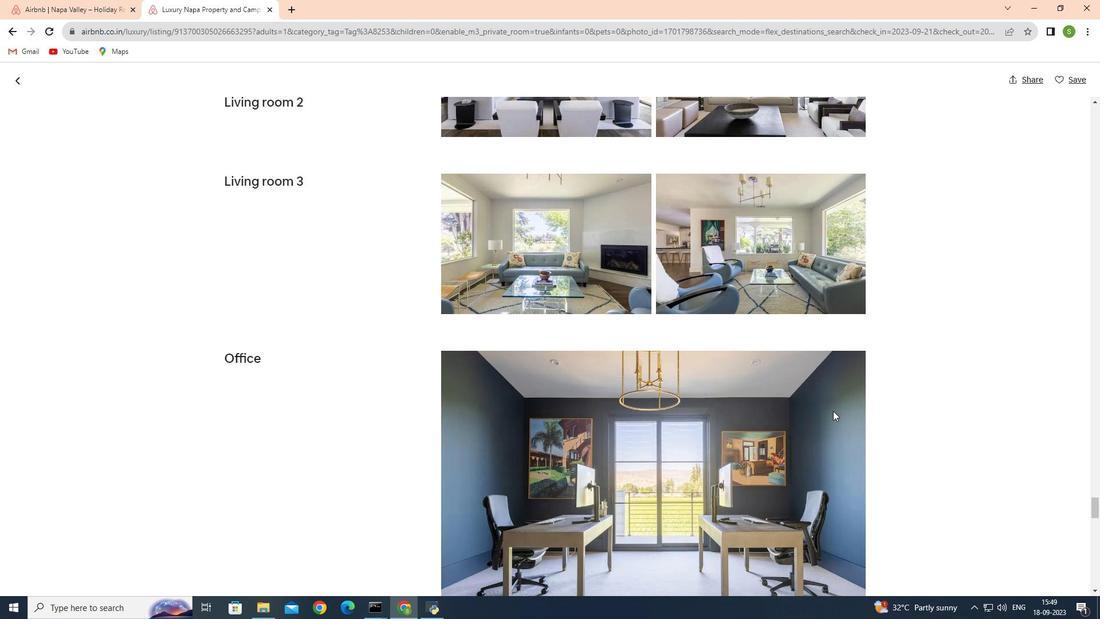 
Action: Mouse scrolled (833, 410) with delta (0, 0)
Screenshot: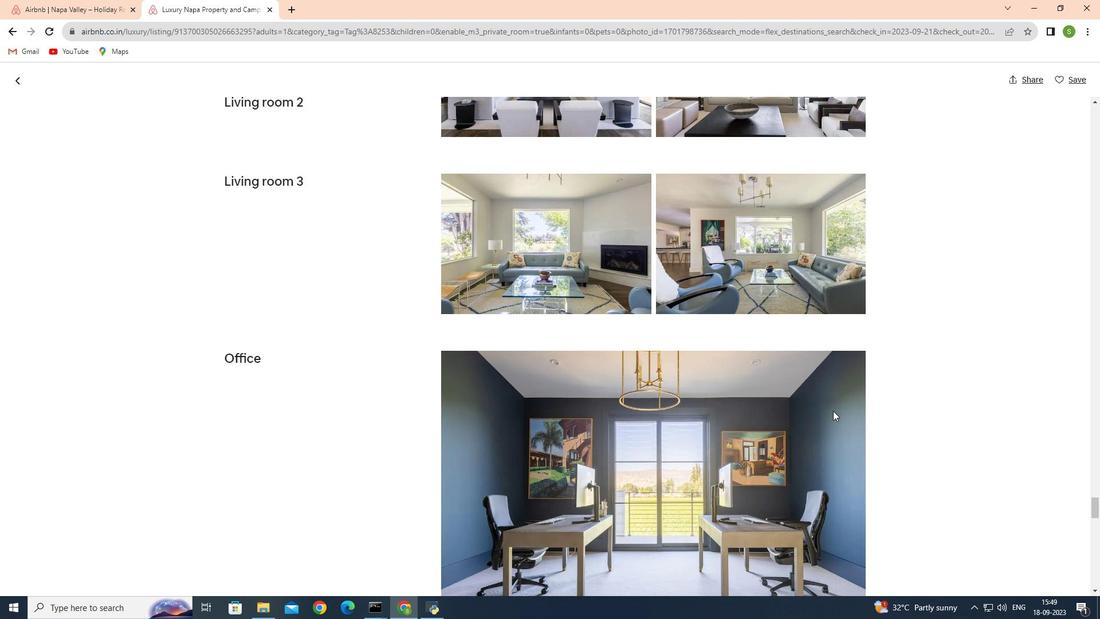 
Action: Mouse scrolled (833, 410) with delta (0, 0)
Screenshot: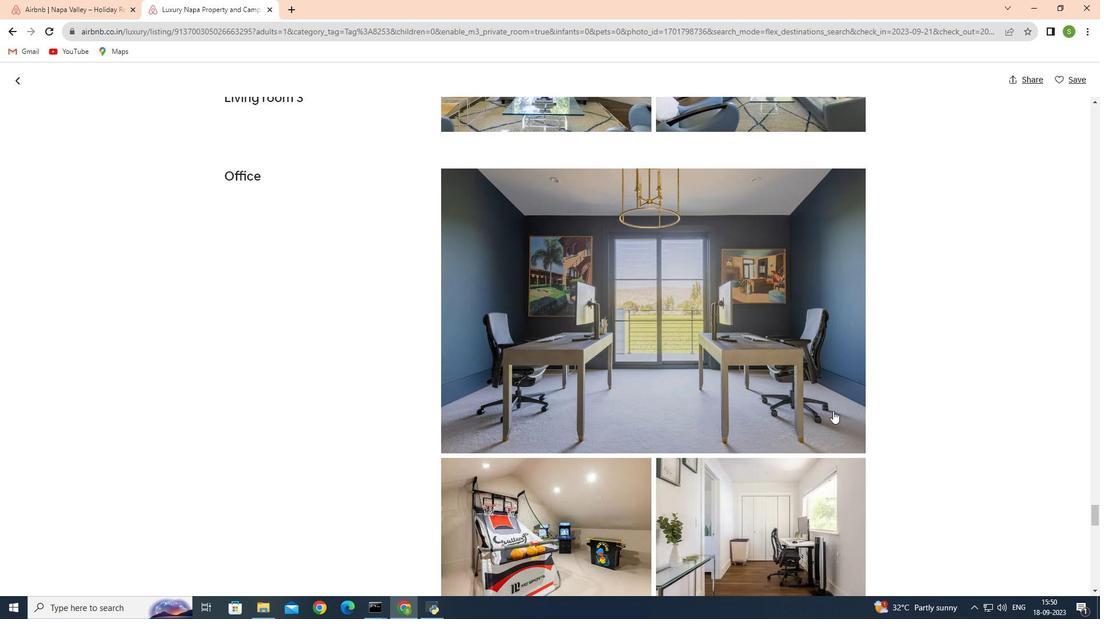 
Action: Mouse scrolled (833, 410) with delta (0, 0)
Screenshot: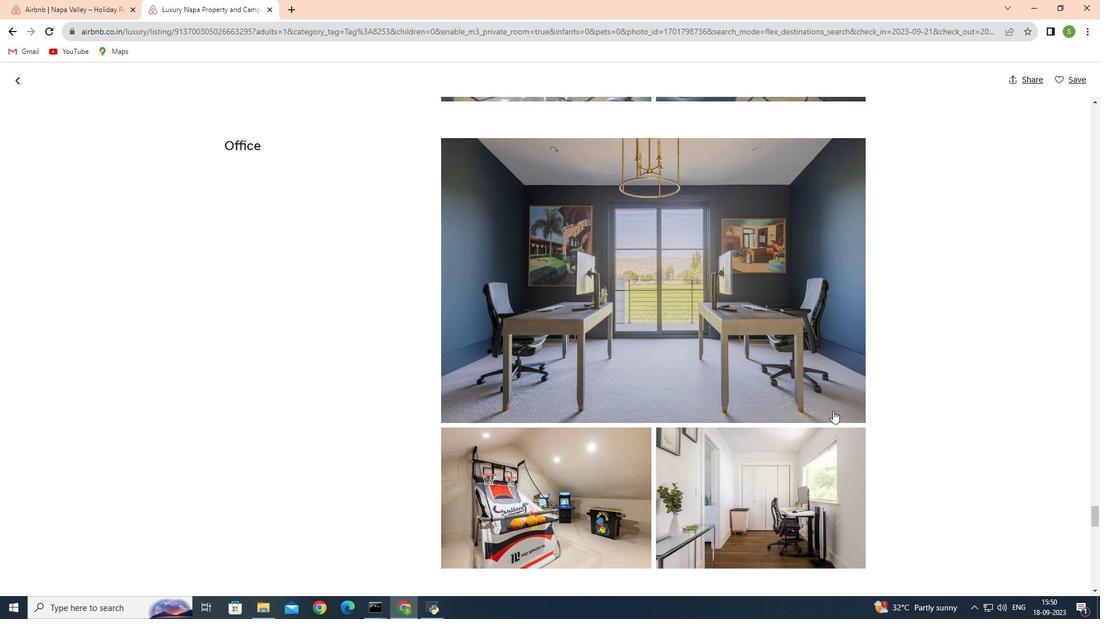 
Action: Mouse scrolled (833, 410) with delta (0, 0)
Screenshot: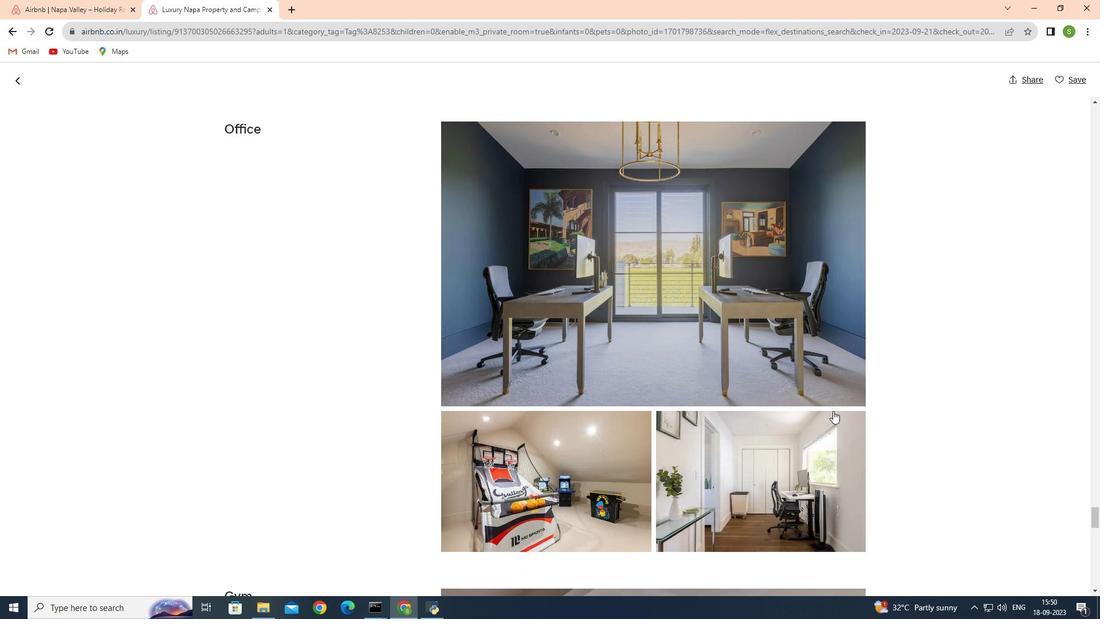 
Action: Mouse scrolled (833, 410) with delta (0, 0)
Screenshot: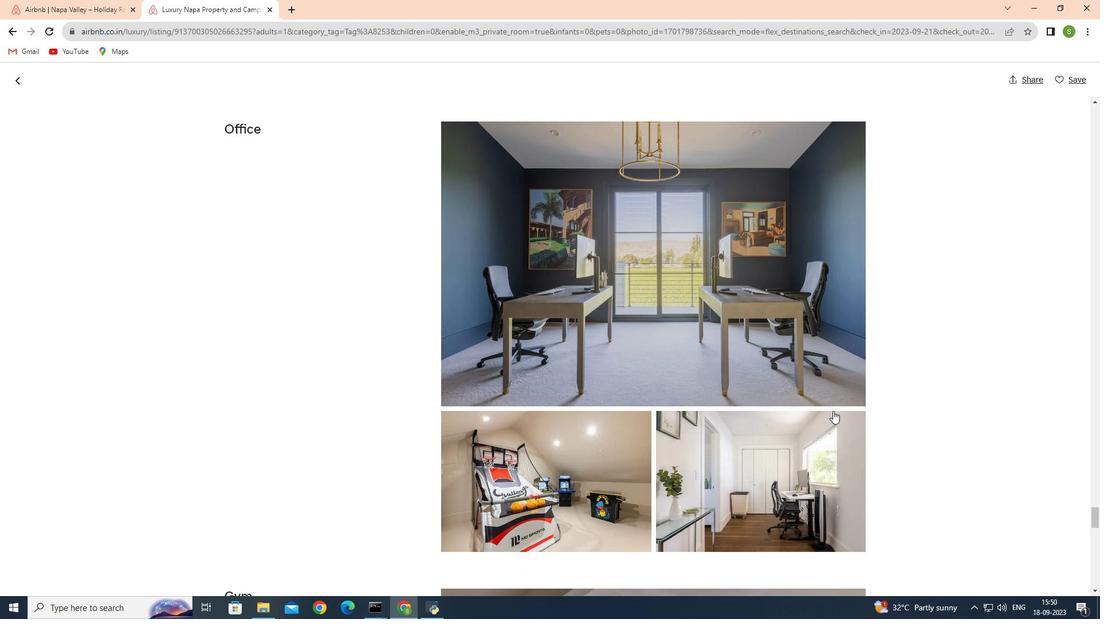 
Action: Mouse scrolled (833, 410) with delta (0, 0)
Screenshot: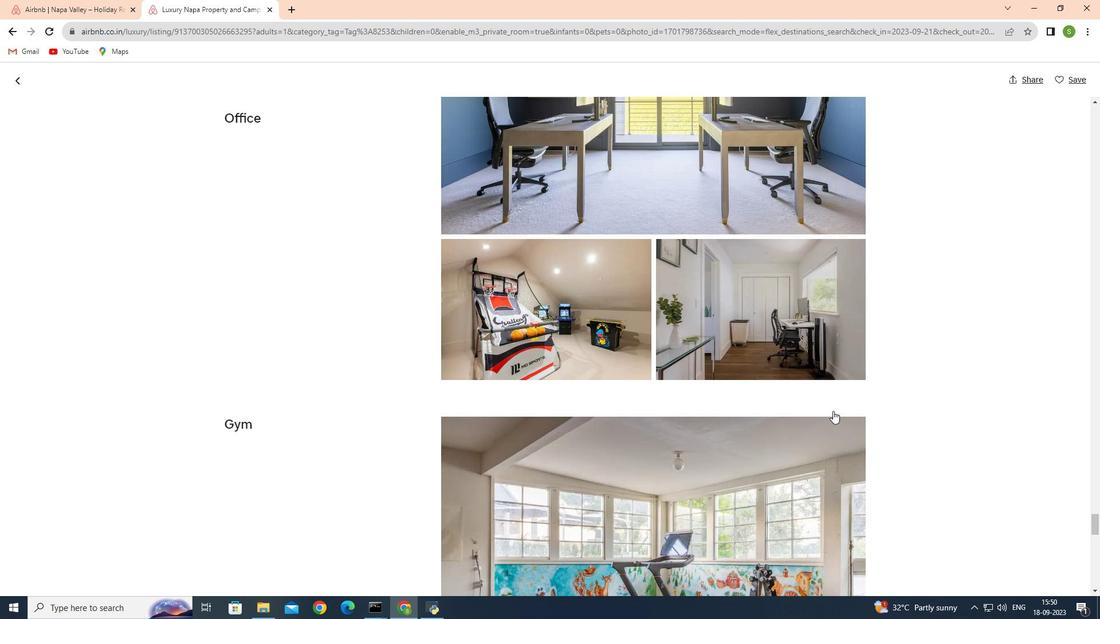 
Action: Mouse scrolled (833, 410) with delta (0, 0)
Screenshot: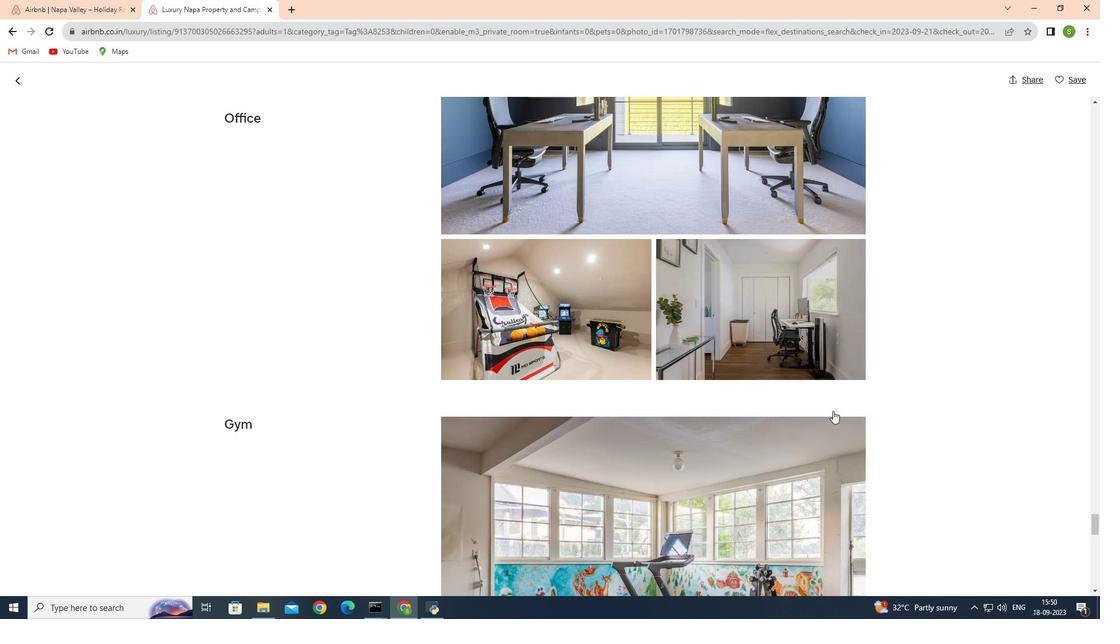
Action: Mouse scrolled (833, 410) with delta (0, 0)
Screenshot: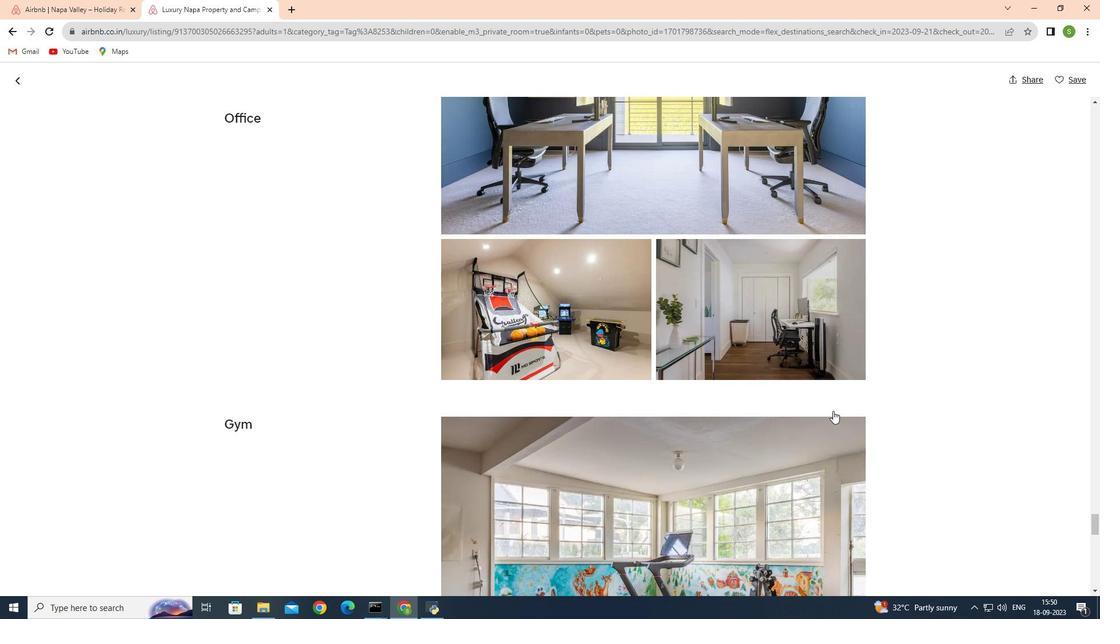 
Action: Mouse scrolled (833, 410) with delta (0, 0)
Screenshot: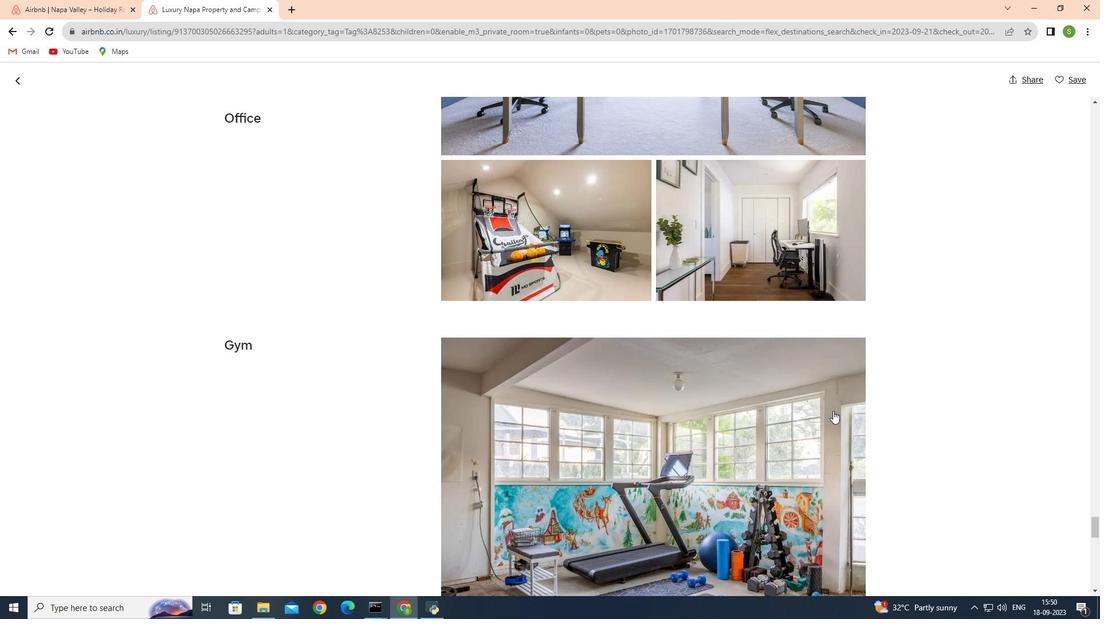 
Action: Mouse scrolled (833, 410) with delta (0, 0)
Screenshot: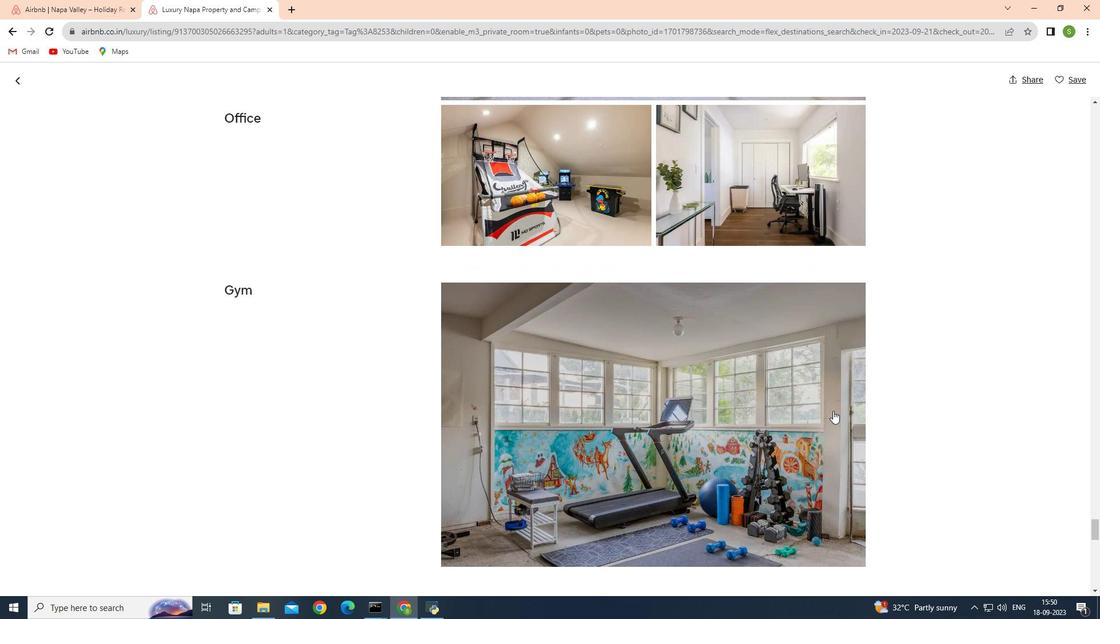 
Action: Mouse scrolled (833, 410) with delta (0, 0)
Screenshot: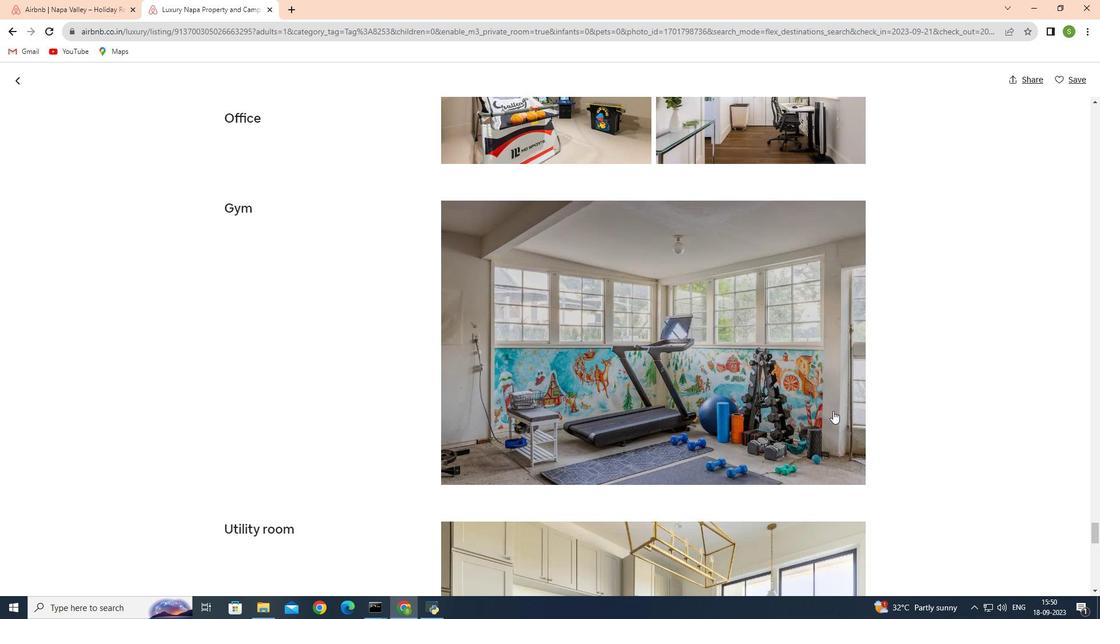 
Action: Mouse scrolled (833, 410) with delta (0, 0)
Screenshot: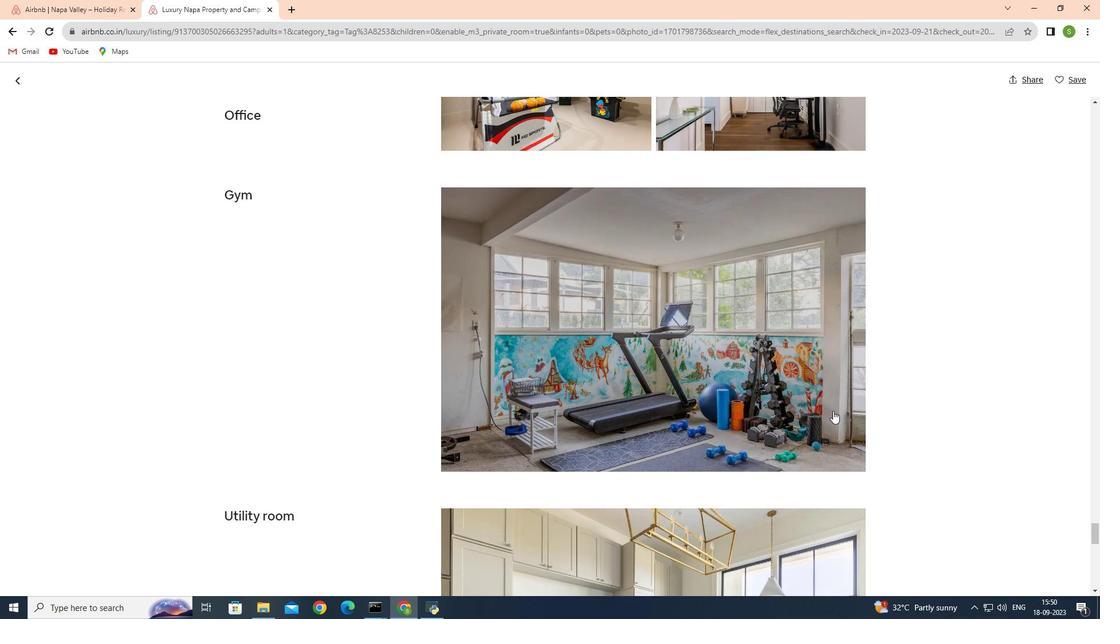 
Action: Mouse scrolled (833, 410) with delta (0, 0)
Screenshot: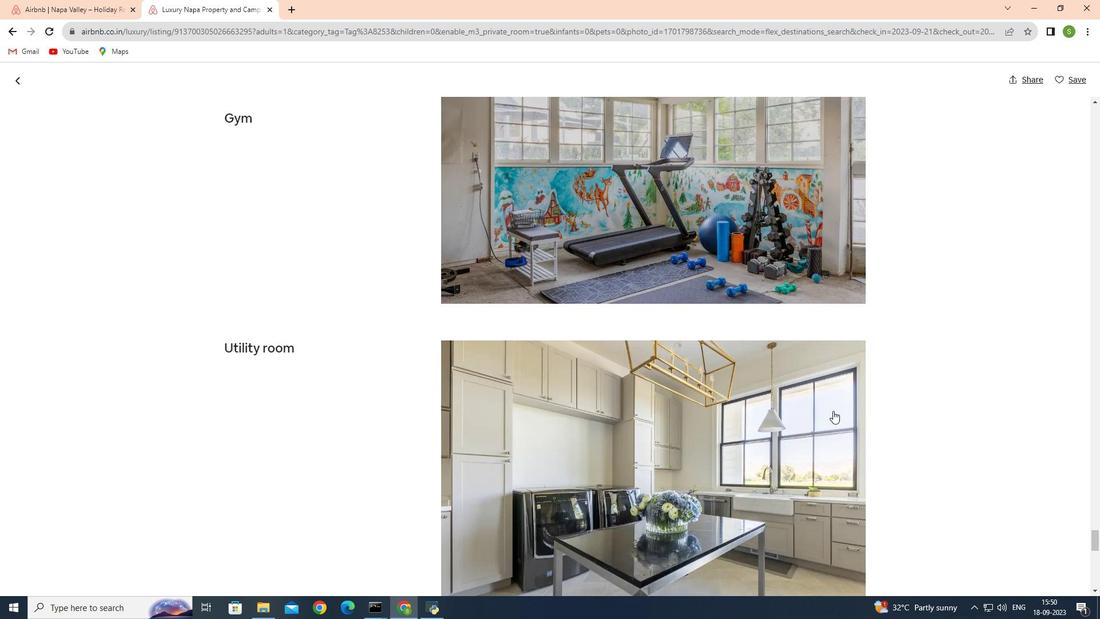 
Action: Mouse scrolled (833, 410) with delta (0, 0)
Screenshot: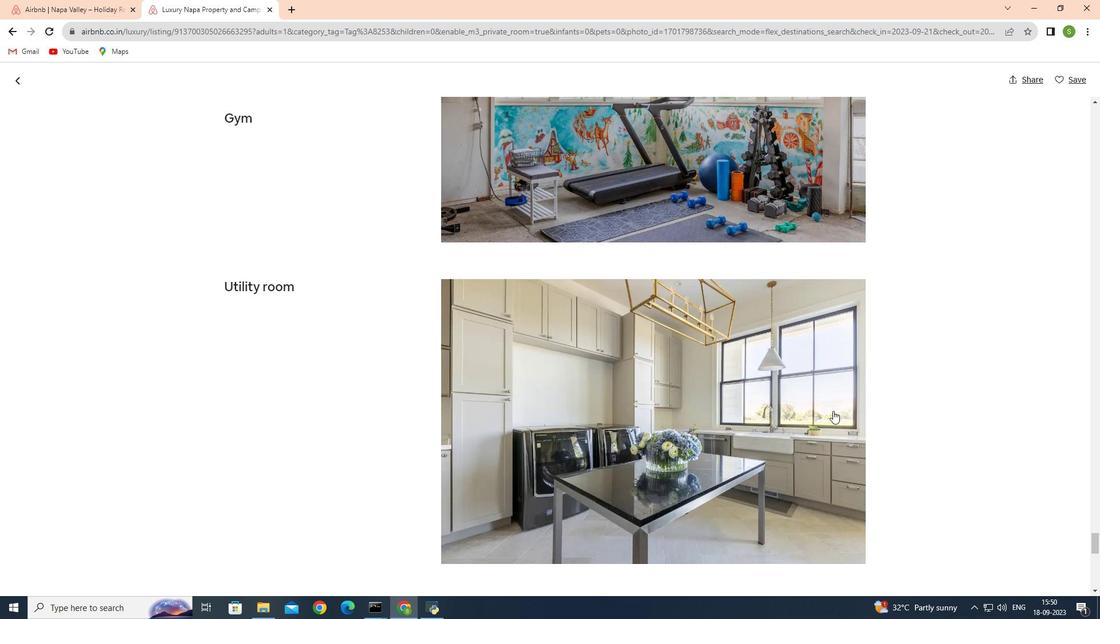 
Action: Mouse scrolled (833, 410) with delta (0, 0)
Screenshot: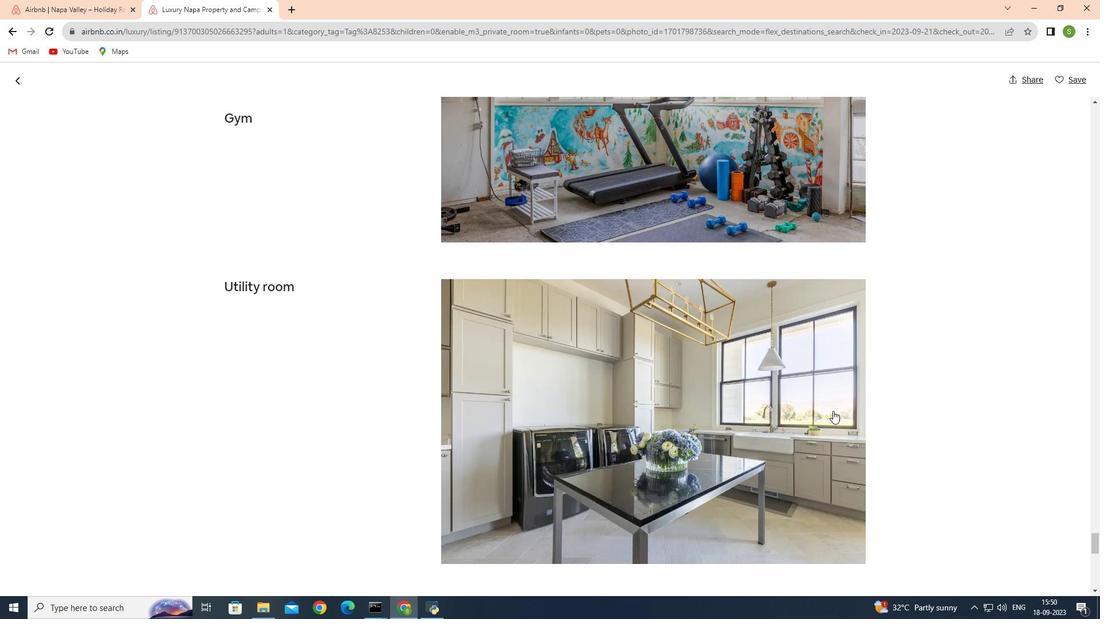 
Action: Mouse scrolled (833, 410) with delta (0, 0)
Screenshot: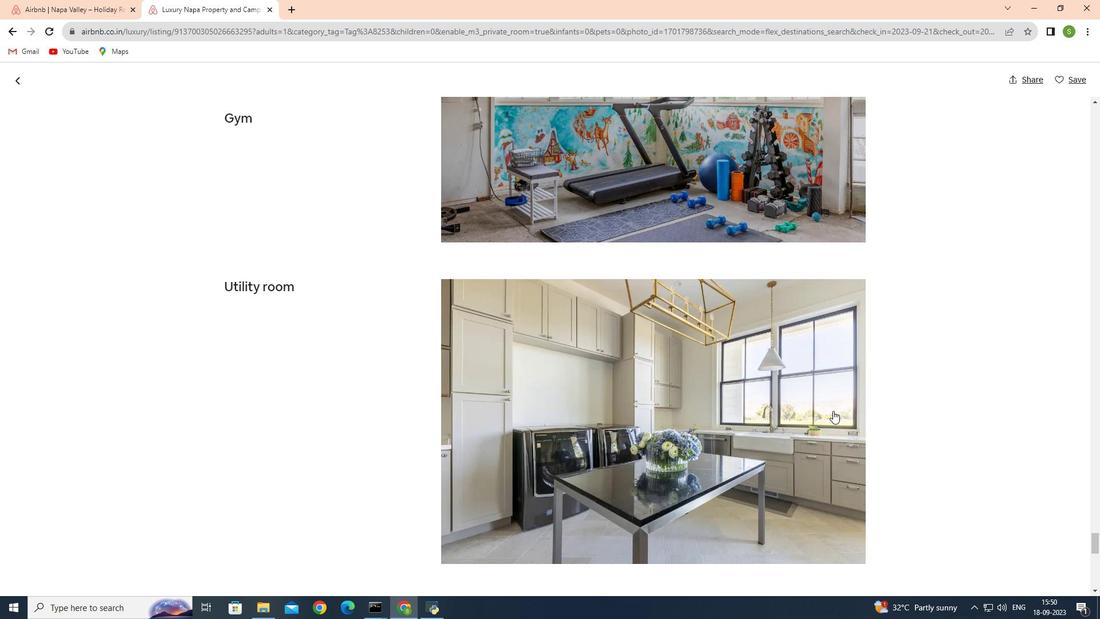 
Action: Mouse scrolled (833, 410) with delta (0, 0)
Screenshot: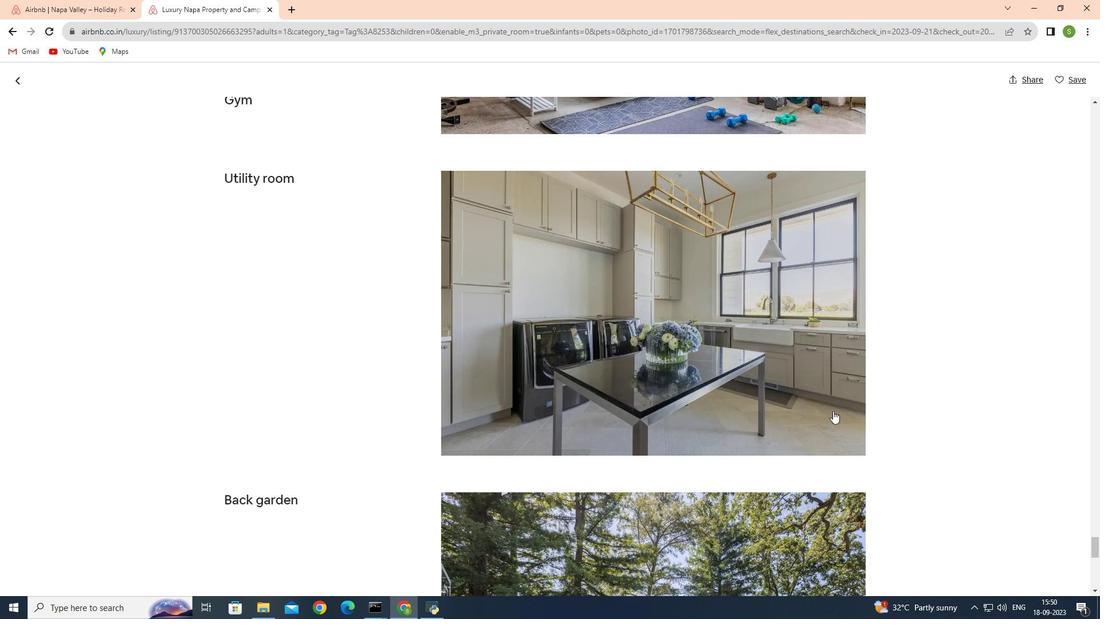 
Action: Mouse scrolled (833, 410) with delta (0, 0)
Screenshot: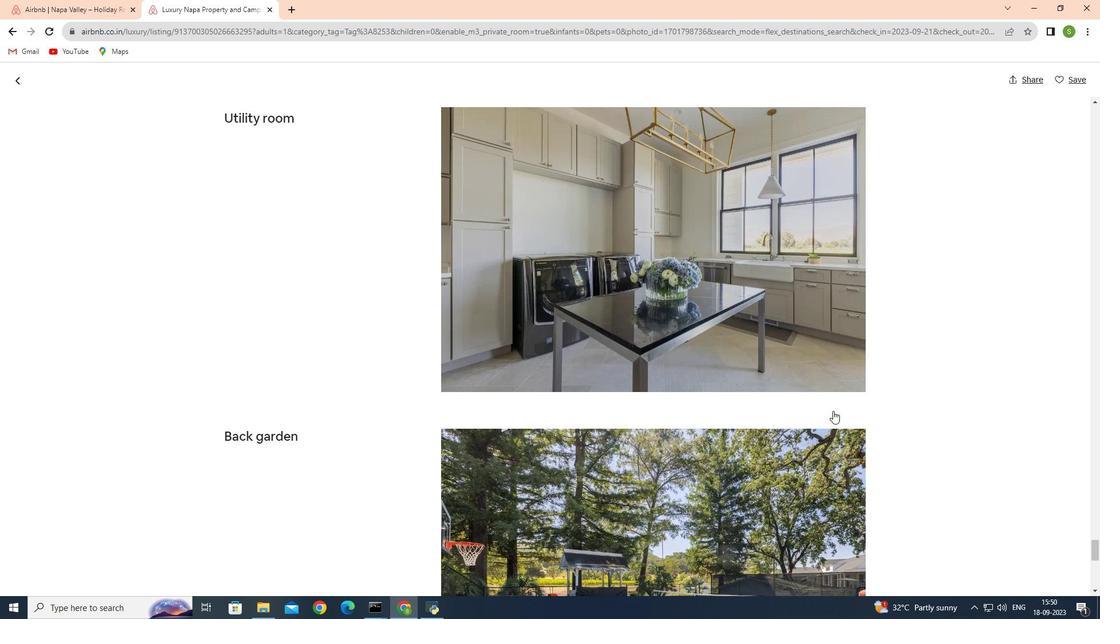
Action: Mouse scrolled (833, 410) with delta (0, 0)
Screenshot: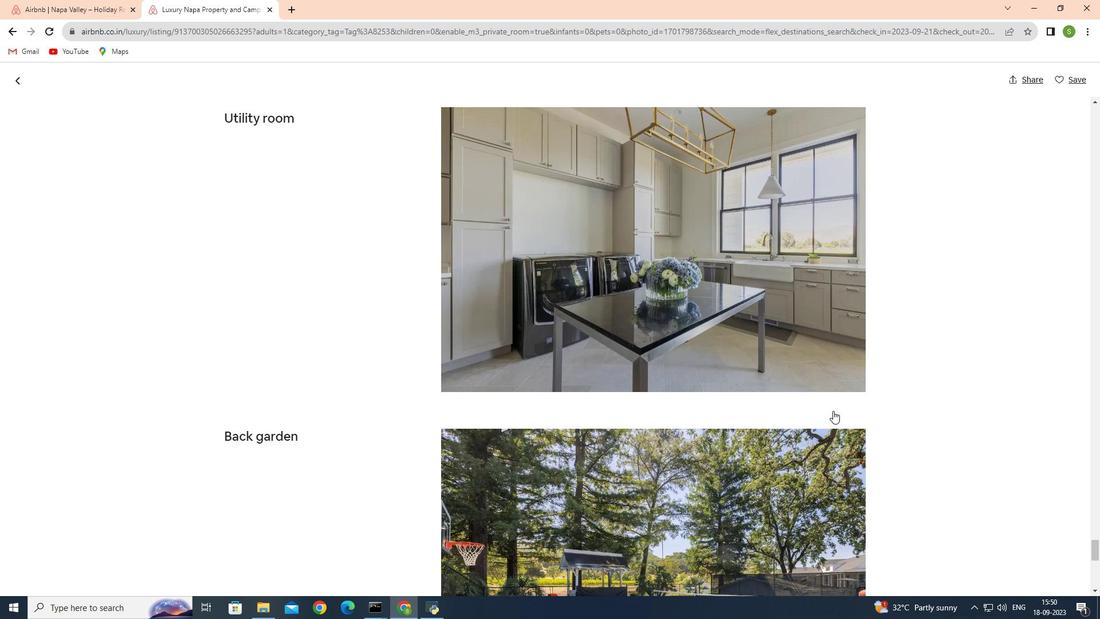 
Action: Mouse scrolled (833, 410) with delta (0, 0)
Screenshot: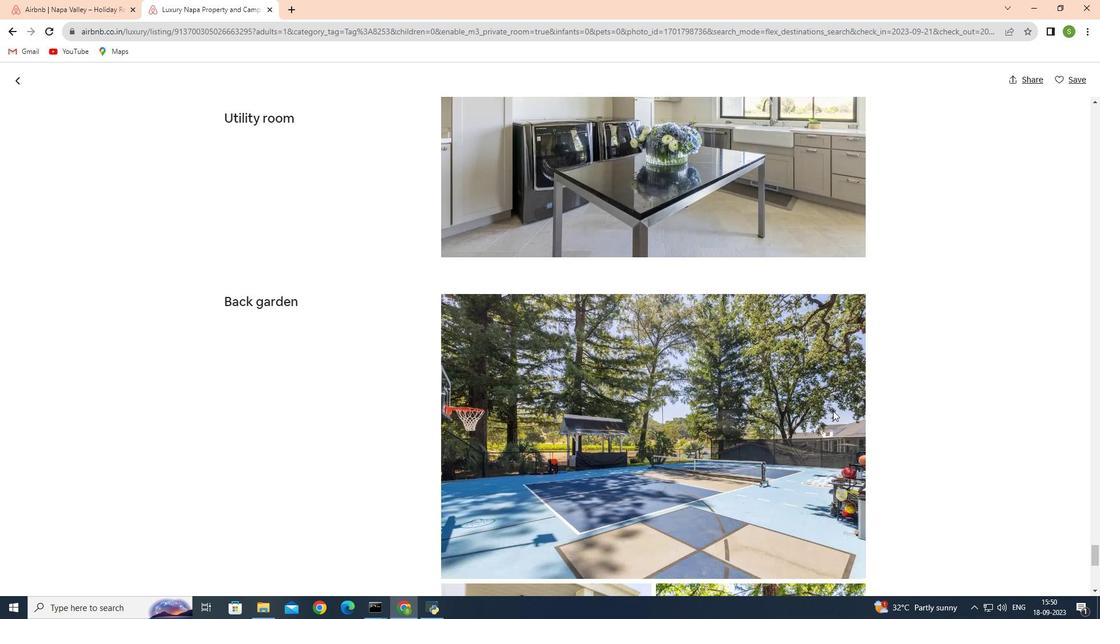 
Action: Mouse scrolled (833, 410) with delta (0, 0)
Screenshot: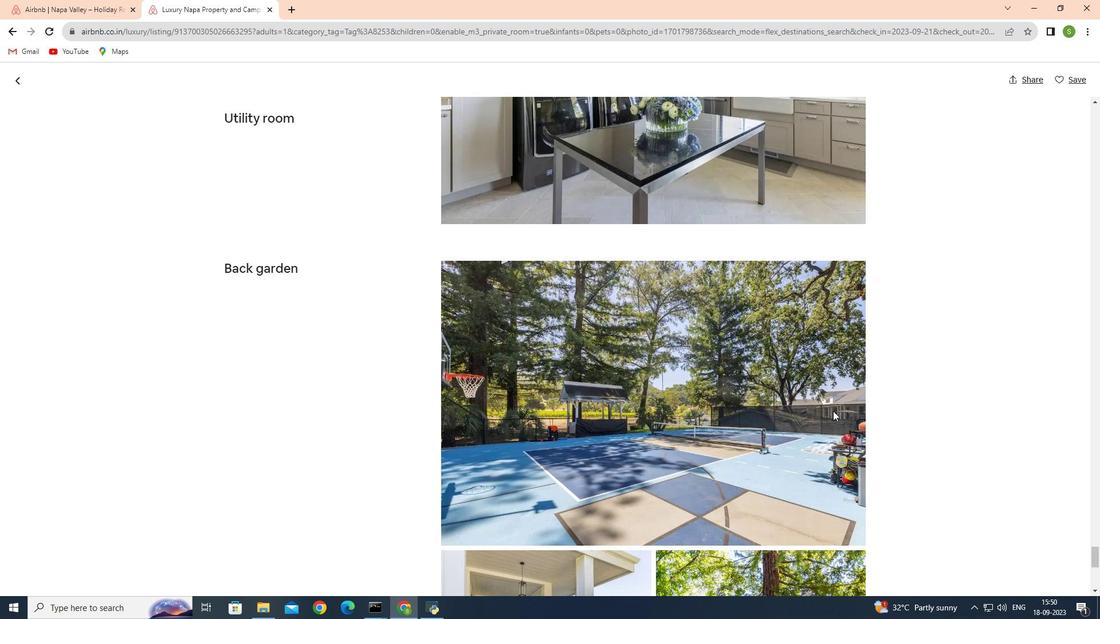 
Action: Mouse scrolled (833, 410) with delta (0, 0)
Screenshot: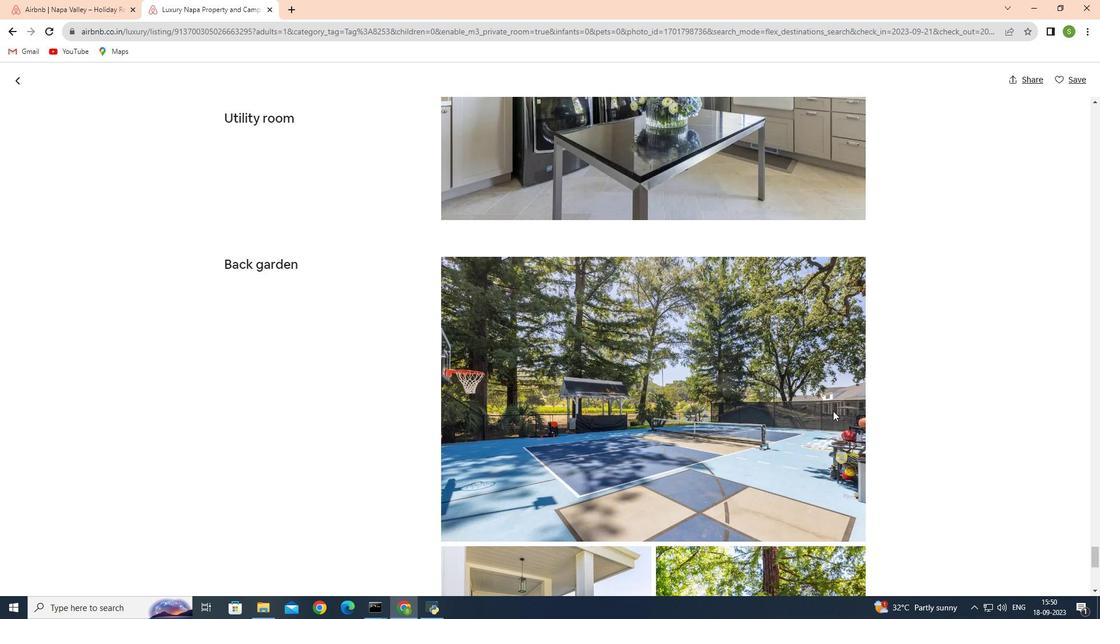 
Action: Mouse scrolled (833, 410) with delta (0, 0)
Screenshot: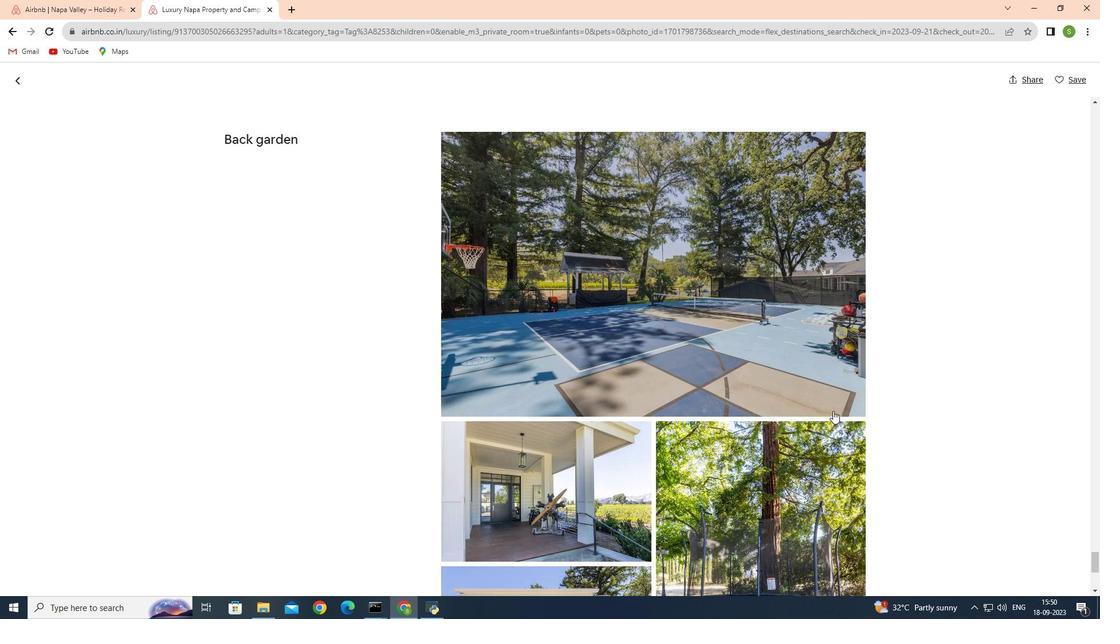 
Action: Mouse scrolled (833, 410) with delta (0, 0)
Screenshot: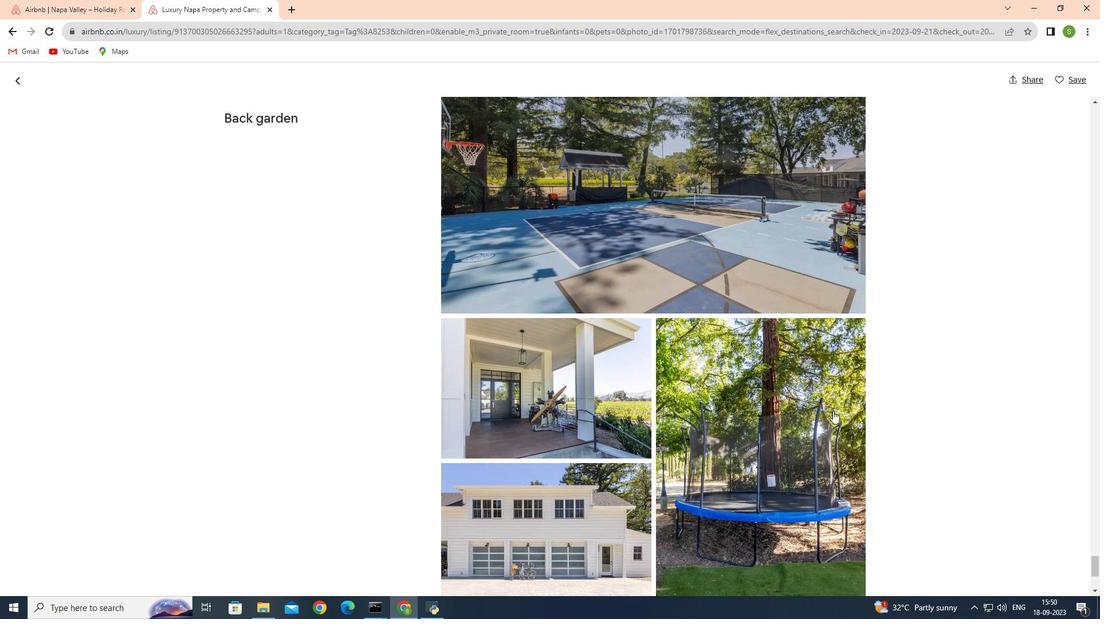 
Action: Mouse scrolled (833, 410) with delta (0, 0)
Screenshot: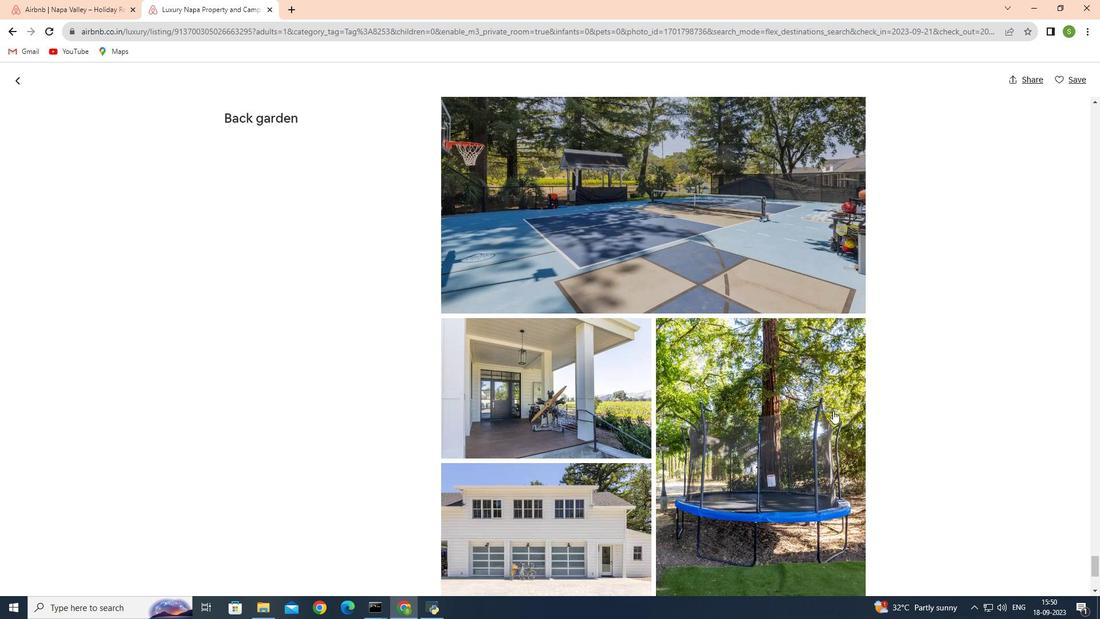 
Action: Mouse scrolled (833, 410) with delta (0, 0)
Screenshot: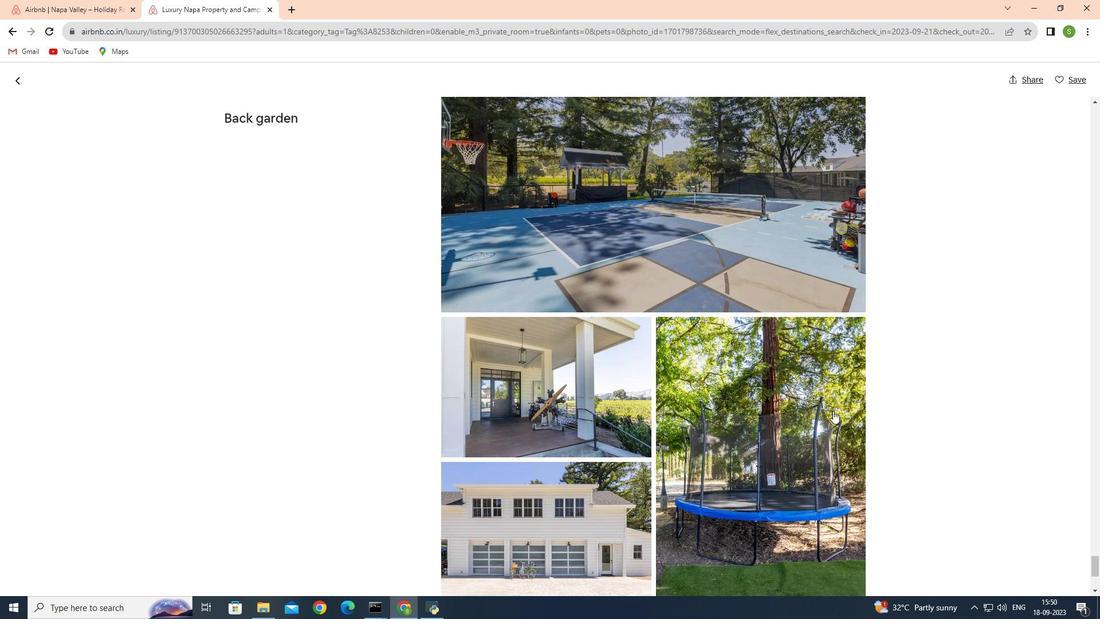 
Action: Mouse scrolled (833, 410) with delta (0, 0)
Screenshot: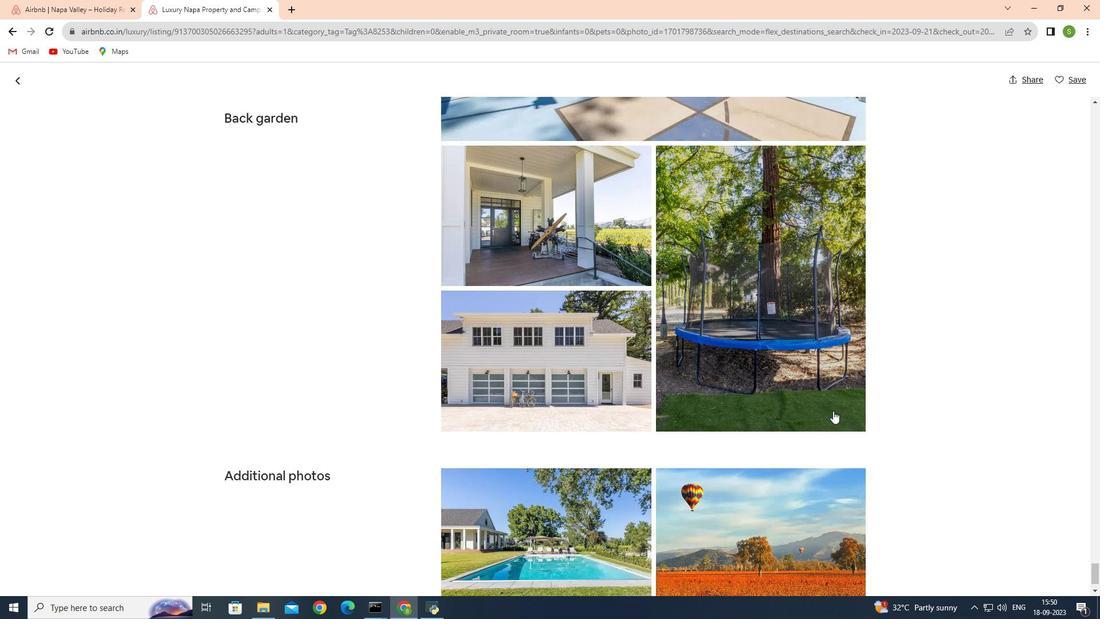
Action: Mouse scrolled (833, 410) with delta (0, 0)
Screenshot: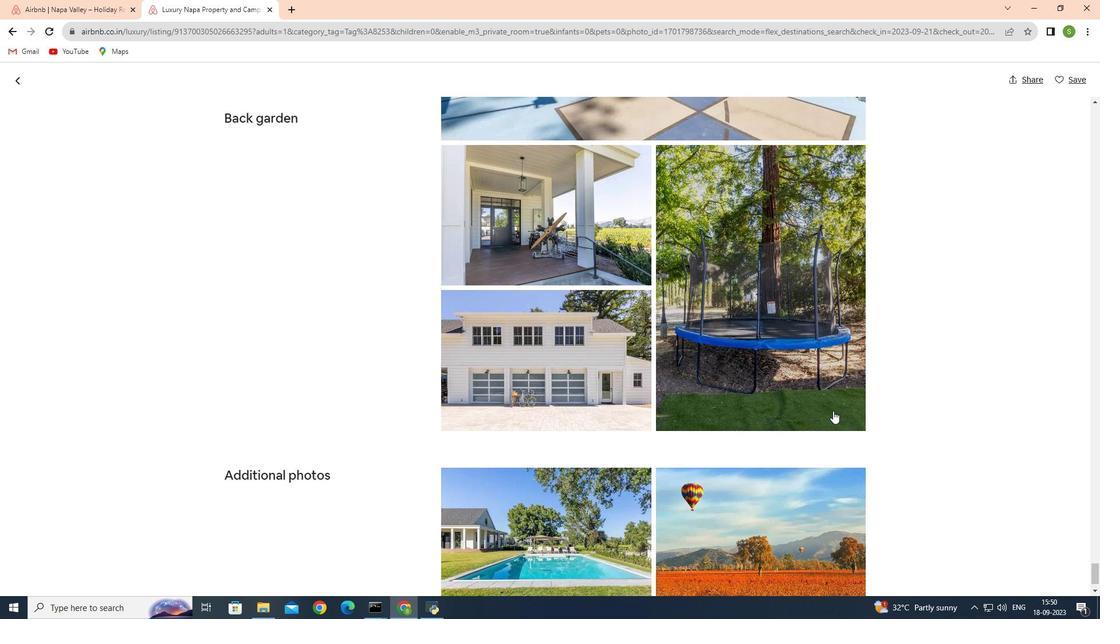 
Action: Mouse scrolled (833, 410) with delta (0, 0)
Screenshot: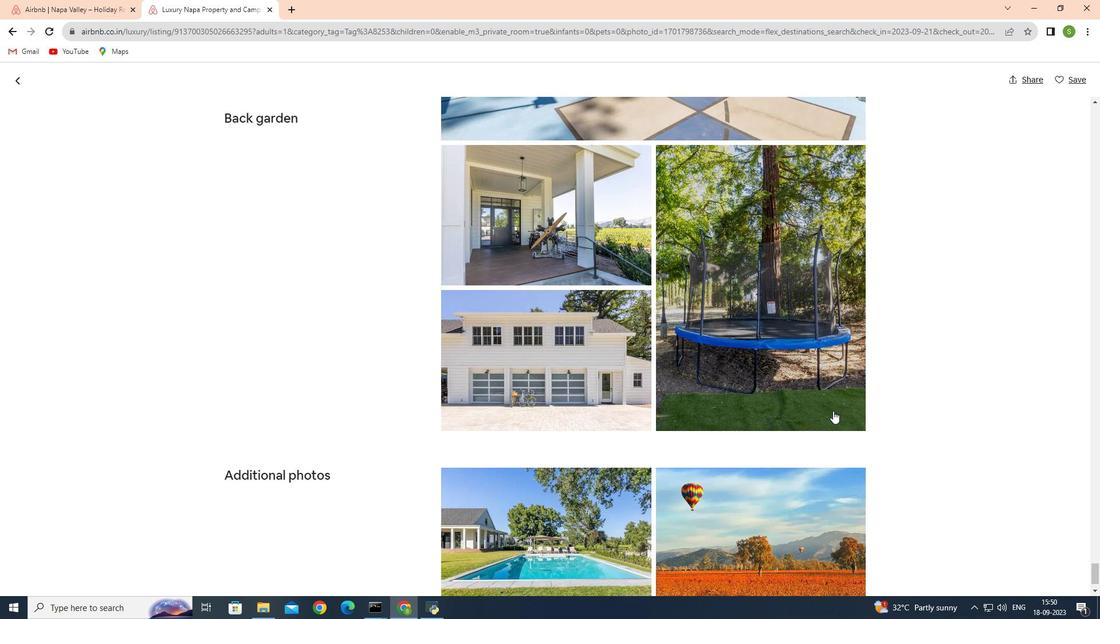 
Action: Mouse scrolled (833, 410) with delta (0, 0)
Screenshot: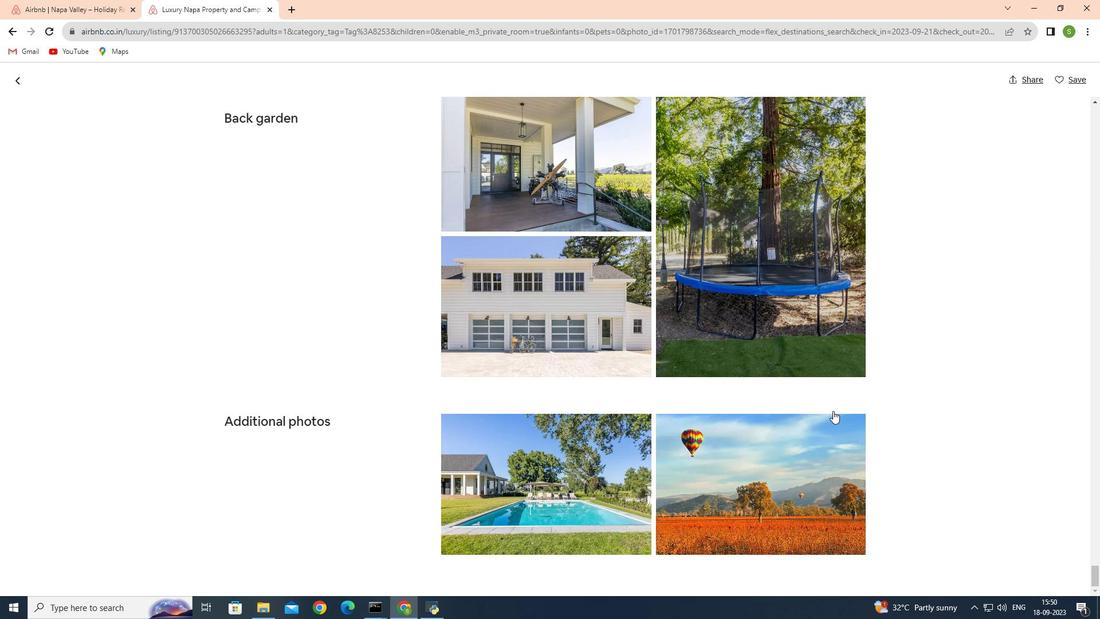 
Action: Mouse scrolled (833, 410) with delta (0, 0)
Screenshot: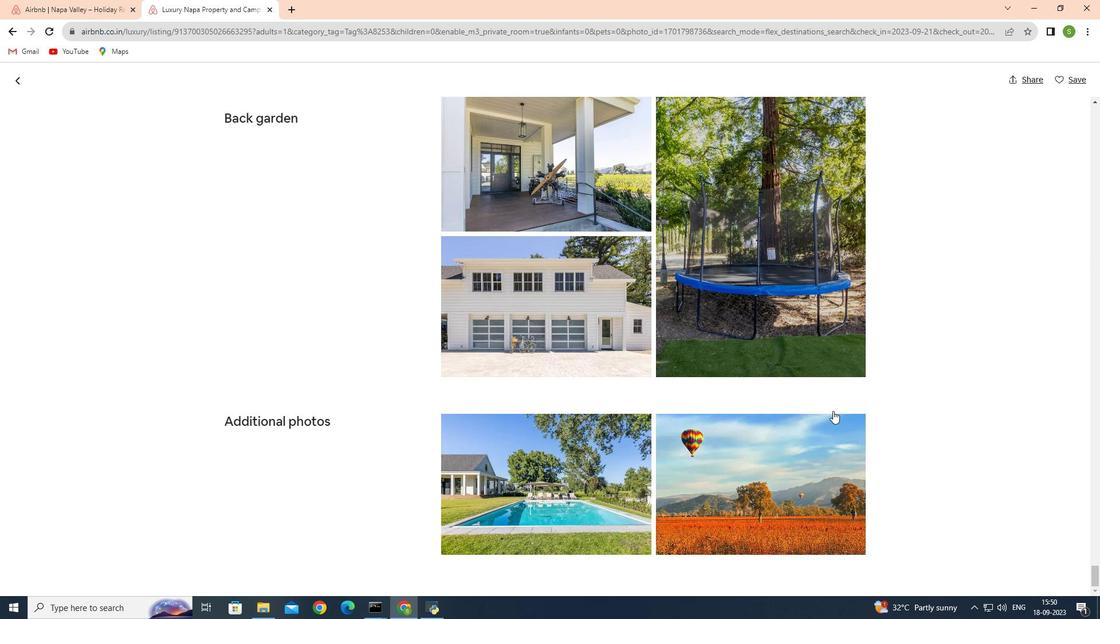 
Action: Mouse scrolled (833, 410) with delta (0, 0)
Screenshot: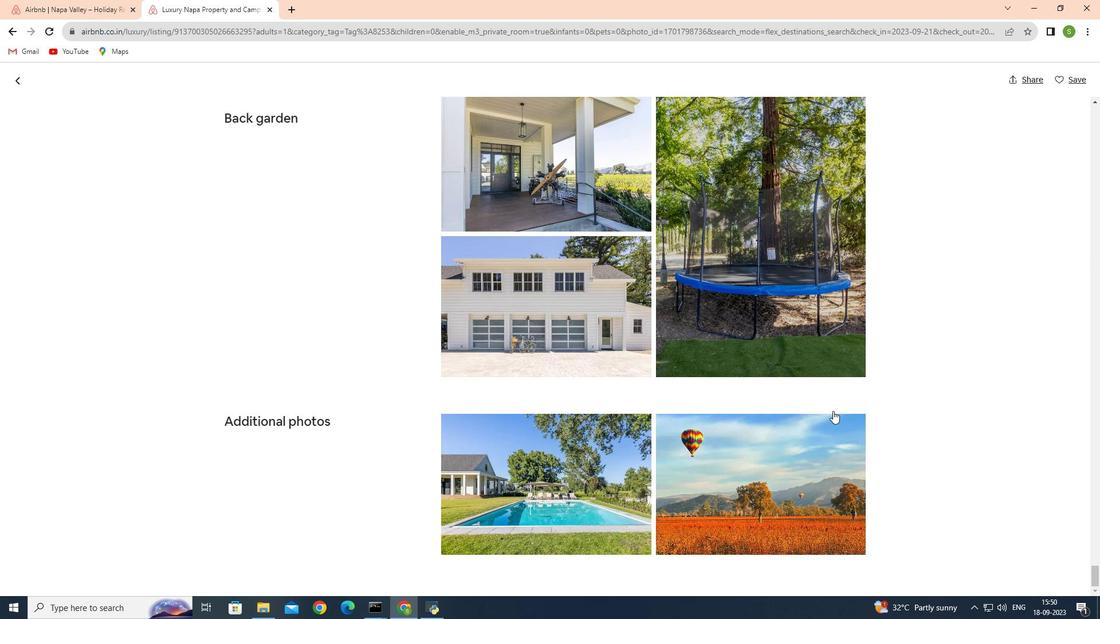 
Action: Mouse scrolled (833, 410) with delta (0, 0)
Screenshot: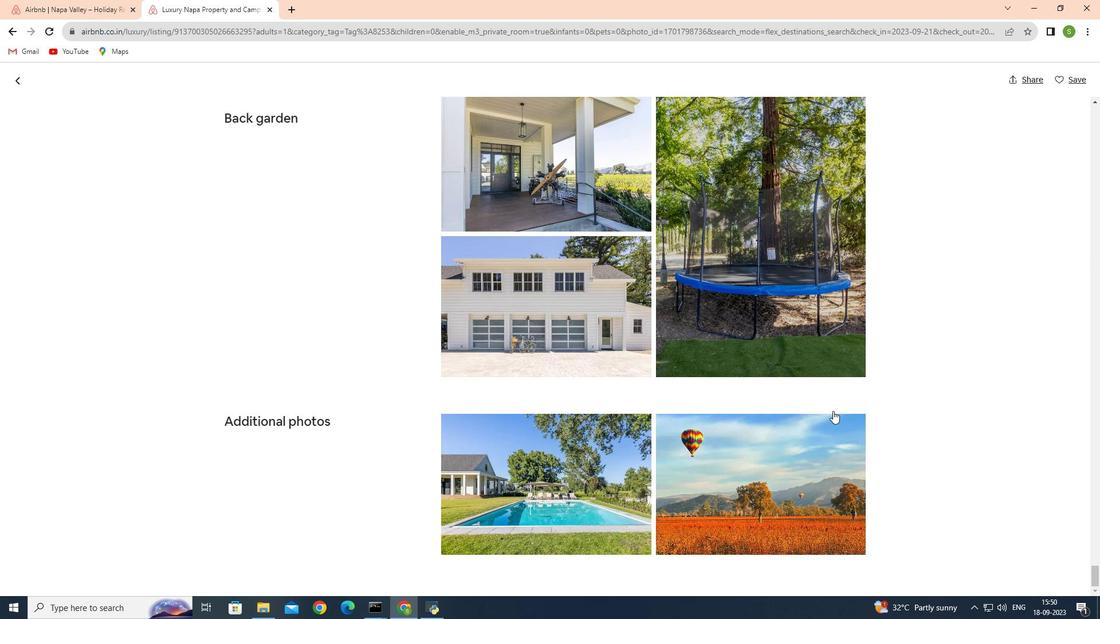 
Action: Mouse scrolled (833, 410) with delta (0, 0)
Screenshot: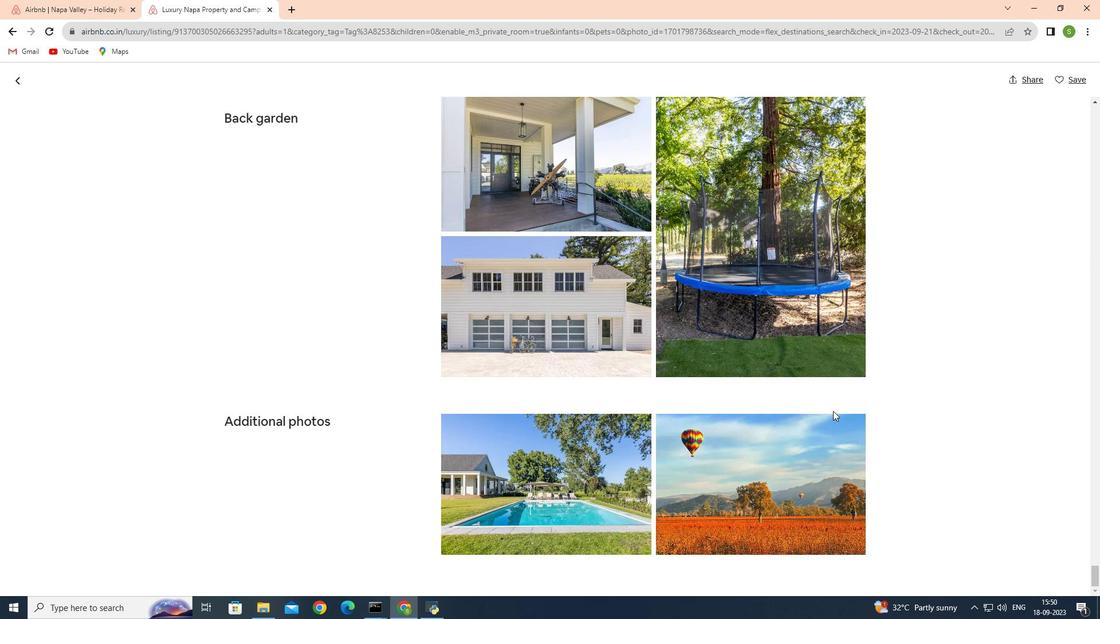 
Action: Mouse scrolled (833, 410) with delta (0, 0)
Screenshot: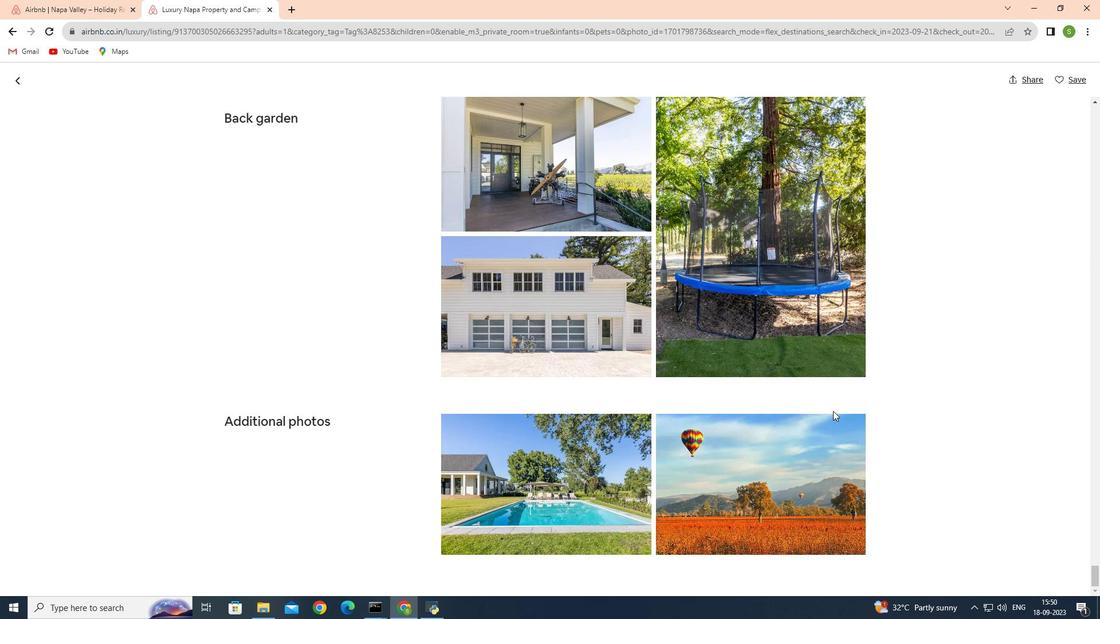 
Action: Mouse scrolled (833, 410) with delta (0, 0)
Screenshot: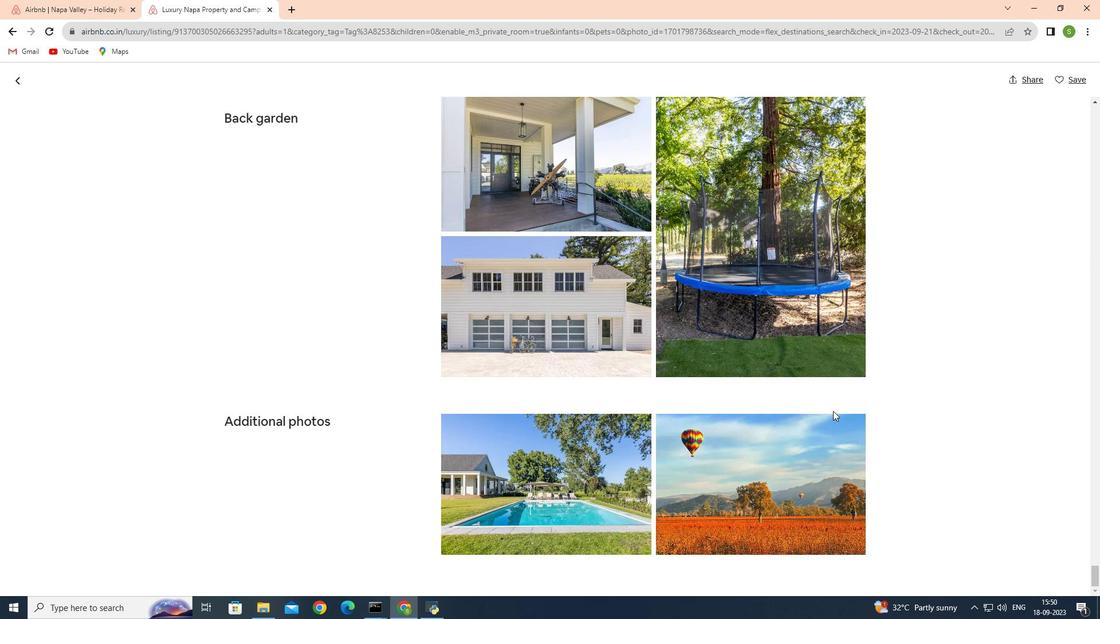 
Action: Mouse scrolled (833, 410) with delta (0, 0)
Screenshot: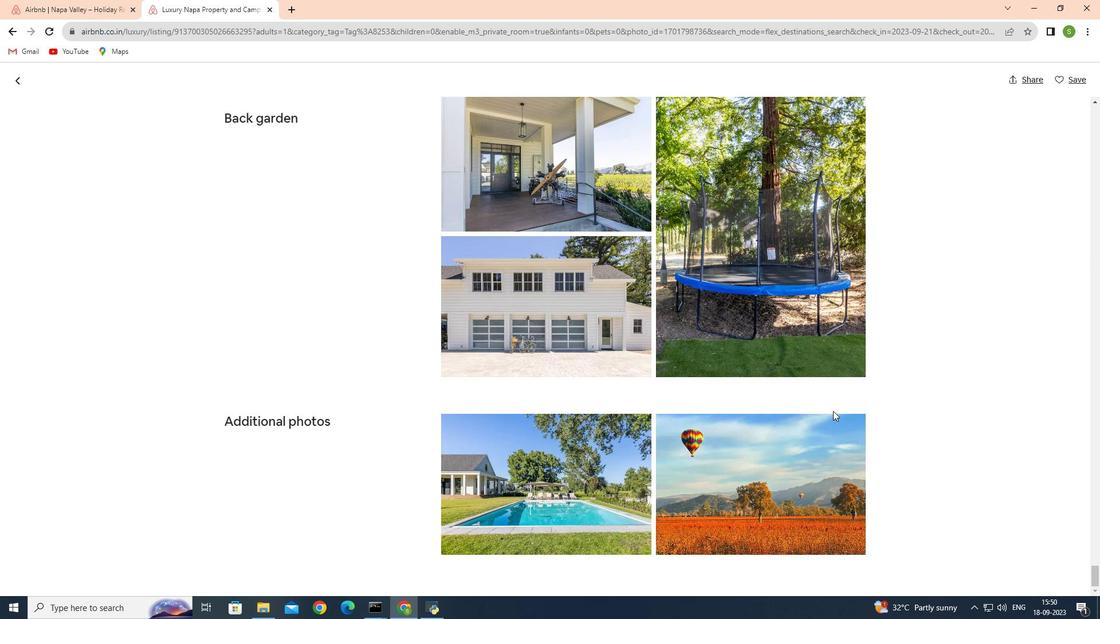 
Action: Mouse scrolled (833, 410) with delta (0, 0)
Screenshot: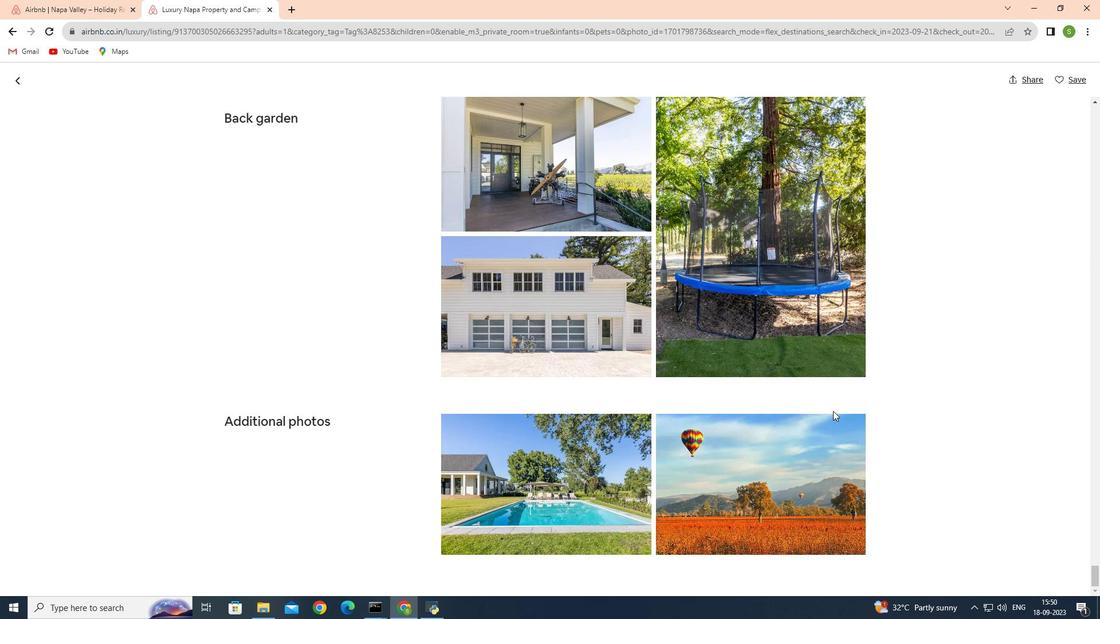 
Action: Mouse scrolled (833, 410) with delta (0, 0)
Screenshot: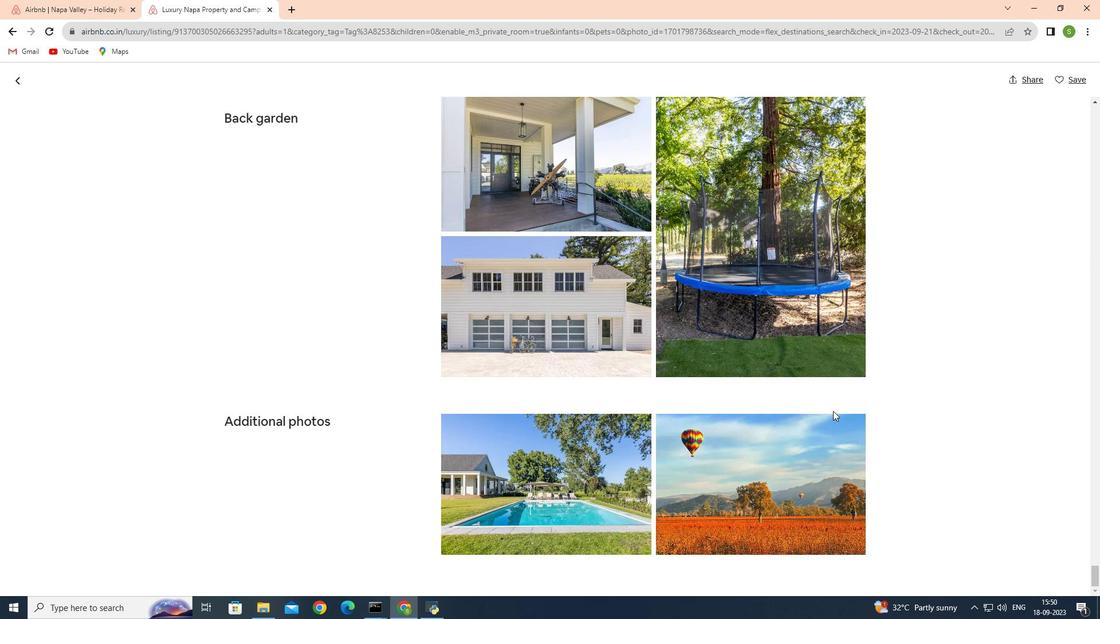 
Action: Mouse scrolled (833, 410) with delta (0, 0)
Screenshot: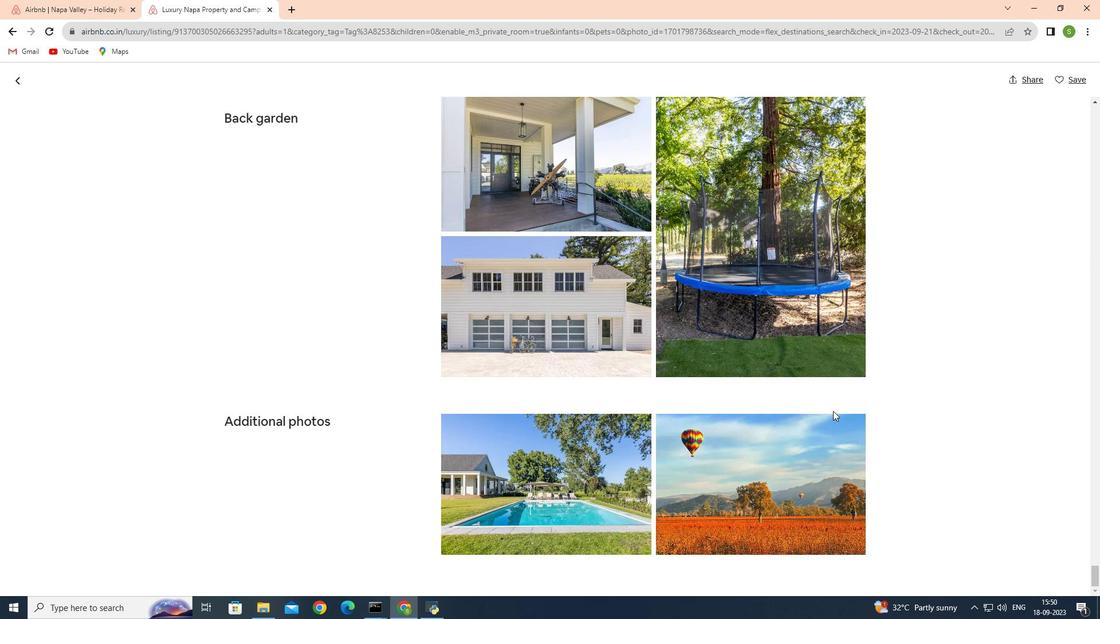 
Action: Mouse scrolled (833, 410) with delta (0, 0)
Screenshot: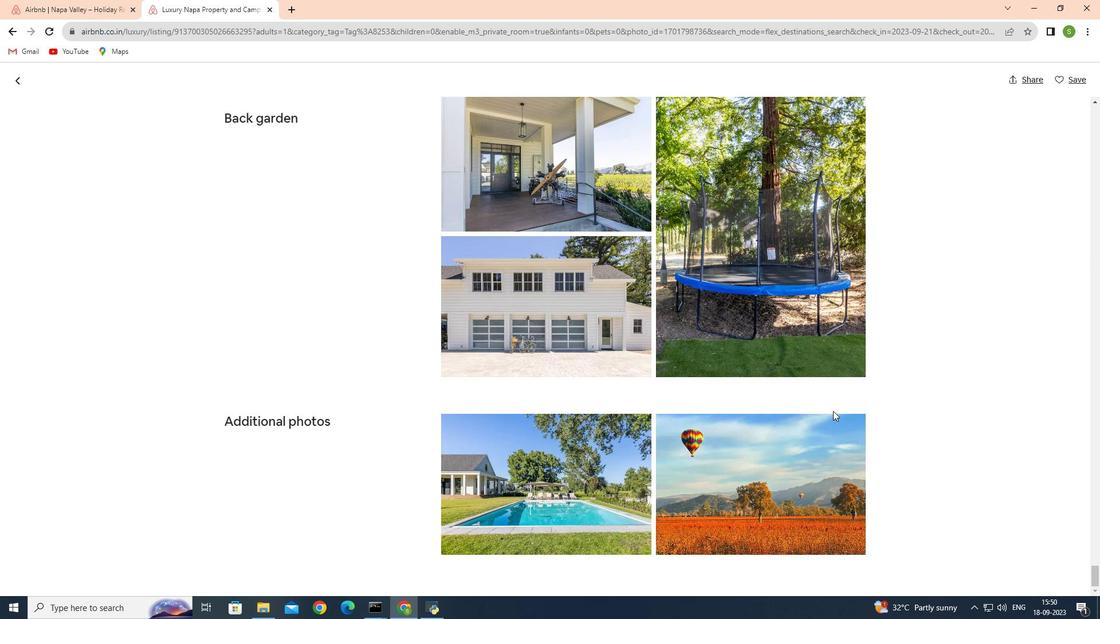 
Action: Mouse scrolled (833, 410) with delta (0, 0)
Screenshot: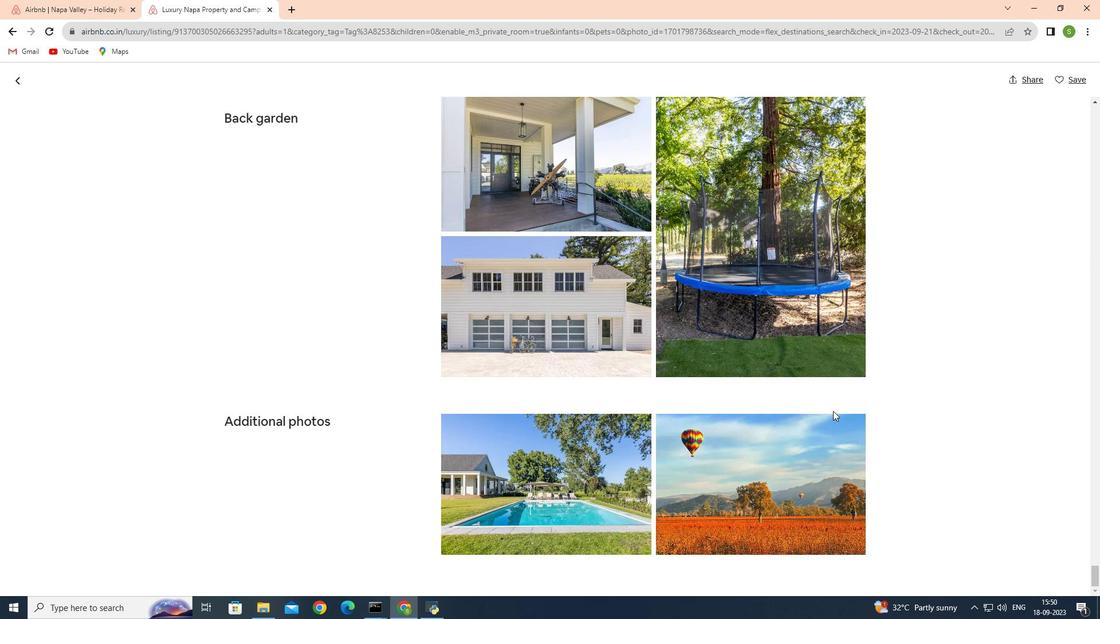 
Action: Mouse scrolled (833, 410) with delta (0, 0)
Screenshot: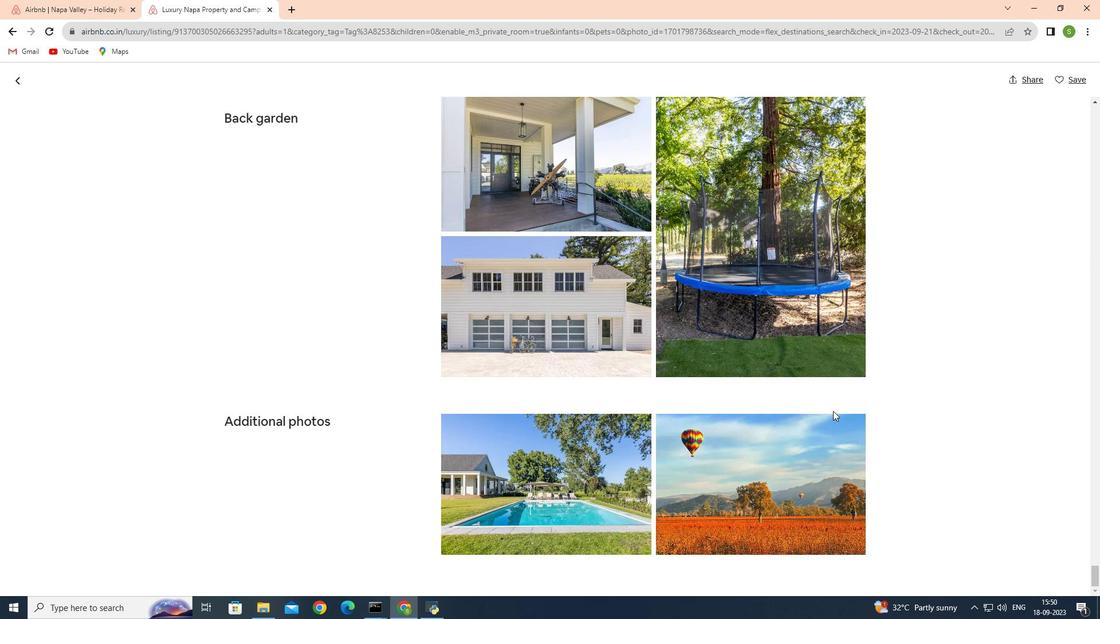 
Action: Mouse scrolled (833, 410) with delta (0, 0)
Screenshot: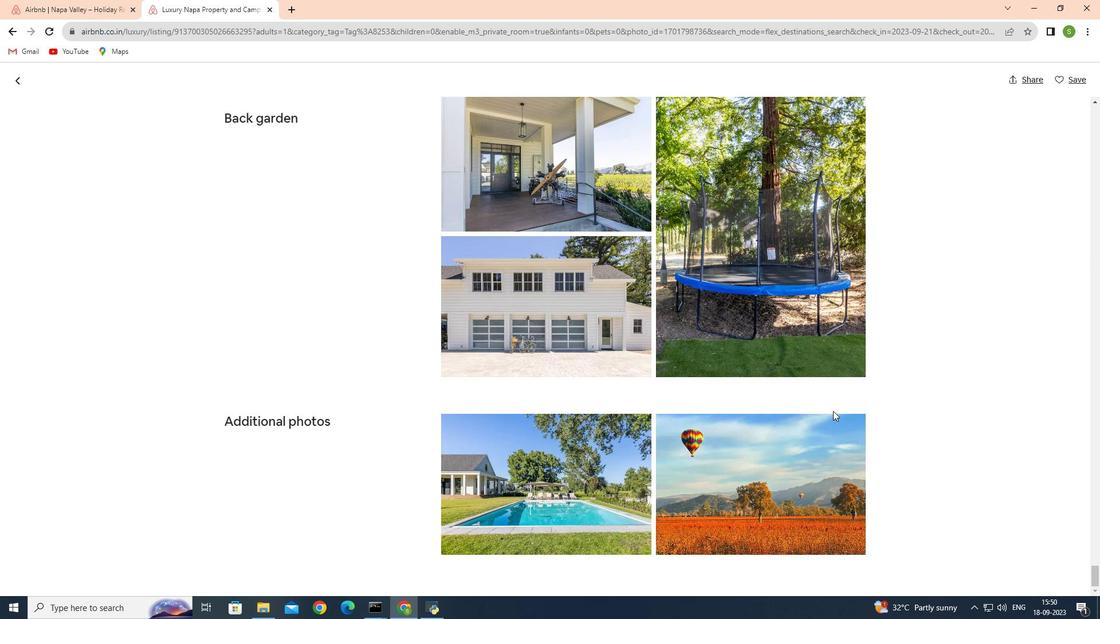 
Action: Mouse moved to (844, 405)
Screenshot: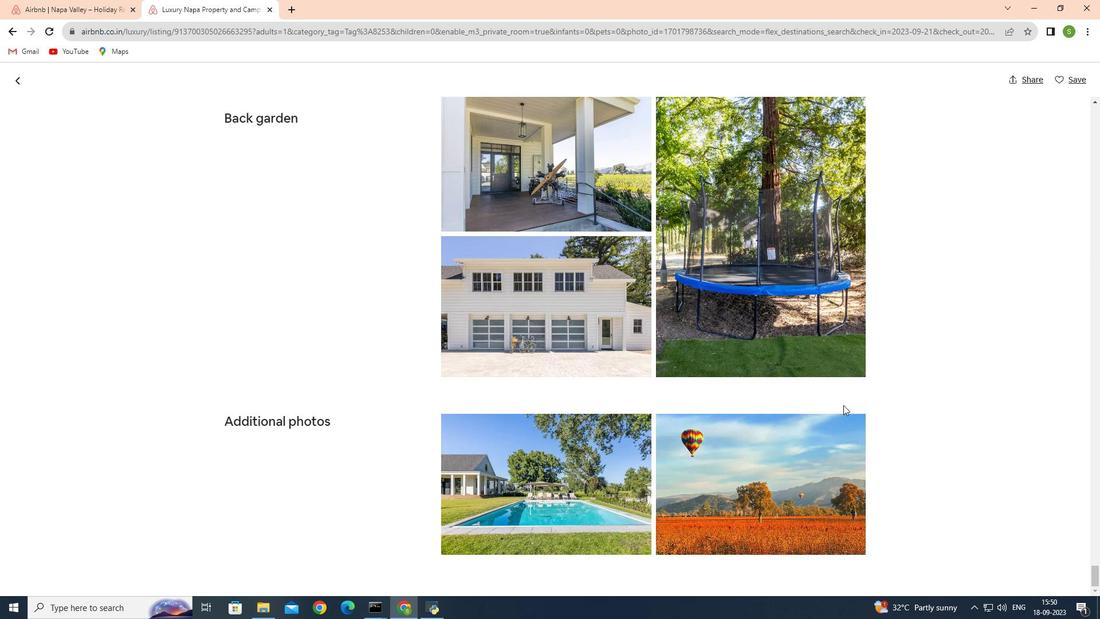 
Action: Mouse scrolled (844, 404) with delta (0, 0)
Screenshot: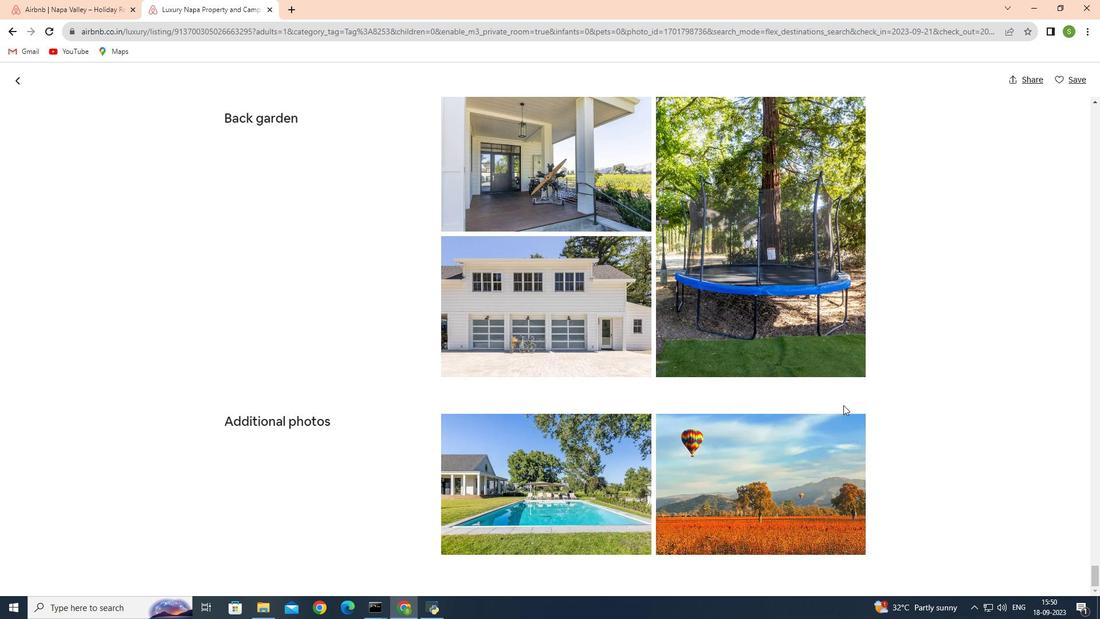
Action: Mouse scrolled (844, 404) with delta (0, 0)
Screenshot: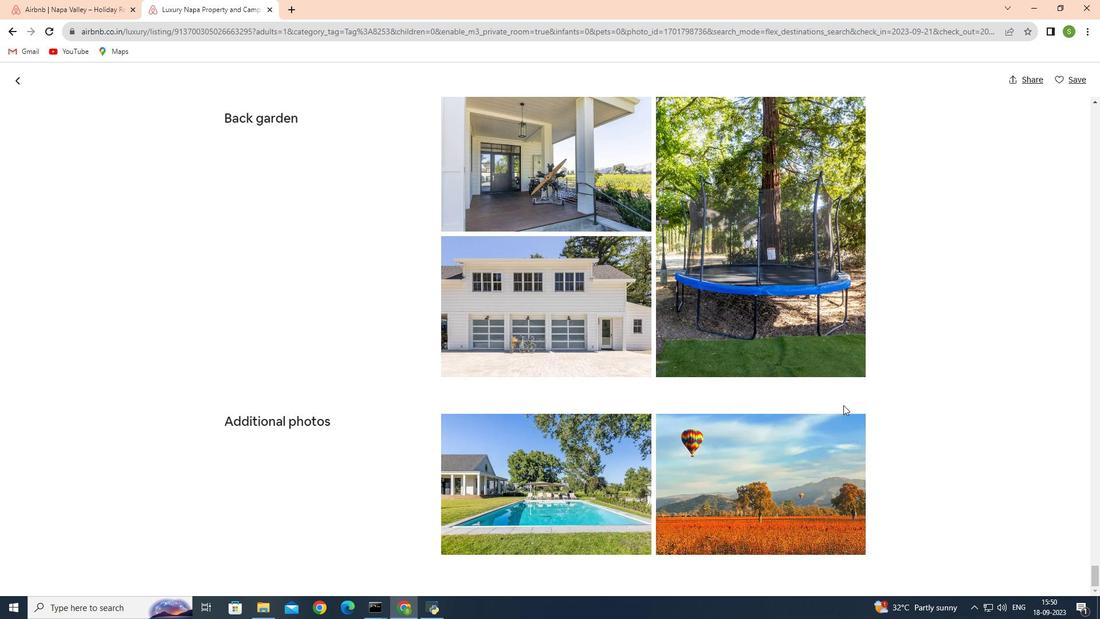 
Action: Mouse scrolled (844, 404) with delta (0, 0)
Screenshot: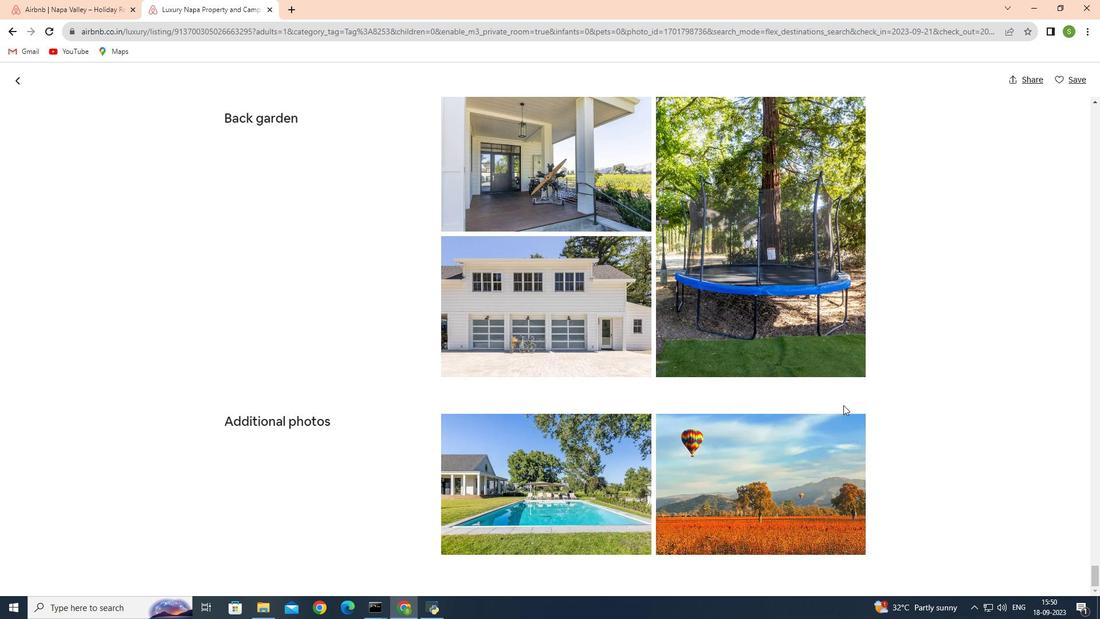 
Action: Mouse scrolled (844, 404) with delta (0, 0)
Screenshot: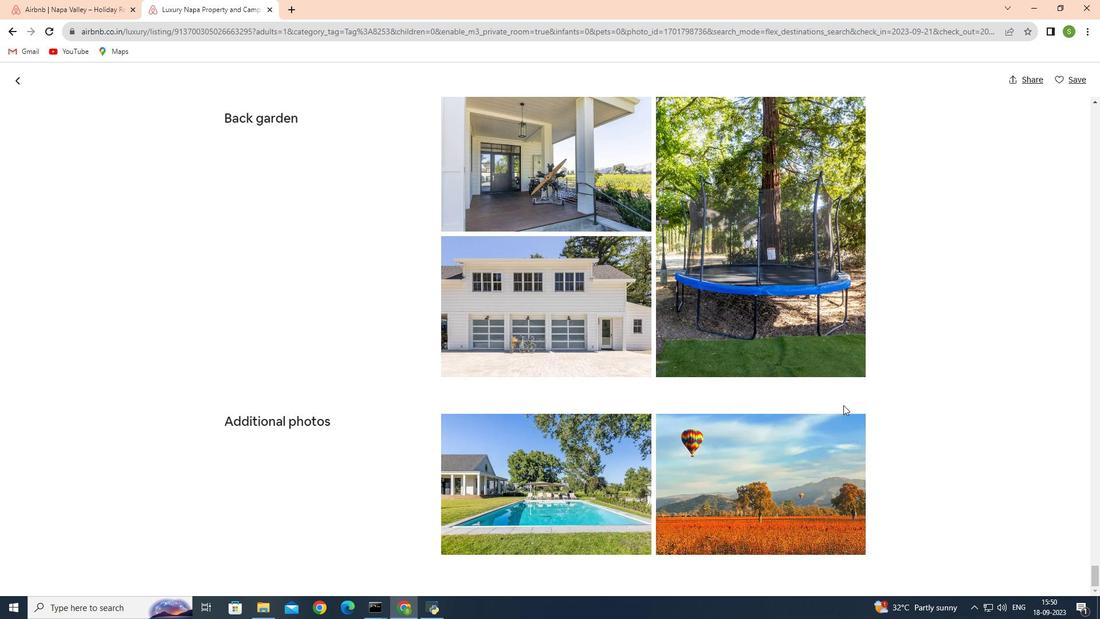 
Action: Mouse moved to (18, 79)
Screenshot: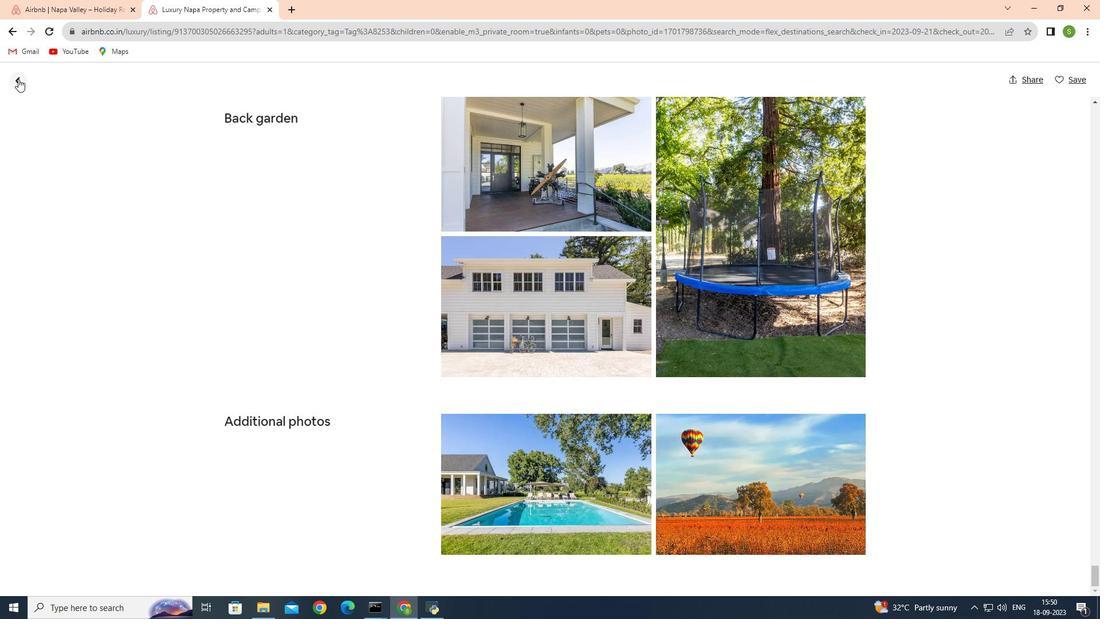 
Action: Mouse pressed left at (18, 79)
Screenshot: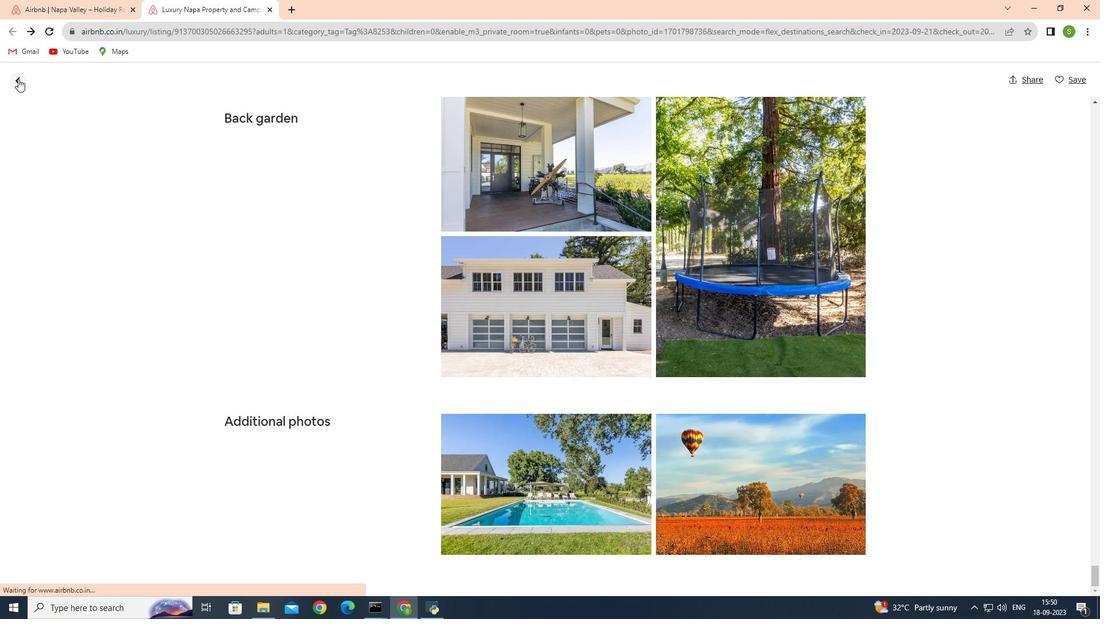 
Action: Mouse moved to (462, 263)
Screenshot: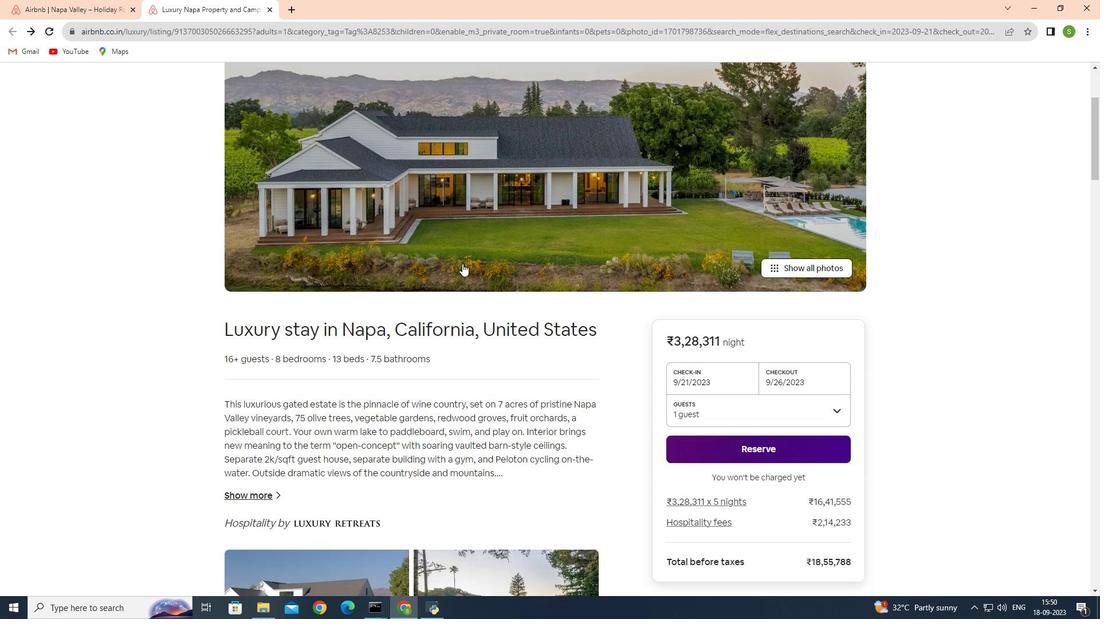 
Action: Mouse scrolled (462, 263) with delta (0, 0)
Screenshot: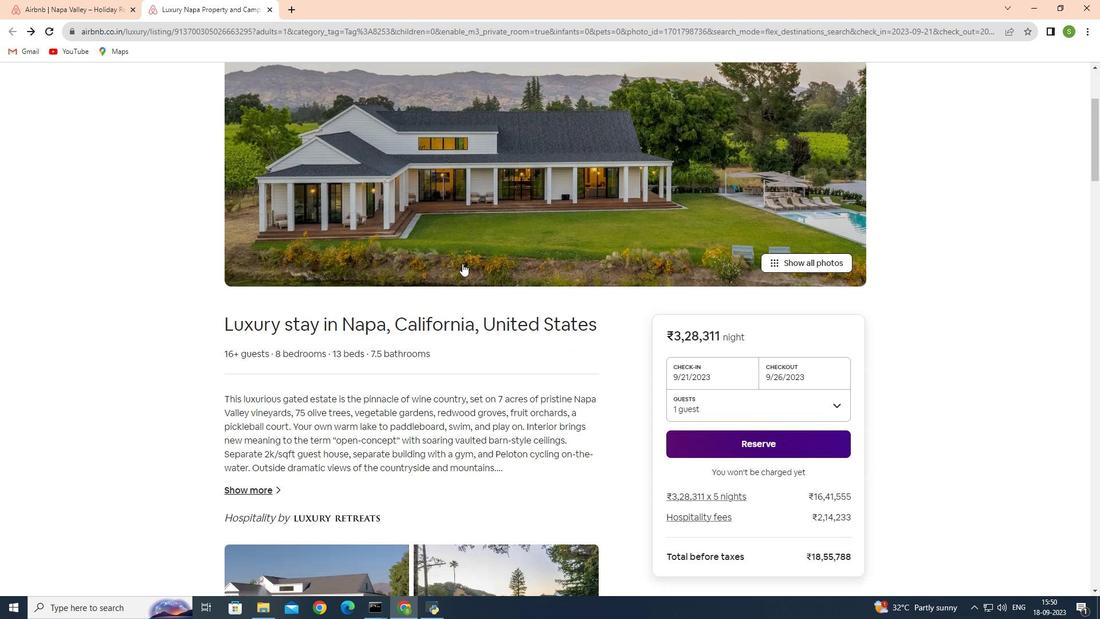 
Action: Mouse scrolled (462, 263) with delta (0, 0)
